 Task: Select traffic view around selected location Fayetteville, North Carolina, United States and identify the nearest hotel to the peak traffic point
Action: Mouse moved to (118, 72)
Screenshot: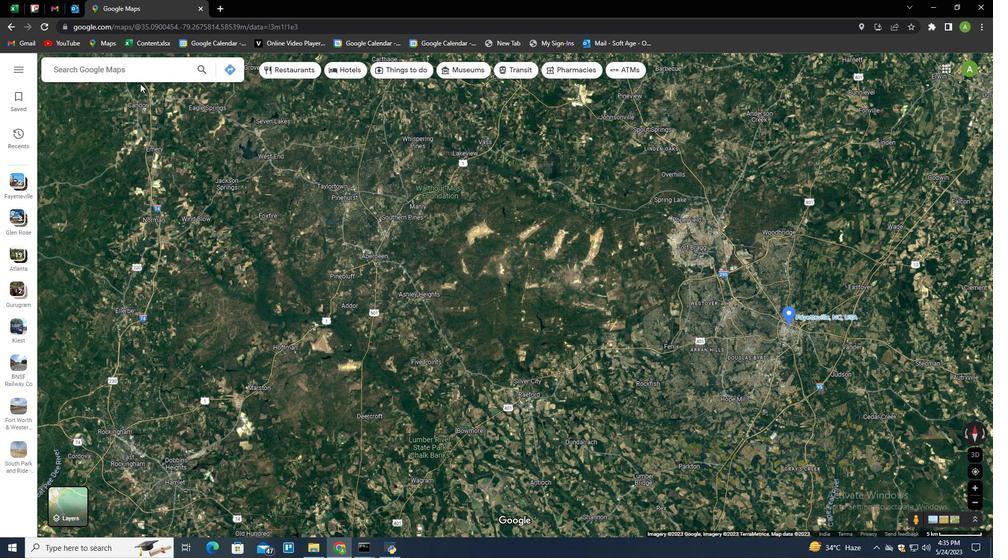 
Action: Mouse pressed left at (118, 72)
Screenshot: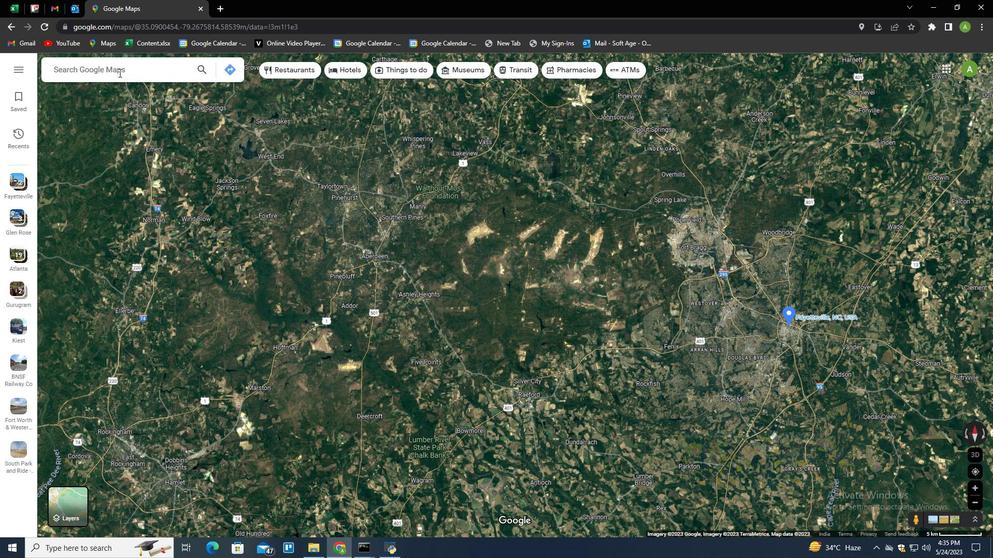
Action: Mouse moved to (118, 76)
Screenshot: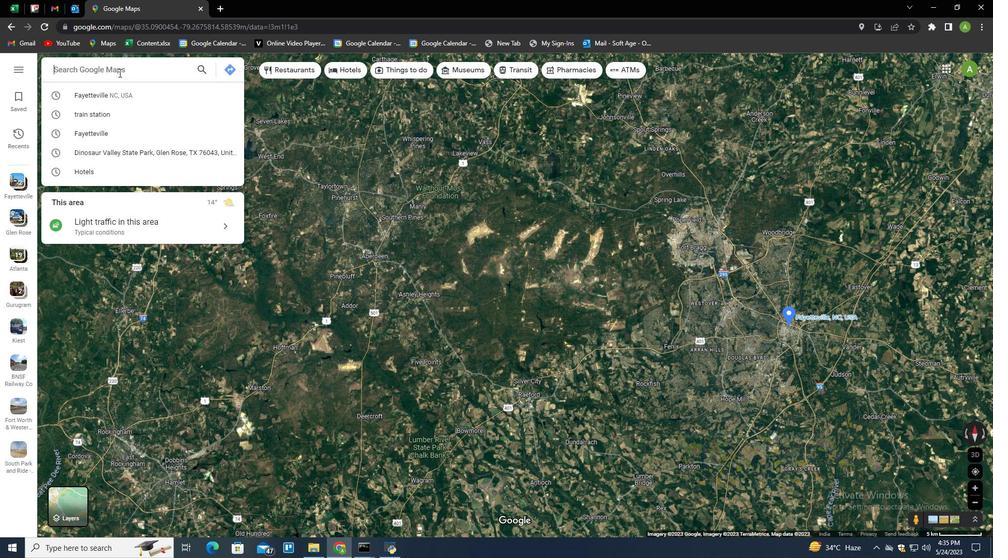 
Action: Key pressed <Key.shift>Fayetteville,<Key.space><Key.shift>Noth<Key.backspace><Key.backspace>rth<Key.space><Key.shift>Carolina,<Key.space><Key.shift>United<Key.space><Key.shift>States<Key.enter>
Screenshot: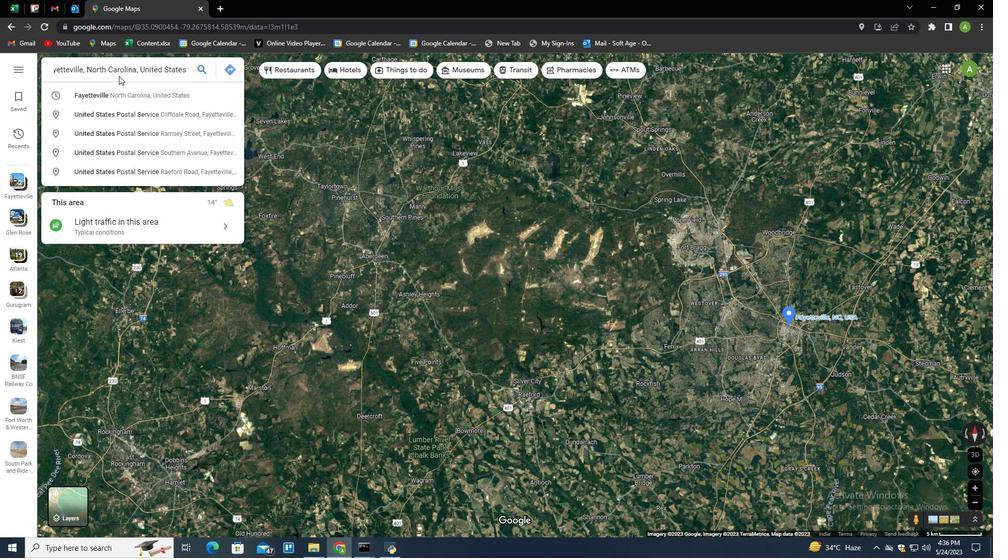 
Action: Mouse moved to (278, 505)
Screenshot: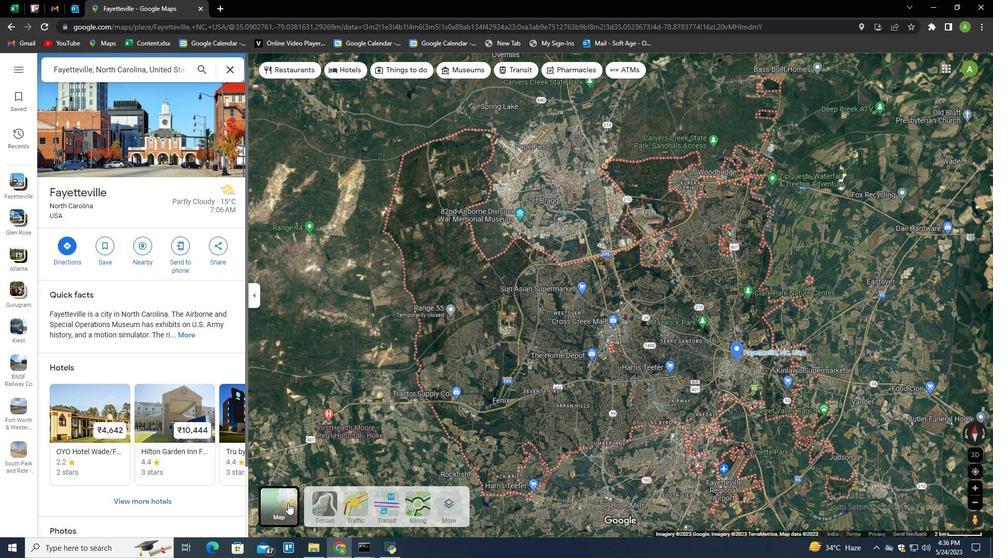 
Action: Mouse pressed left at (278, 505)
Screenshot: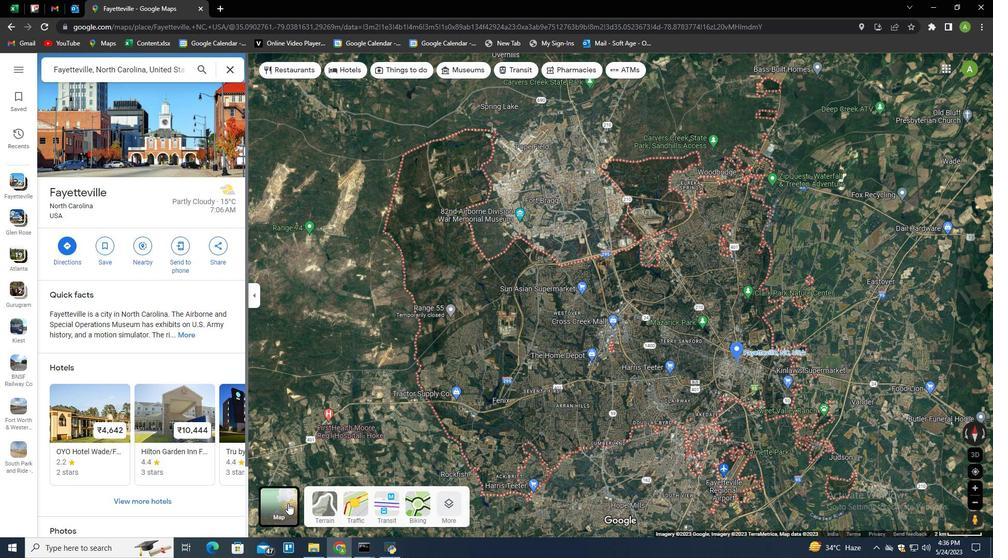 
Action: Mouse moved to (354, 506)
Screenshot: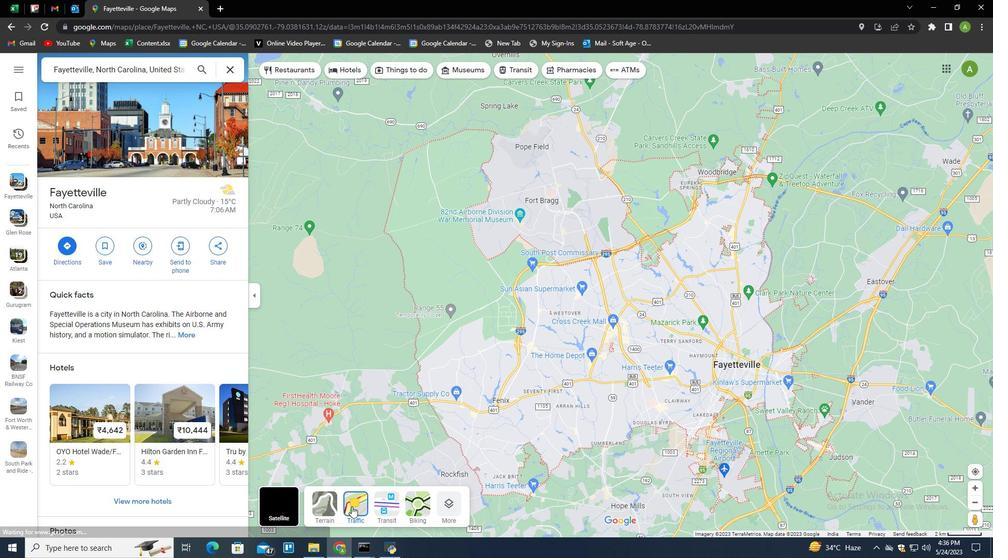 
Action: Mouse pressed left at (354, 506)
Screenshot: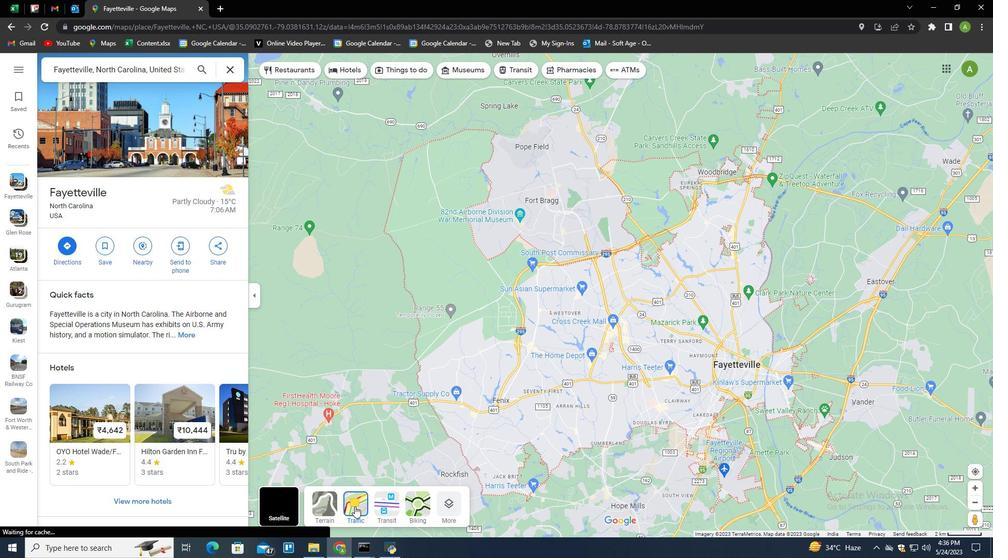 
Action: Mouse moved to (352, 67)
Screenshot: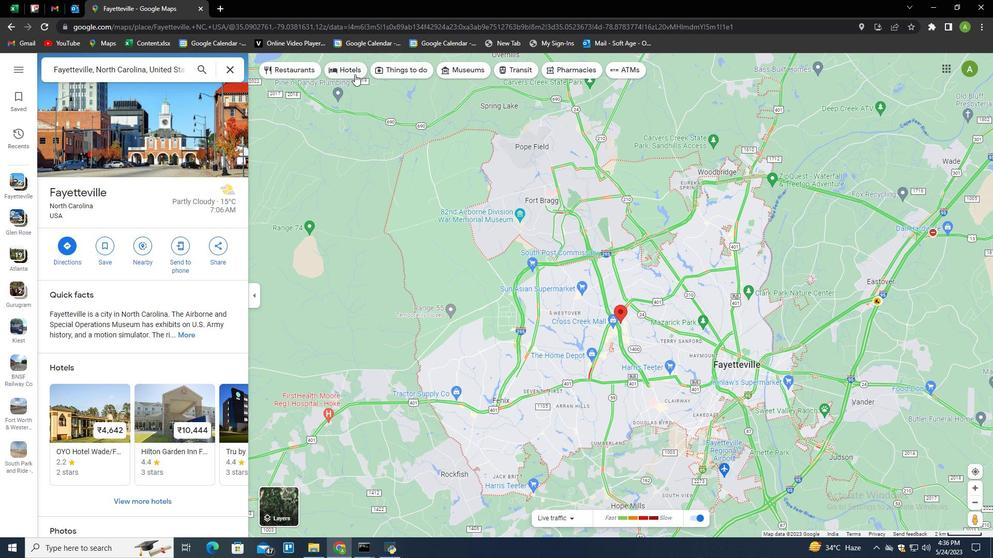 
Action: Mouse pressed left at (352, 67)
Screenshot: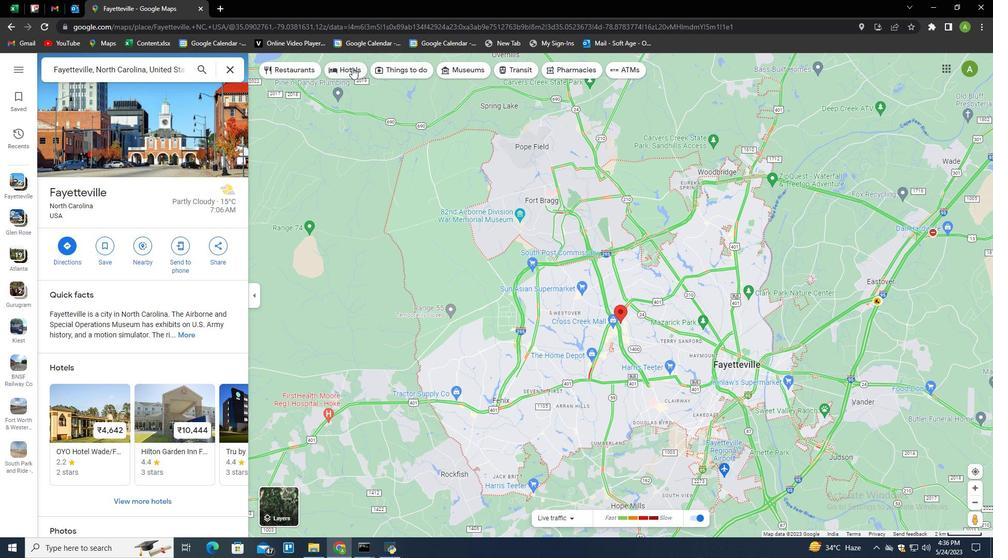 
Action: Mouse moved to (149, 292)
Screenshot: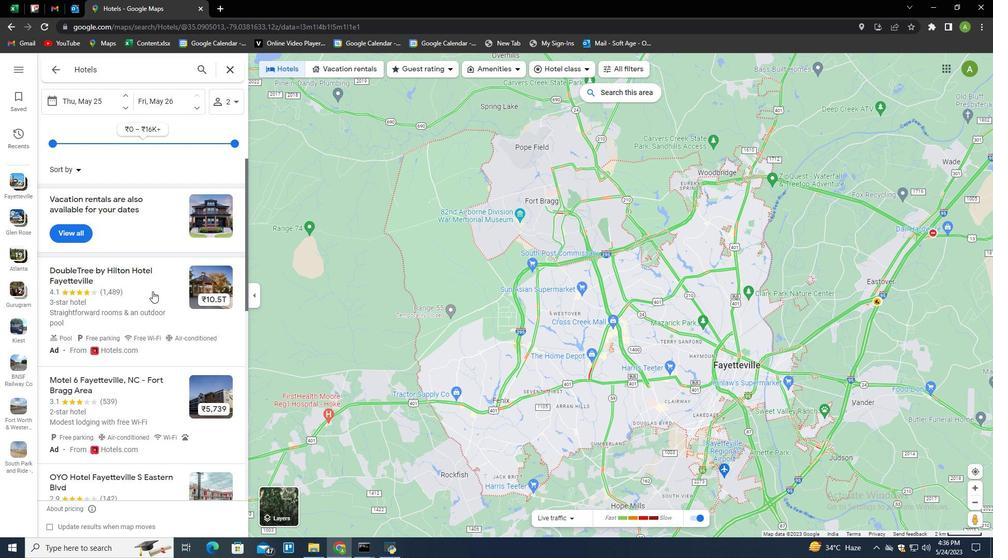 
Action: Mouse scrolled (149, 291) with delta (0, 0)
Screenshot: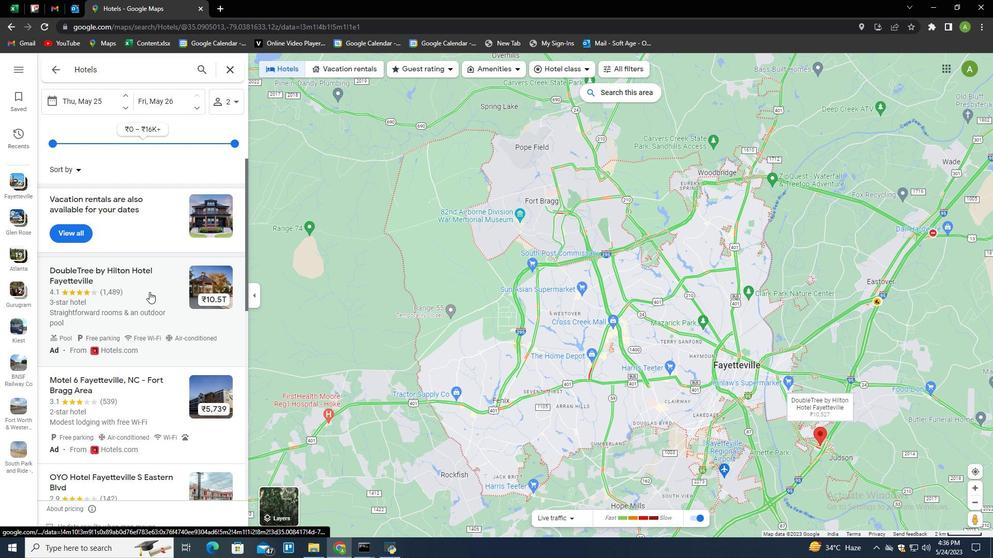 
Action: Mouse moved to (137, 256)
Screenshot: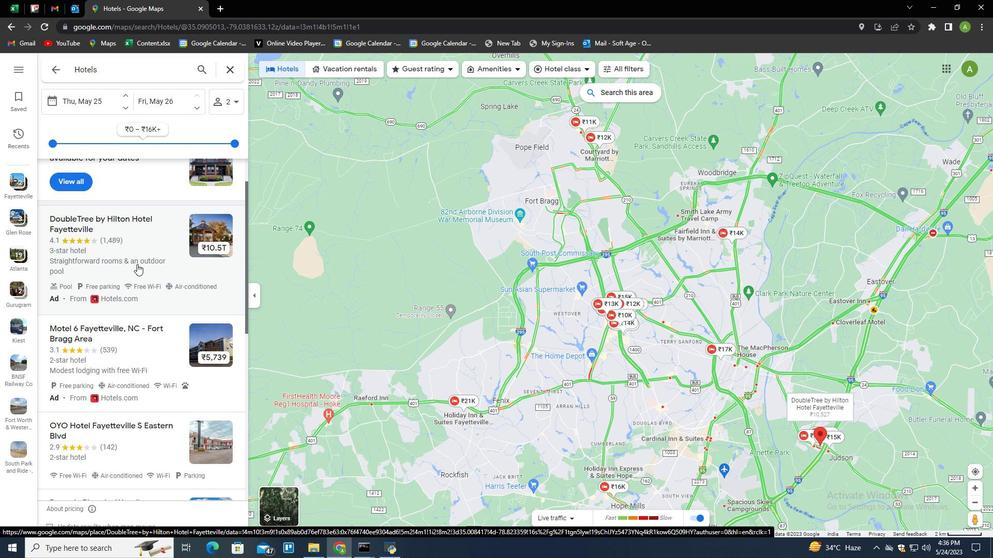 
Action: Mouse pressed left at (137, 256)
Screenshot: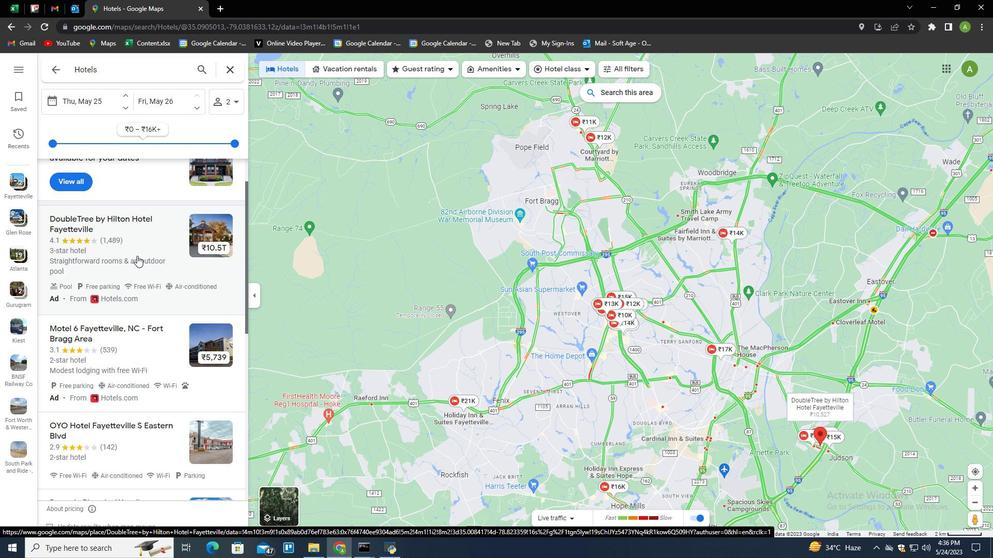 
Action: Mouse moved to (156, 368)
Screenshot: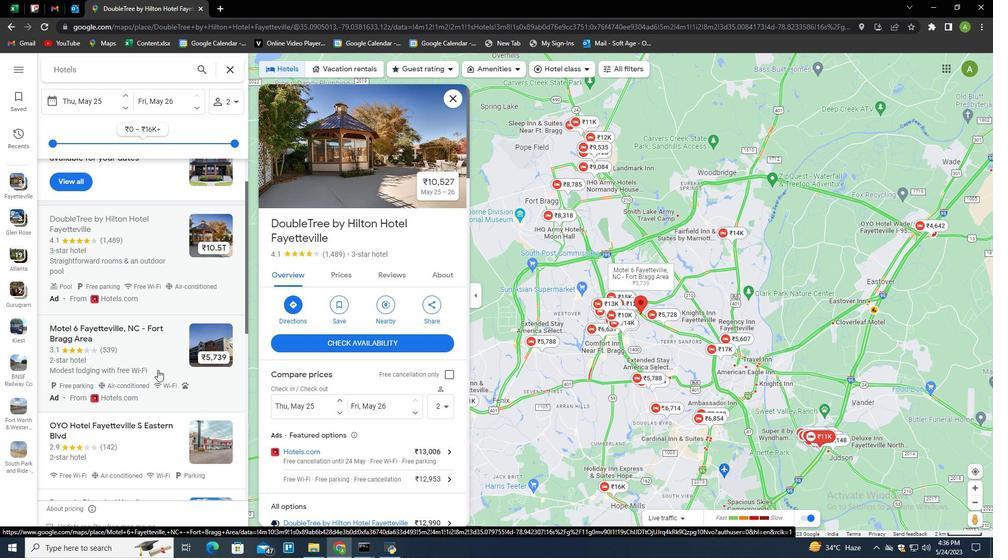 
Action: Mouse pressed left at (156, 368)
Screenshot: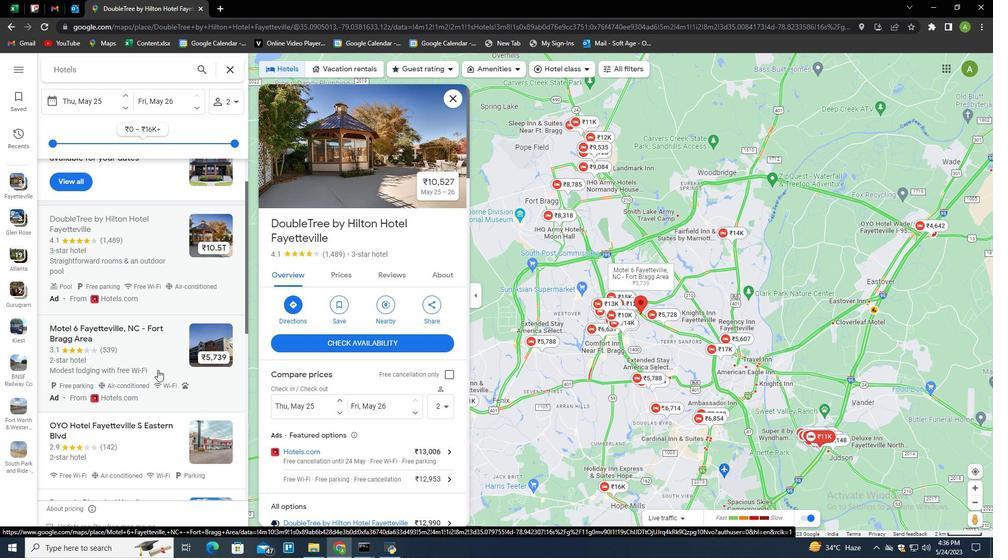 
Action: Mouse moved to (153, 368)
Screenshot: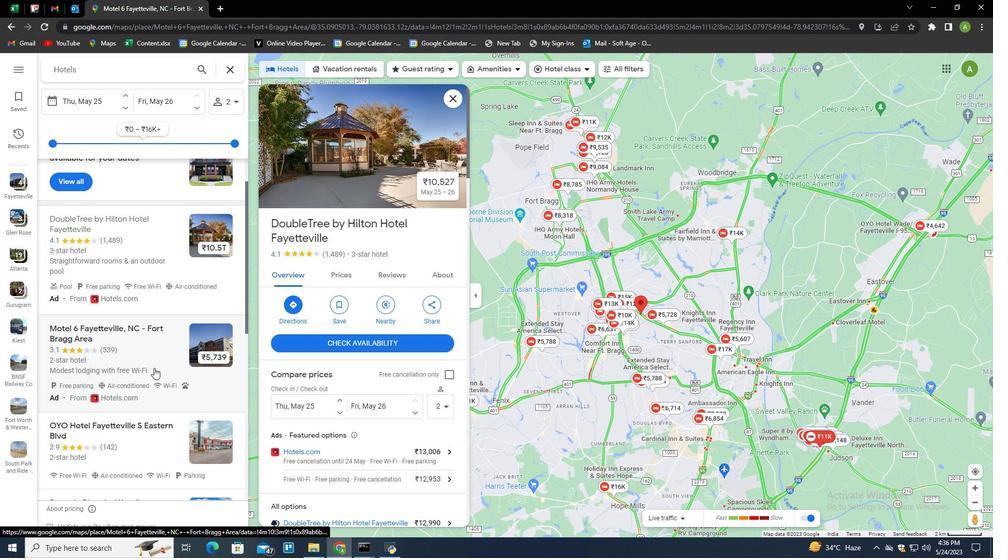 
Action: Mouse scrolled (153, 367) with delta (0, 0)
Screenshot: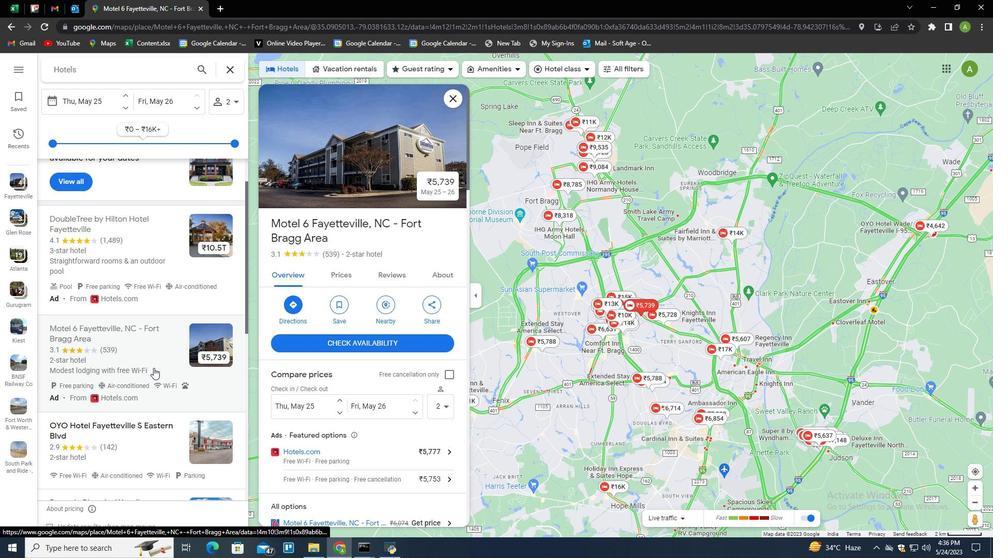 
Action: Mouse scrolled (153, 367) with delta (0, 0)
Screenshot: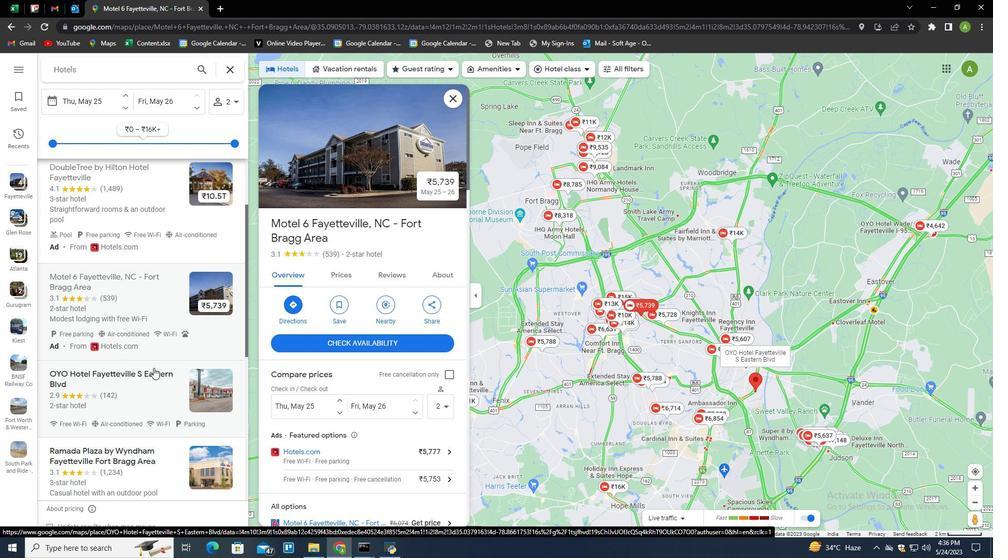
Action: Mouse moved to (124, 406)
Screenshot: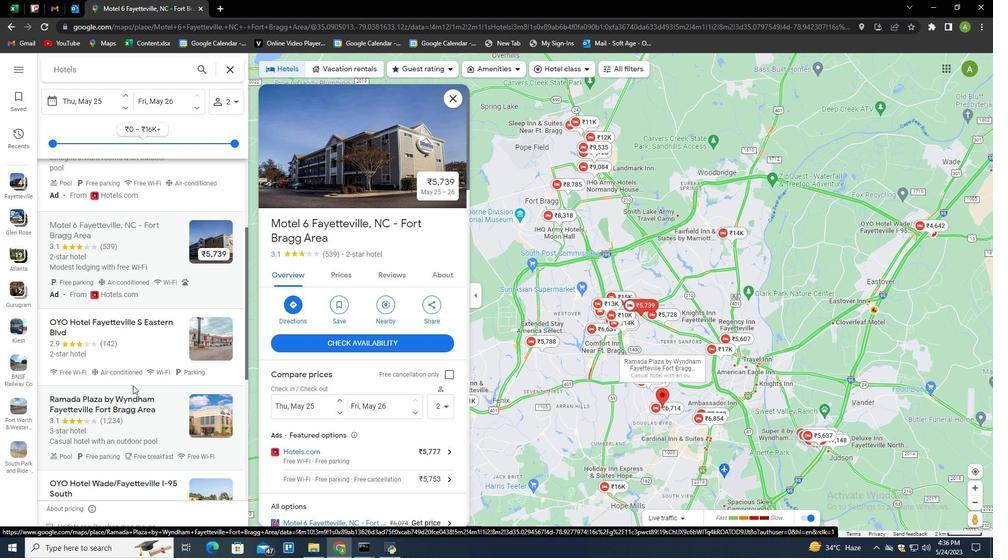 
Action: Mouse pressed left at (124, 406)
Screenshot: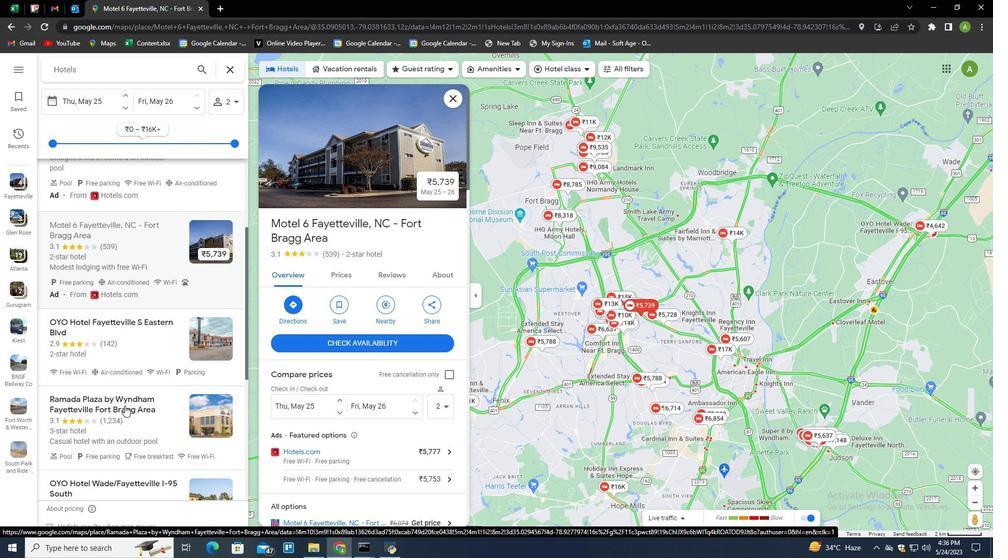 
Action: Mouse moved to (123, 406)
Screenshot: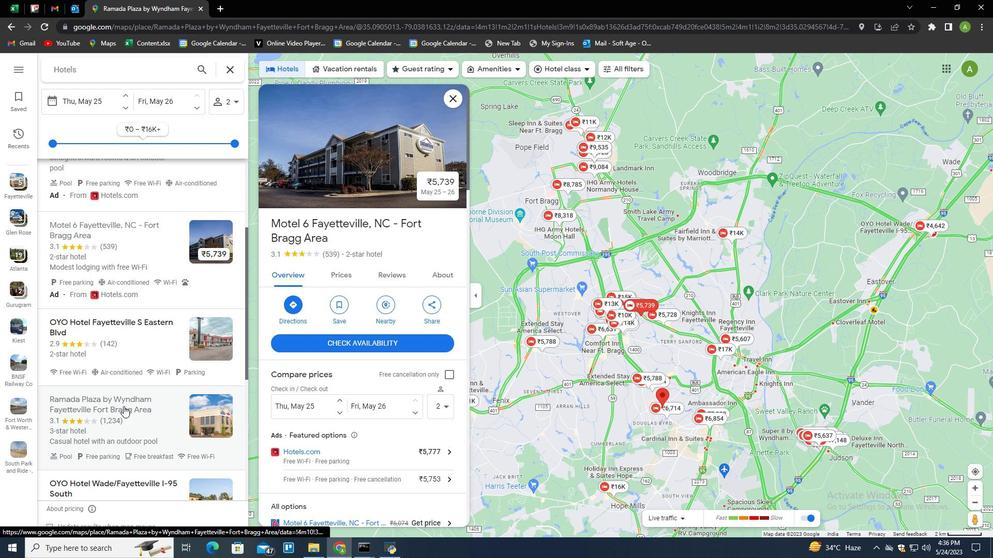 
Action: Mouse scrolled (123, 406) with delta (0, 0)
Screenshot: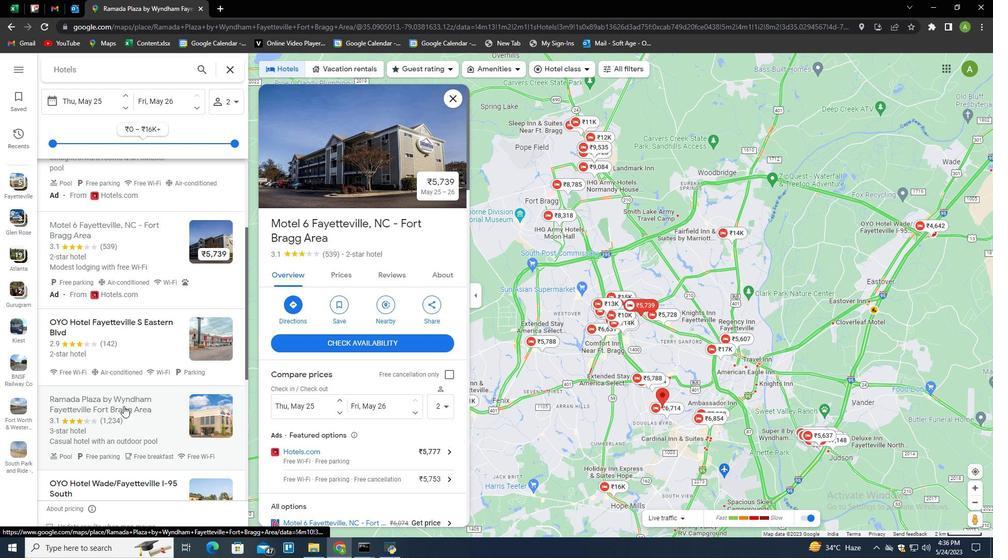 
Action: Mouse scrolled (123, 406) with delta (0, 0)
Screenshot: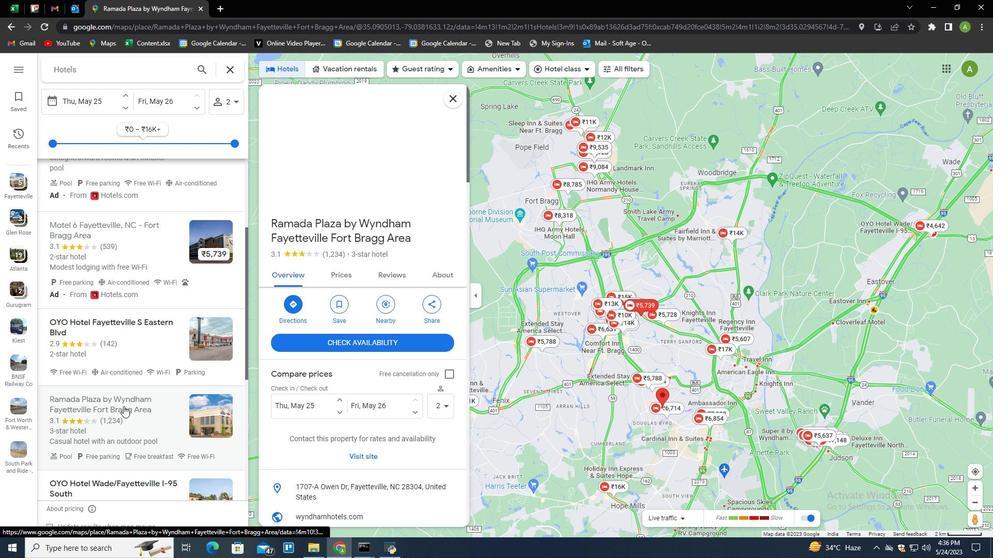 
Action: Mouse pressed left at (123, 406)
Screenshot: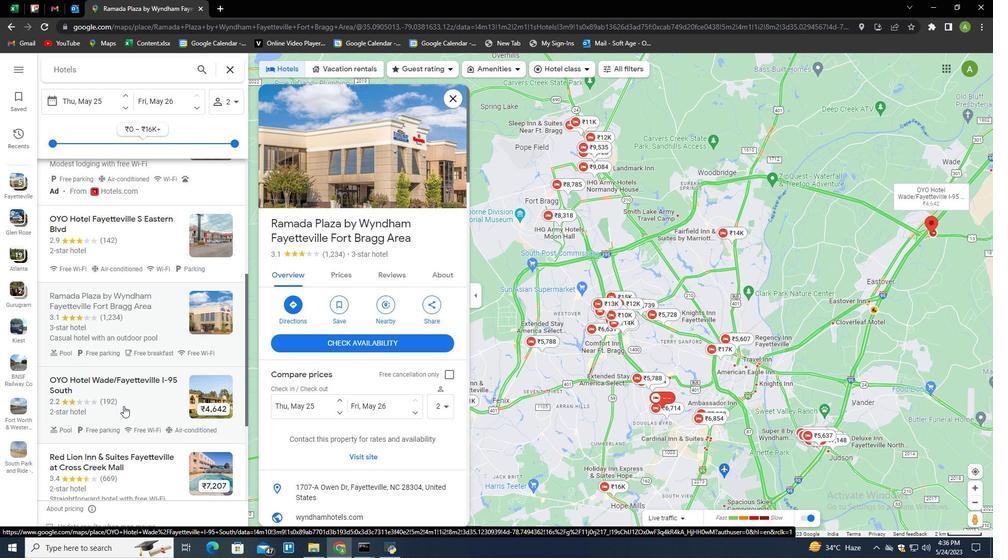 
Action: Mouse moved to (122, 408)
Screenshot: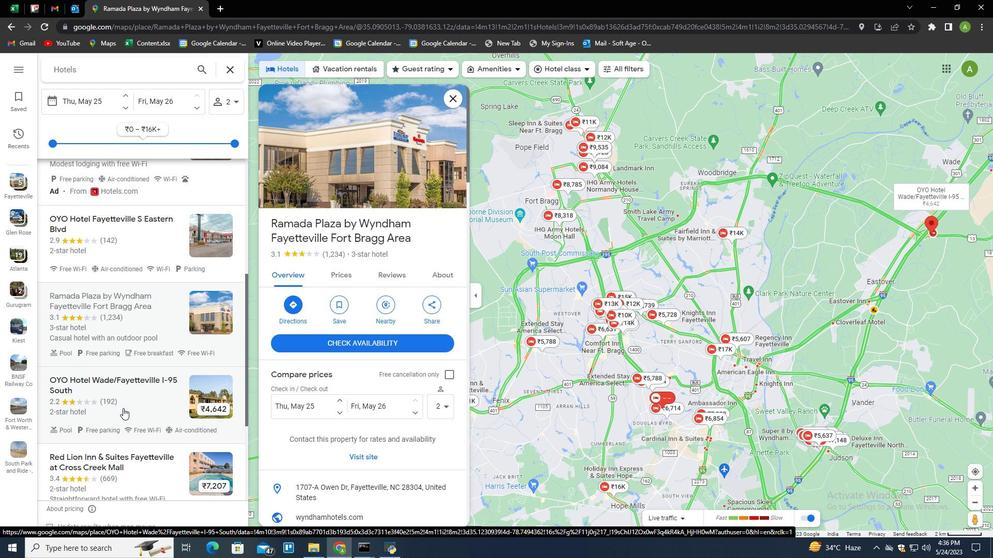 
Action: Mouse scrolled (122, 408) with delta (0, 0)
Screenshot: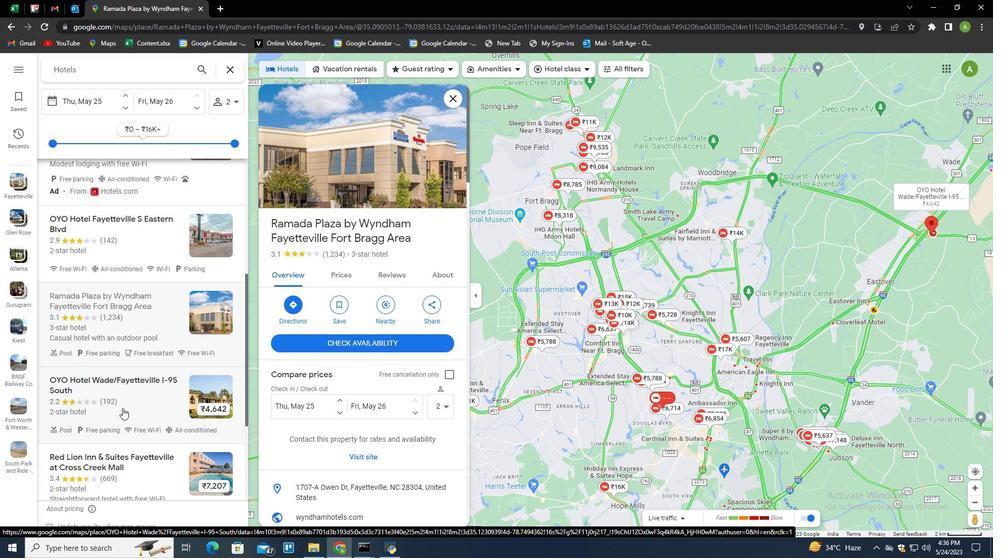 
Action: Mouse scrolled (122, 408) with delta (0, 0)
Screenshot: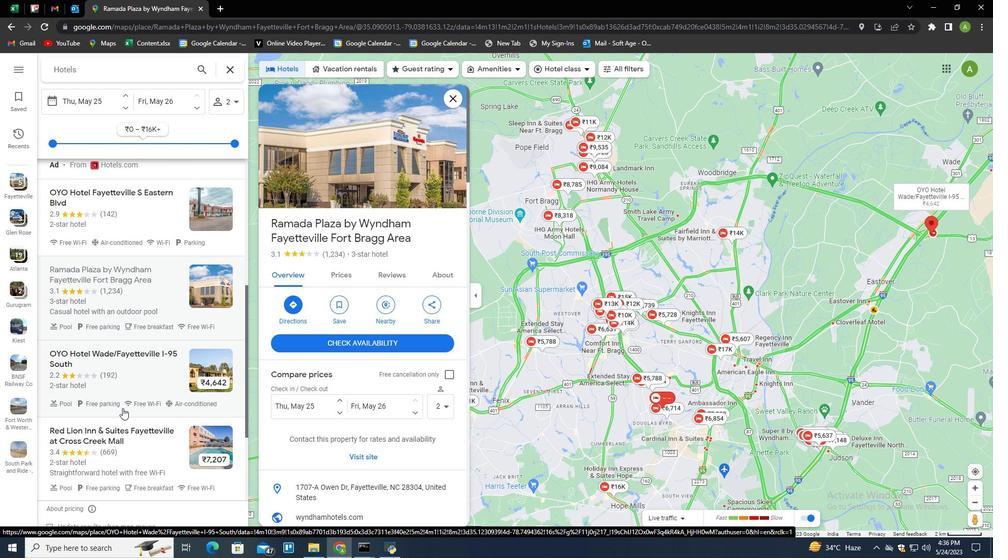 
Action: Mouse scrolled (122, 408) with delta (0, 0)
Screenshot: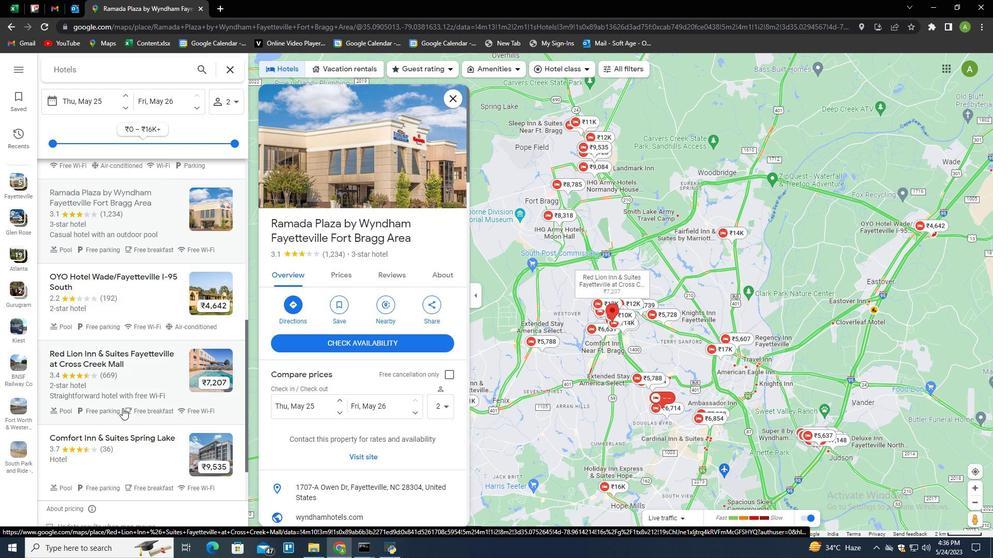 
Action: Mouse pressed left at (122, 408)
Screenshot: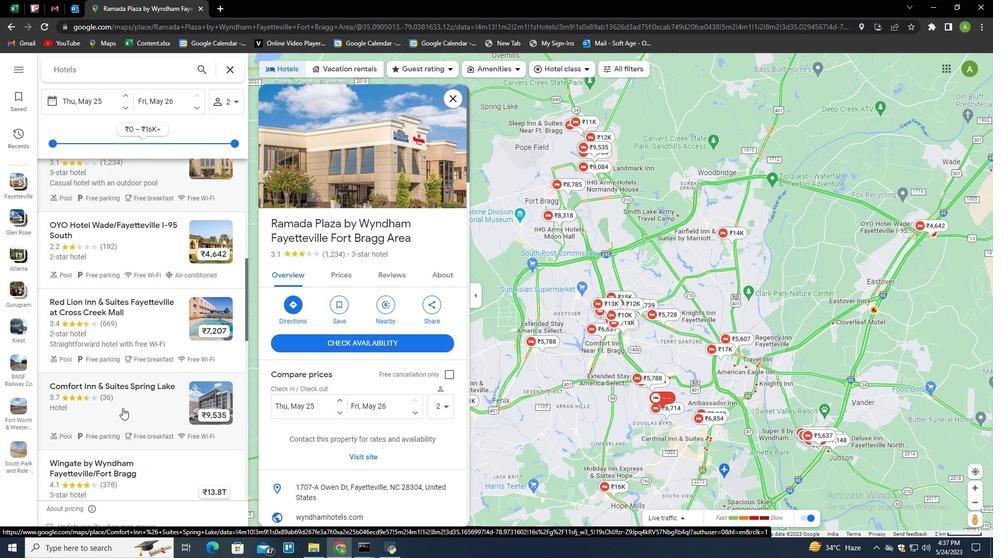 
Action: Mouse scrolled (122, 408) with delta (0, 0)
Screenshot: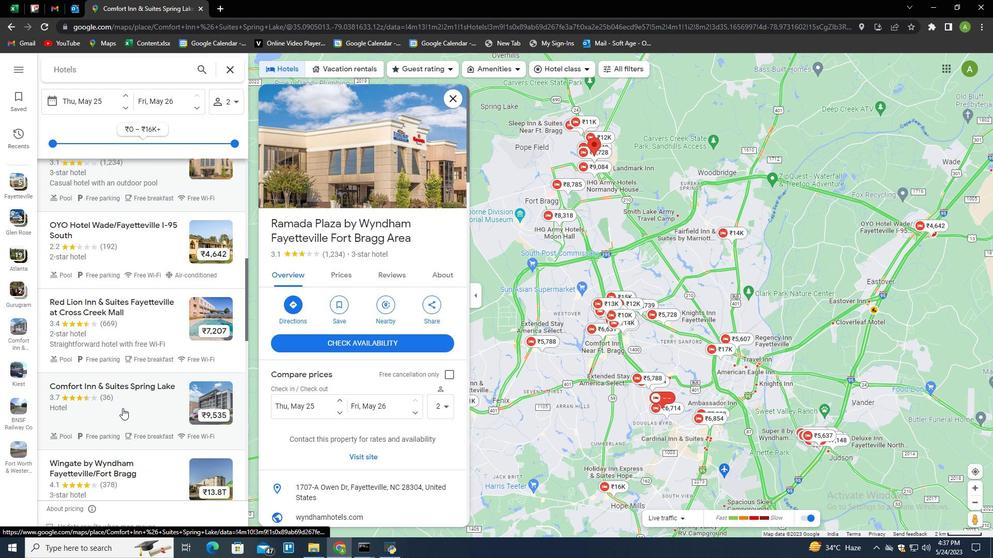 
Action: Mouse scrolled (122, 408) with delta (0, 0)
Screenshot: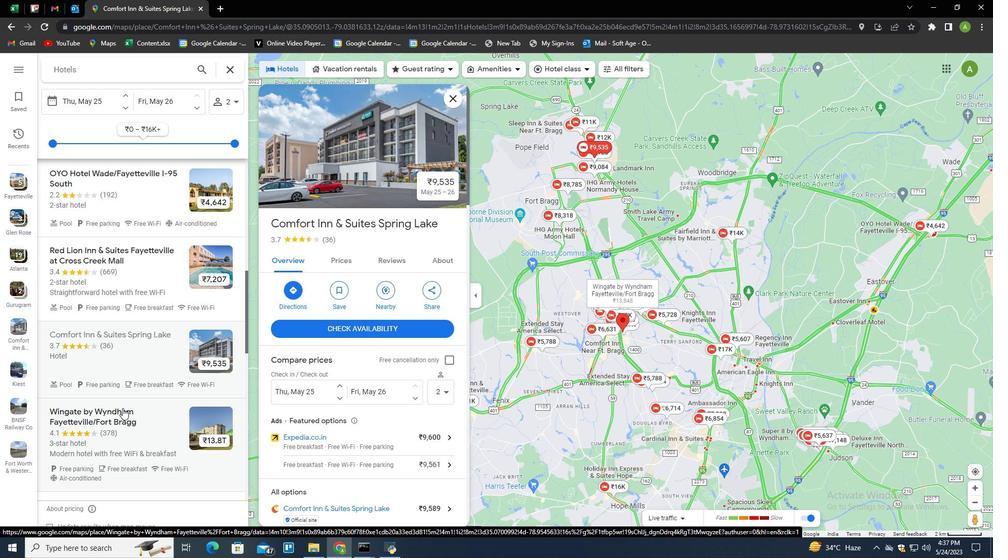 
Action: Mouse scrolled (122, 408) with delta (0, 0)
Screenshot: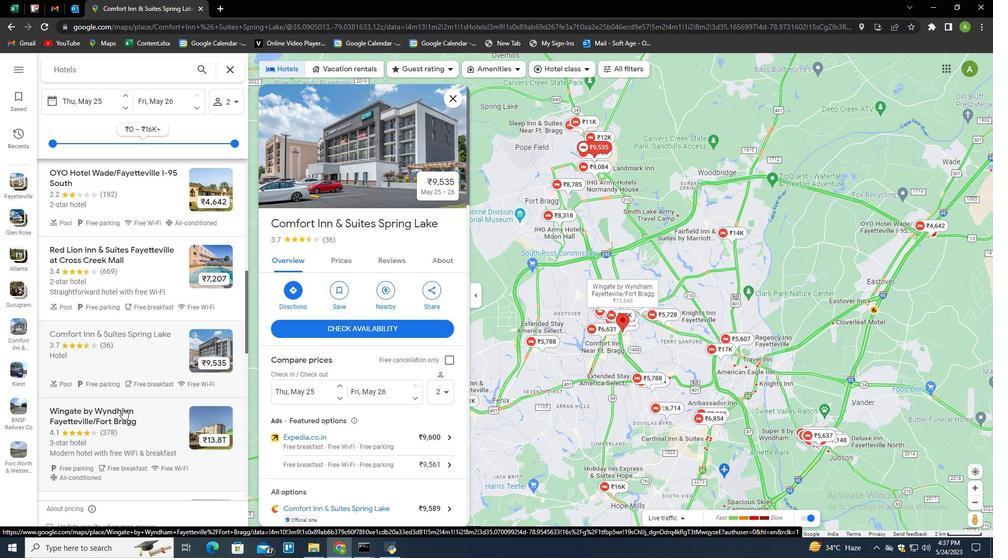 
Action: Mouse moved to (126, 413)
Screenshot: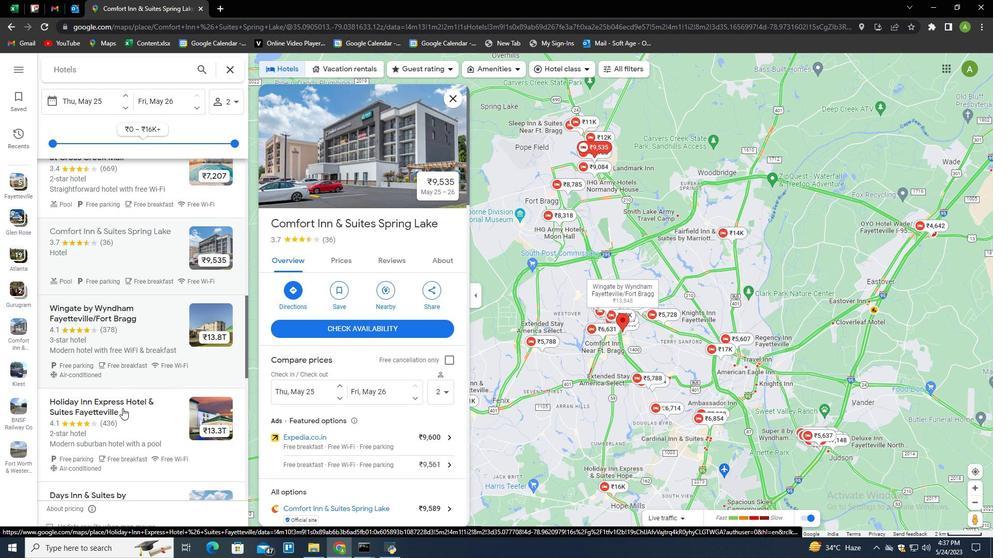 
Action: Mouse pressed left at (126, 413)
Screenshot: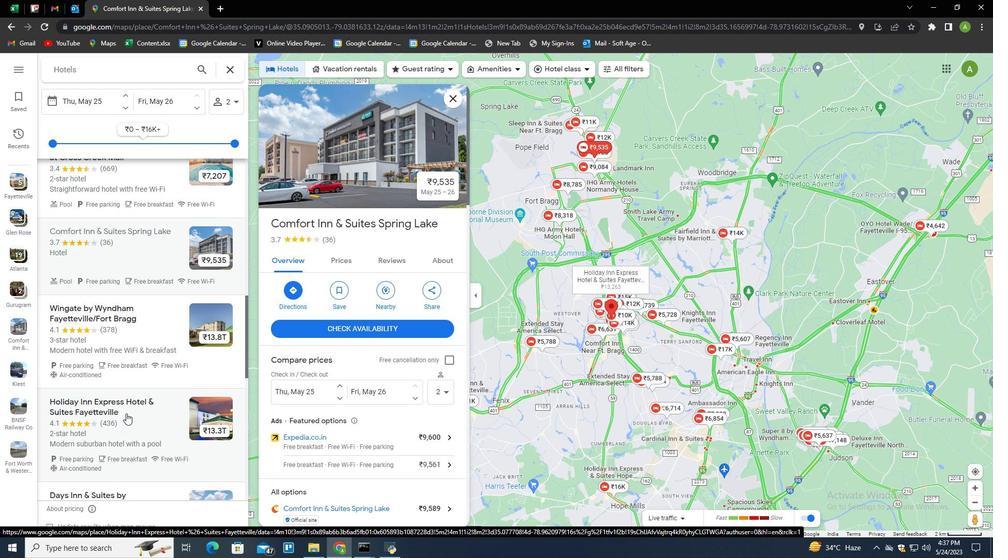 
Action: Mouse moved to (126, 412)
Screenshot: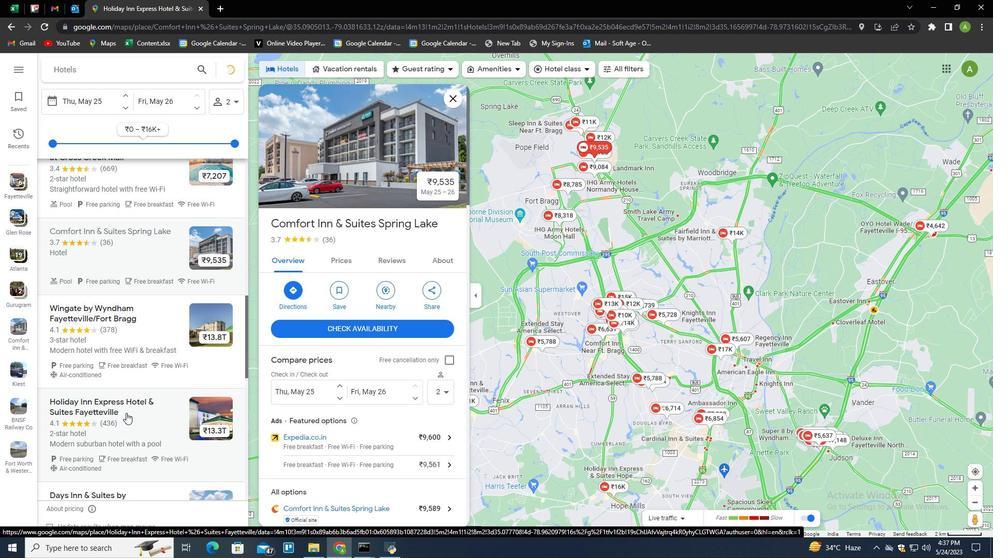 
Action: Mouse scrolled (126, 412) with delta (0, 0)
Screenshot: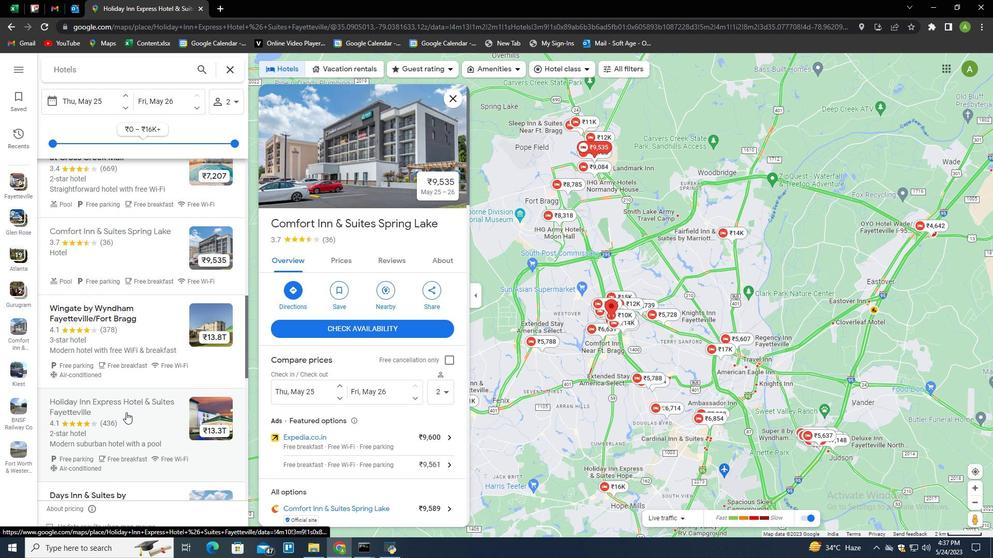 
Action: Mouse scrolled (126, 412) with delta (0, 0)
Screenshot: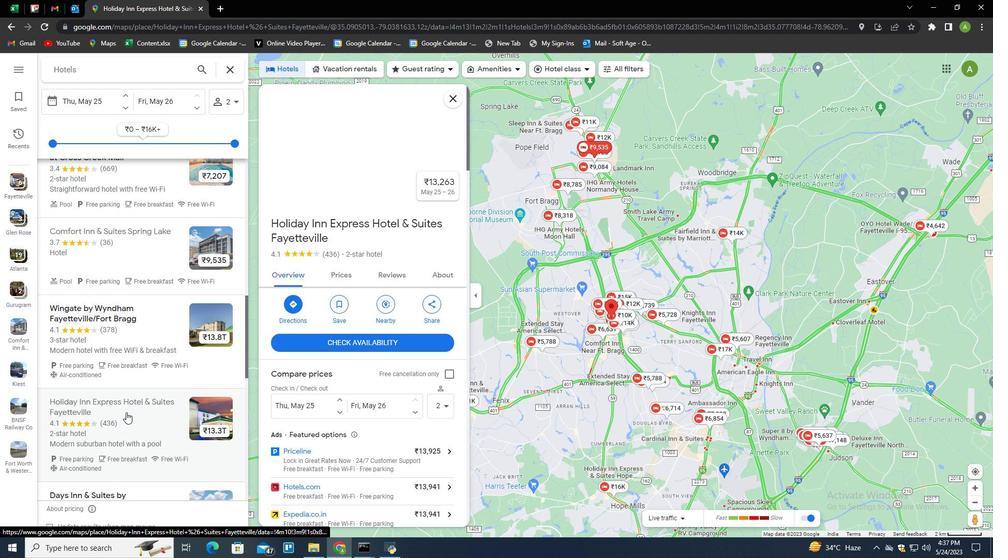 
Action: Mouse moved to (128, 417)
Screenshot: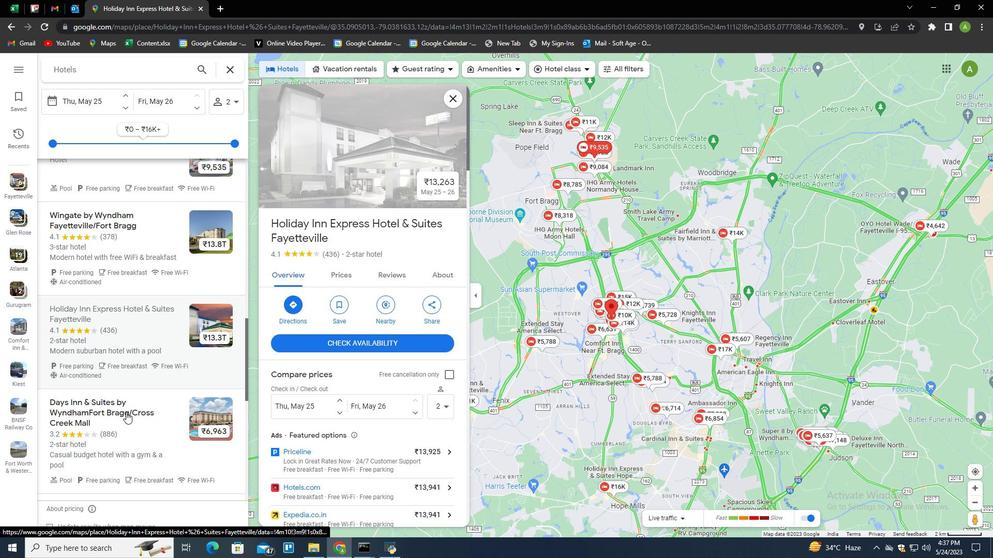 
Action: Mouse pressed left at (128, 417)
Screenshot: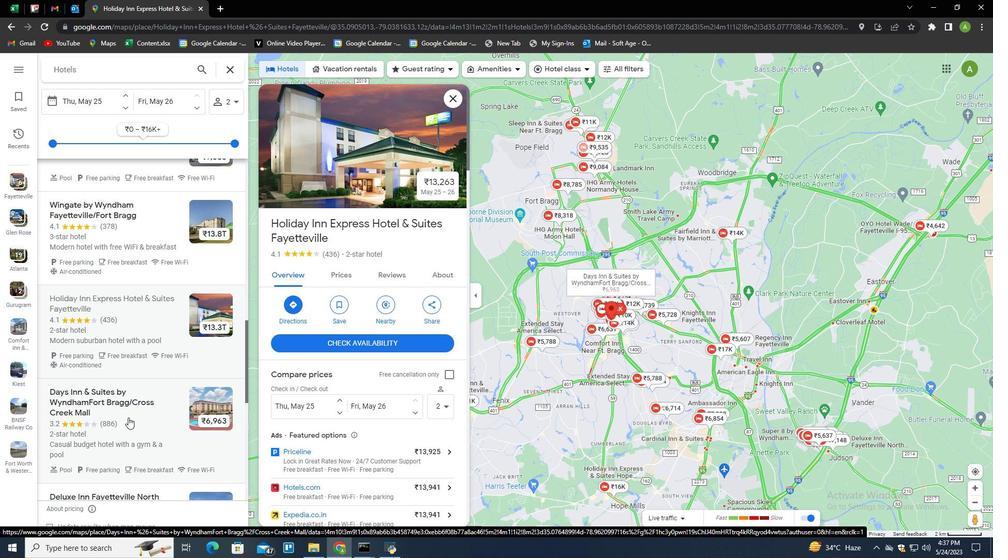 
Action: Mouse scrolled (128, 417) with delta (0, 0)
Screenshot: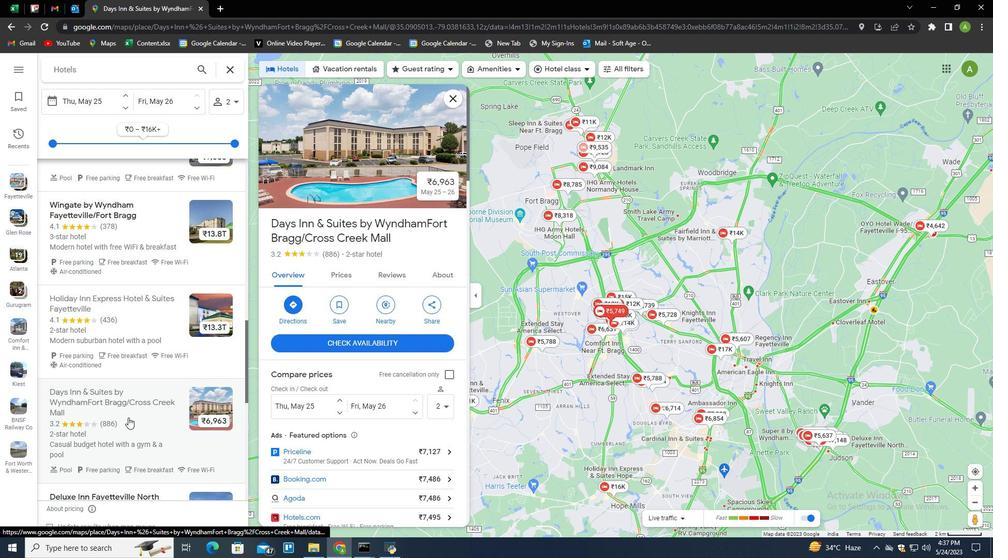 
Action: Mouse scrolled (128, 417) with delta (0, 0)
Screenshot: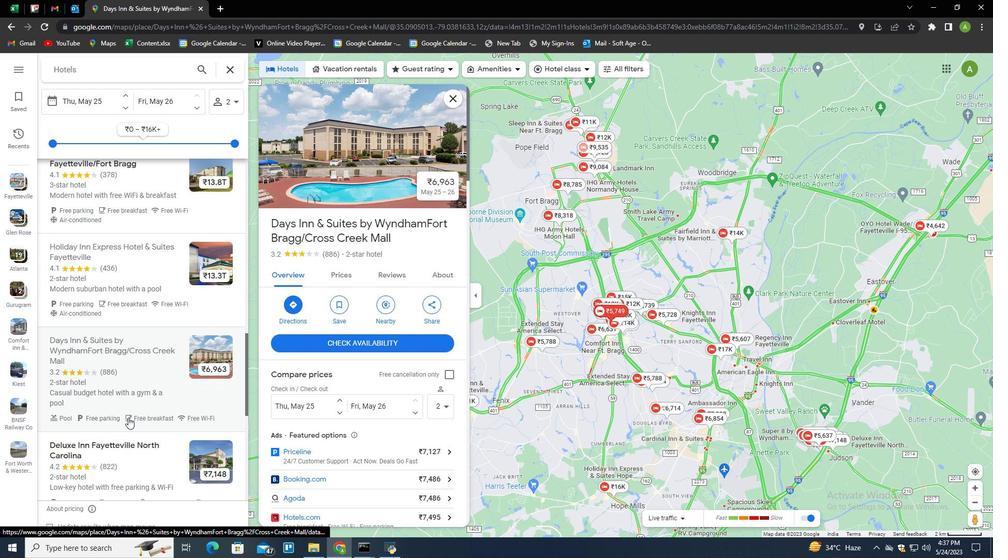 
Action: Mouse pressed left at (128, 417)
Screenshot: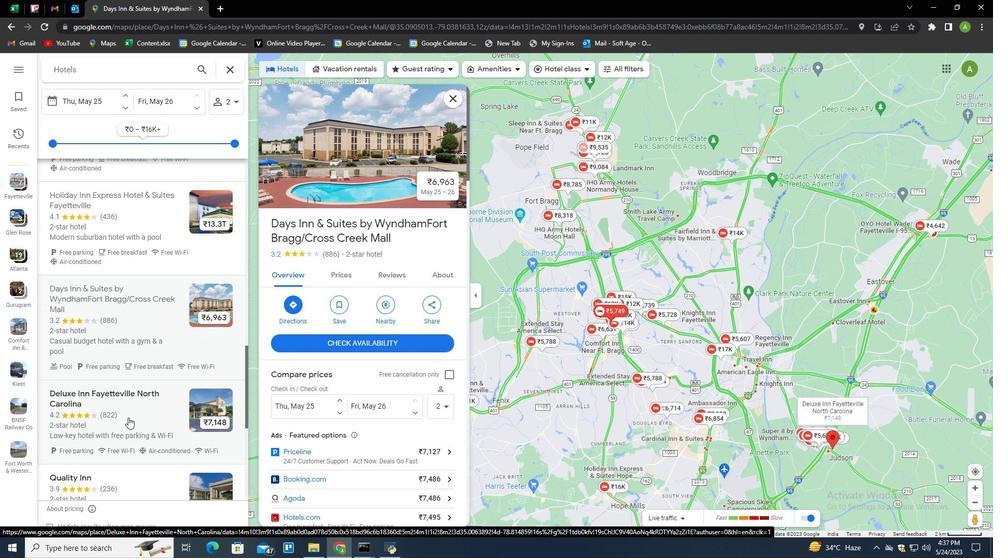 
Action: Mouse scrolled (128, 417) with delta (0, 0)
Screenshot: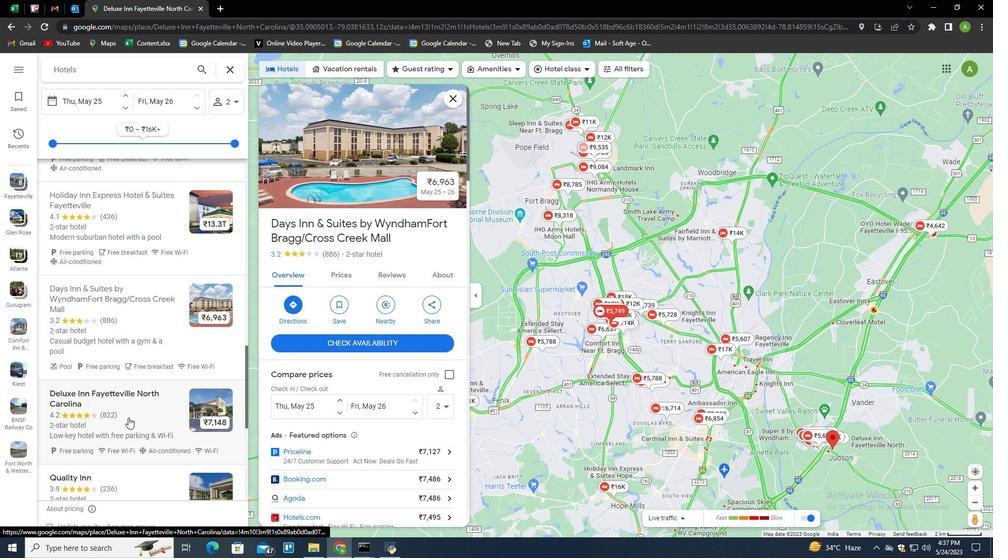 
Action: Mouse scrolled (128, 417) with delta (0, 0)
Screenshot: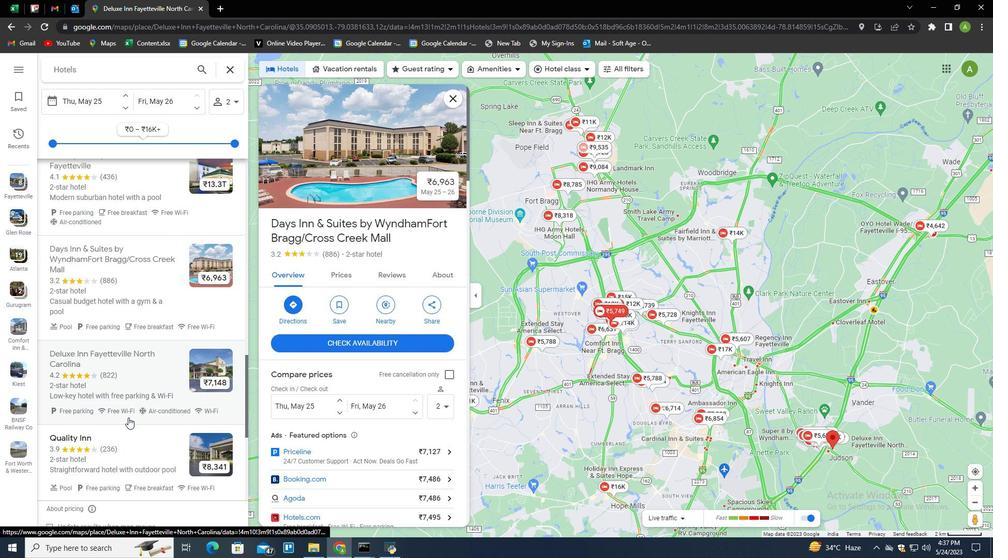 
Action: Mouse moved to (130, 400)
Screenshot: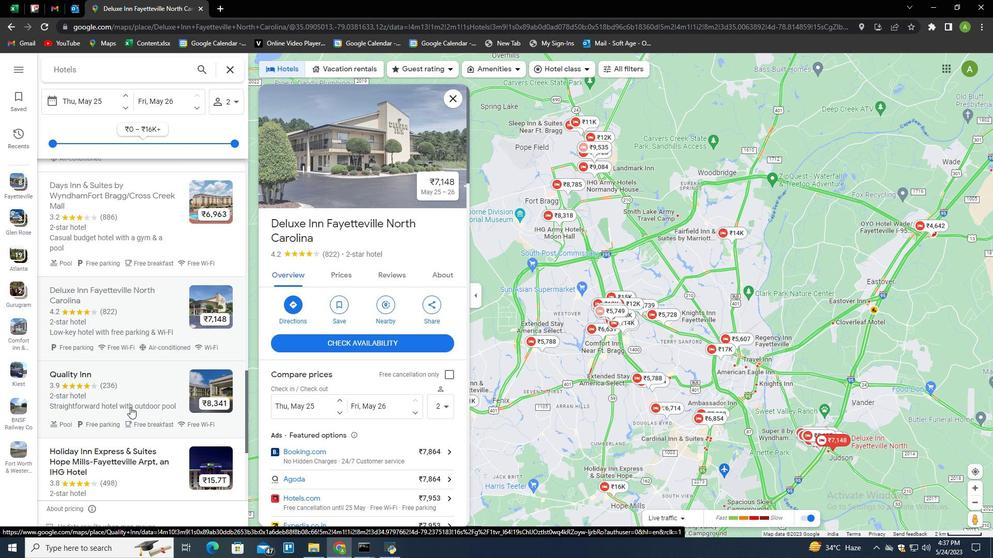 
Action: Mouse pressed left at (130, 400)
Screenshot: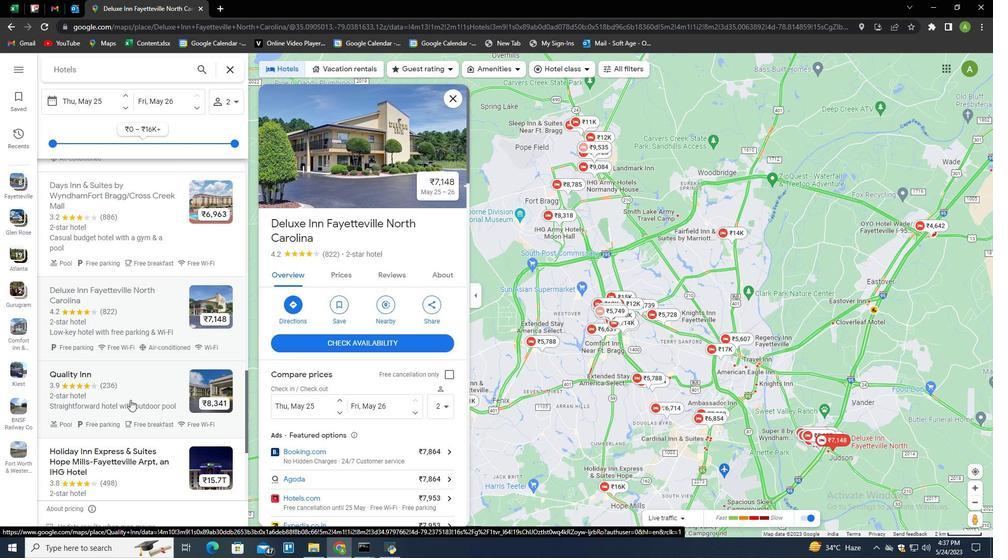 
Action: Mouse scrolled (130, 399) with delta (0, 0)
Screenshot: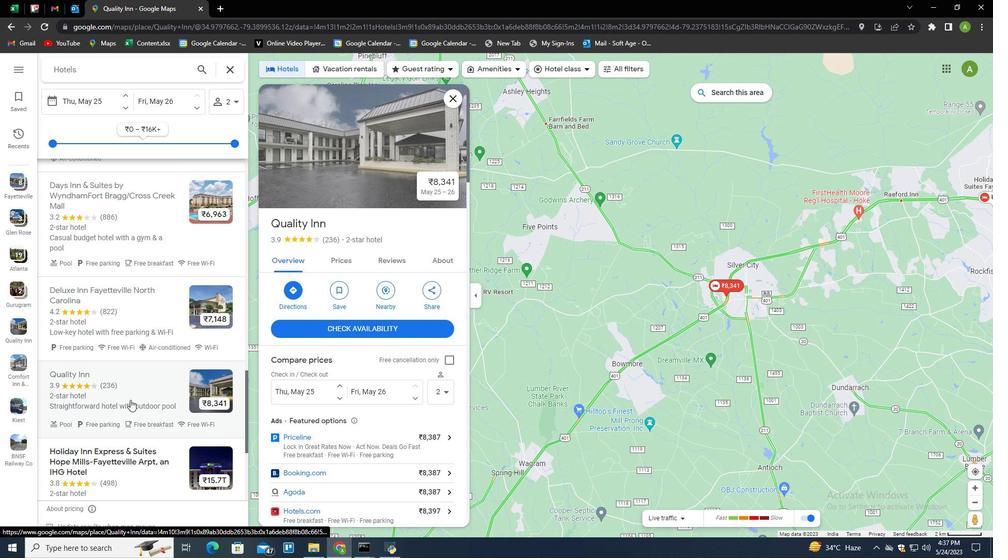 
Action: Mouse moved to (129, 416)
Screenshot: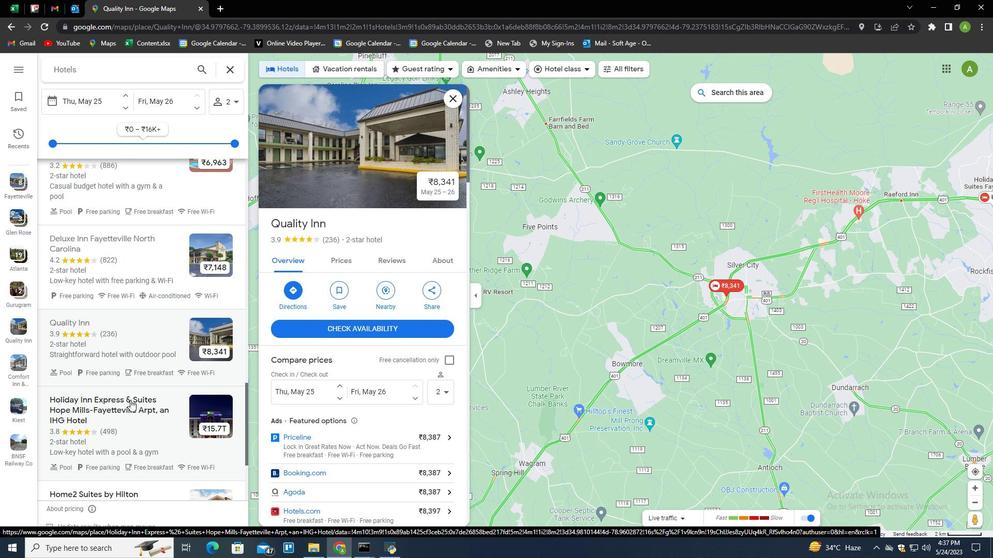 
Action: Mouse pressed left at (129, 416)
Screenshot: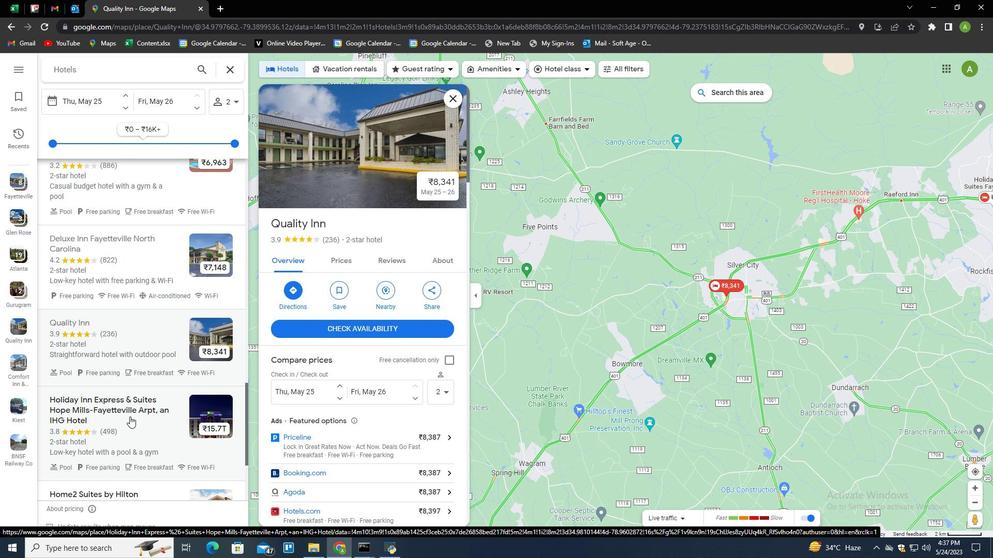 
Action: Mouse scrolled (129, 416) with delta (0, 0)
Screenshot: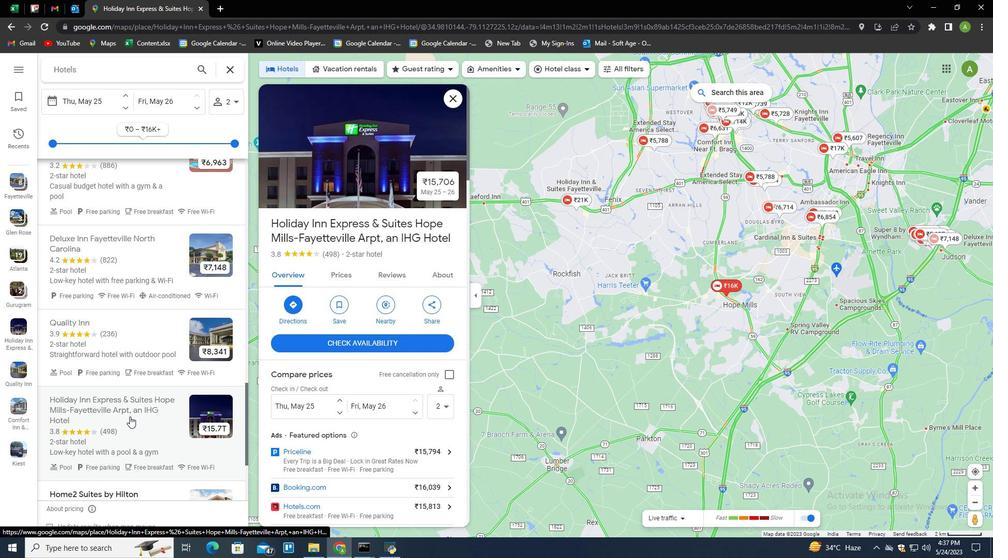 
Action: Mouse scrolled (129, 416) with delta (0, 0)
Screenshot: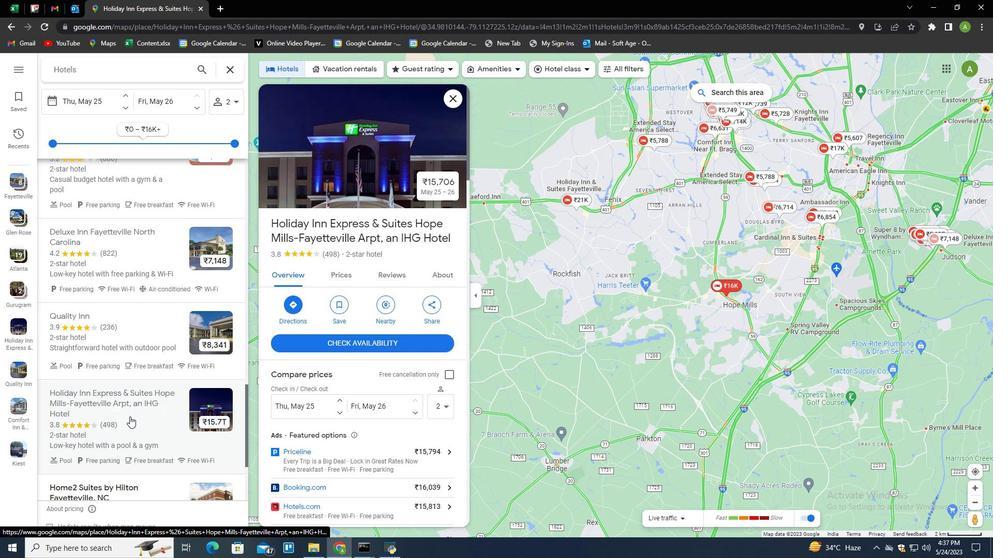 
Action: Mouse pressed left at (129, 416)
Screenshot: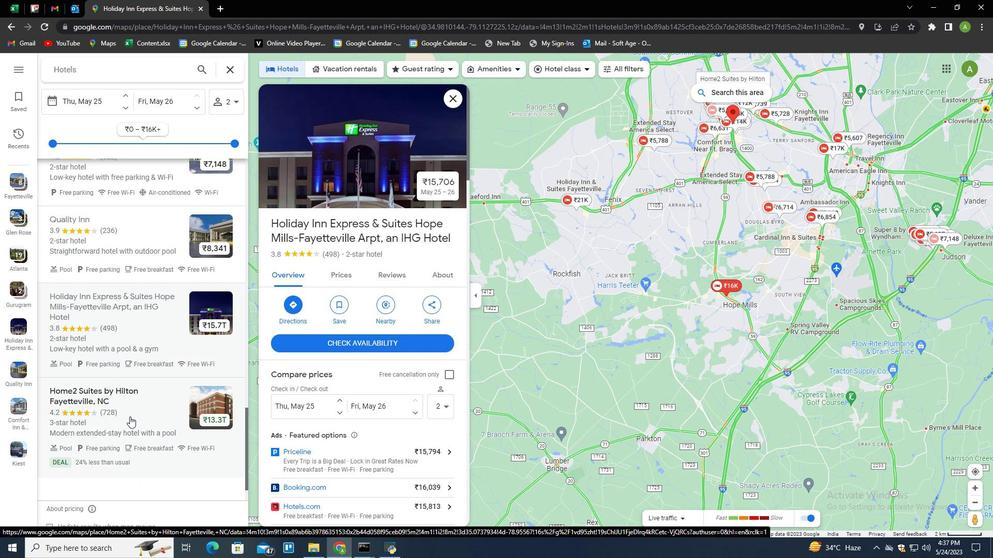 
Action: Mouse scrolled (129, 416) with delta (0, 0)
Screenshot: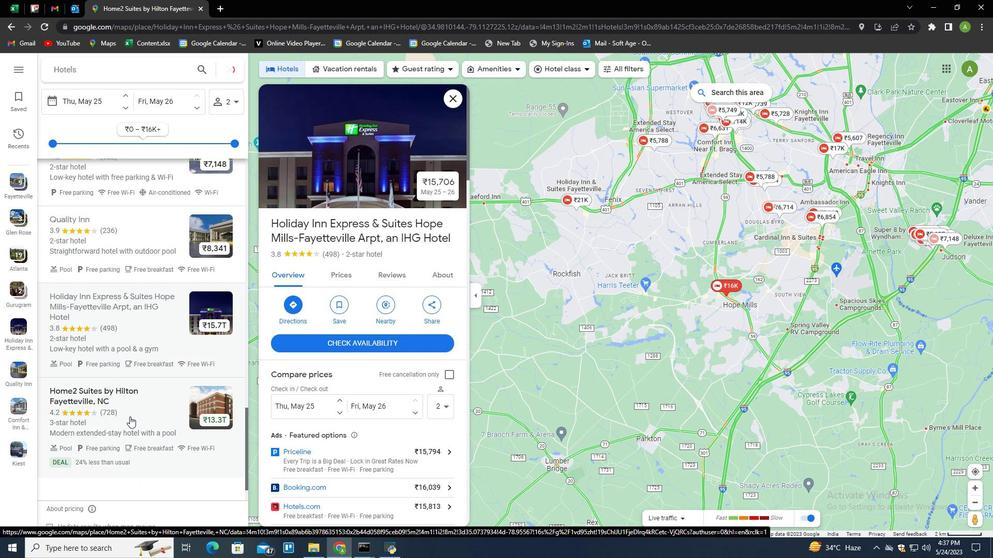 
Action: Mouse scrolled (129, 416) with delta (0, 0)
Screenshot: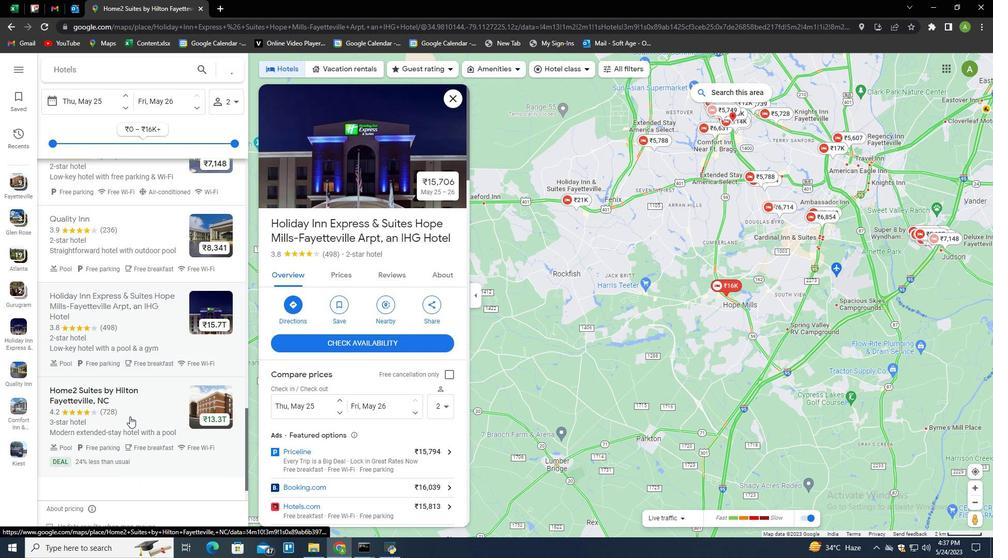 
Action: Mouse scrolled (129, 416) with delta (0, 0)
Screenshot: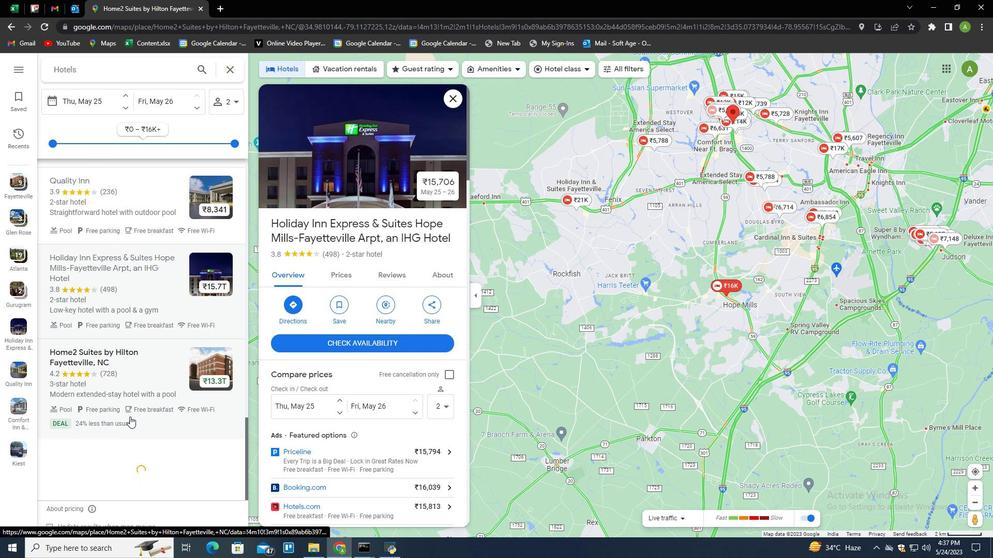 
Action: Mouse moved to (301, 191)
Screenshot: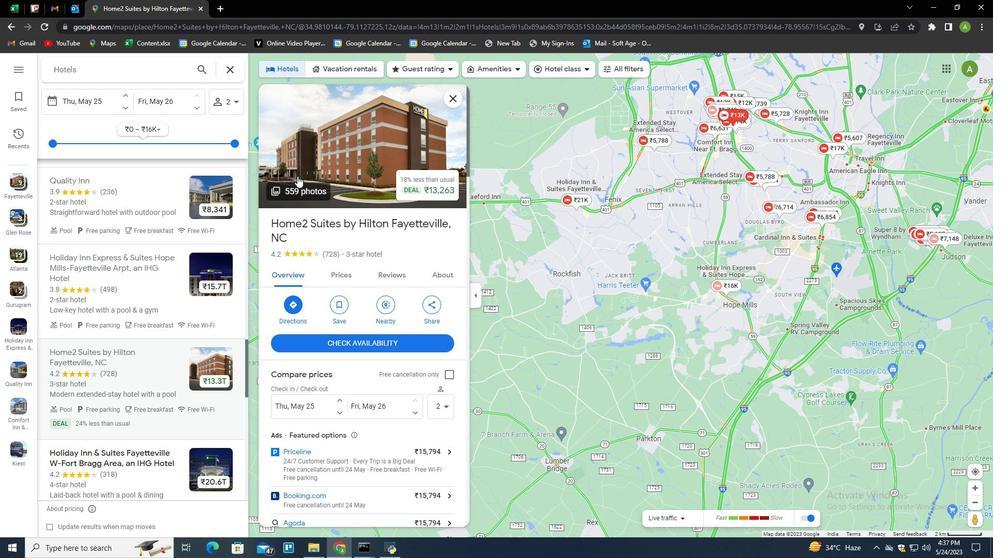 
Action: Mouse pressed left at (301, 191)
Screenshot: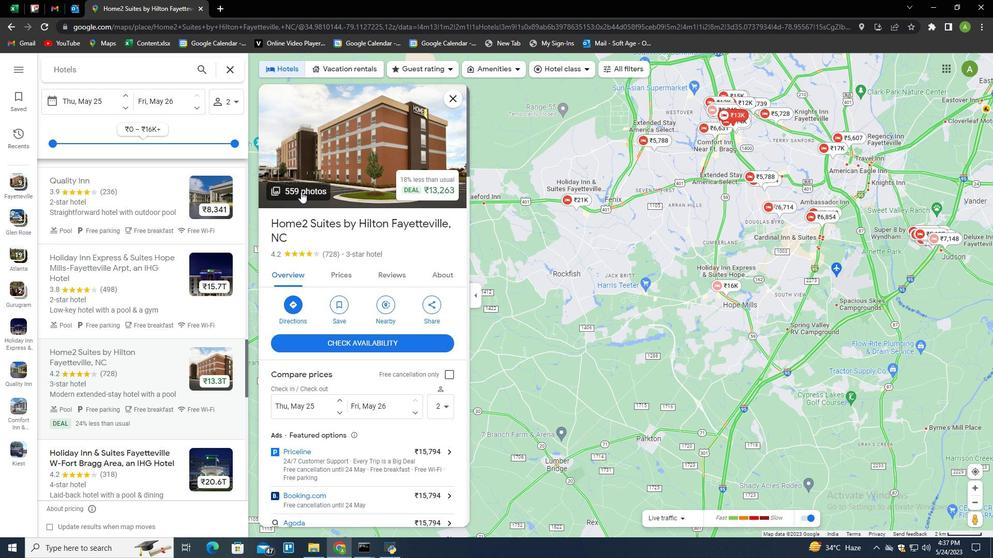 
Action: Mouse moved to (639, 458)
Screenshot: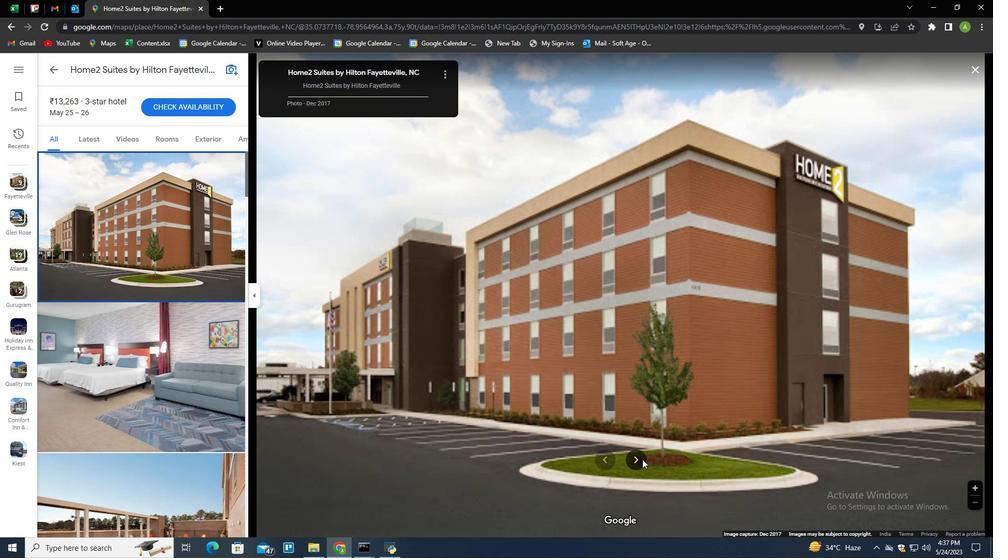 
Action: Mouse pressed left at (639, 458)
Screenshot: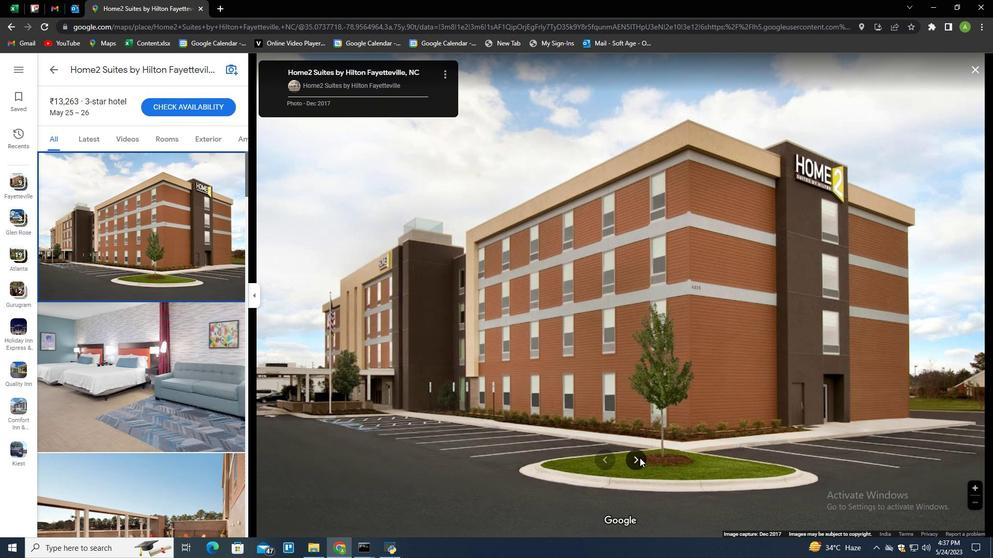 
Action: Mouse moved to (639, 458)
Screenshot: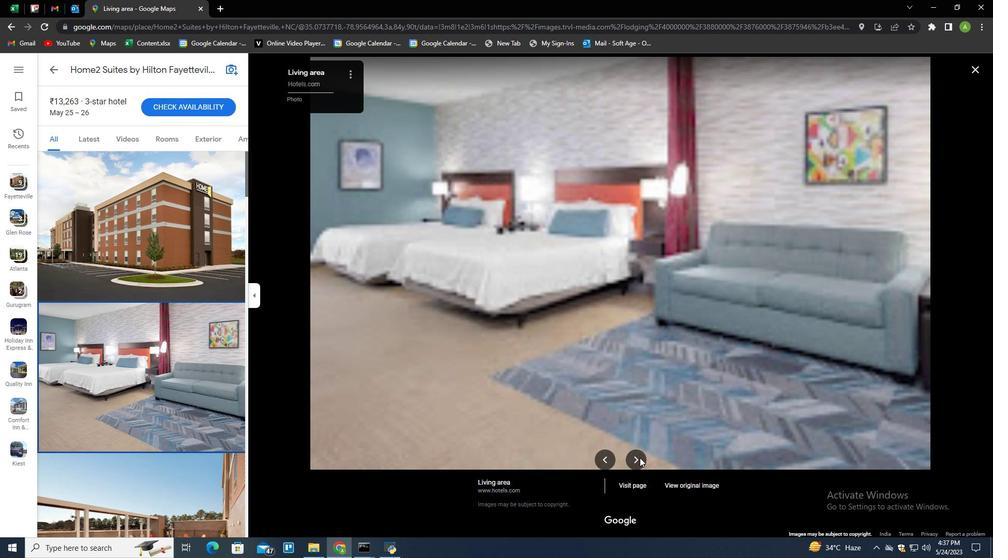 
Action: Mouse pressed left at (639, 458)
Screenshot: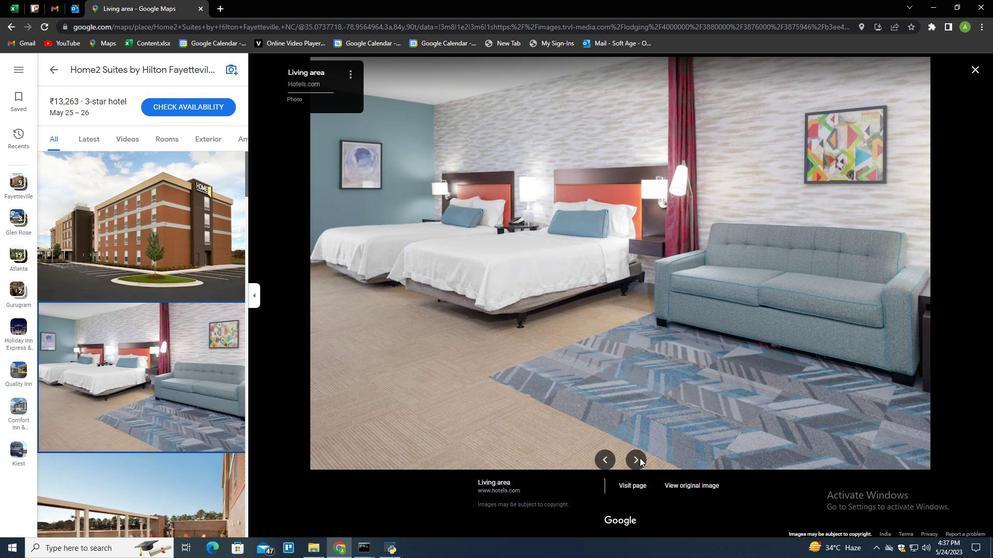 
Action: Mouse pressed left at (639, 458)
Screenshot: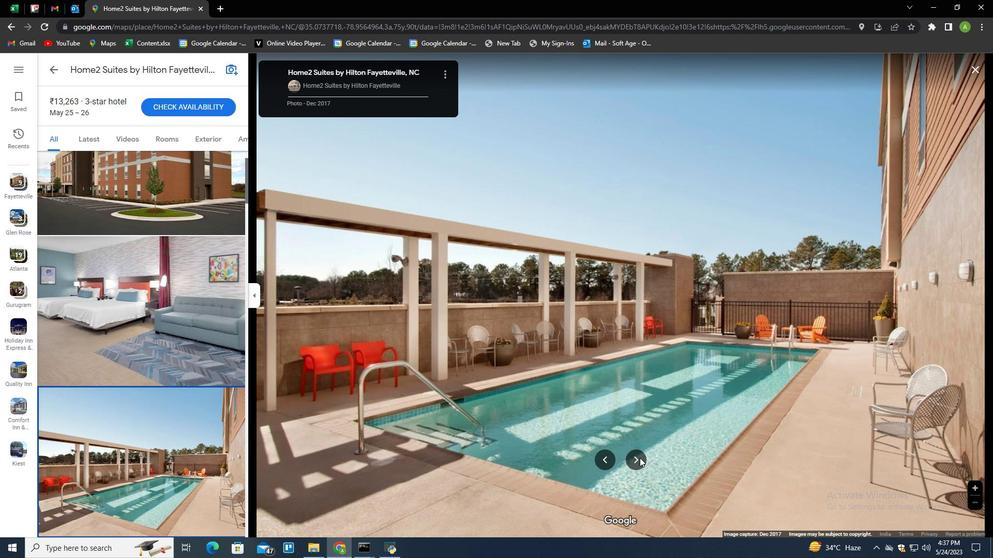 
Action: Mouse pressed left at (639, 458)
Screenshot: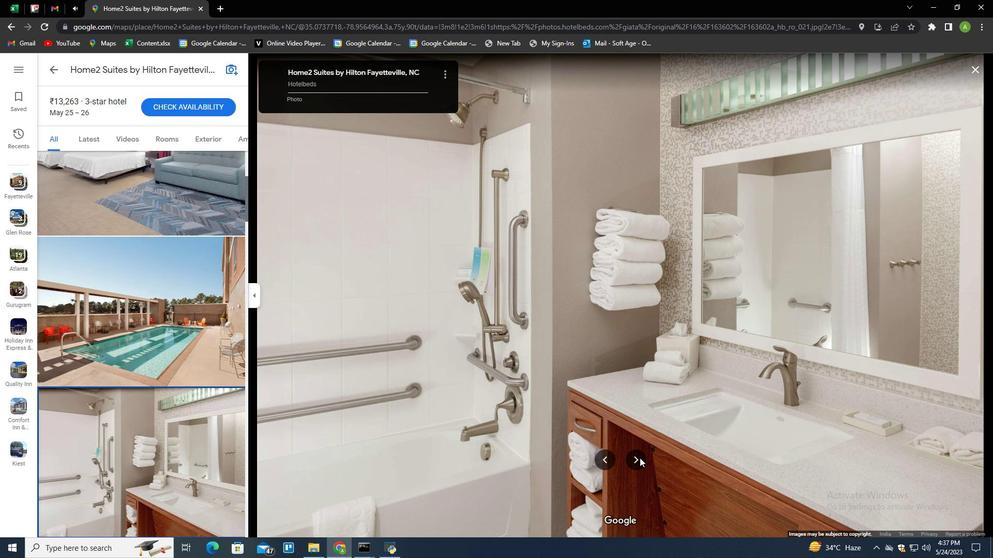 
Action: Mouse pressed left at (639, 458)
Screenshot: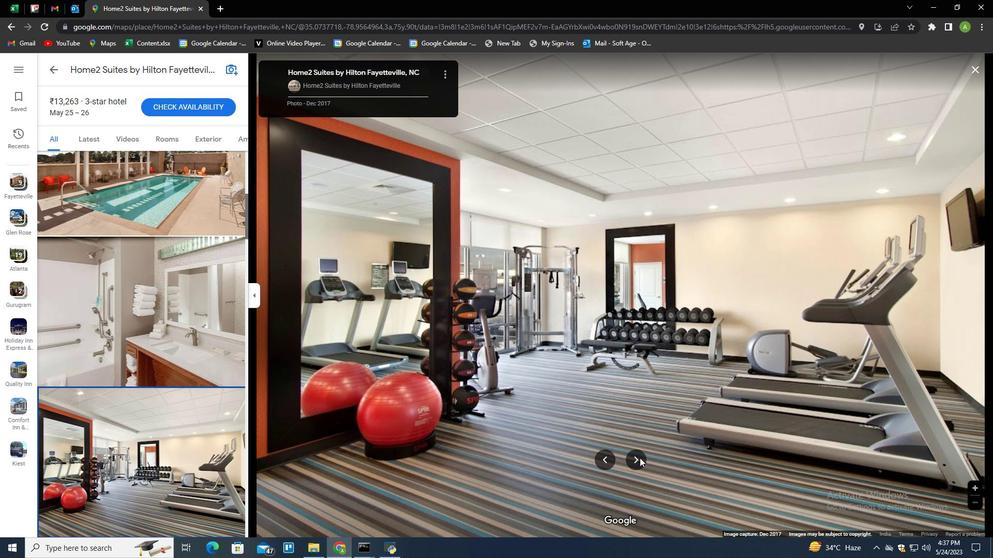 
Action: Mouse pressed left at (639, 458)
Screenshot: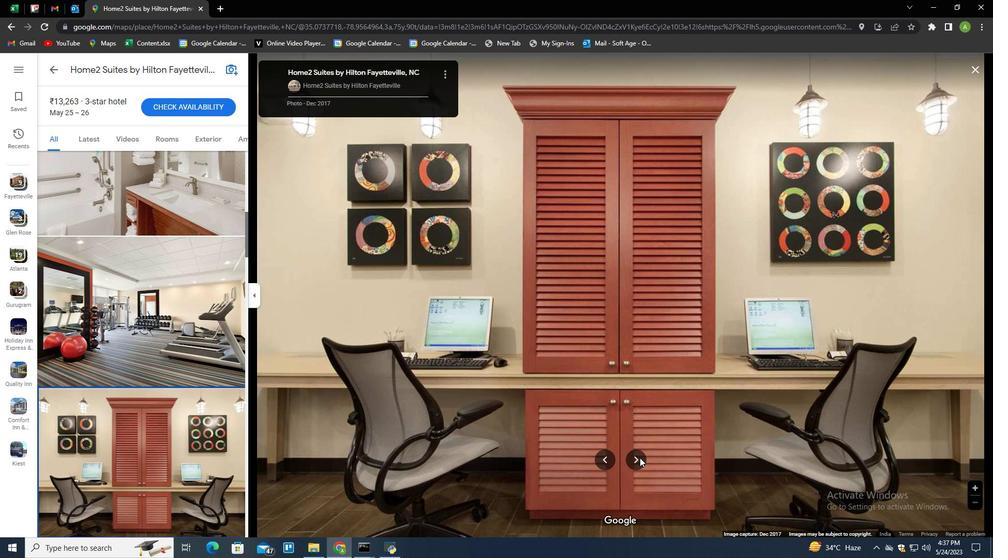 
Action: Mouse pressed left at (639, 458)
Screenshot: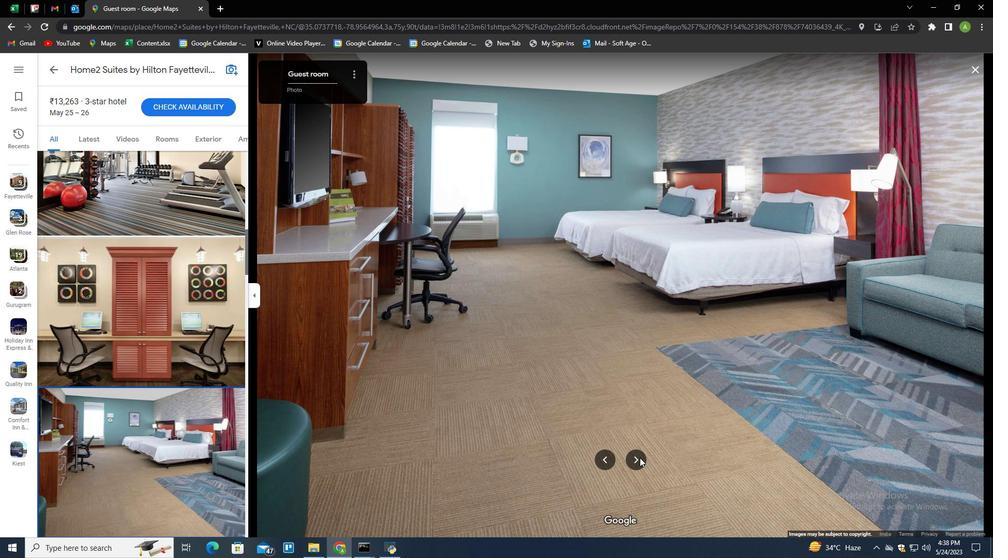 
Action: Mouse moved to (639, 456)
Screenshot: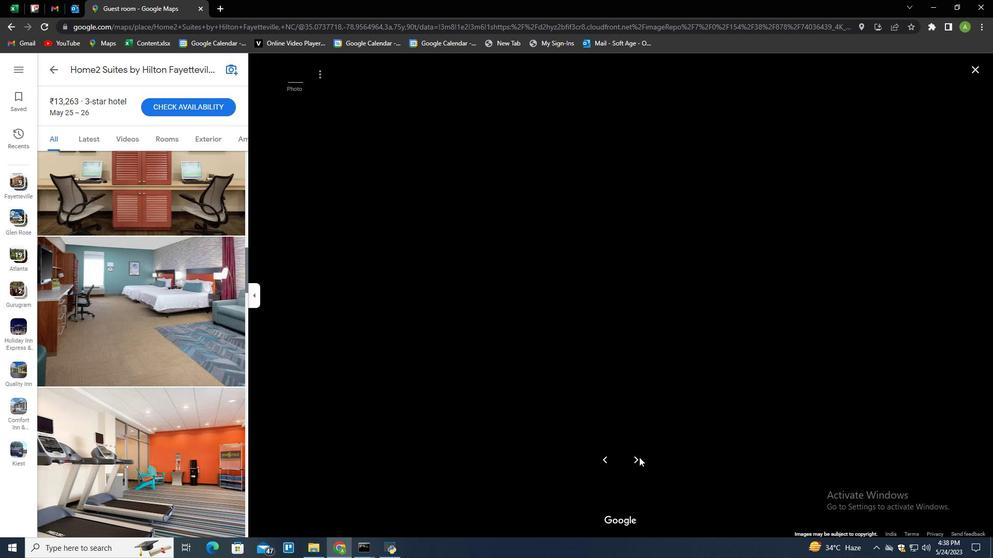 
Action: Mouse pressed right at (639, 456)
Screenshot: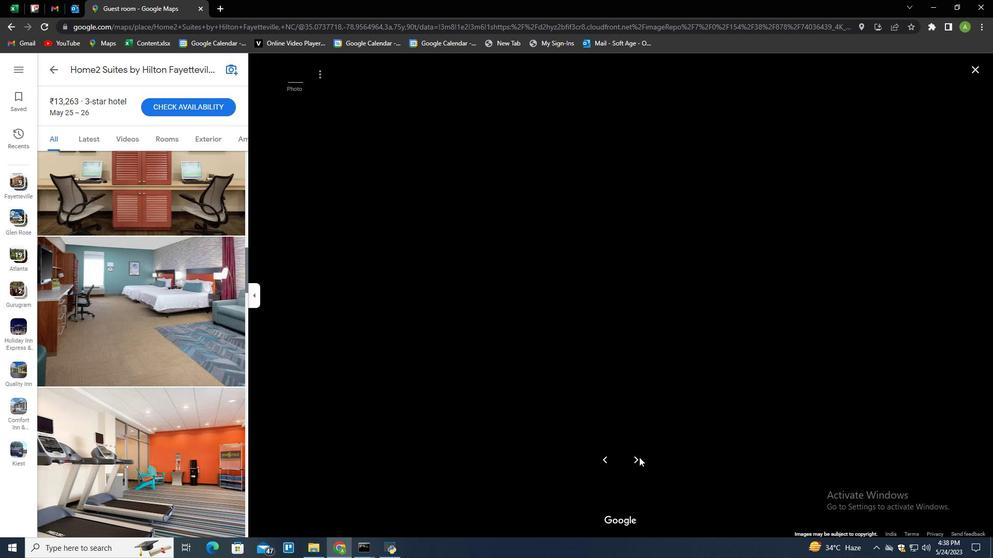 
Action: Mouse pressed right at (639, 456)
Screenshot: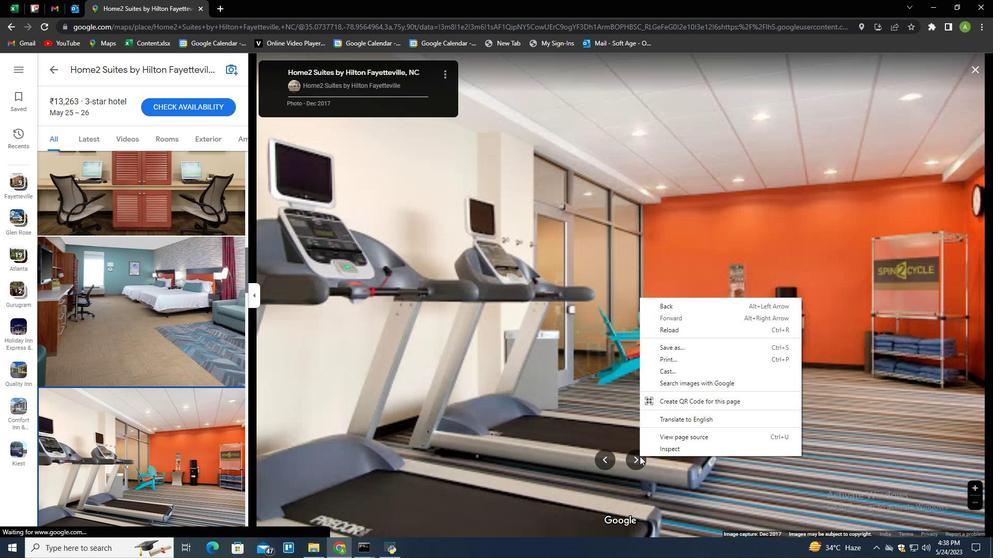 
Action: Mouse moved to (635, 458)
Screenshot: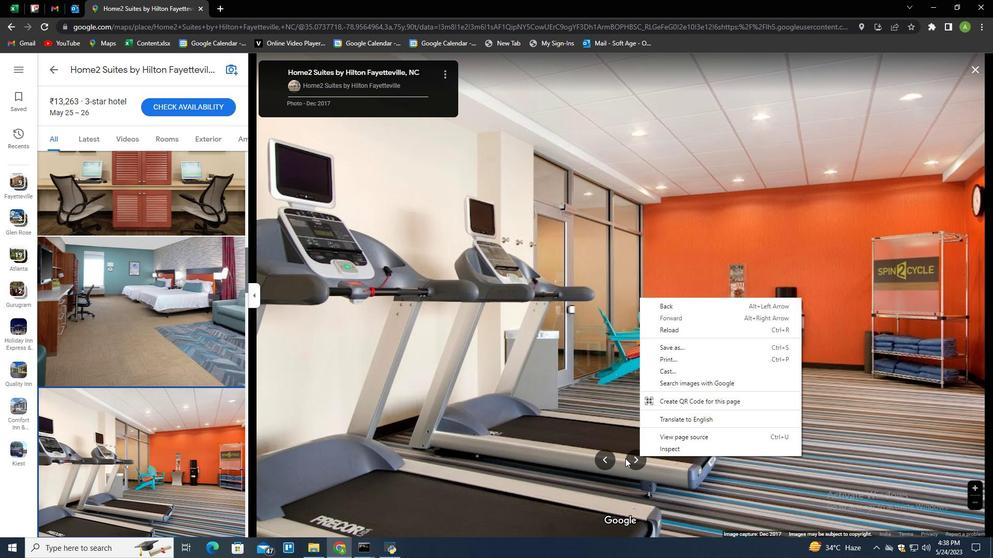 
Action: Mouse pressed left at (635, 458)
Screenshot: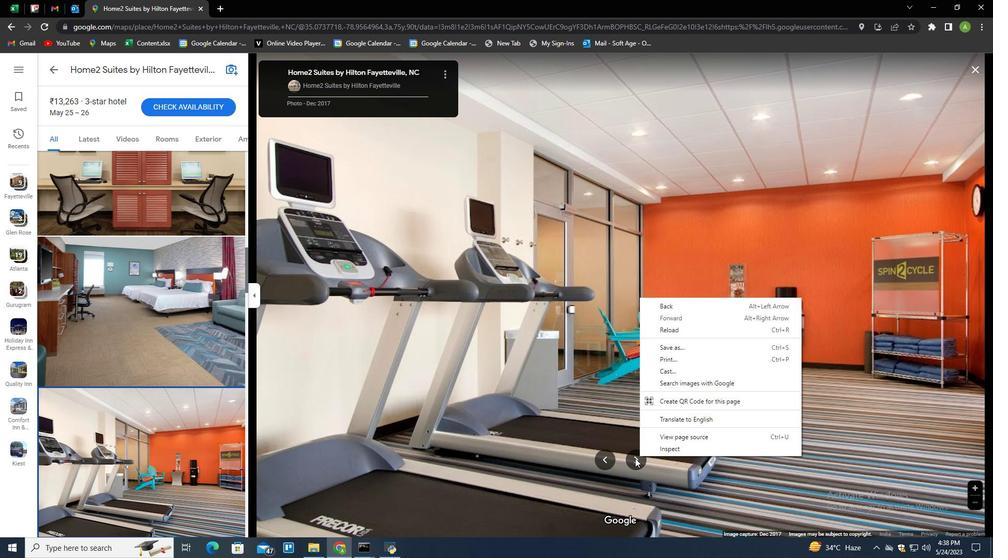 
Action: Mouse moved to (634, 458)
Screenshot: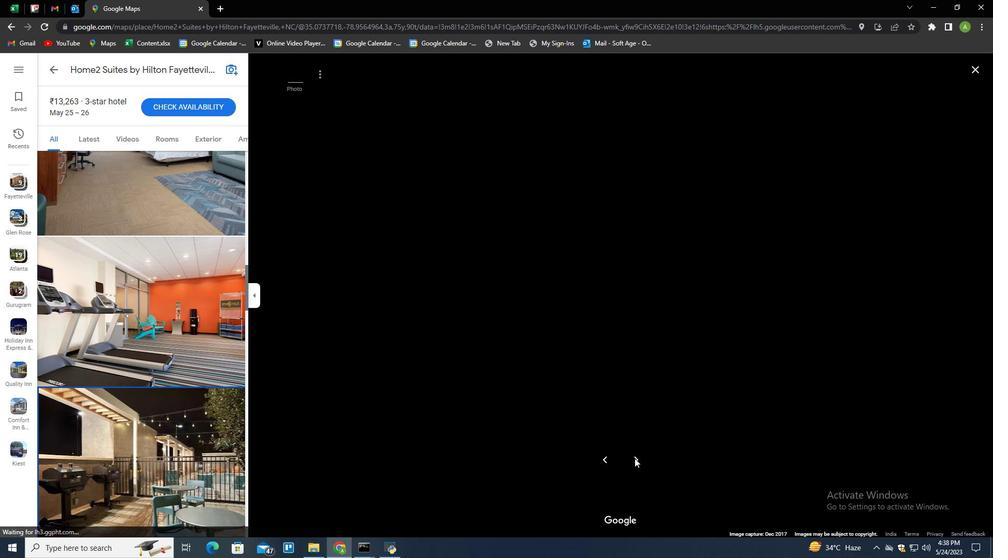 
Action: Mouse pressed left at (634, 458)
Screenshot: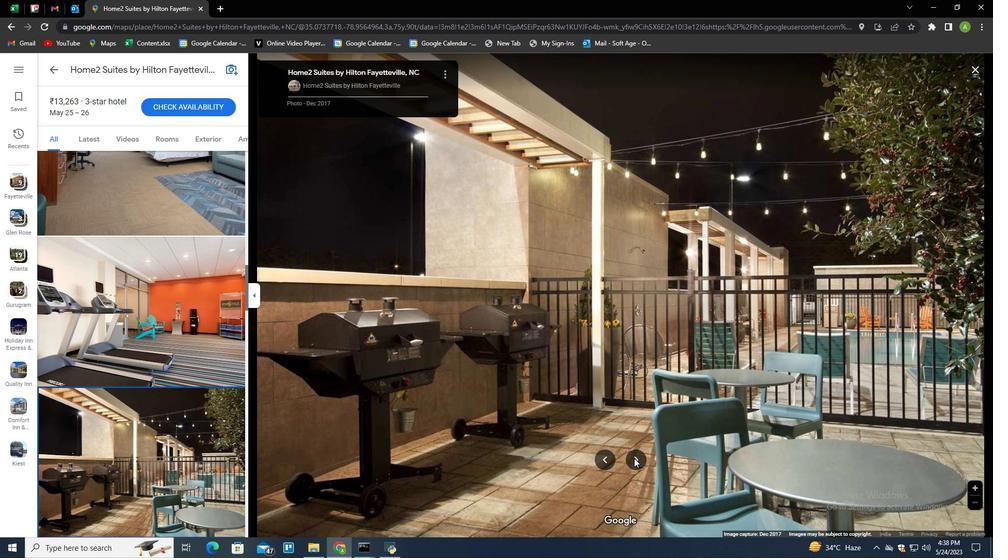 
Action: Mouse moved to (633, 458)
Screenshot: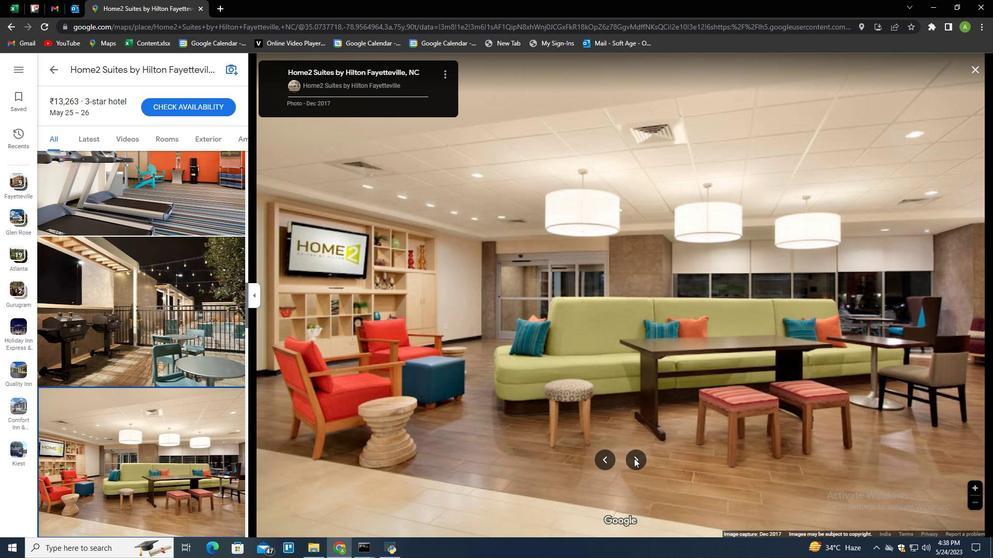 
Action: Mouse pressed left at (633, 458)
Screenshot: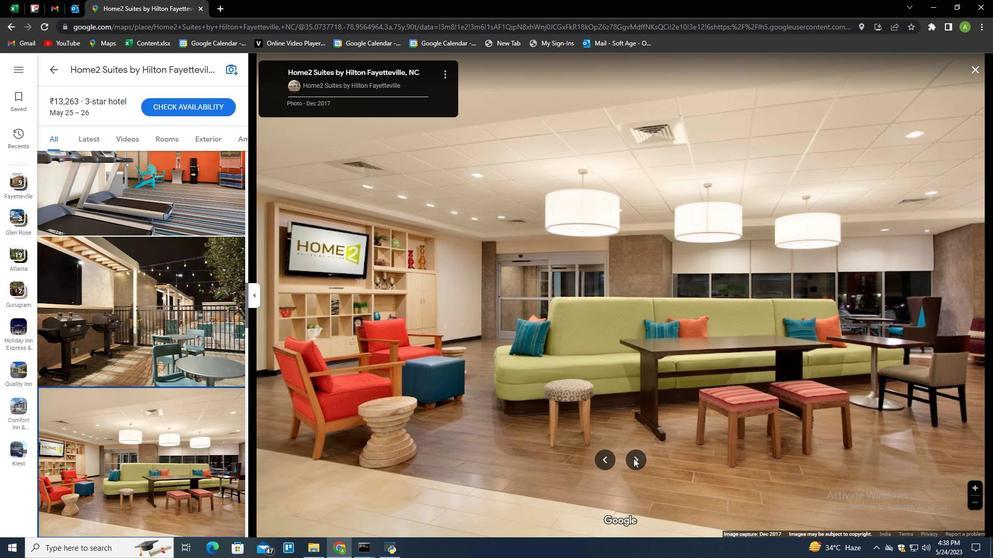 
Action: Mouse moved to (971, 68)
Screenshot: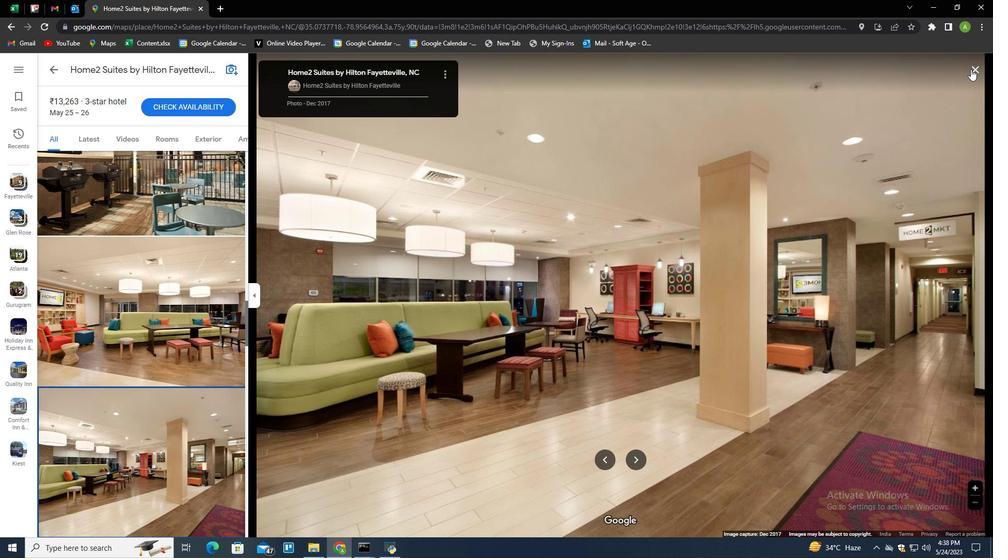 
Action: Mouse pressed left at (971, 68)
Screenshot: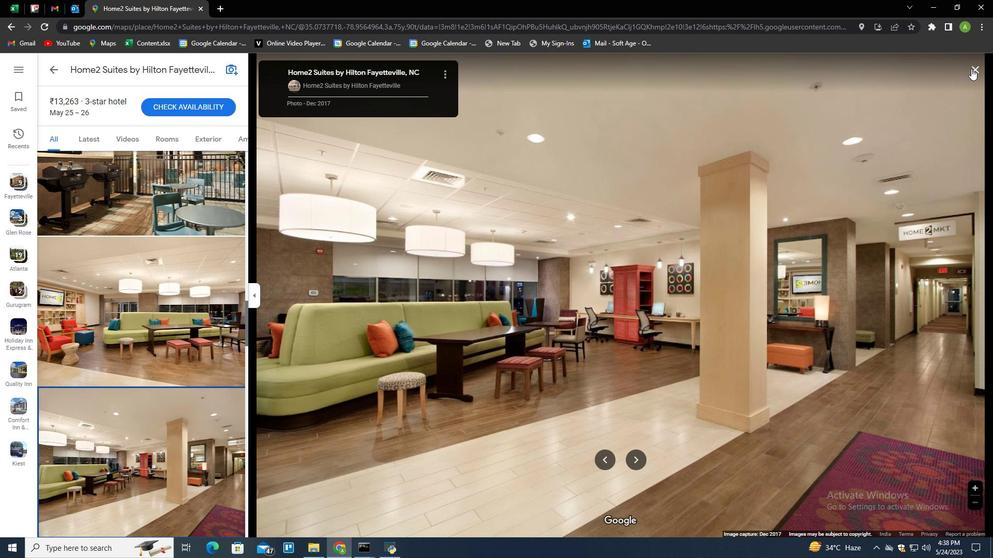 
Action: Mouse moved to (151, 386)
Screenshot: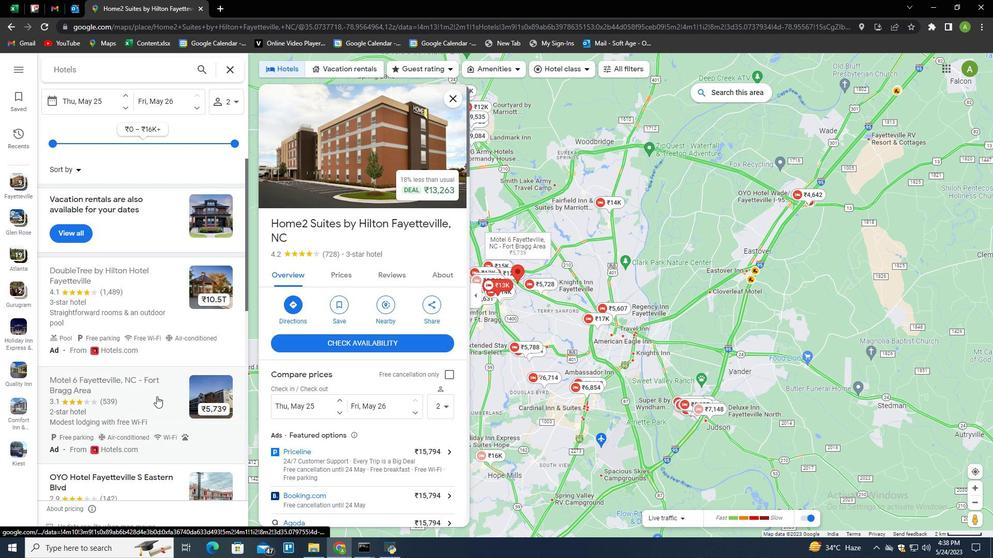 
Action: Mouse scrolled (151, 385) with delta (0, 0)
Screenshot: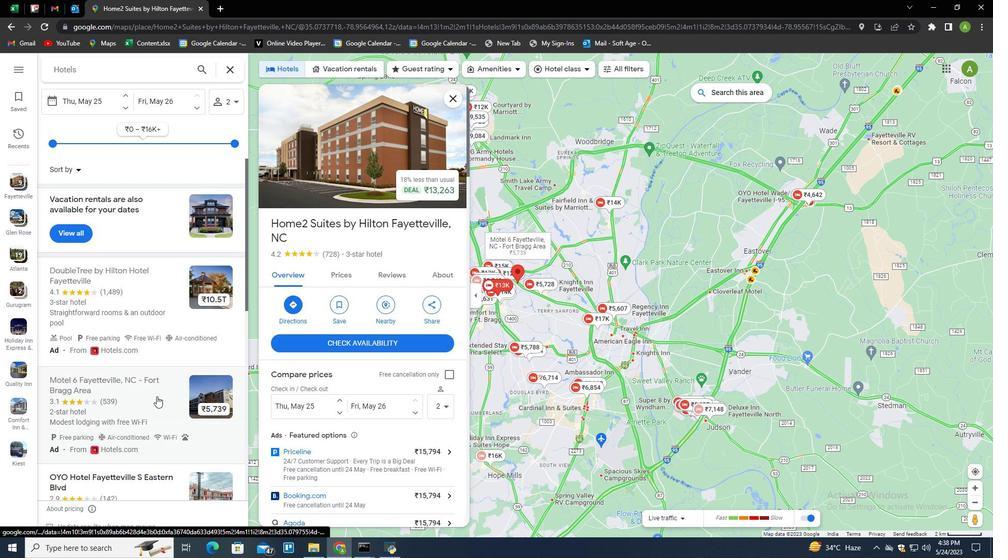 
Action: Mouse scrolled (151, 385) with delta (0, 0)
Screenshot: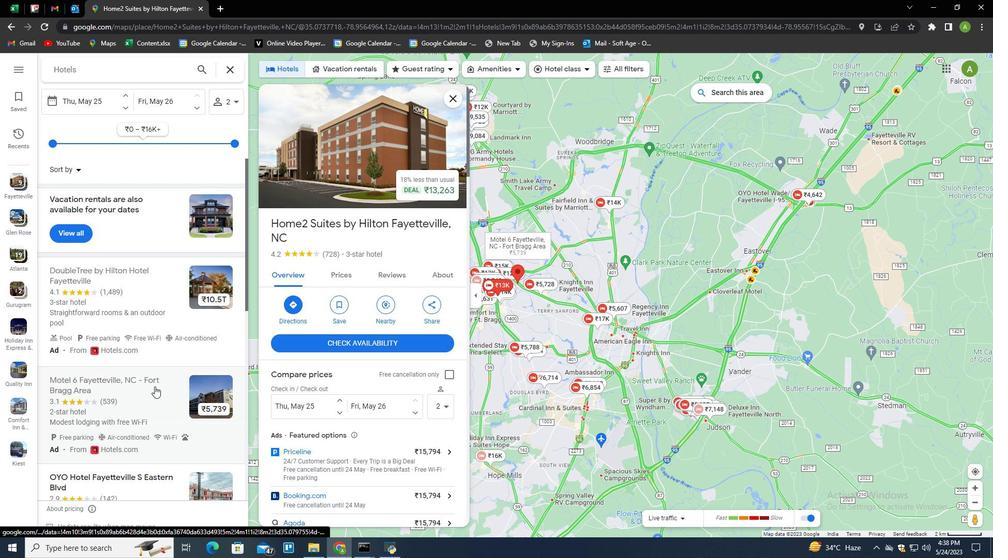 
Action: Mouse scrolled (151, 385) with delta (0, 0)
Screenshot: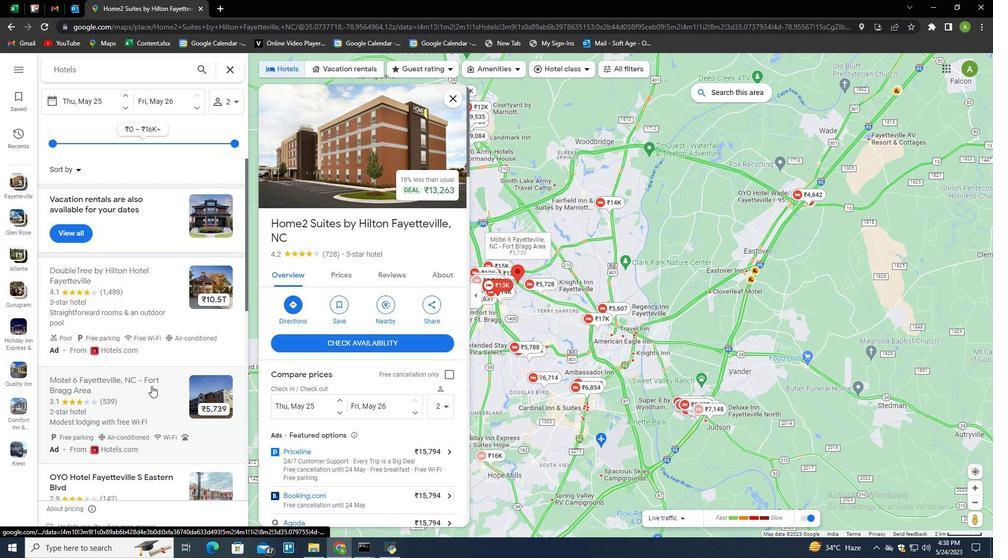 
Action: Mouse scrolled (151, 385) with delta (0, 0)
Screenshot: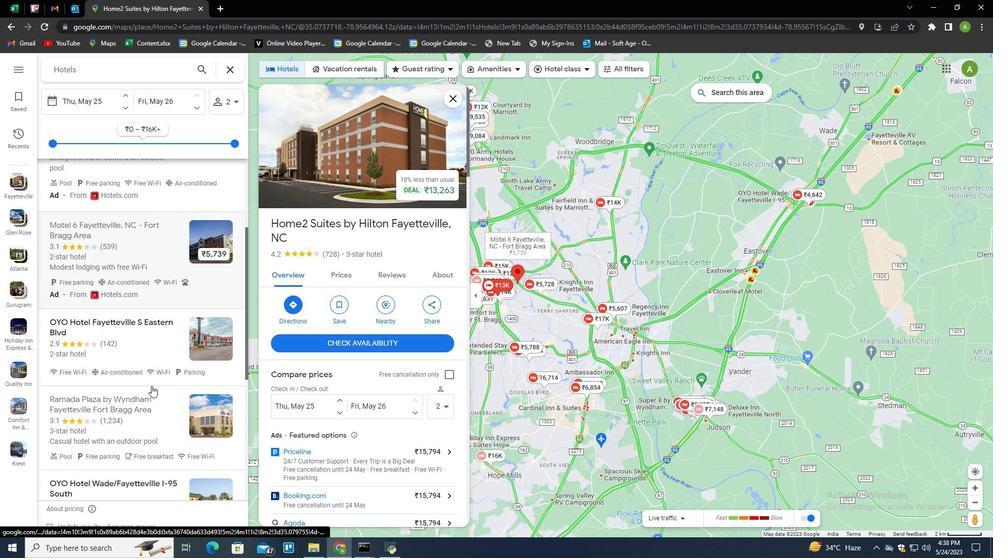 
Action: Mouse scrolled (151, 385) with delta (0, 0)
Screenshot: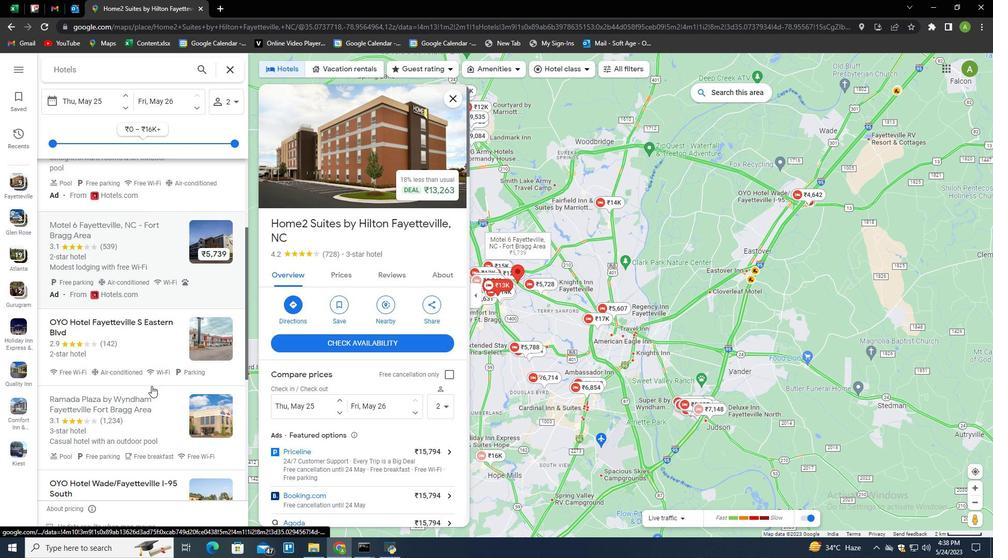 
Action: Mouse scrolled (151, 385) with delta (0, 0)
Screenshot: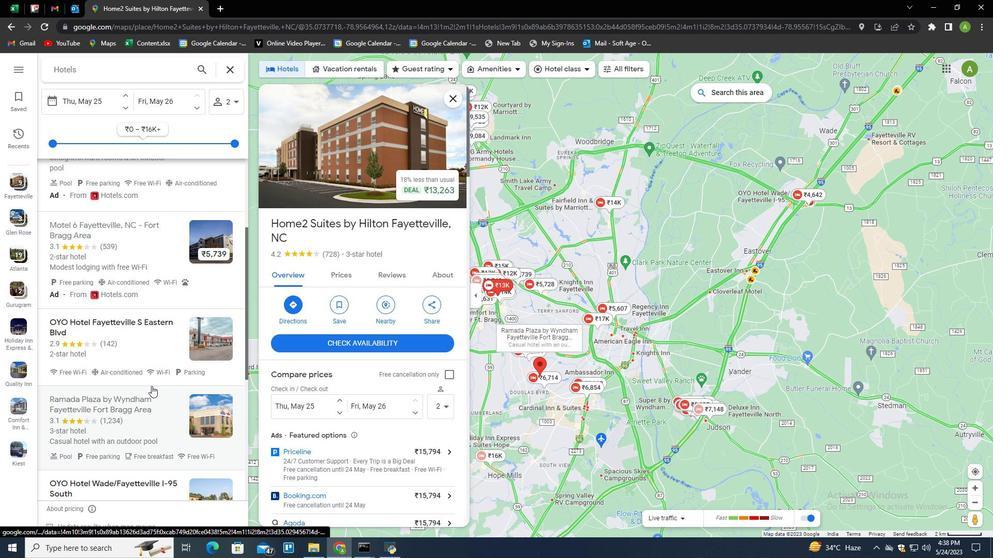 
Action: Mouse scrolled (151, 385) with delta (0, 0)
Screenshot: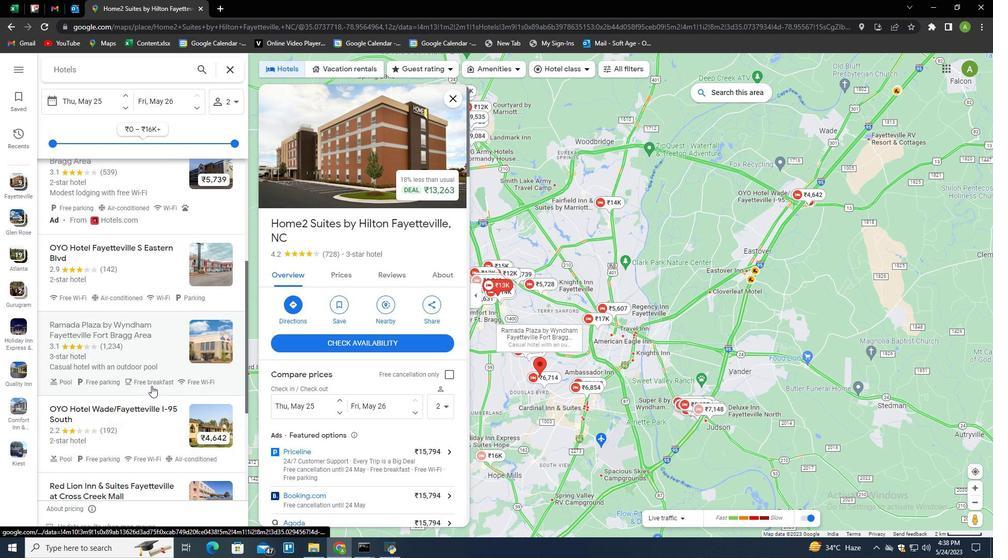 
Action: Mouse pressed left at (151, 386)
Screenshot: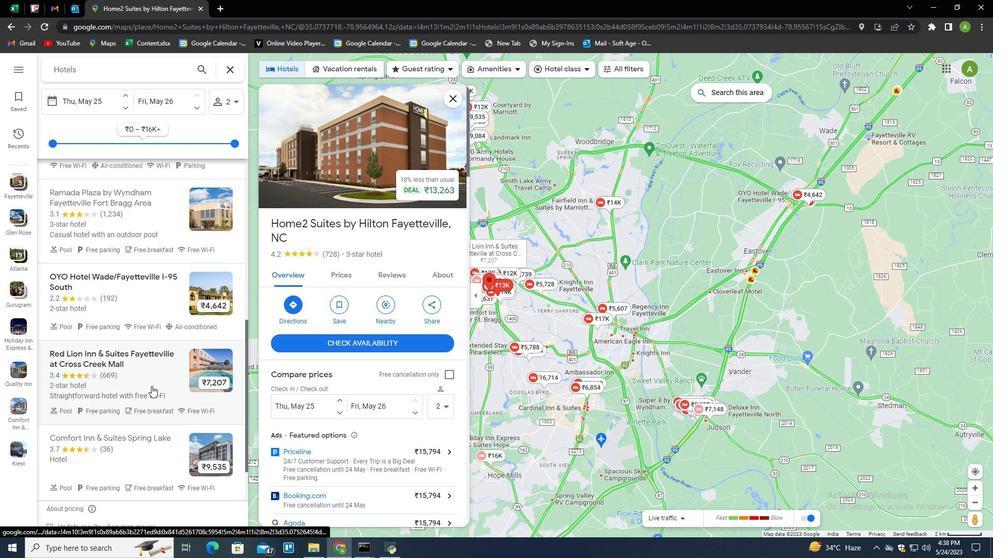 
Action: Mouse moved to (363, 338)
Screenshot: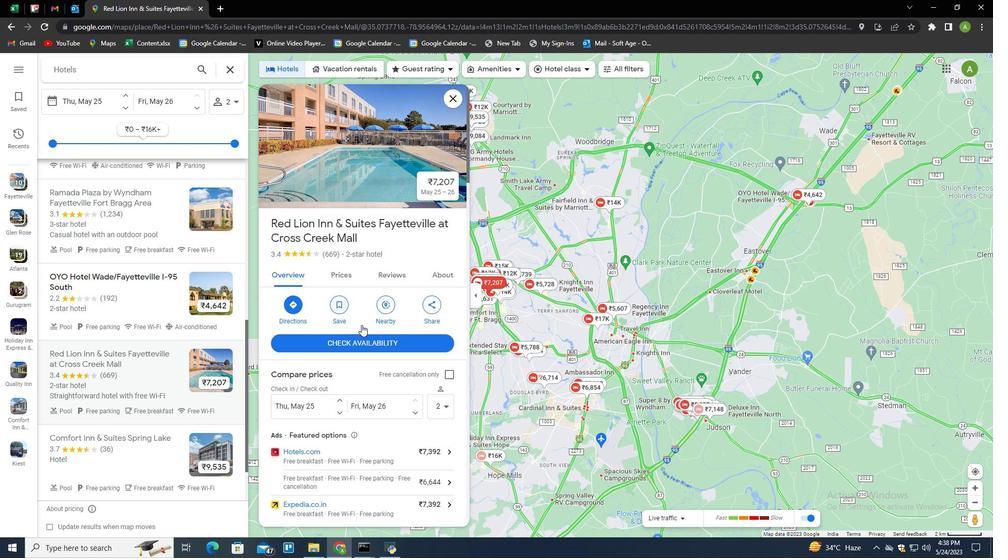 
Action: Mouse pressed left at (363, 338)
Screenshot: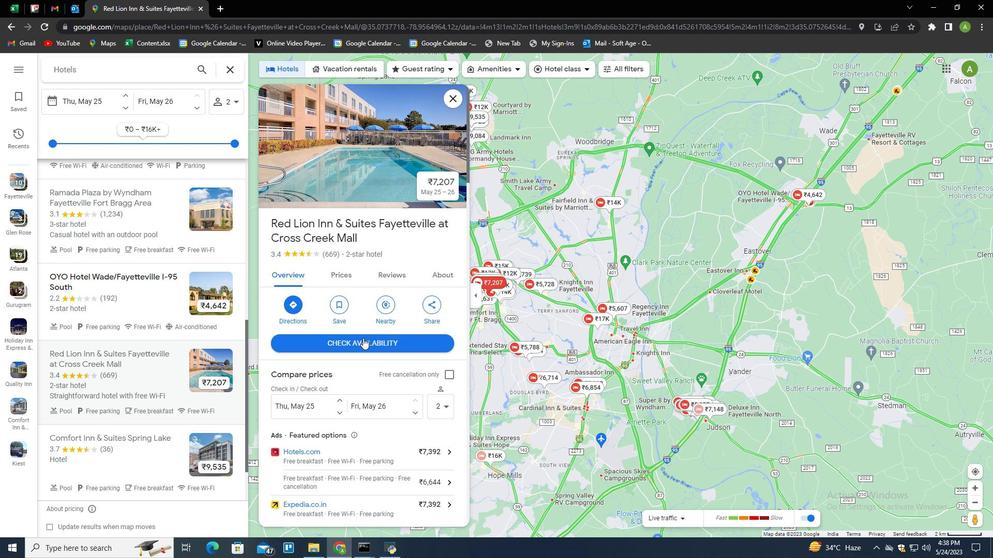 
Action: Mouse moved to (401, 367)
Screenshot: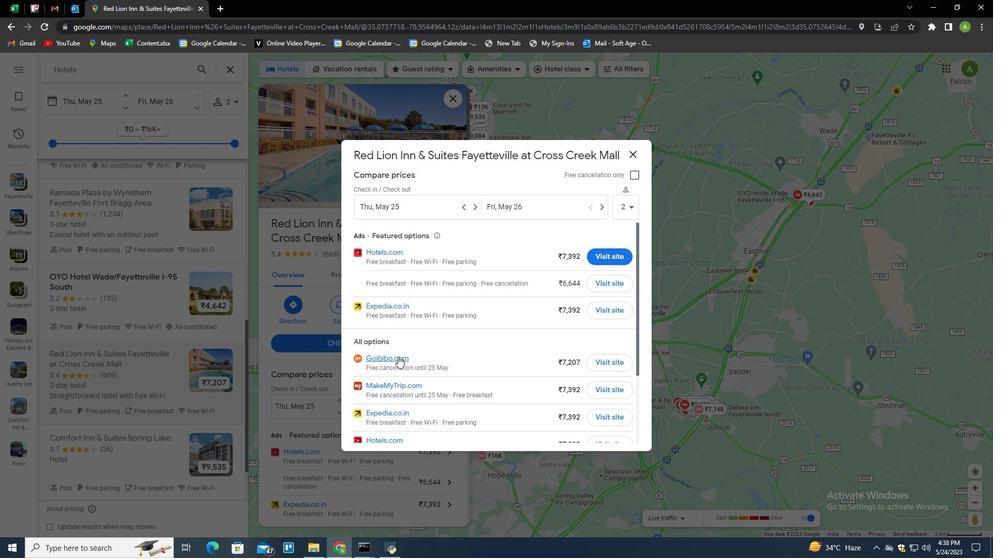 
Action: Mouse scrolled (401, 366) with delta (0, 0)
Screenshot: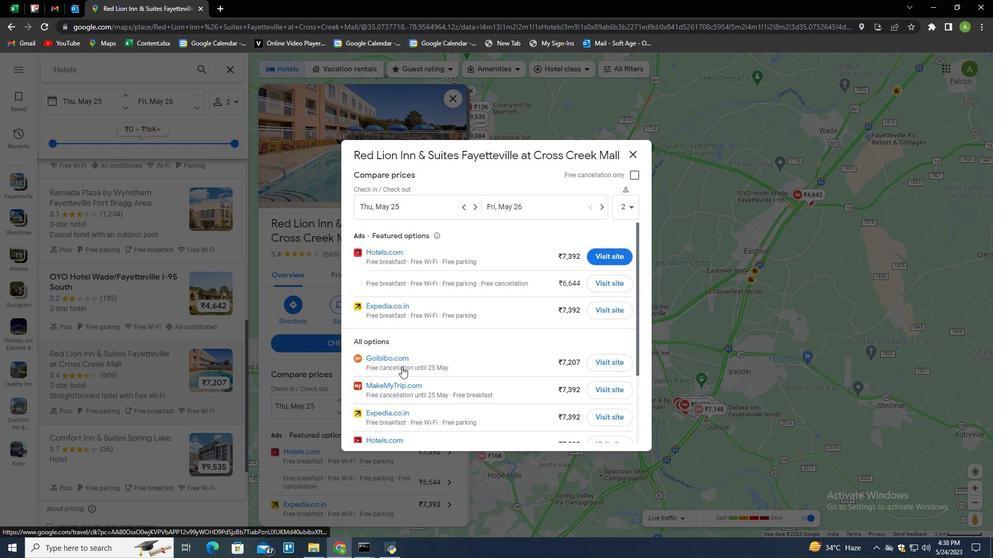 
Action: Mouse scrolled (401, 366) with delta (0, 0)
Screenshot: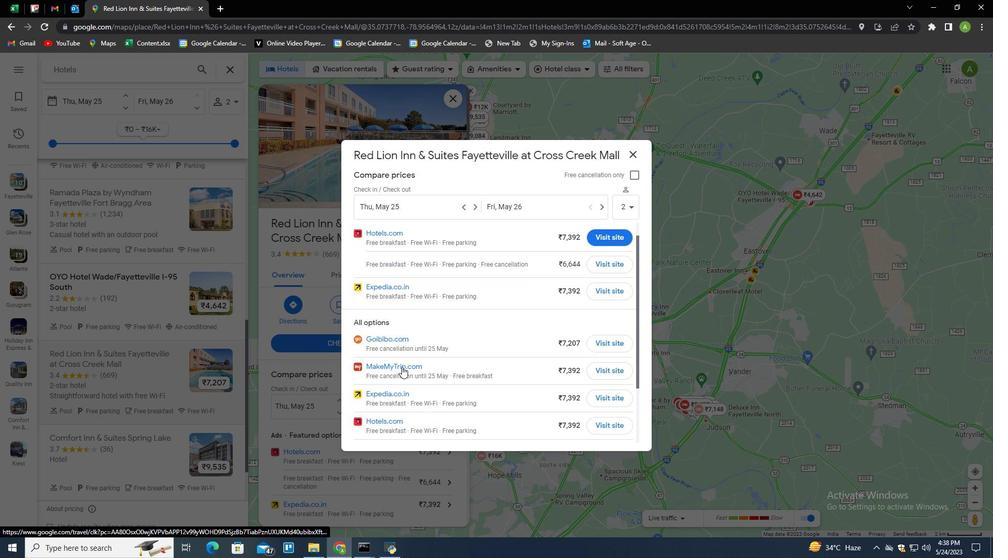 
Action: Mouse scrolled (401, 366) with delta (0, 0)
Screenshot: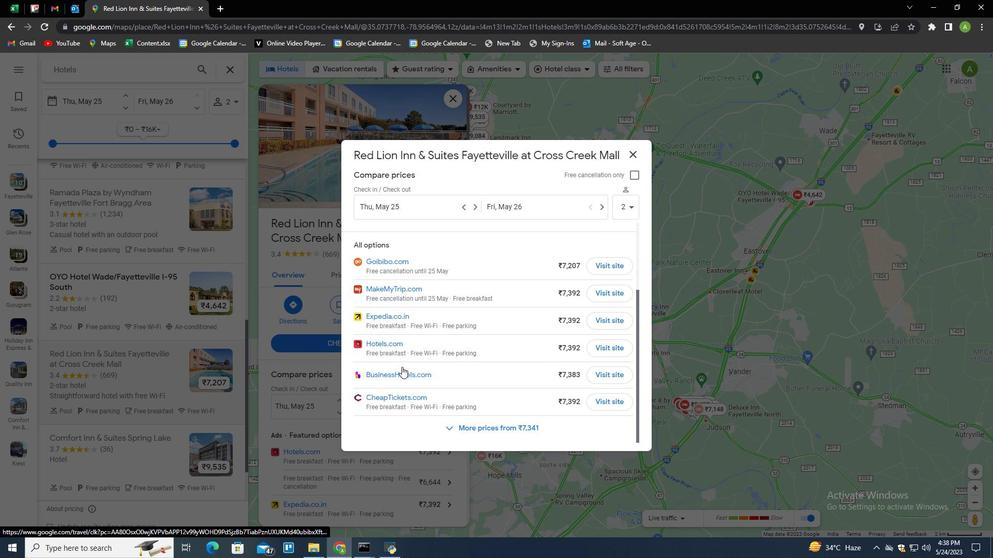 
Action: Mouse pressed middle at (401, 367)
Screenshot: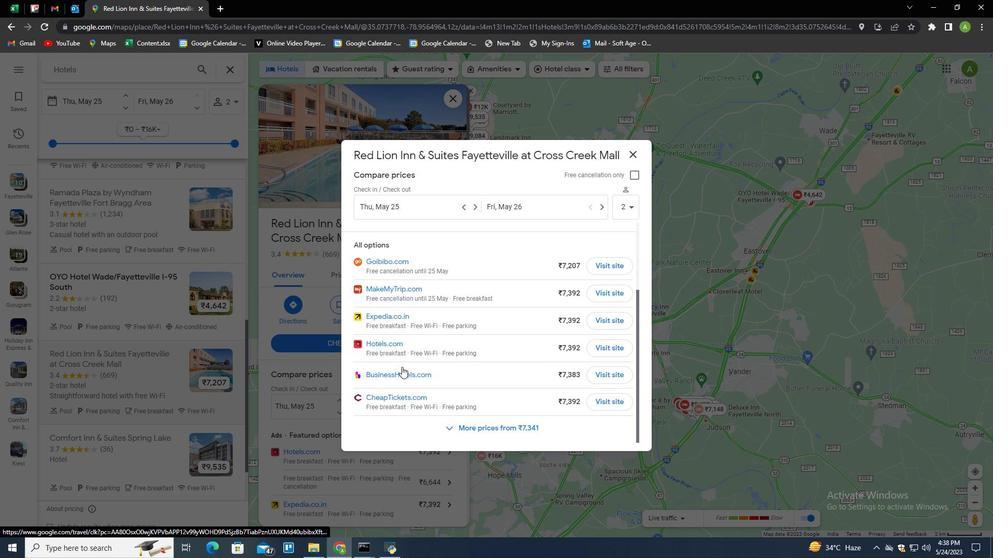 
Action: Mouse scrolled (401, 366) with delta (0, 0)
Screenshot: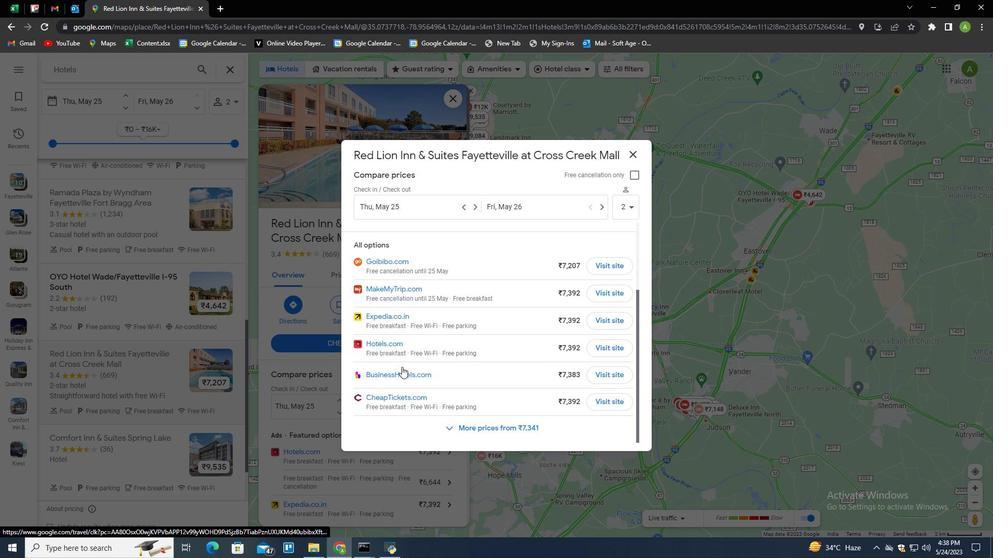 
Action: Mouse moved to (324, 7)
Screenshot: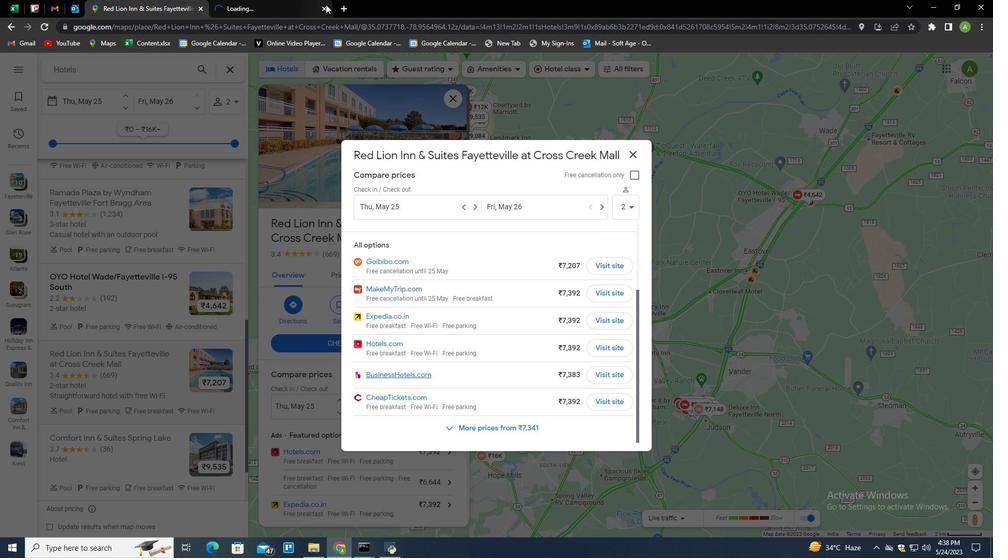
Action: Mouse pressed left at (324, 7)
Screenshot: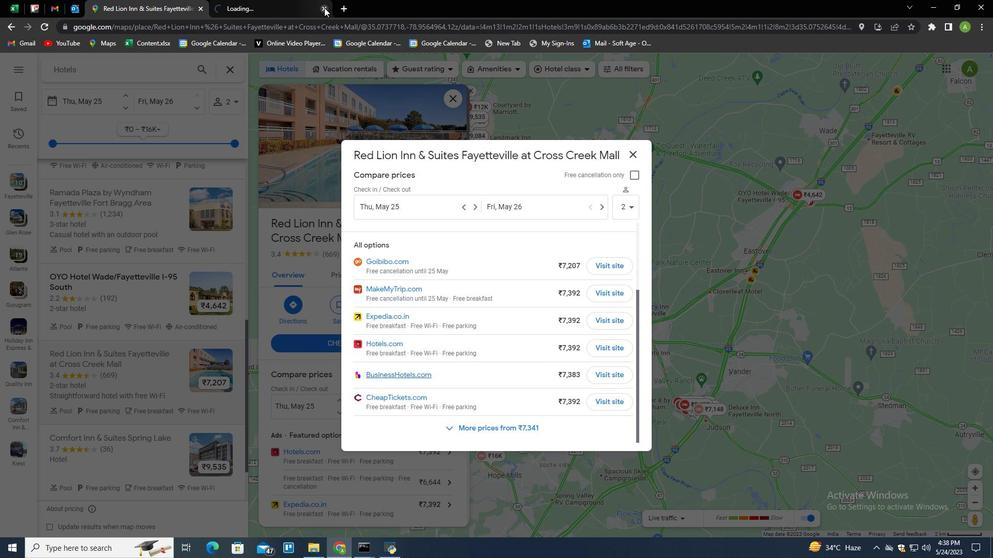 
Action: Mouse moved to (591, 281)
Screenshot: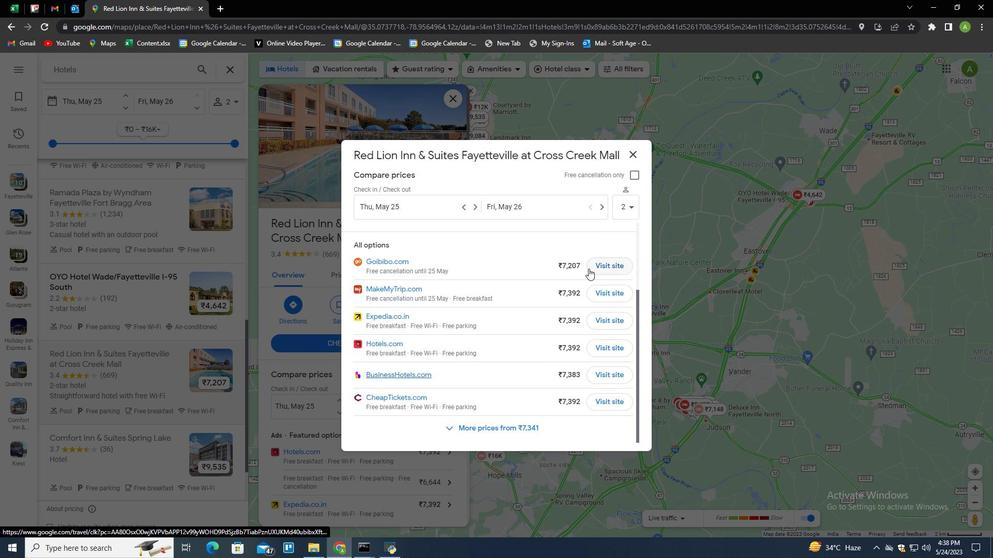 
Action: Mouse scrolled (591, 281) with delta (0, 0)
Screenshot: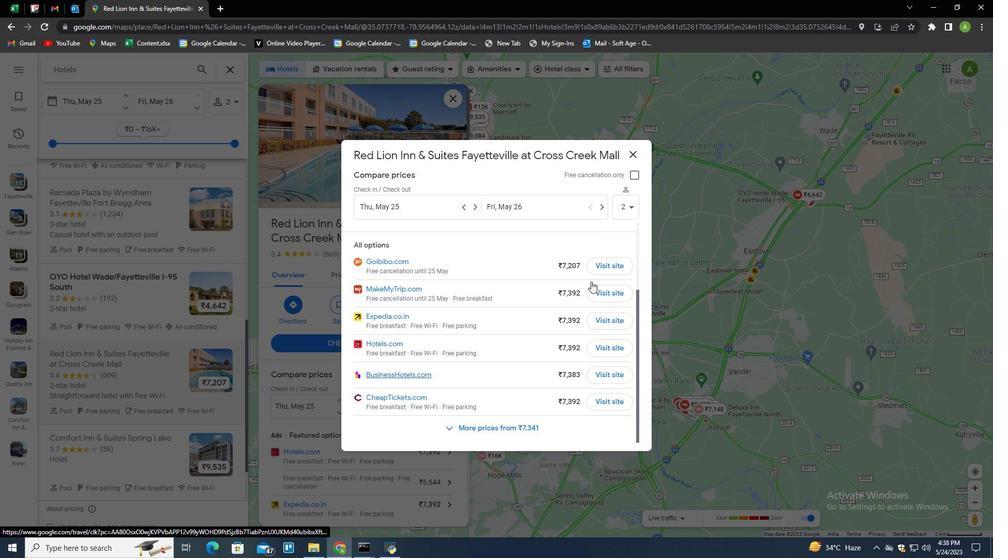 
Action: Mouse scrolled (591, 281) with delta (0, 0)
Screenshot: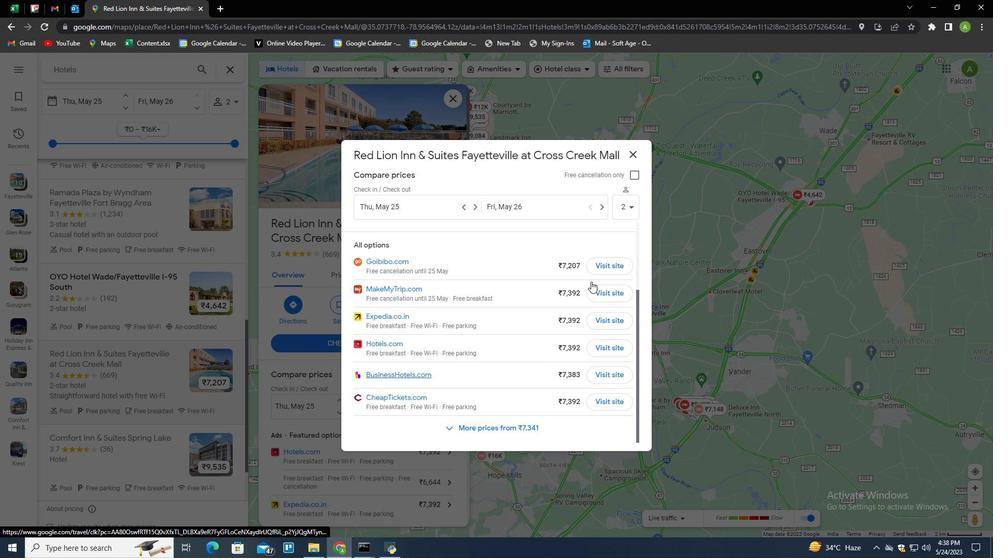 
Action: Mouse scrolled (591, 281) with delta (0, 0)
Screenshot: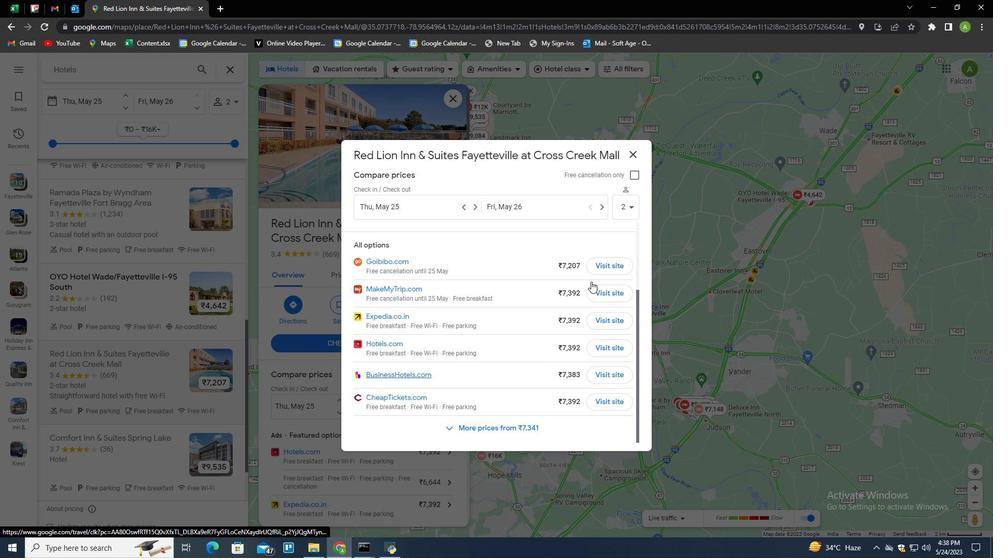 
Action: Mouse moved to (593, 279)
Screenshot: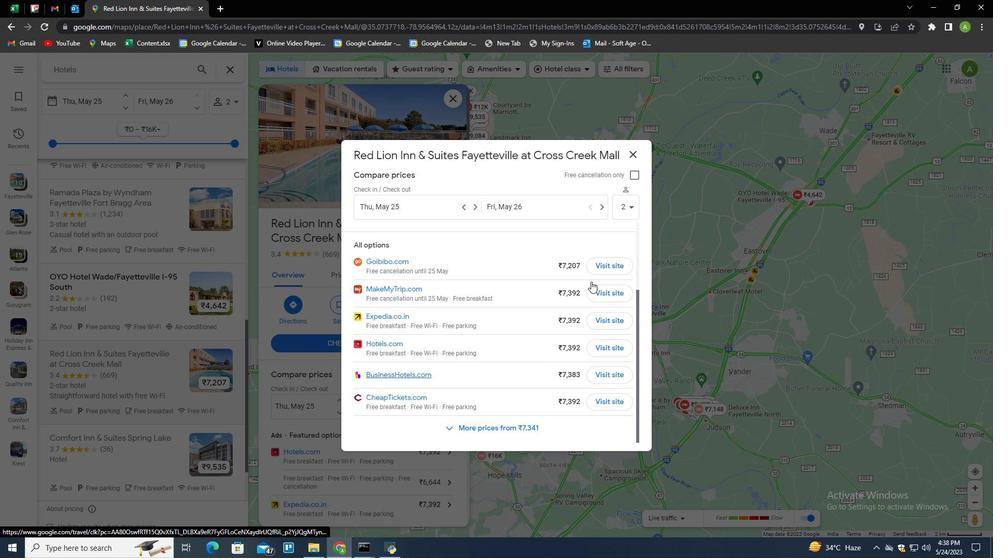 
Action: Mouse scrolled (593, 279) with delta (0, 0)
Screenshot: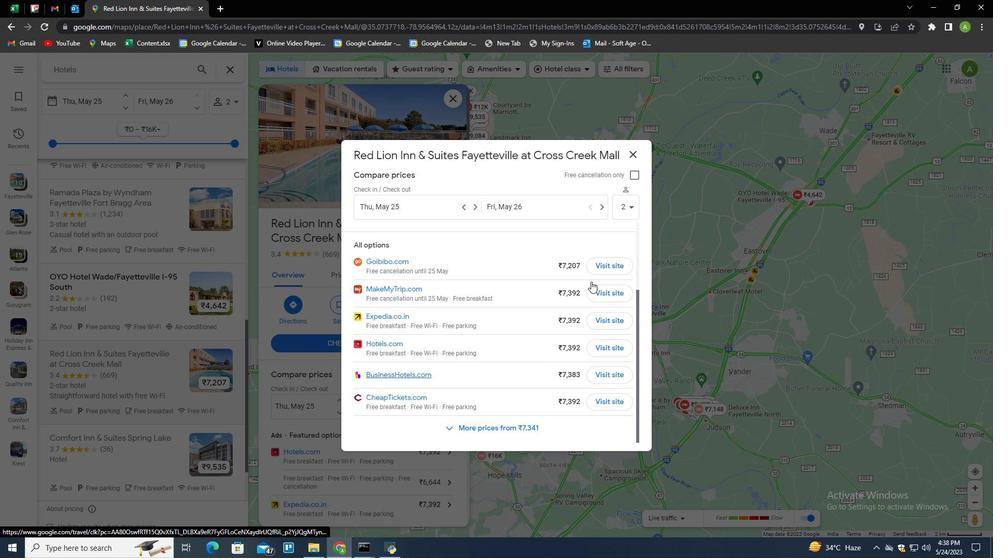 
Action: Mouse moved to (633, 151)
Screenshot: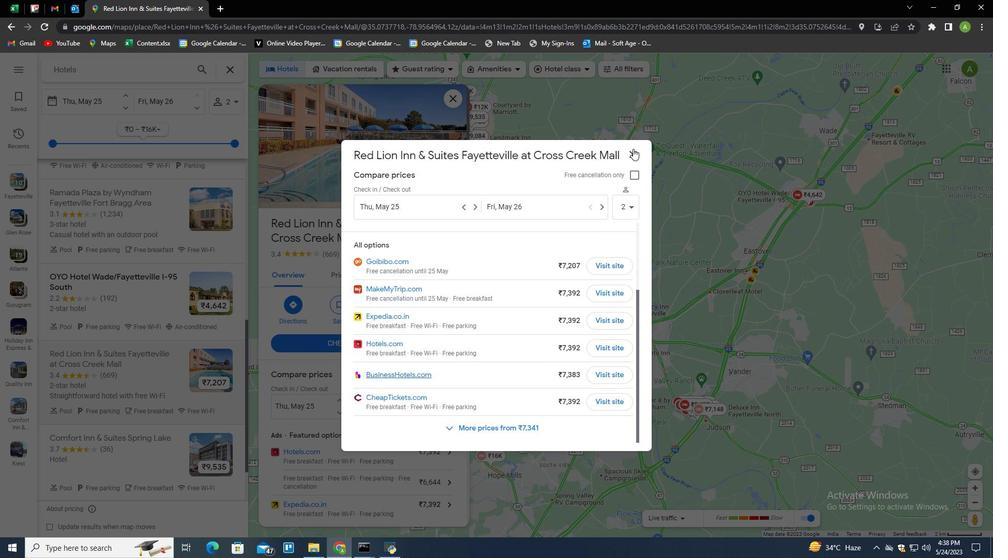 
Action: Mouse pressed left at (633, 151)
Screenshot: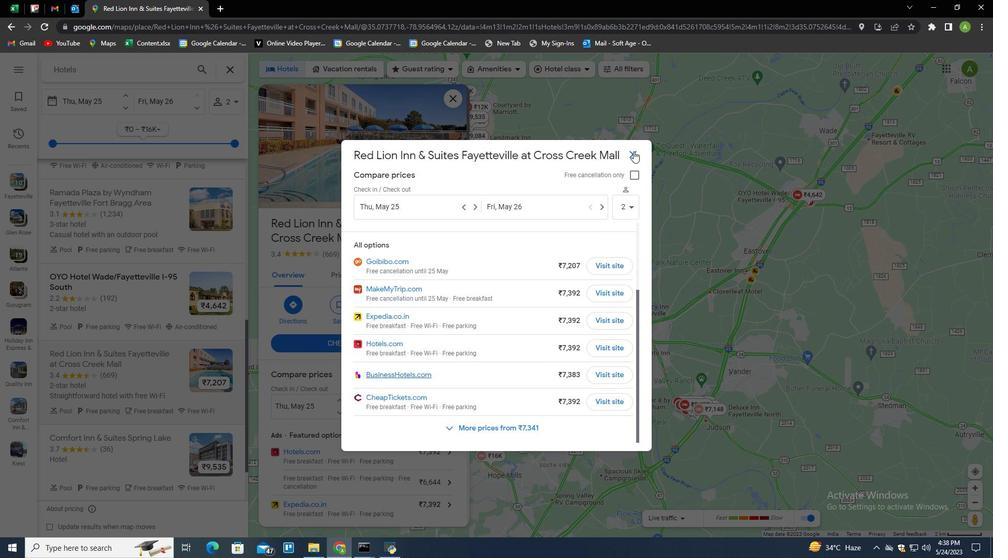 
Action: Mouse moved to (185, 383)
Screenshot: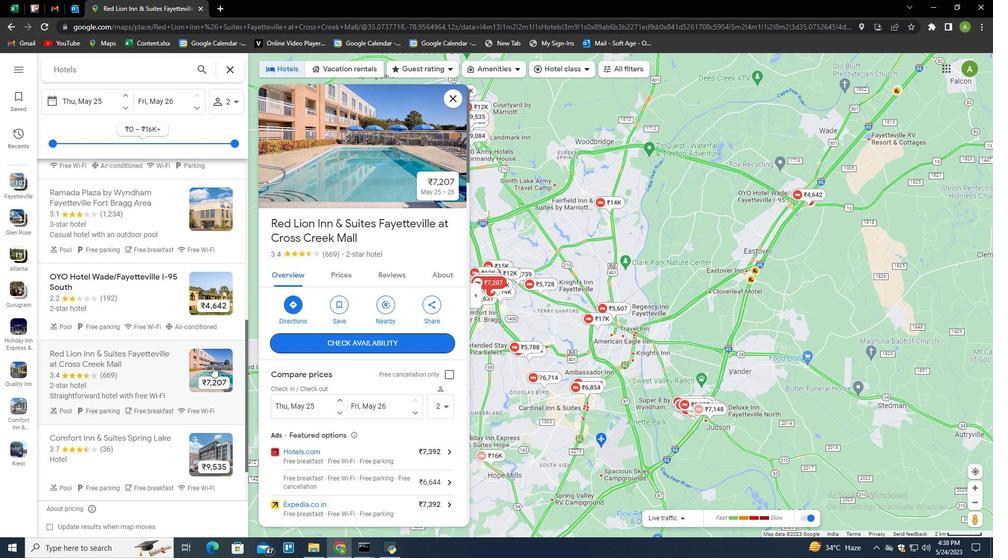 
Action: Mouse scrolled (185, 383) with delta (0, 0)
Screenshot: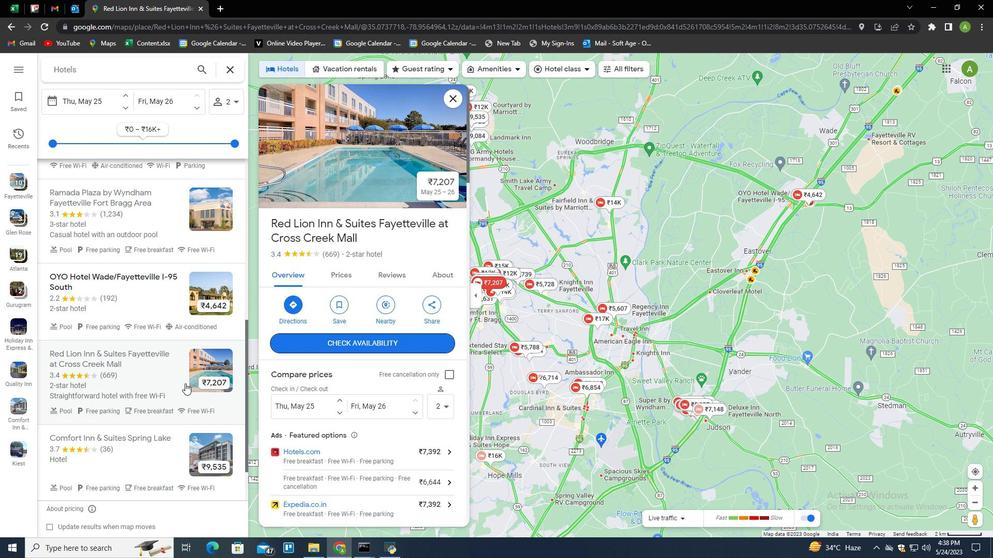 
Action: Mouse scrolled (185, 383) with delta (0, 0)
Screenshot: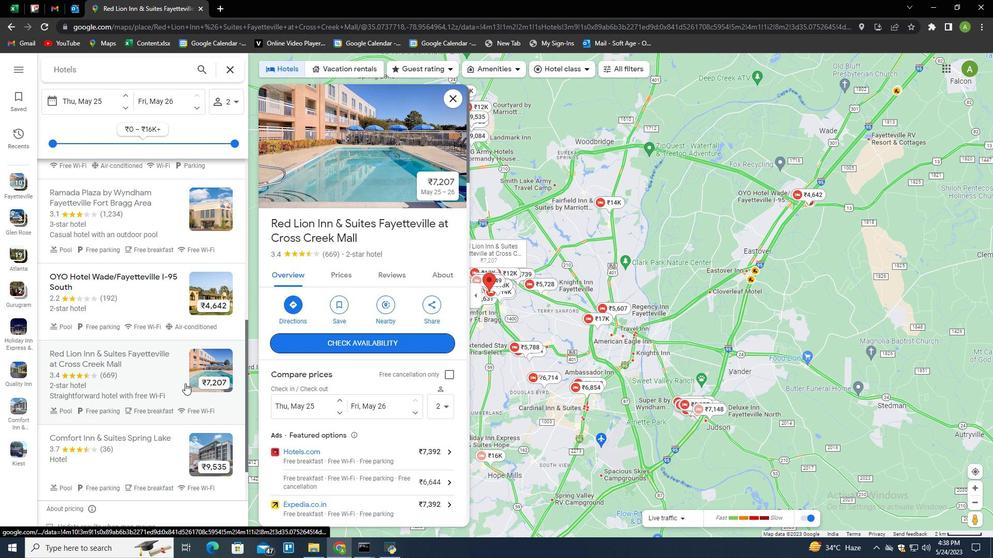
Action: Mouse scrolled (185, 383) with delta (0, 0)
Screenshot: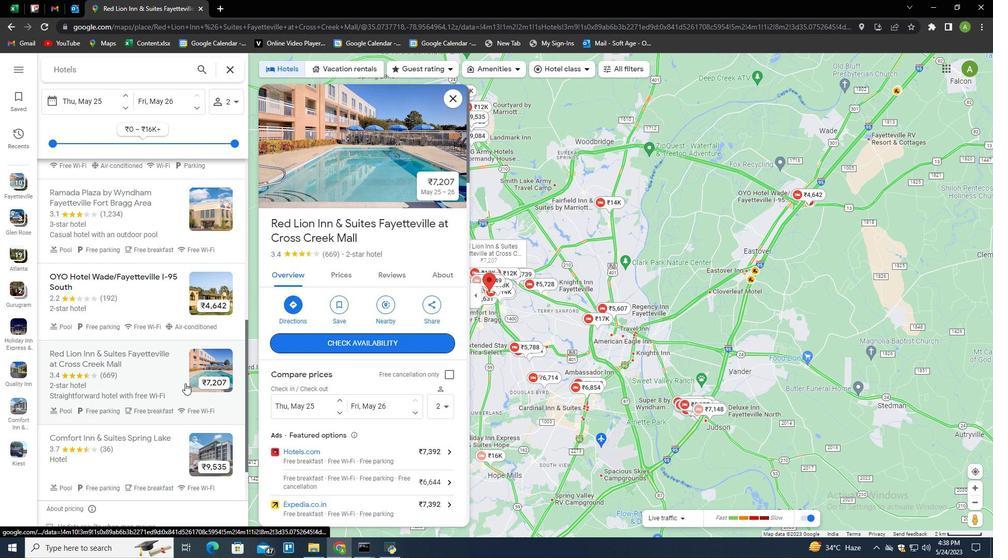 
Action: Mouse moved to (168, 404)
Screenshot: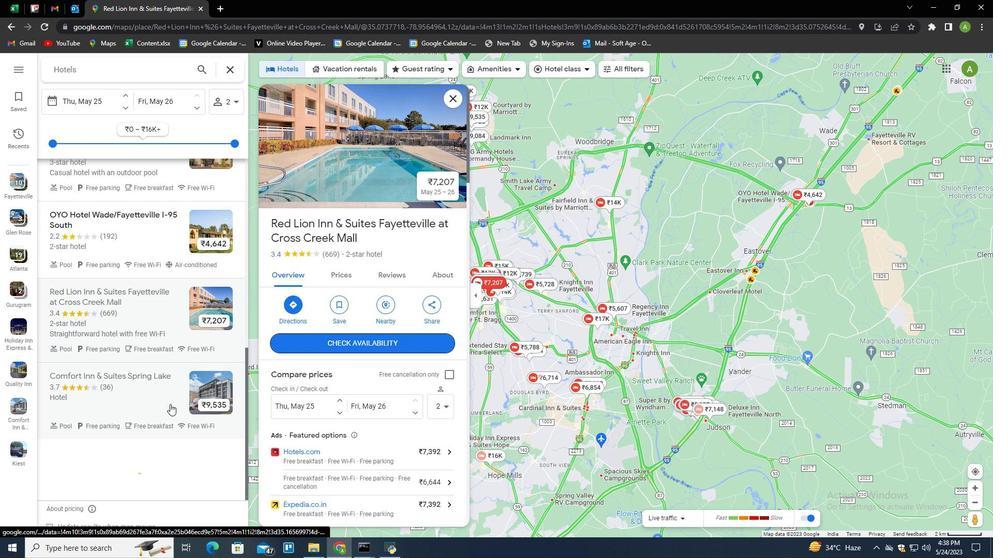 
Action: Mouse pressed left at (168, 404)
Screenshot: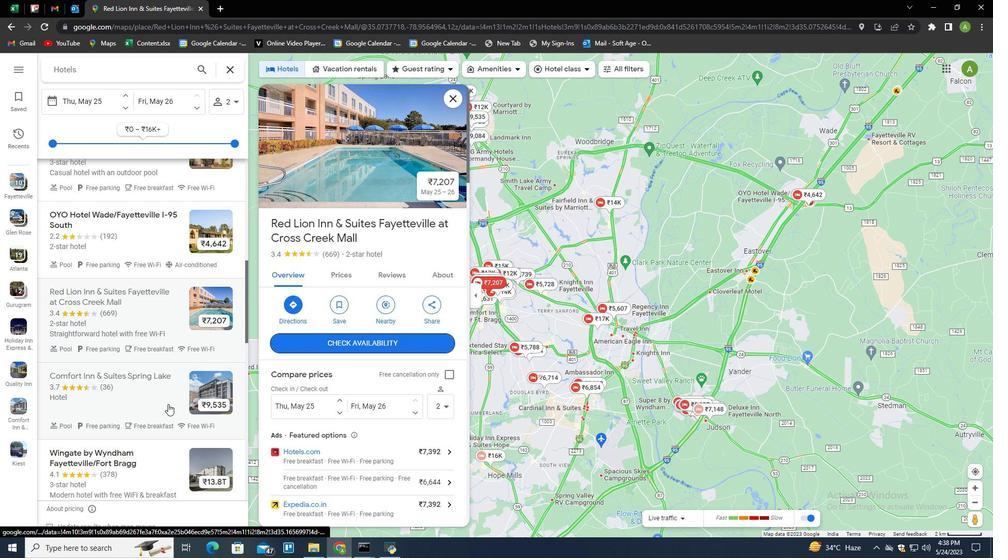 
Action: Mouse scrolled (168, 403) with delta (0, 0)
Screenshot: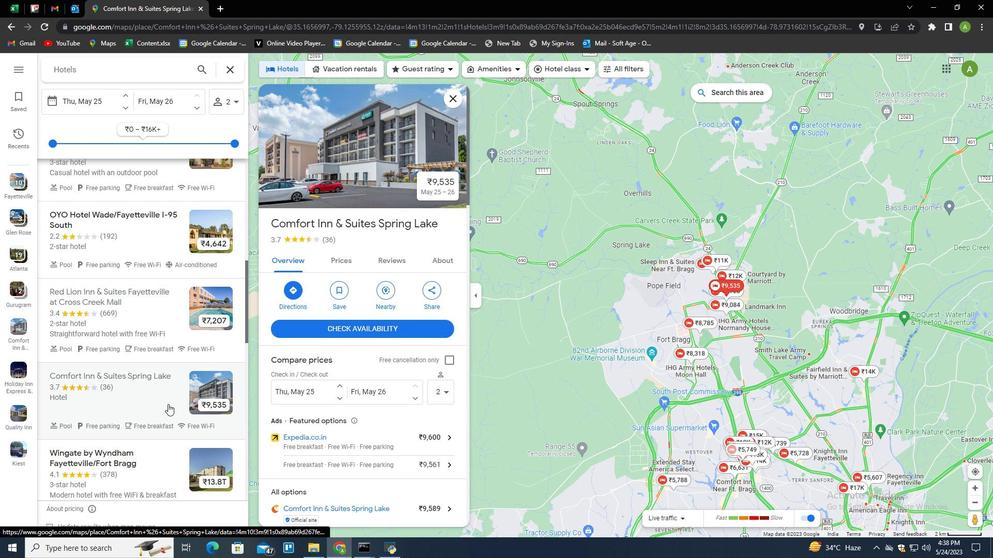 
Action: Mouse scrolled (168, 403) with delta (0, 0)
Screenshot: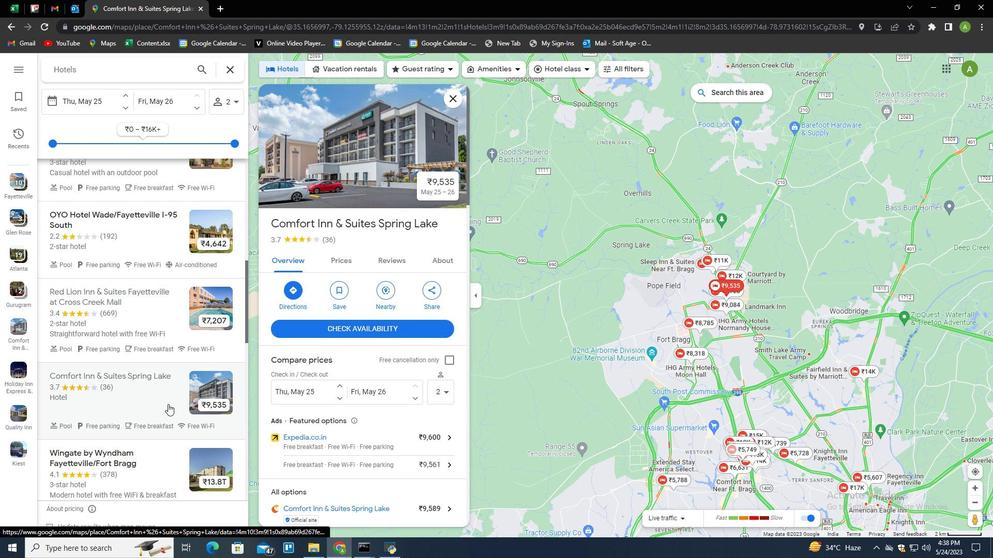 
Action: Mouse moved to (162, 409)
Screenshot: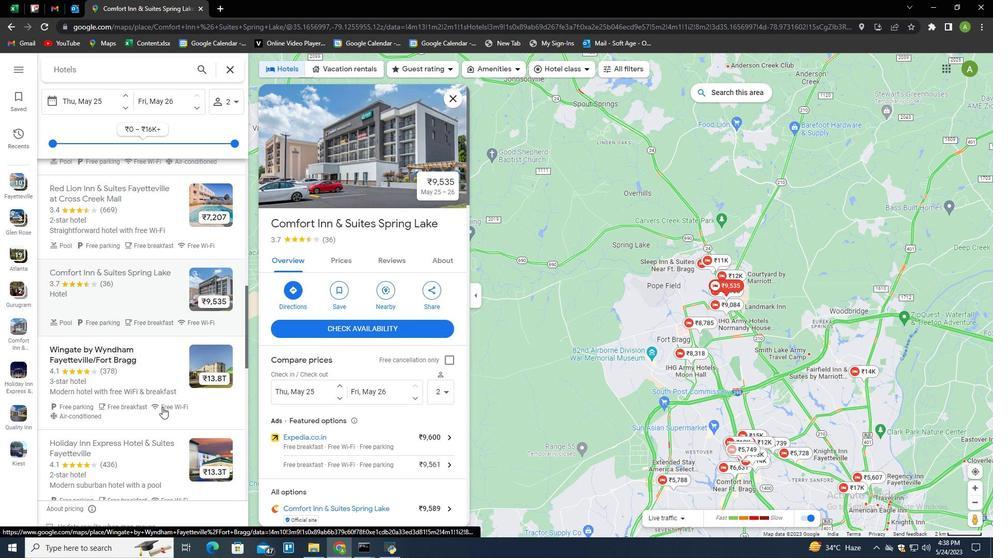 
Action: Mouse pressed left at (162, 409)
Screenshot: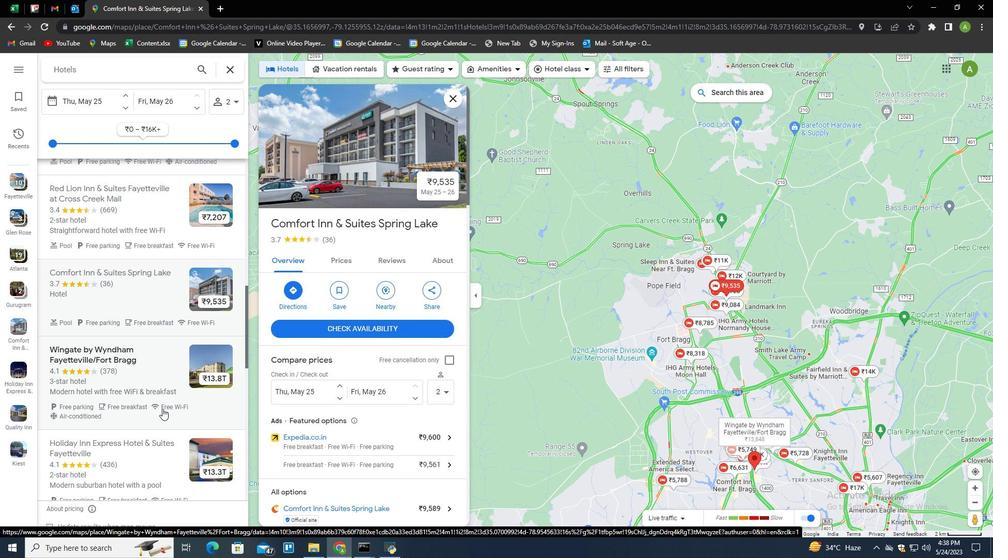 
Action: Mouse scrolled (162, 408) with delta (0, 0)
Screenshot: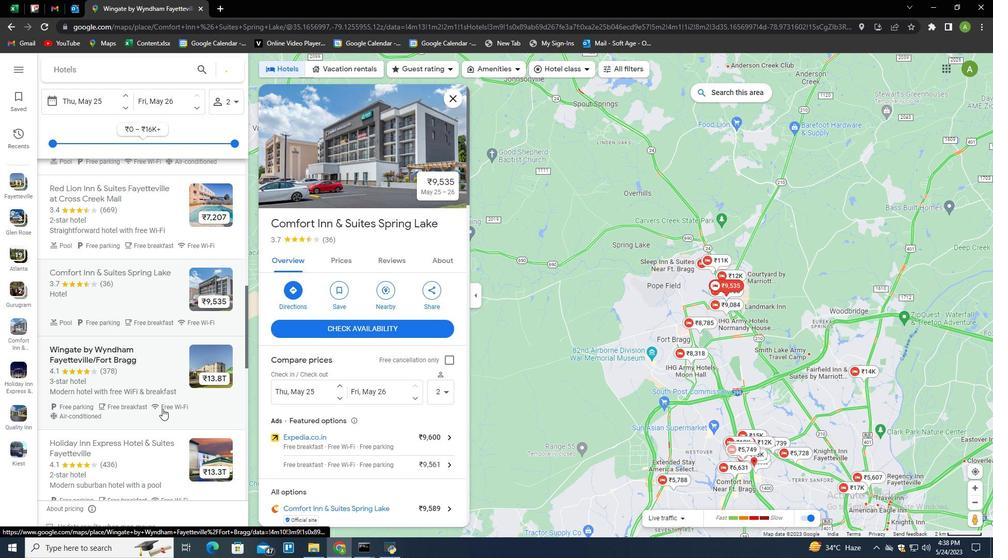 
Action: Mouse pressed left at (162, 409)
Screenshot: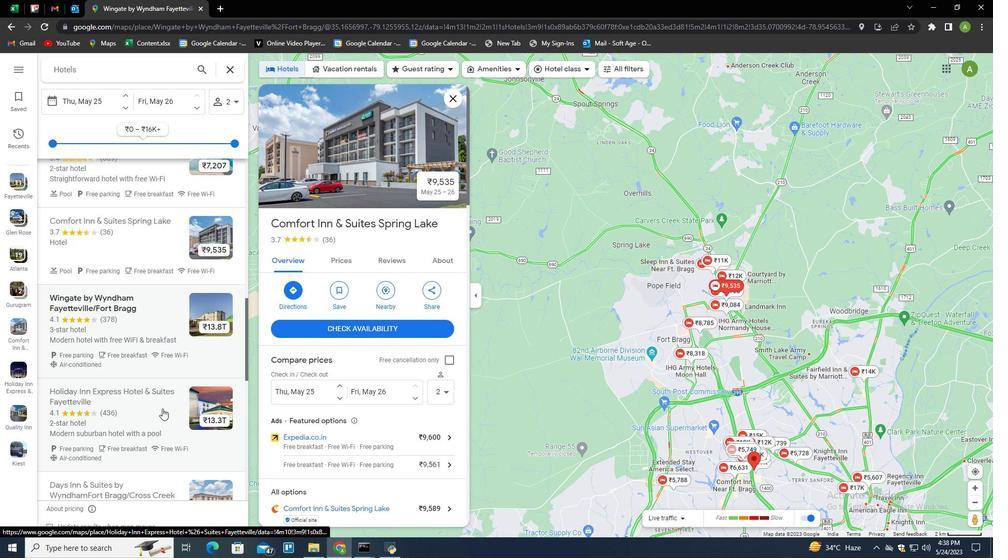 
Action: Mouse scrolled (162, 408) with delta (0, 0)
Screenshot: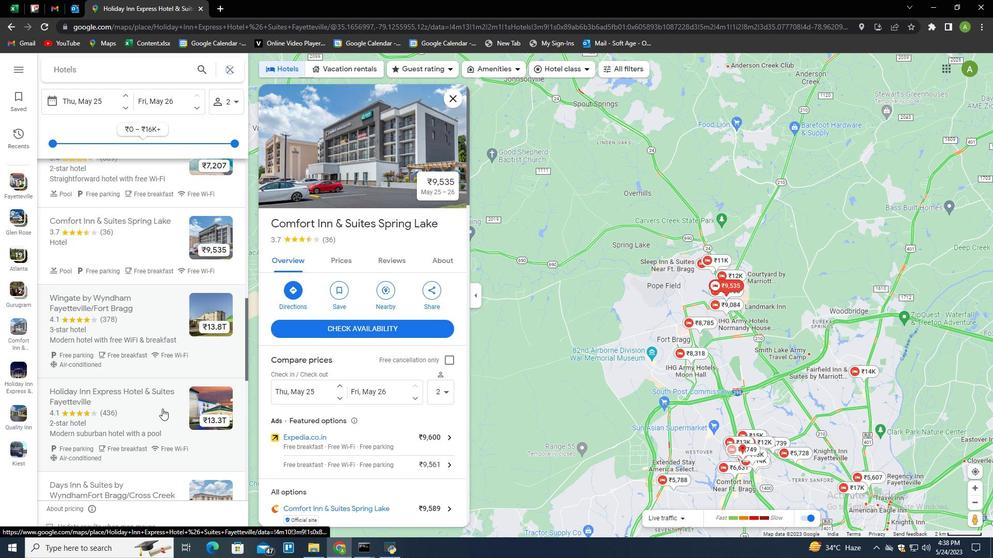 
Action: Mouse scrolled (162, 408) with delta (0, 0)
Screenshot: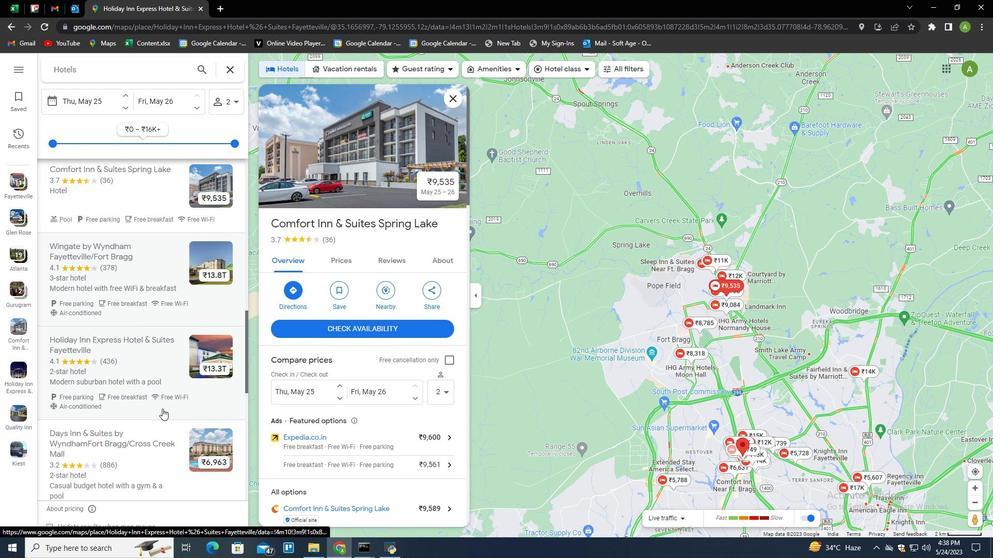 
Action: Mouse scrolled (162, 408) with delta (0, 0)
Screenshot: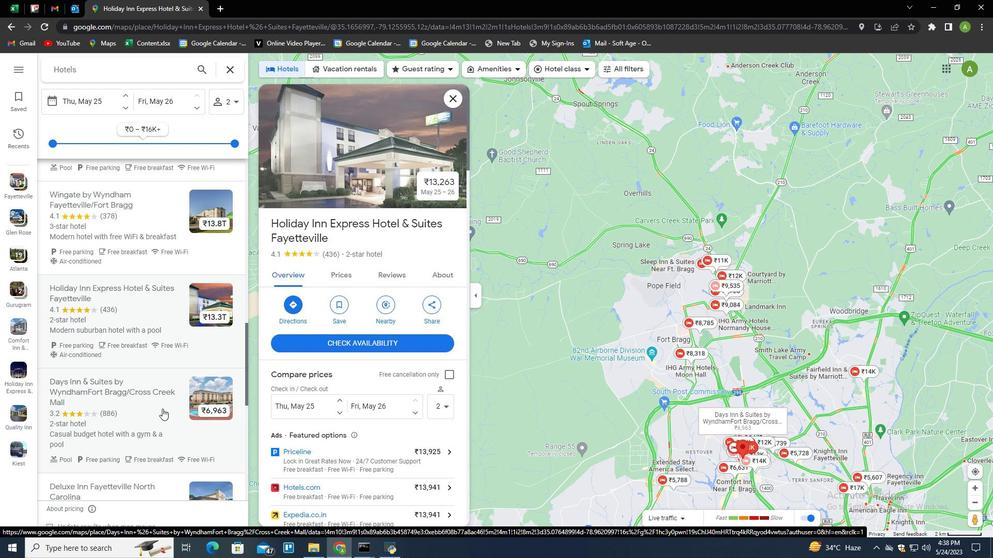 
Action: Mouse scrolled (162, 408) with delta (0, 0)
Screenshot: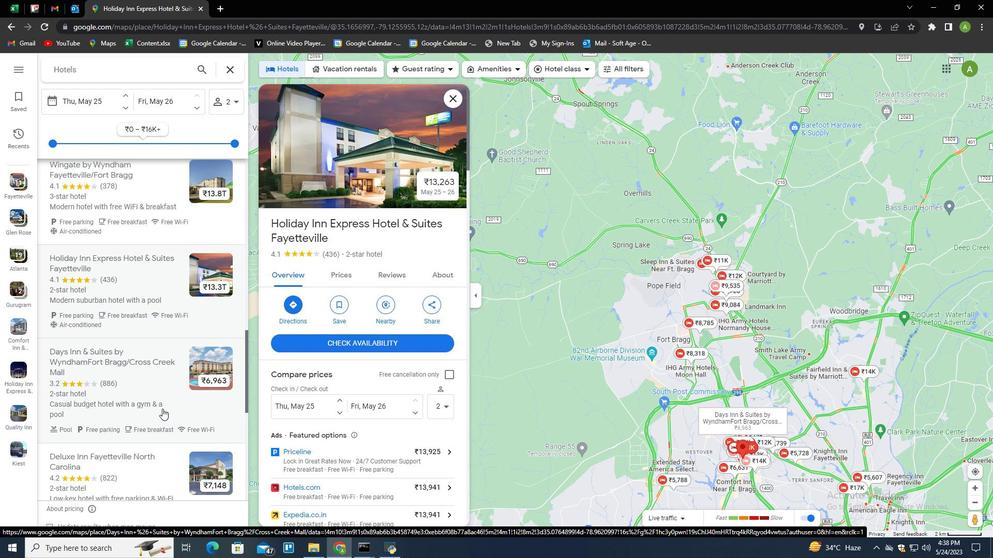 
Action: Mouse moved to (156, 413)
Screenshot: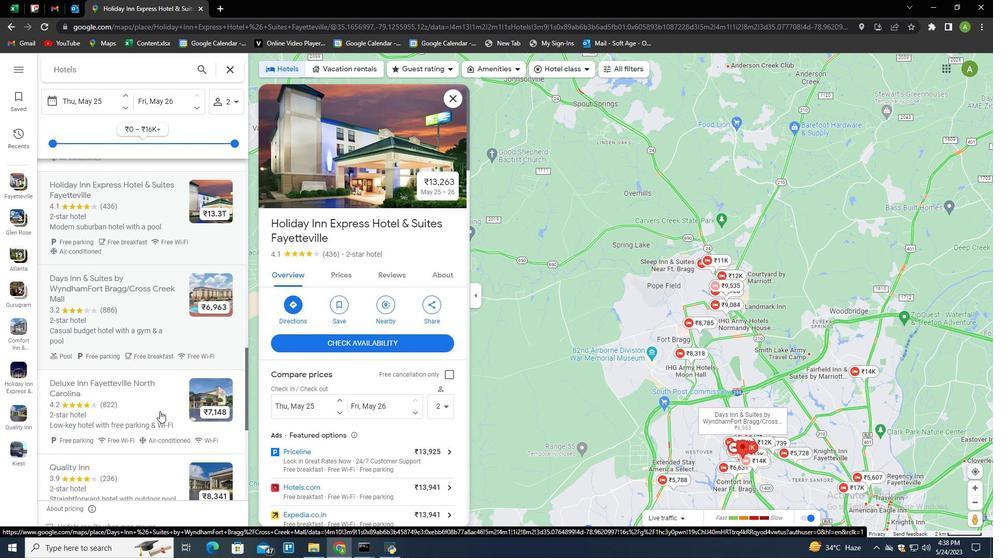 
Action: Mouse pressed left at (156, 413)
Screenshot: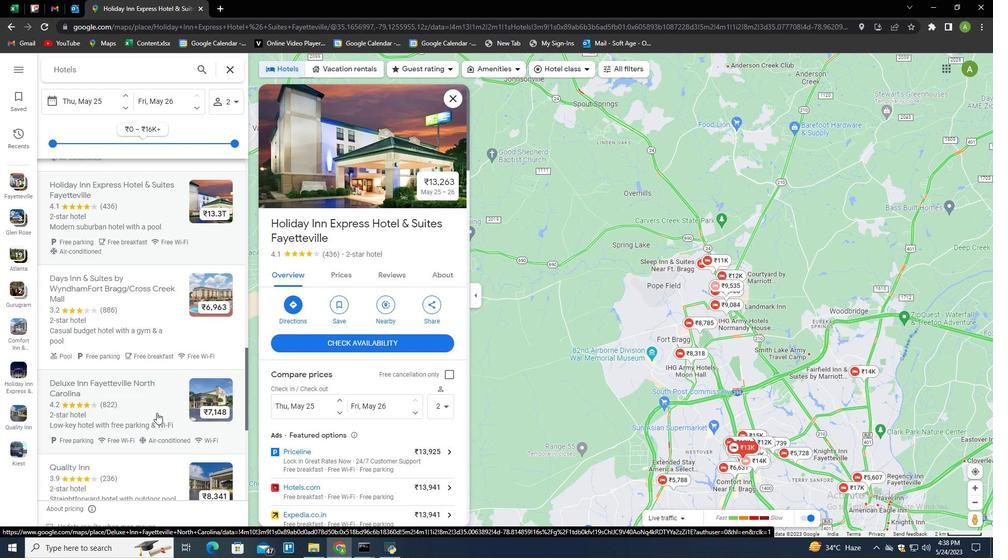
Action: Mouse scrolled (156, 412) with delta (0, 0)
Screenshot: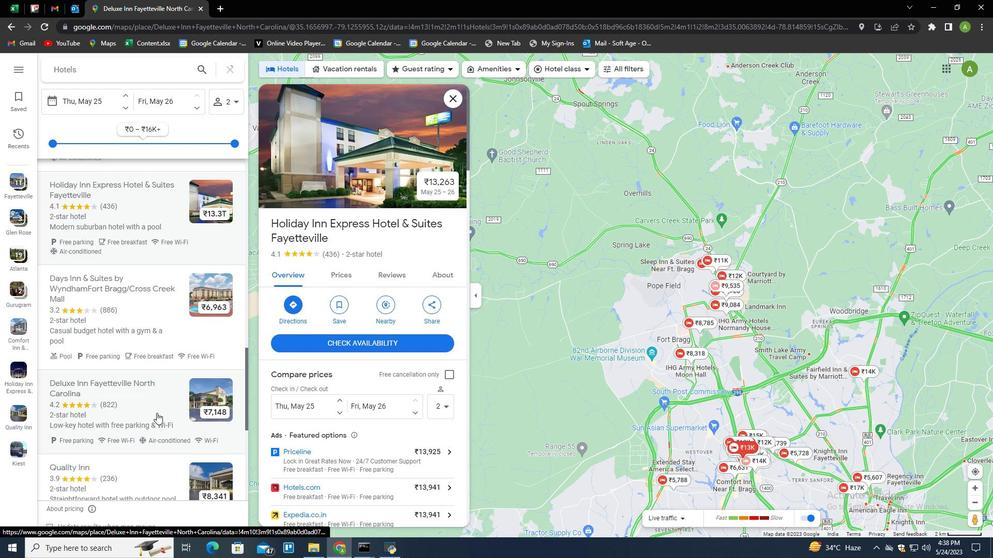 
Action: Mouse scrolled (156, 412) with delta (0, 0)
Screenshot: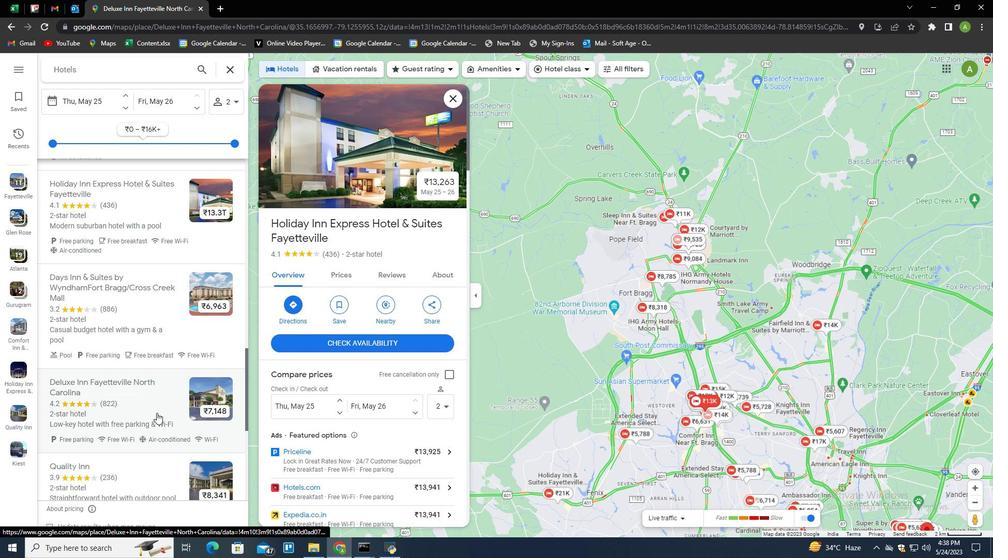 
Action: Mouse moved to (152, 321)
Screenshot: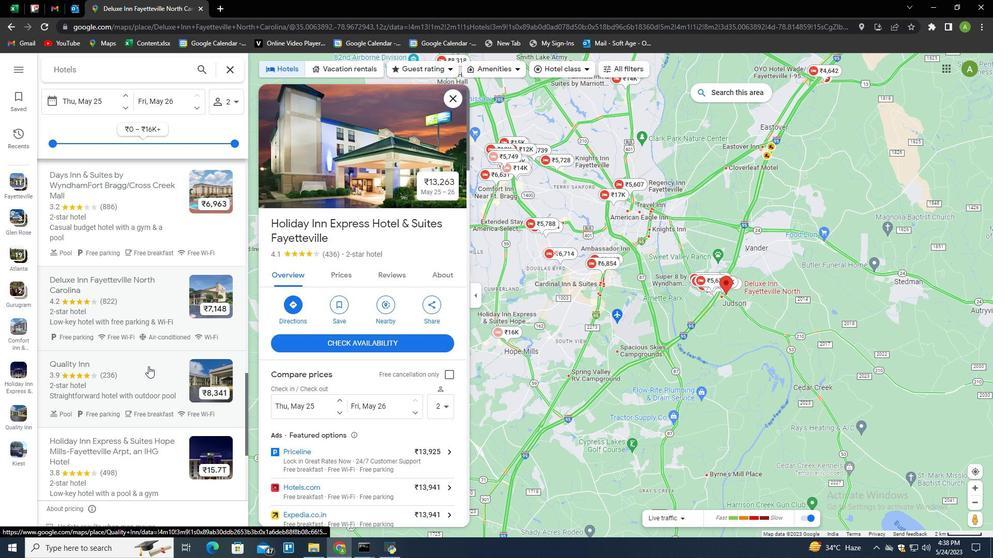 
Action: Mouse pressed left at (152, 321)
Screenshot: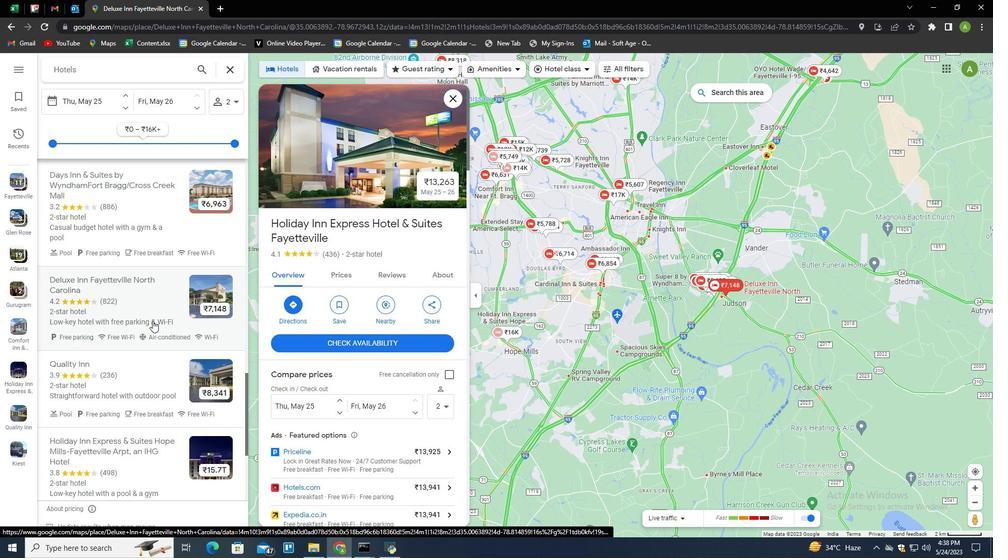 
Action: Mouse moved to (153, 321)
Screenshot: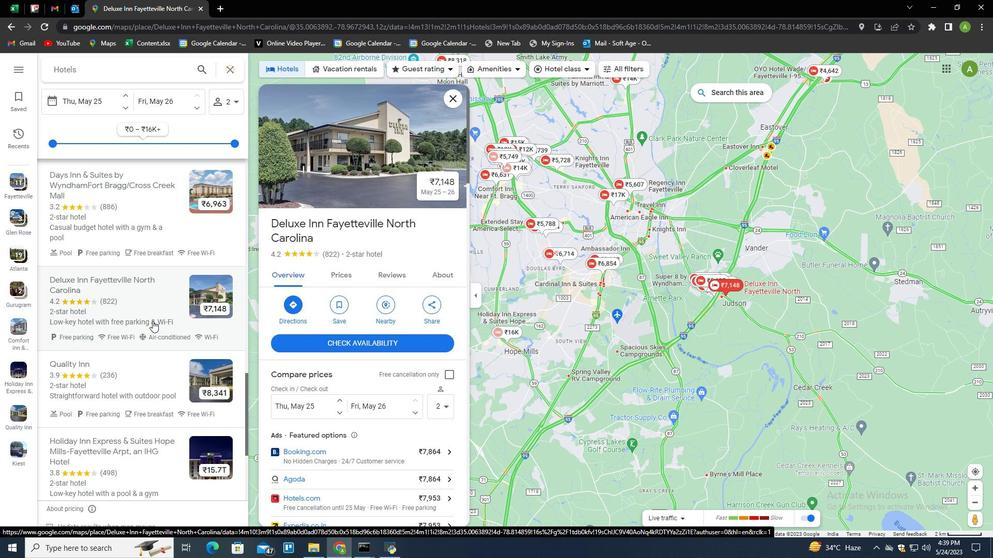 
Action: Mouse scrolled (153, 321) with delta (0, 0)
Screenshot: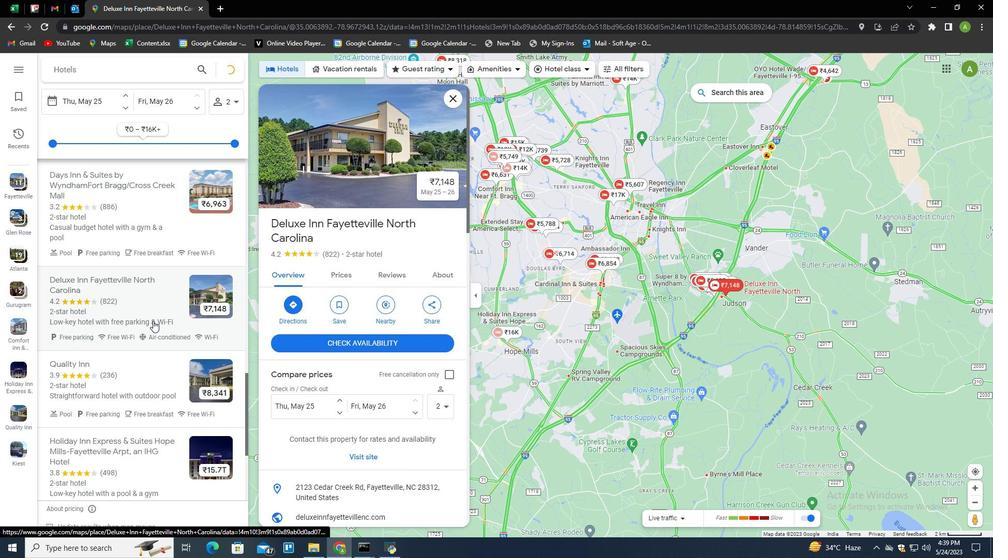 
Action: Mouse scrolled (153, 321) with delta (0, 0)
Screenshot: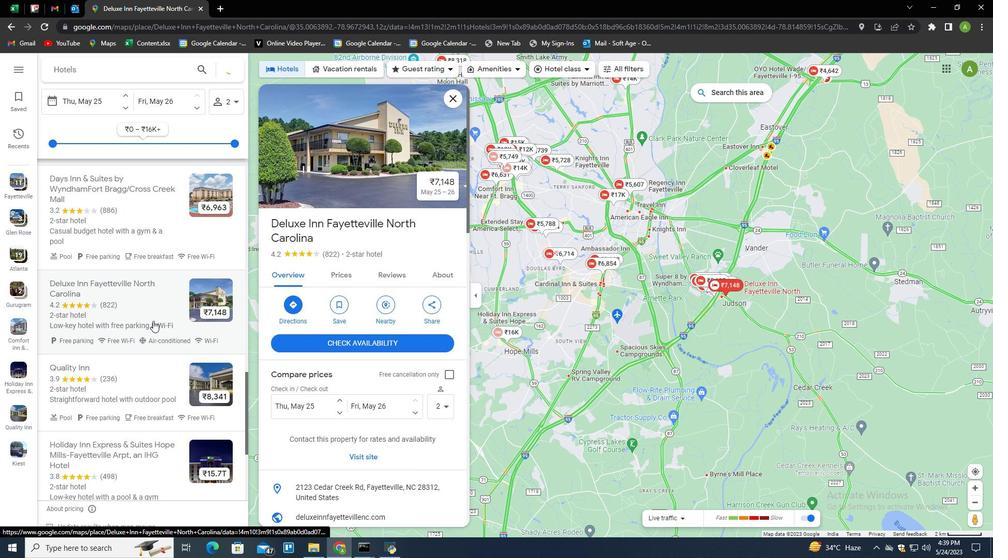 
Action: Mouse moved to (151, 238)
Screenshot: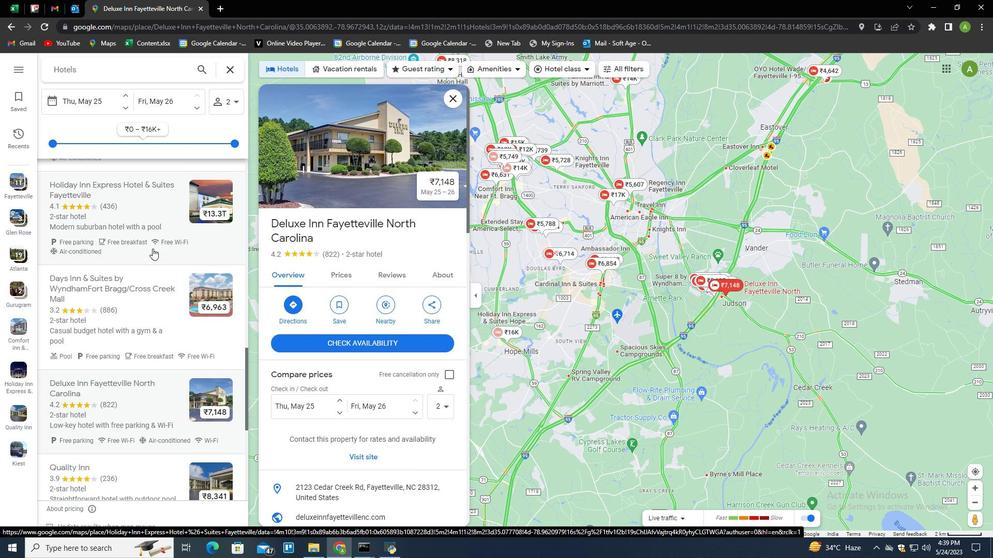 
Action: Mouse pressed left at (151, 238)
Screenshot: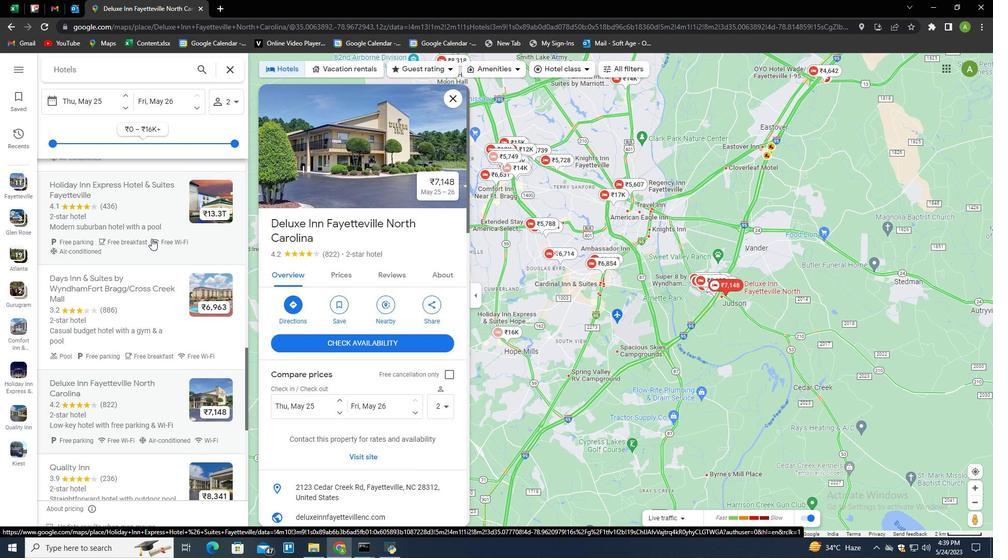 
Action: Mouse moved to (151, 238)
Screenshot: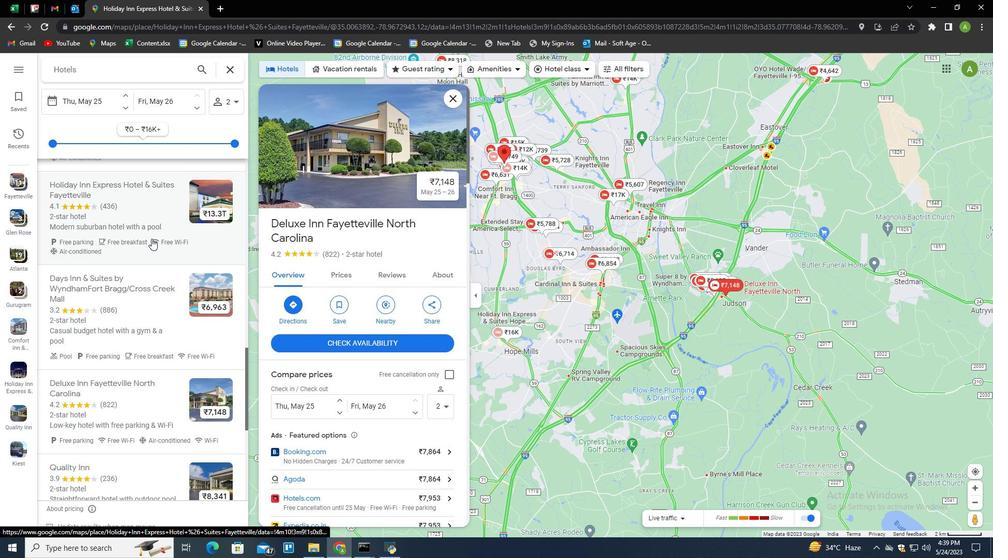 
Action: Mouse scrolled (151, 239) with delta (0, 0)
Screenshot: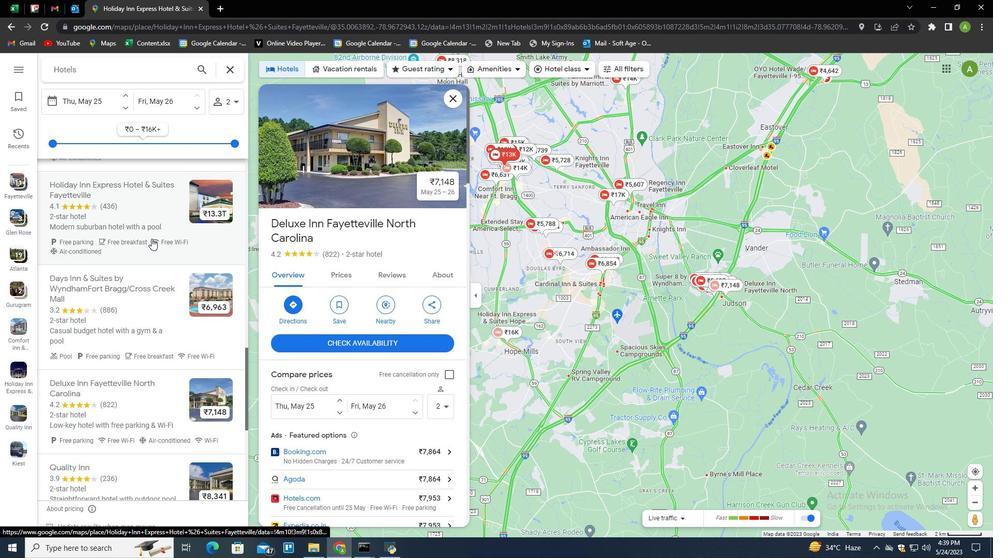 
Action: Mouse scrolled (151, 239) with delta (0, 0)
Screenshot: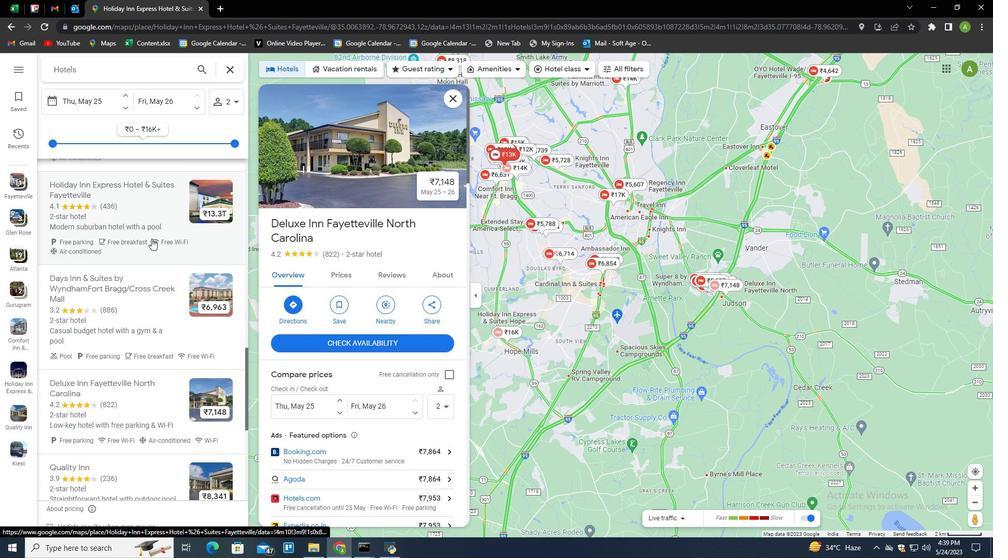 
Action: Mouse scrolled (151, 239) with delta (0, 0)
Screenshot: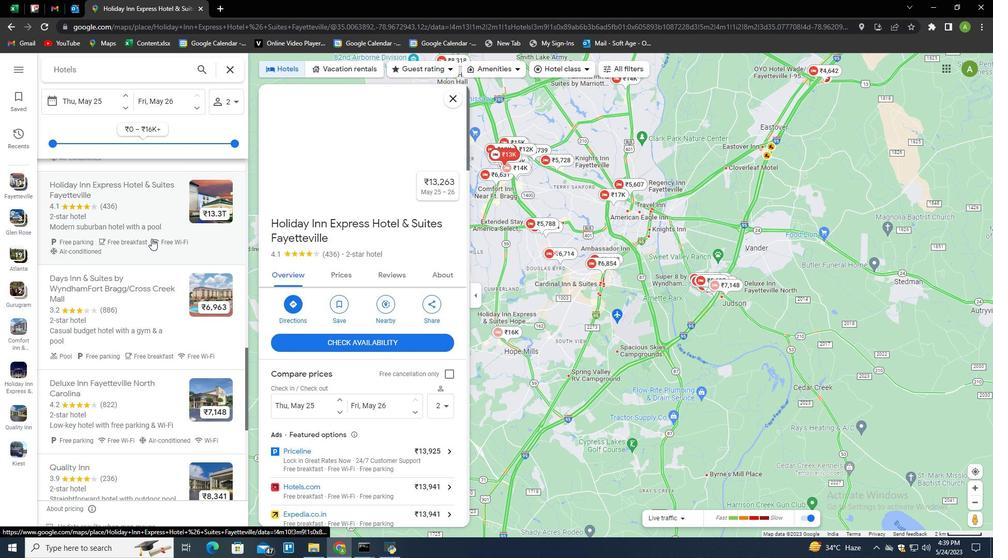 
Action: Mouse moved to (158, 257)
Screenshot: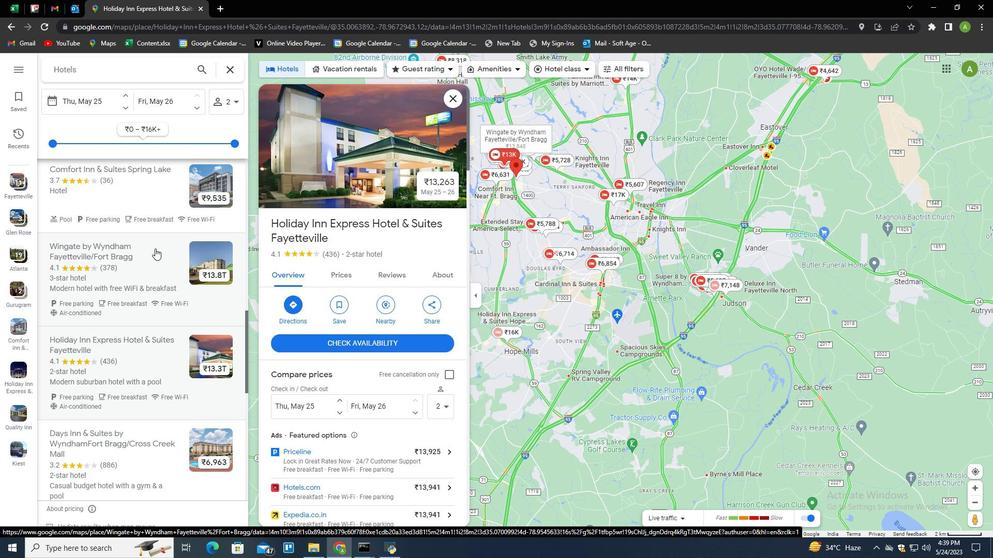 
Action: Mouse pressed left at (158, 257)
Screenshot: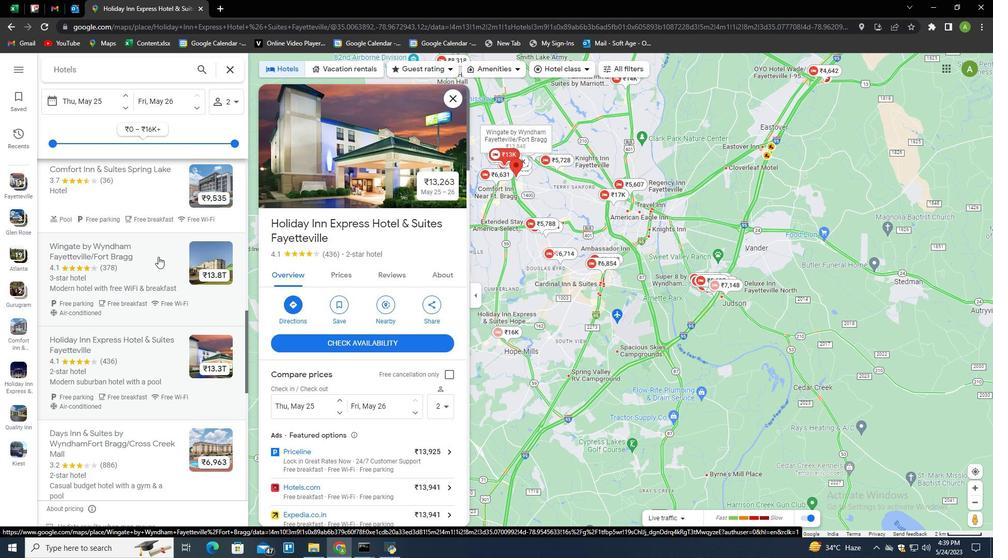 
Action: Mouse scrolled (158, 257) with delta (0, 0)
Screenshot: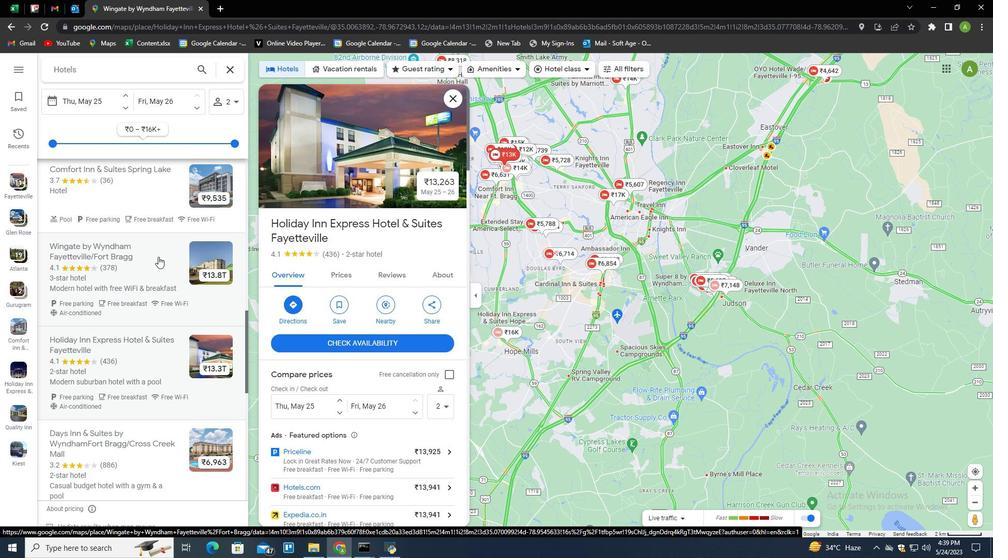 
Action: Mouse scrolled (158, 257) with delta (0, 0)
Screenshot: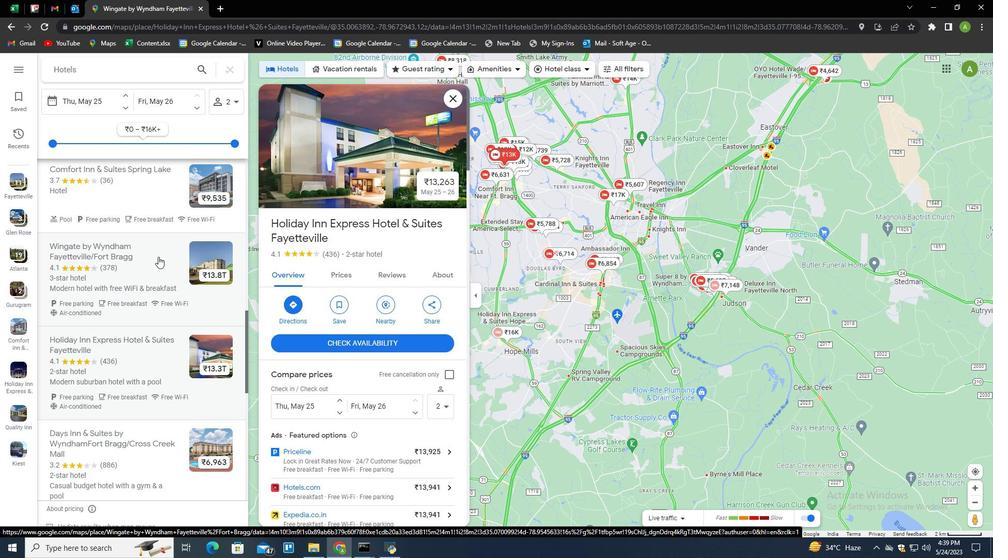 
Action: Mouse scrolled (158, 257) with delta (0, 0)
Screenshot: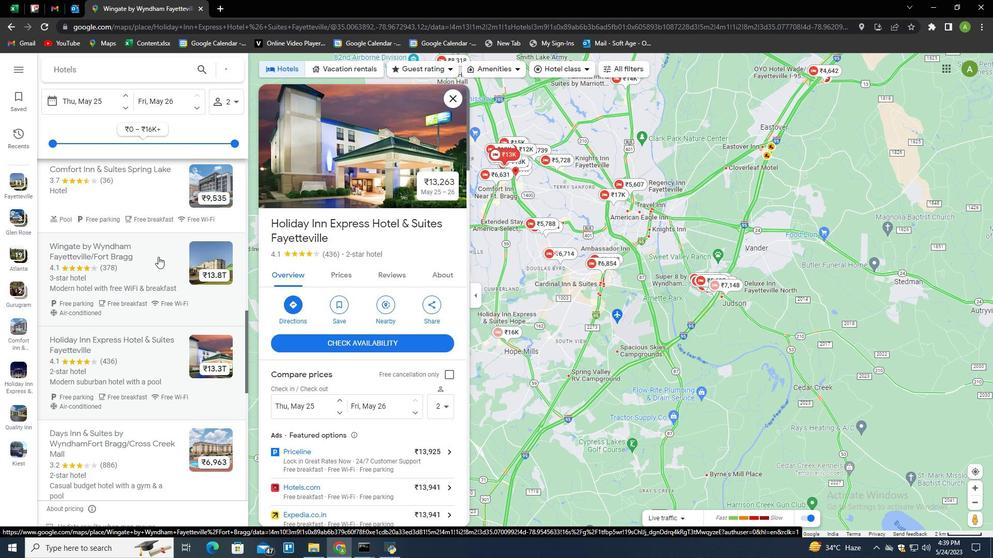 
Action: Mouse moved to (160, 257)
Screenshot: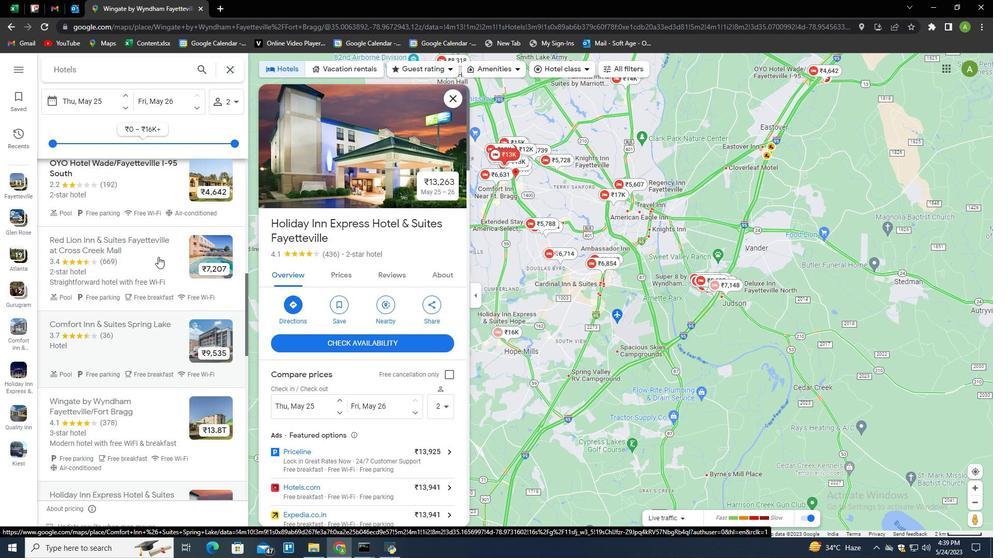
Action: Mouse pressed left at (160, 257)
Screenshot: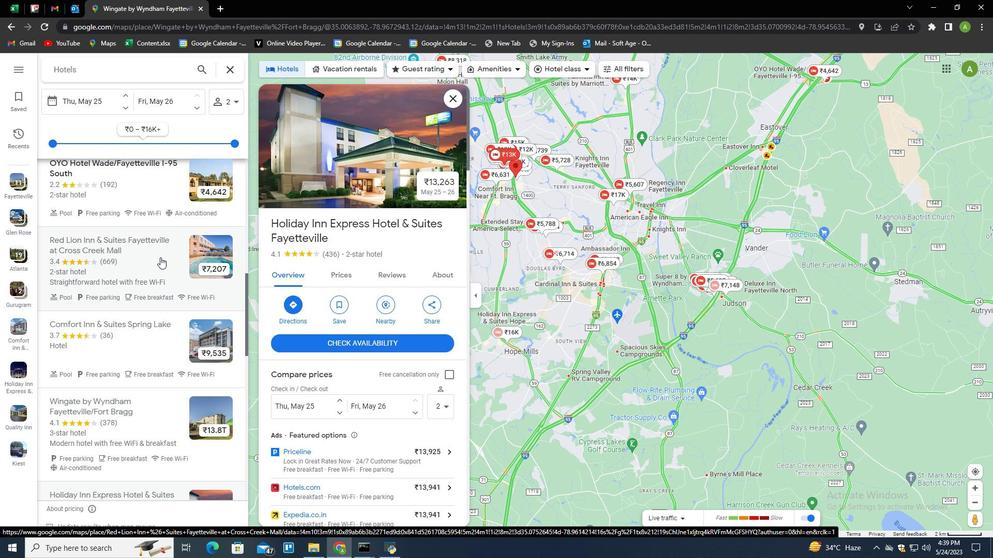 
Action: Mouse scrolled (160, 258) with delta (0, 0)
Screenshot: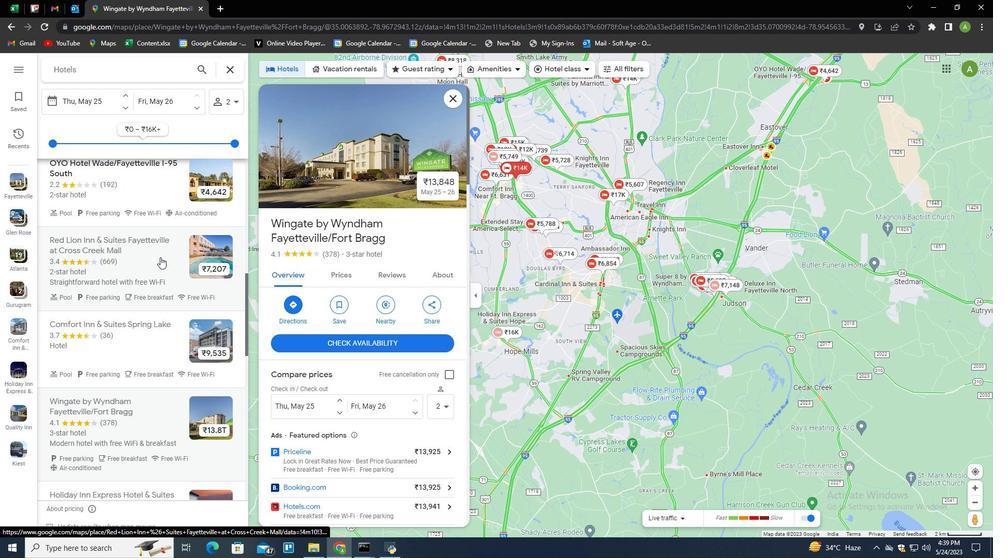 
Action: Mouse scrolled (160, 258) with delta (0, 0)
Screenshot: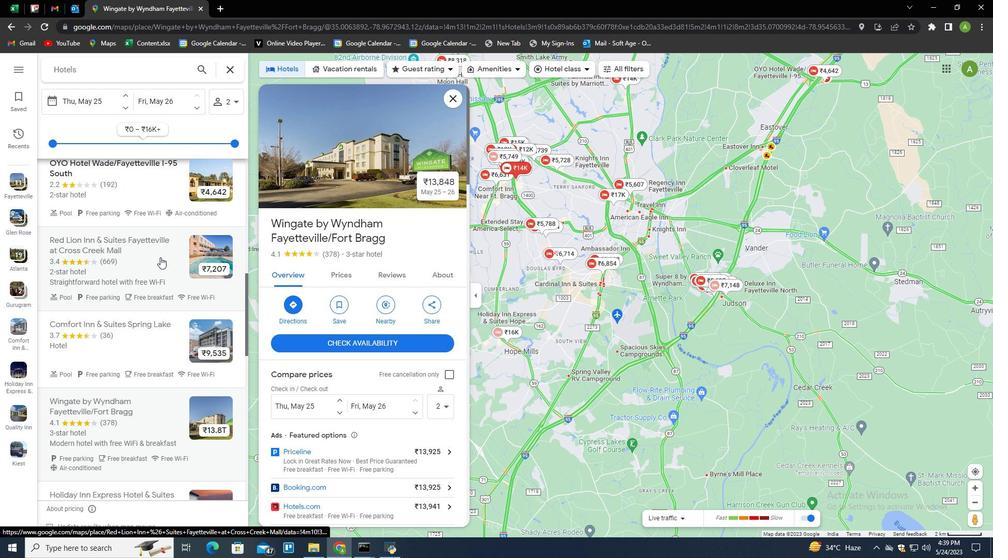 
Action: Mouse moved to (168, 221)
Screenshot: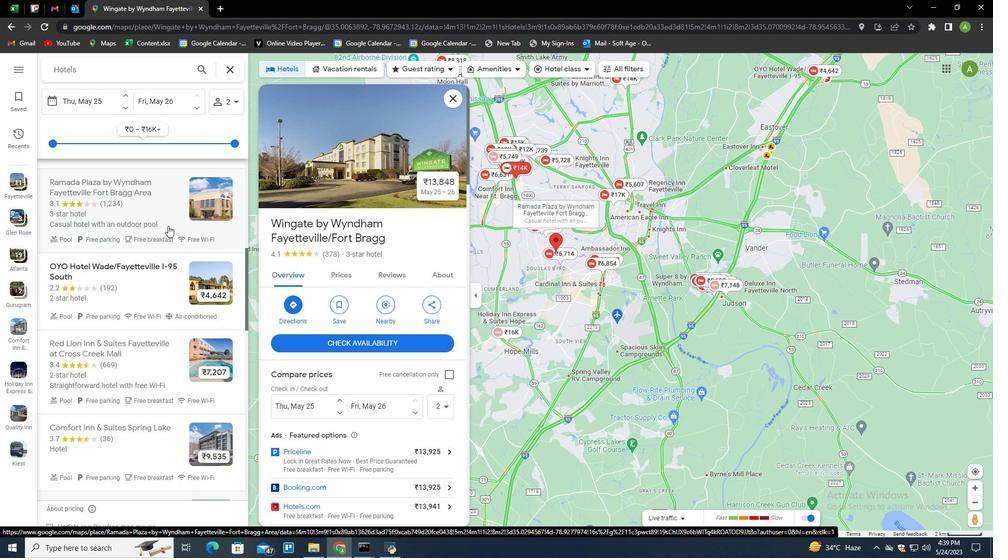 
Action: Mouse pressed left at (168, 221)
Screenshot: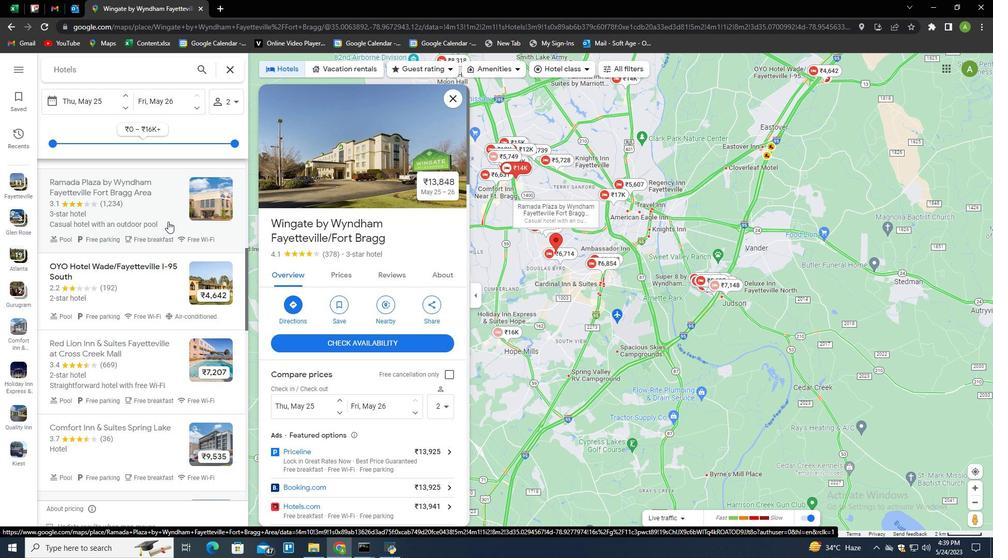 
Action: Mouse scrolled (168, 222) with delta (0, 0)
Screenshot: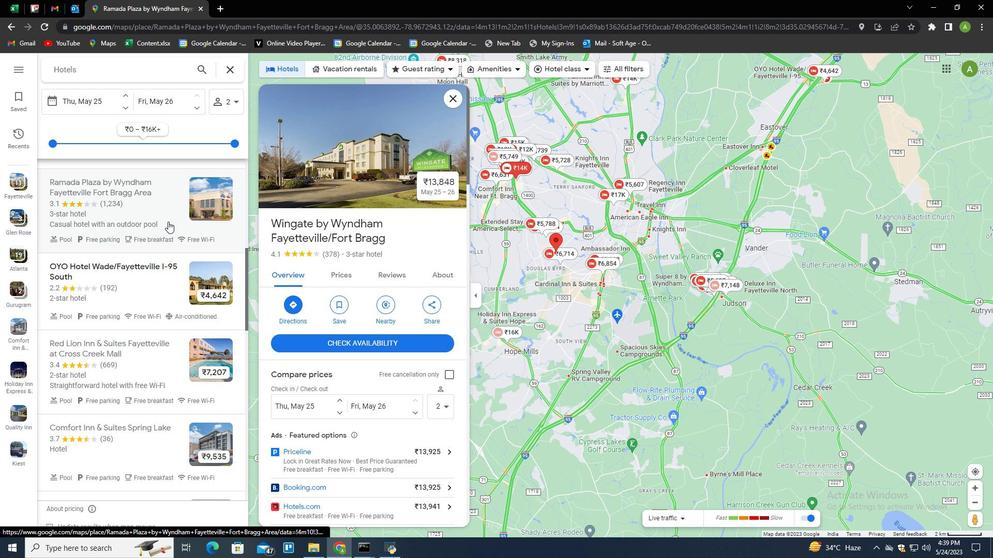 
Action: Mouse scrolled (168, 222) with delta (0, 0)
Screenshot: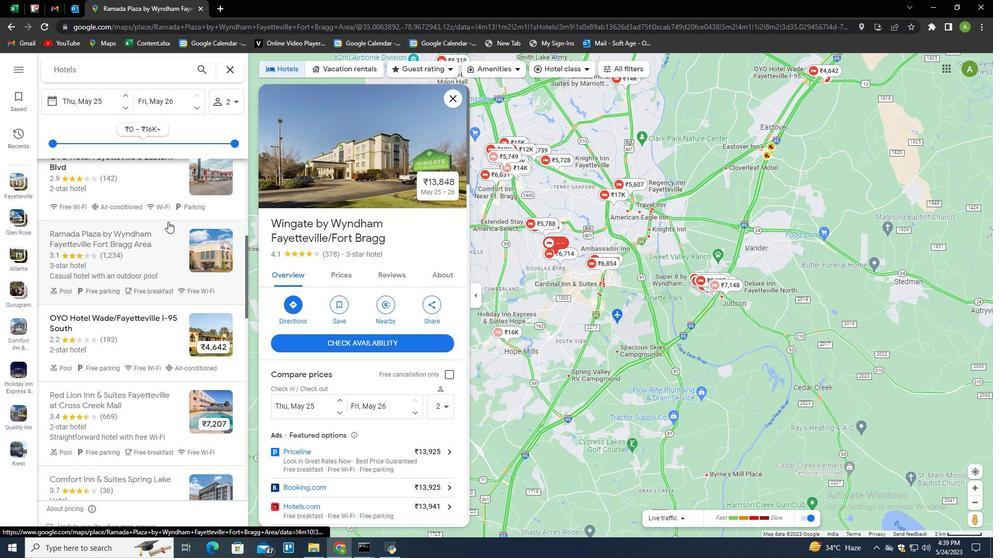 
Action: Mouse scrolled (168, 222) with delta (0, 0)
Screenshot: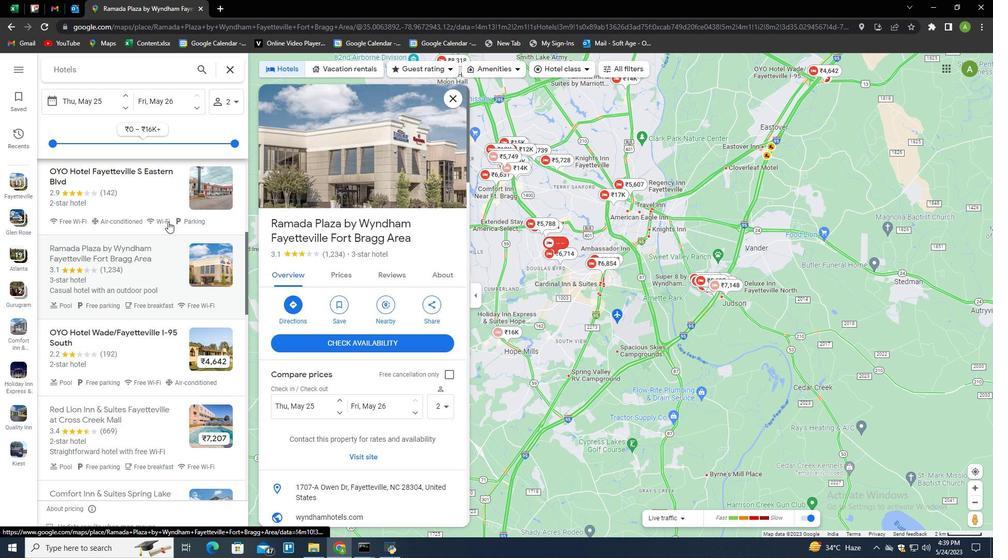 
Action: Mouse moved to (168, 228)
Screenshot: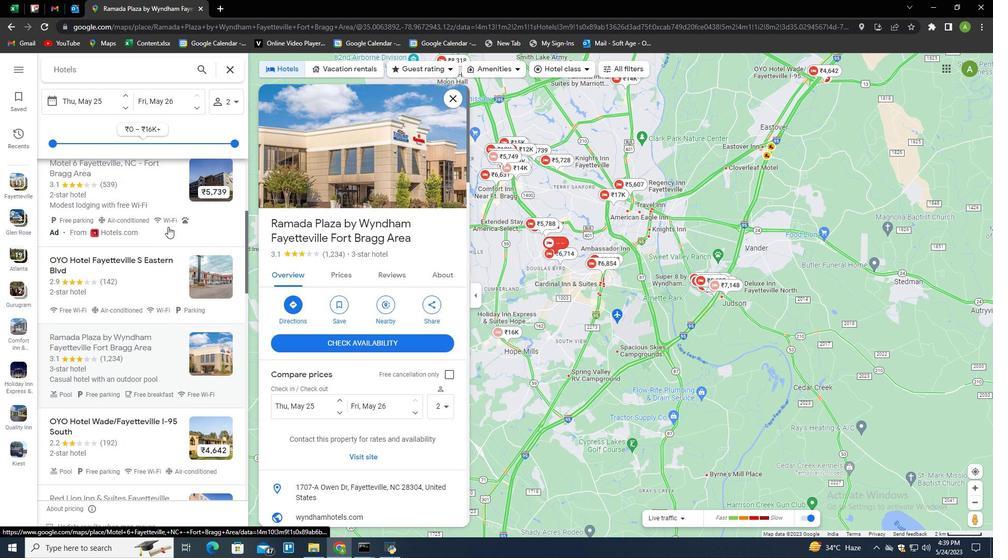 
Action: Mouse pressed left at (168, 228)
Screenshot: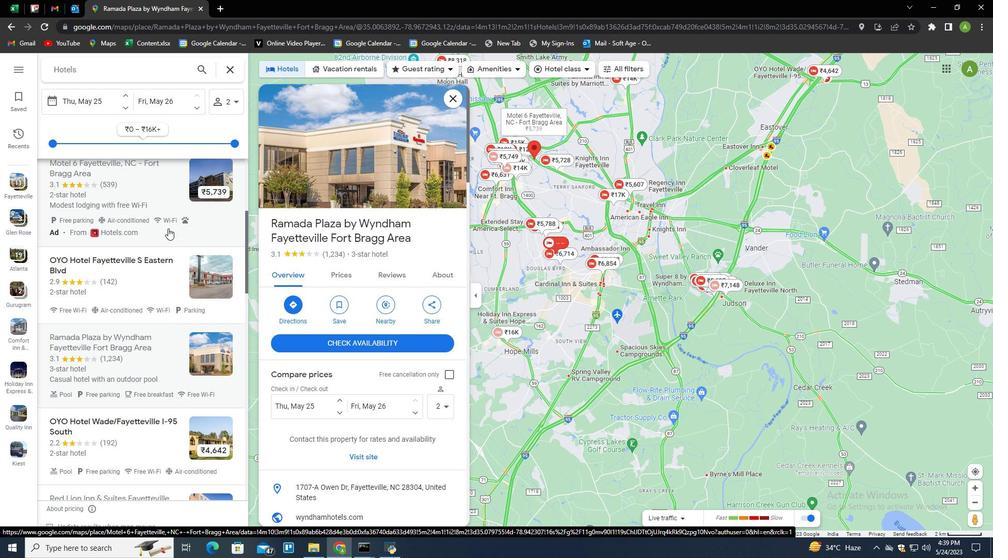 
Action: Mouse scrolled (168, 229) with delta (0, 0)
Screenshot: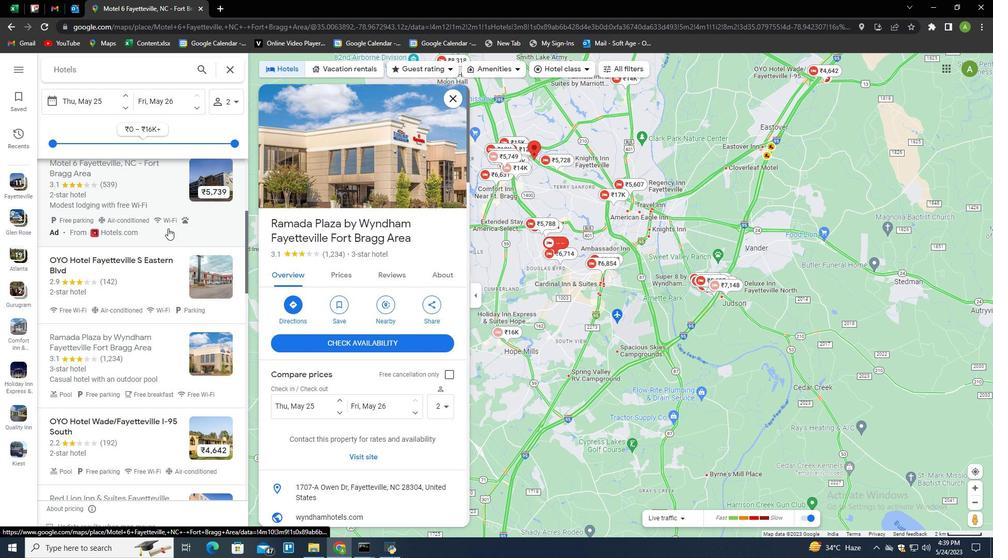 
Action: Mouse scrolled (168, 229) with delta (0, 0)
Screenshot: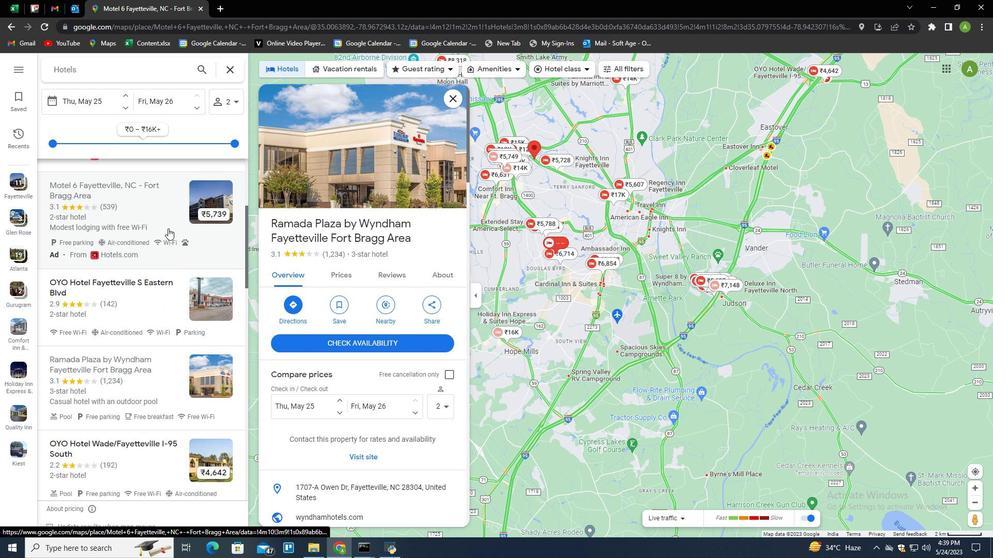 
Action: Mouse scrolled (168, 229) with delta (0, 0)
Screenshot: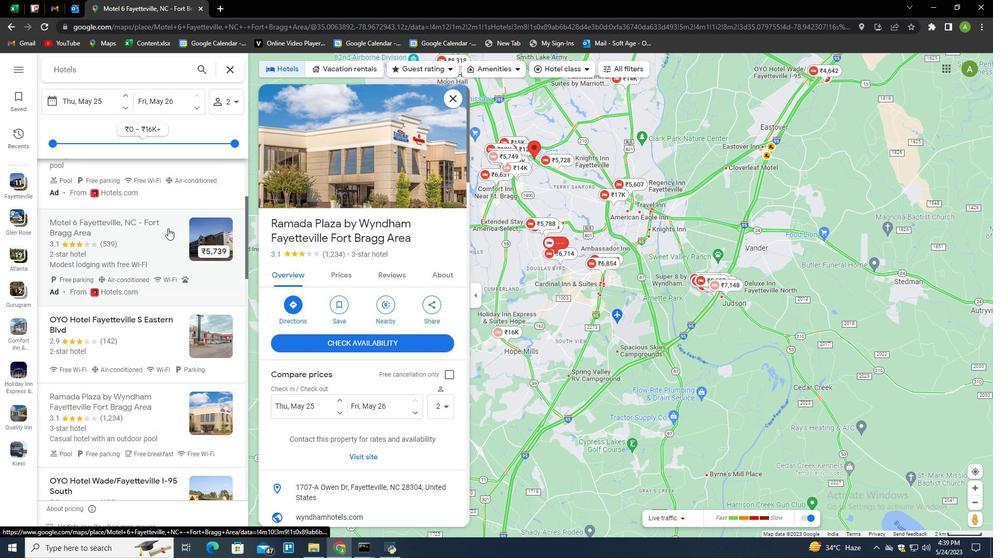 
Action: Mouse pressed left at (168, 228)
Screenshot: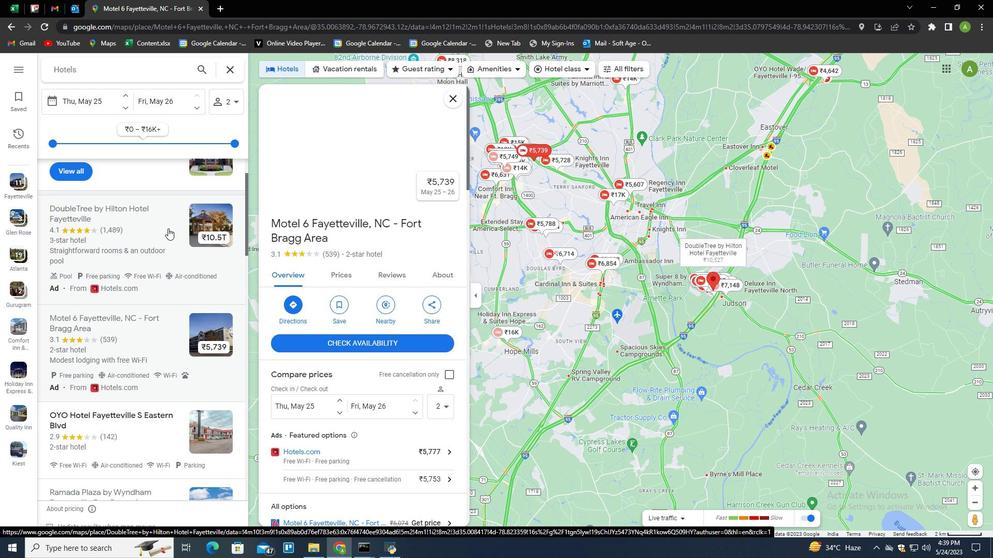 
Action: Mouse scrolled (168, 229) with delta (0, 0)
Screenshot: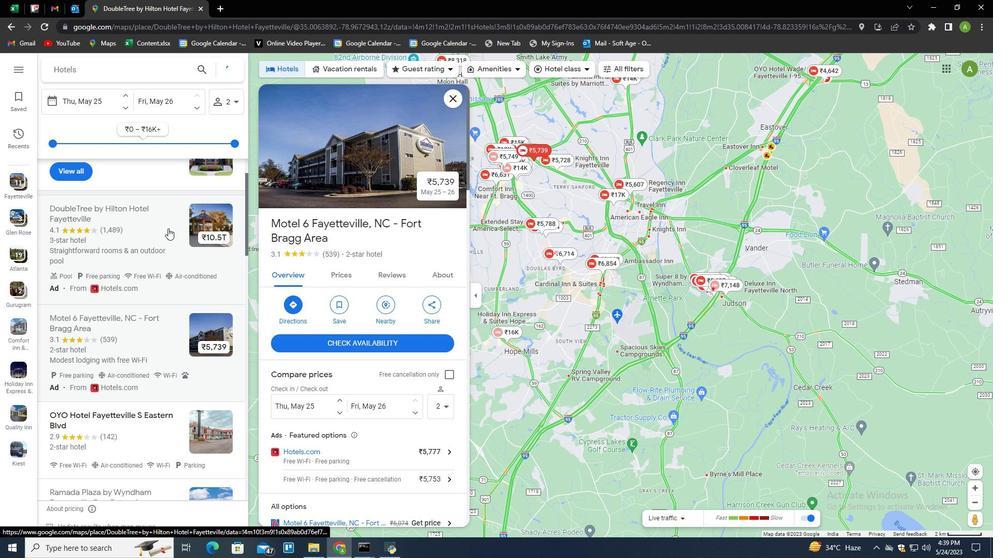 
Action: Mouse scrolled (168, 229) with delta (0, 0)
Screenshot: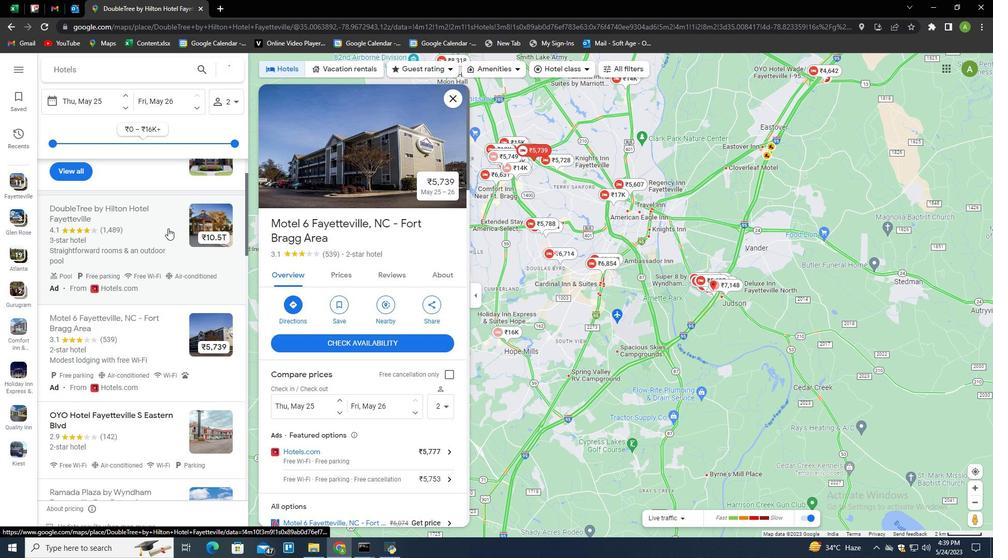 
Action: Mouse moved to (164, 349)
Screenshot: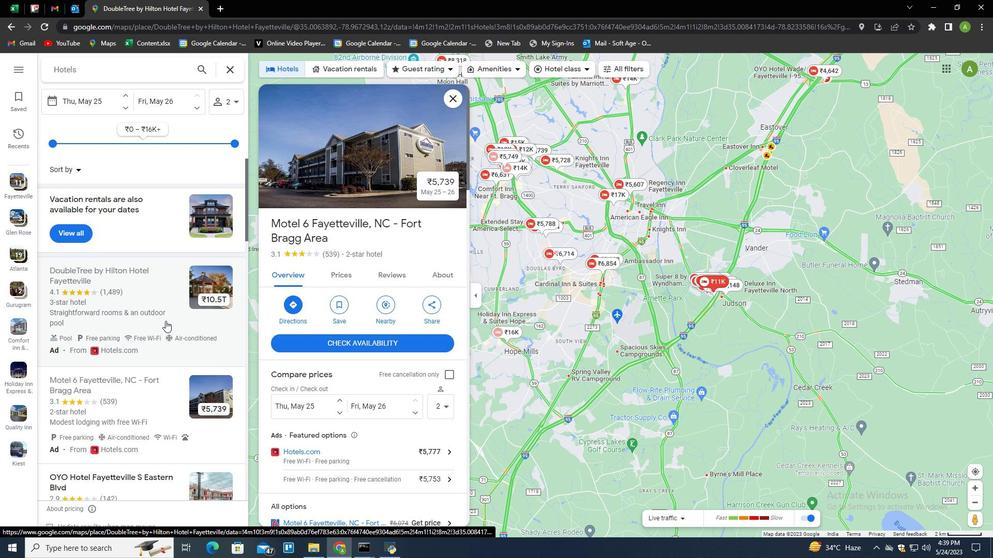 
Action: Mouse scrolled (164, 349) with delta (0, 0)
Screenshot: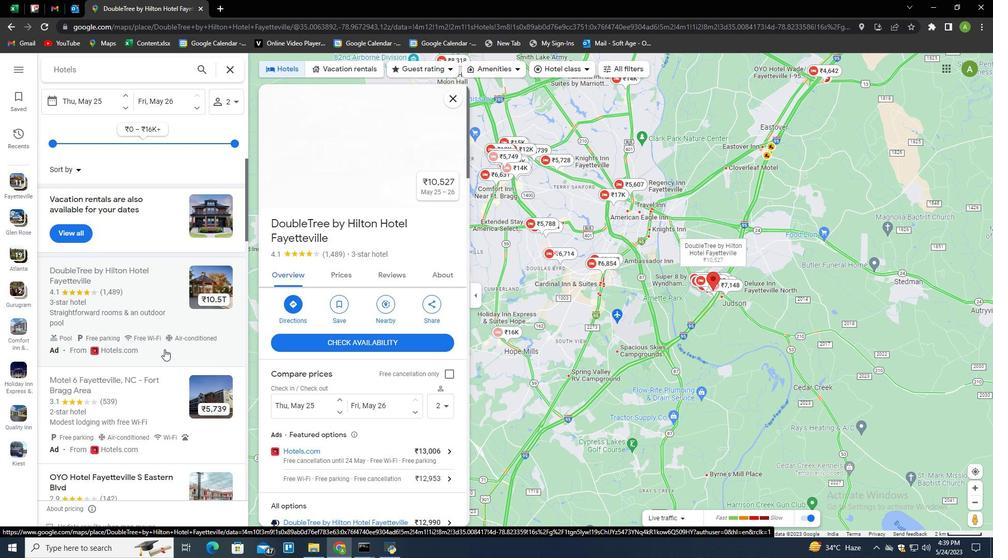 
Action: Mouse pressed left at (164, 349)
Screenshot: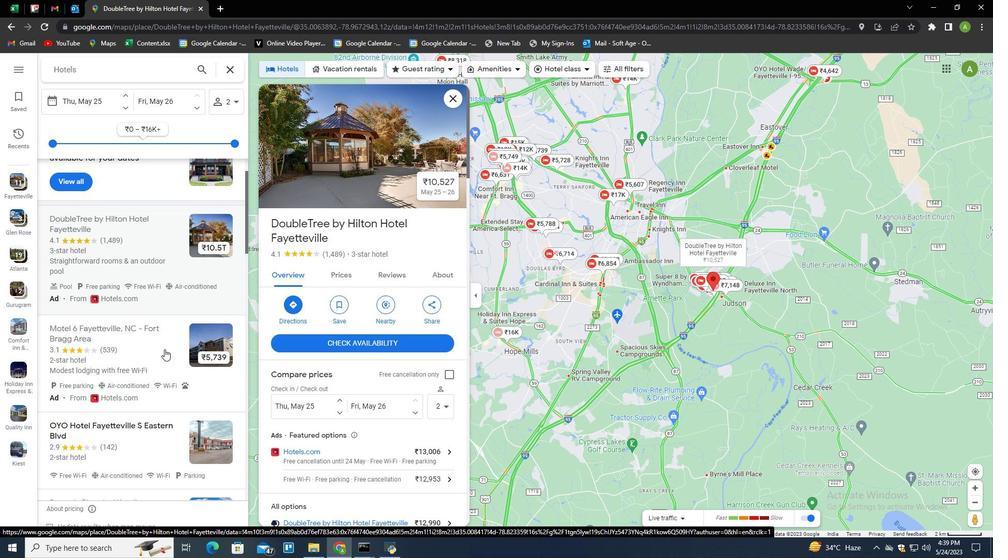
Action: Mouse scrolled (164, 349) with delta (0, 0)
Screenshot: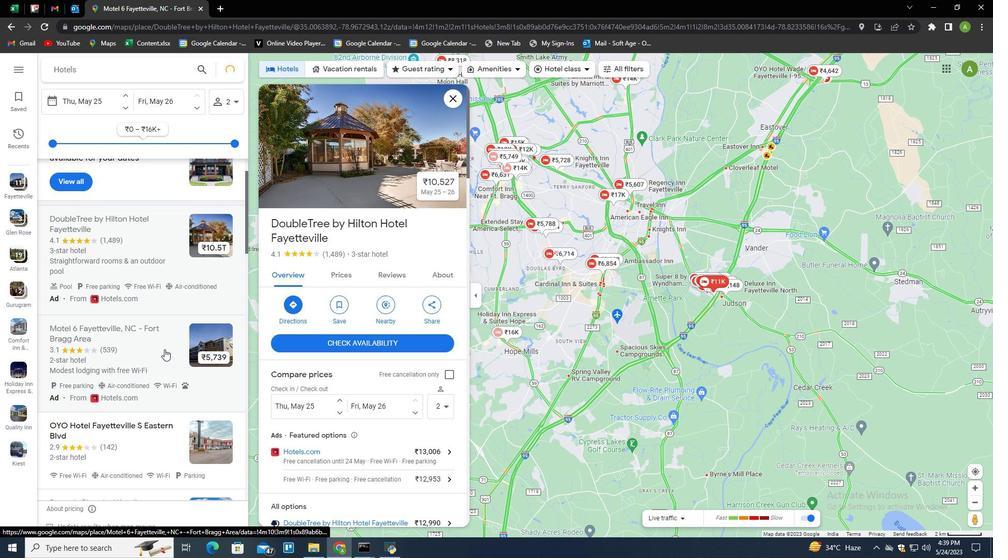 
Action: Mouse moved to (159, 382)
Screenshot: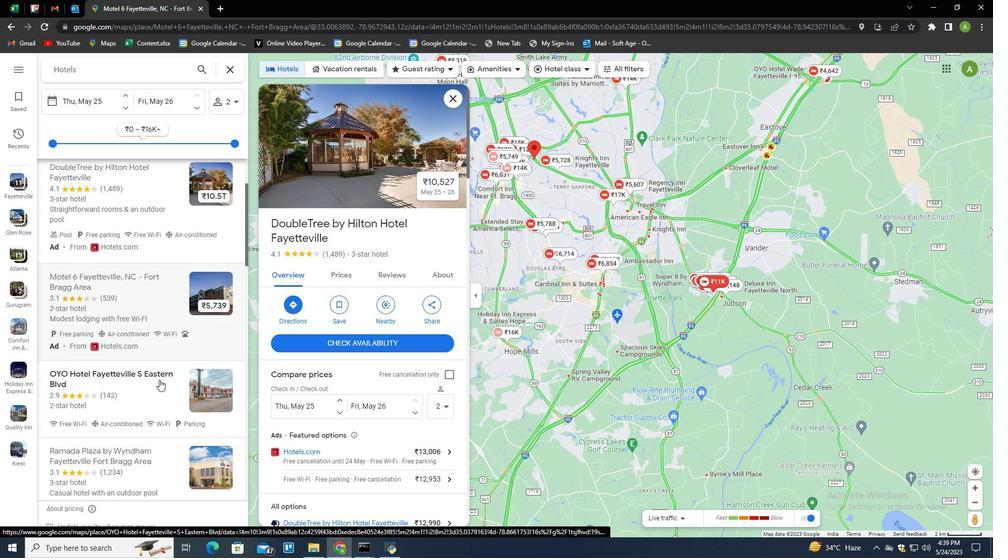 
Action: Mouse pressed left at (159, 382)
Screenshot: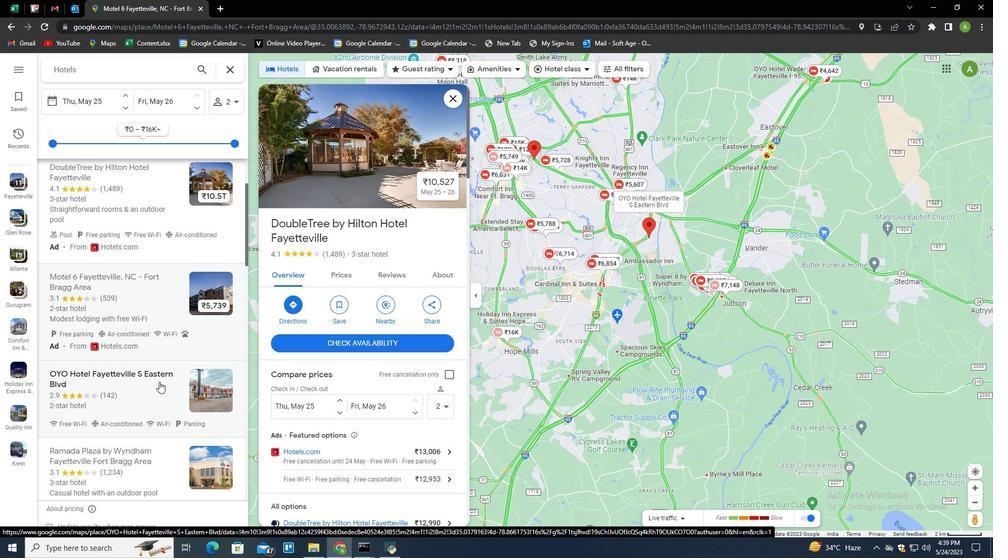 
Action: Mouse scrolled (159, 381) with delta (0, 0)
Screenshot: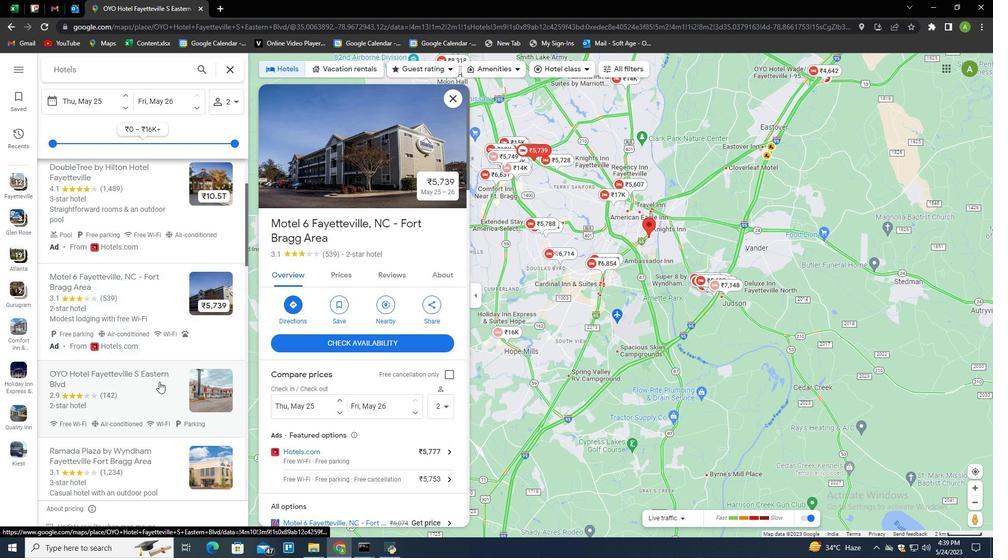 
Action: Mouse scrolled (159, 381) with delta (0, 0)
Screenshot: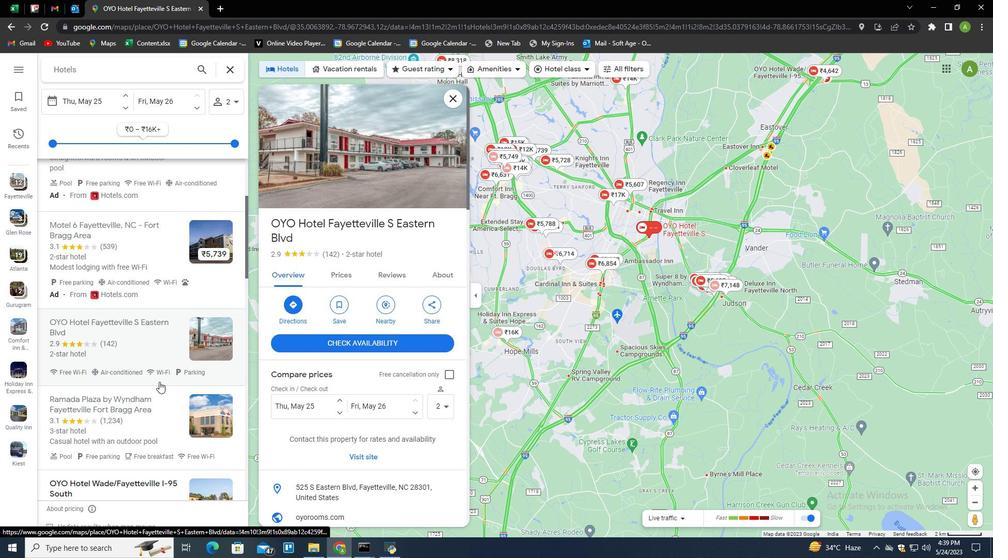 
Action: Mouse moved to (203, 279)
Screenshot: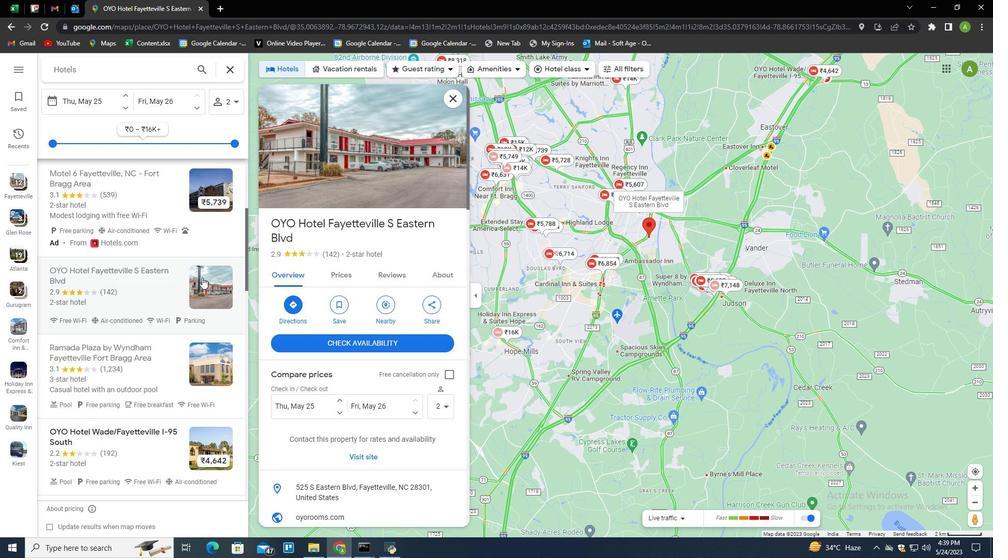 
Action: Mouse pressed left at (203, 279)
Screenshot: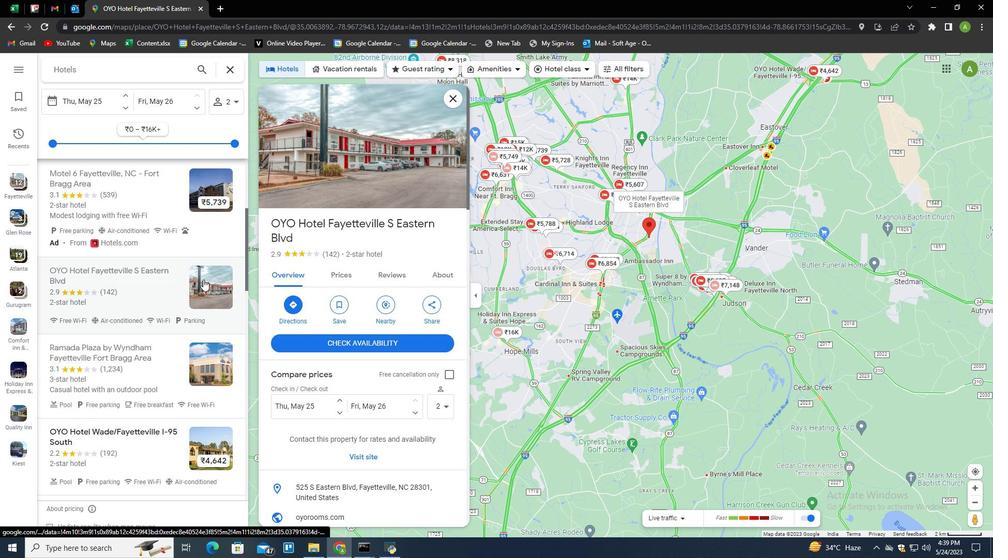 
Action: Mouse moved to (211, 439)
Screenshot: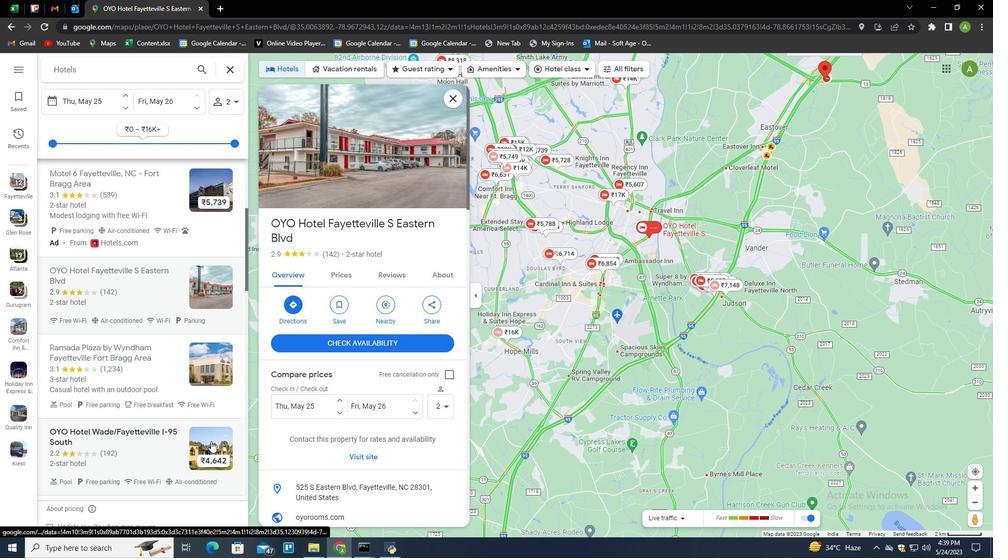 
Action: Mouse pressed left at (211, 439)
Screenshot: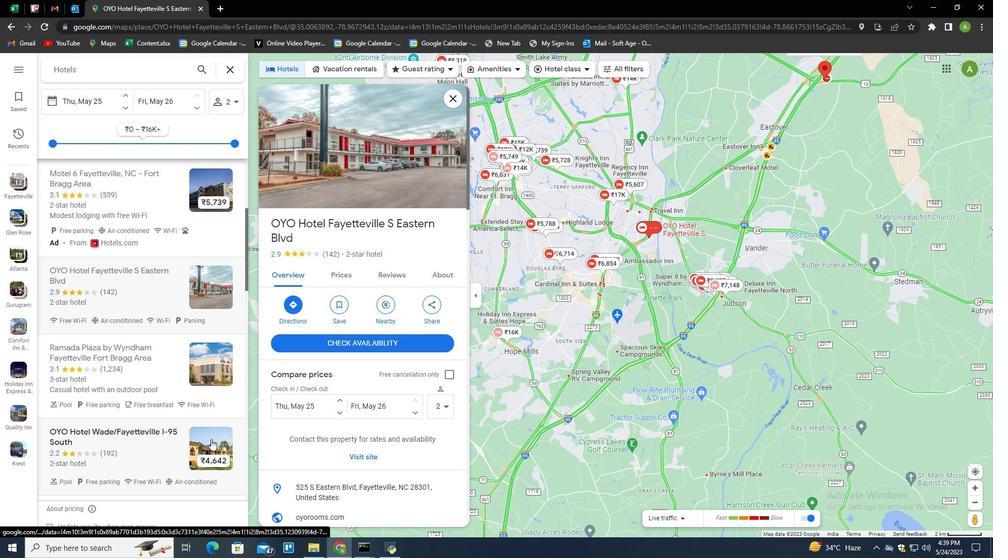 
Action: Mouse moved to (211, 408)
Screenshot: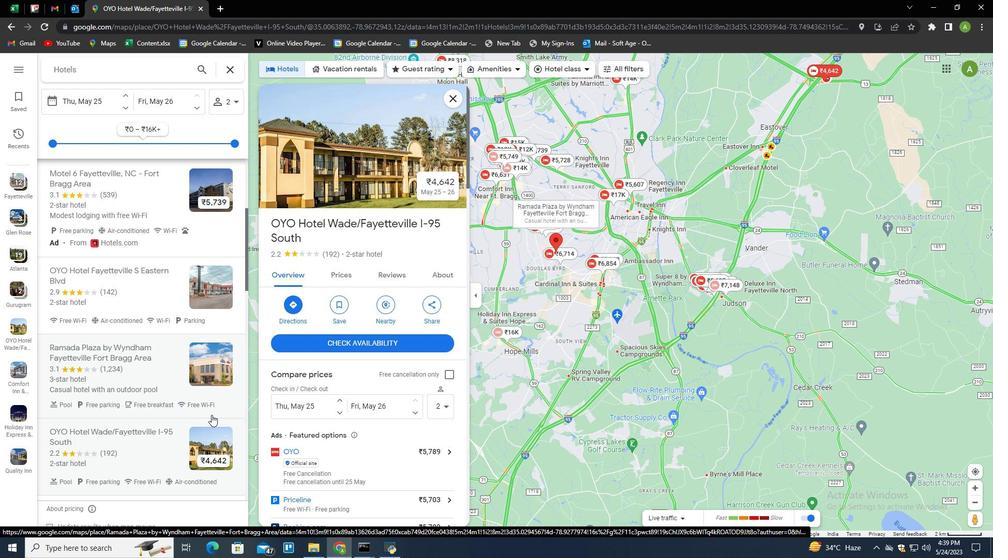 
Action: Mouse scrolled (211, 407) with delta (0, 0)
Screenshot: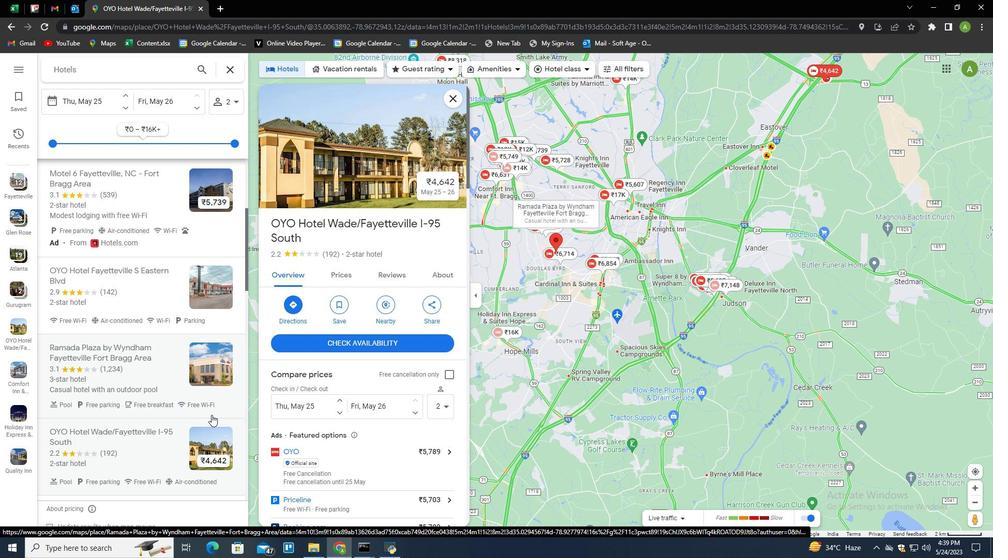 
Action: Mouse scrolled (211, 407) with delta (0, 0)
Screenshot: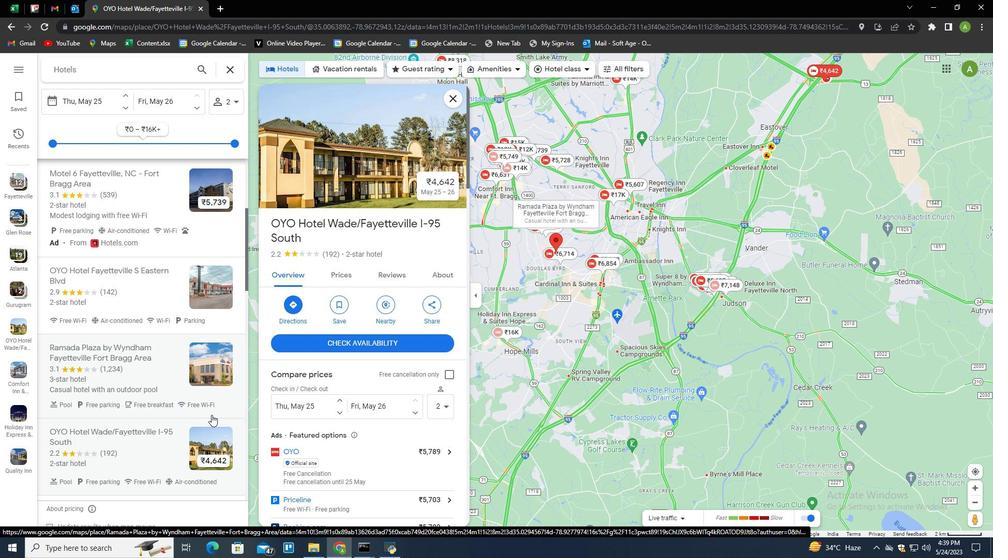 
Action: Mouse scrolled (211, 407) with delta (0, 0)
Screenshot: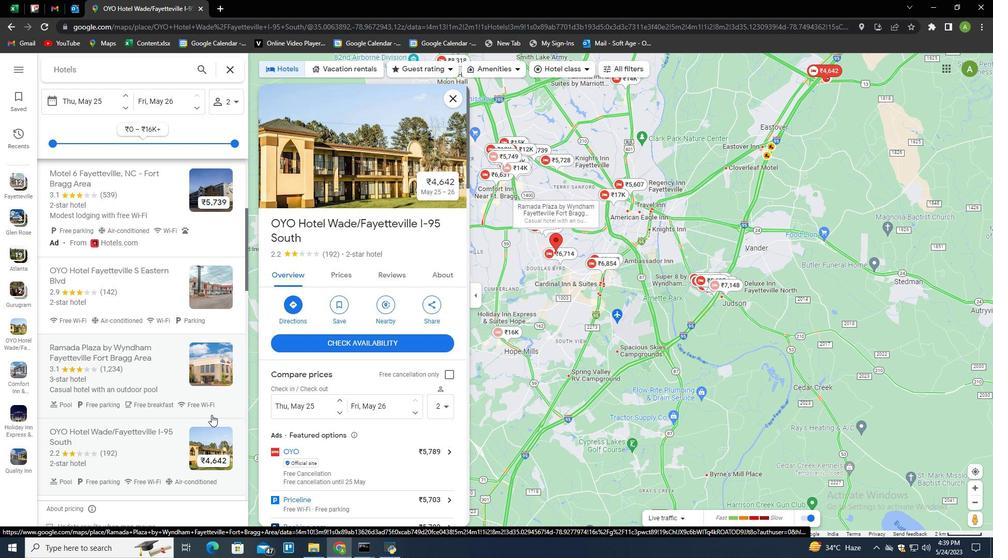 
Action: Mouse moved to (207, 362)
Screenshot: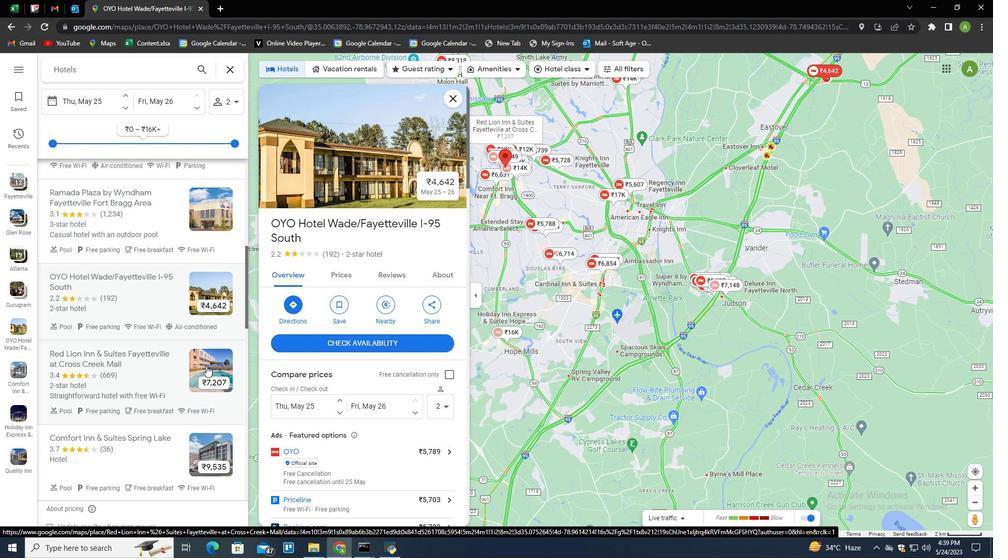 
Action: Mouse pressed left at (207, 362)
Screenshot: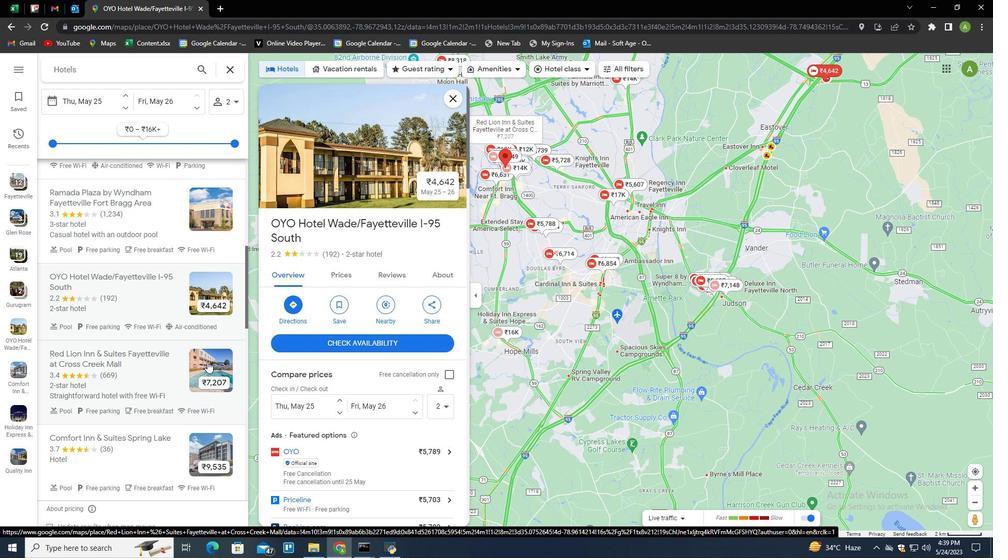 
Action: Mouse moved to (298, 195)
Screenshot: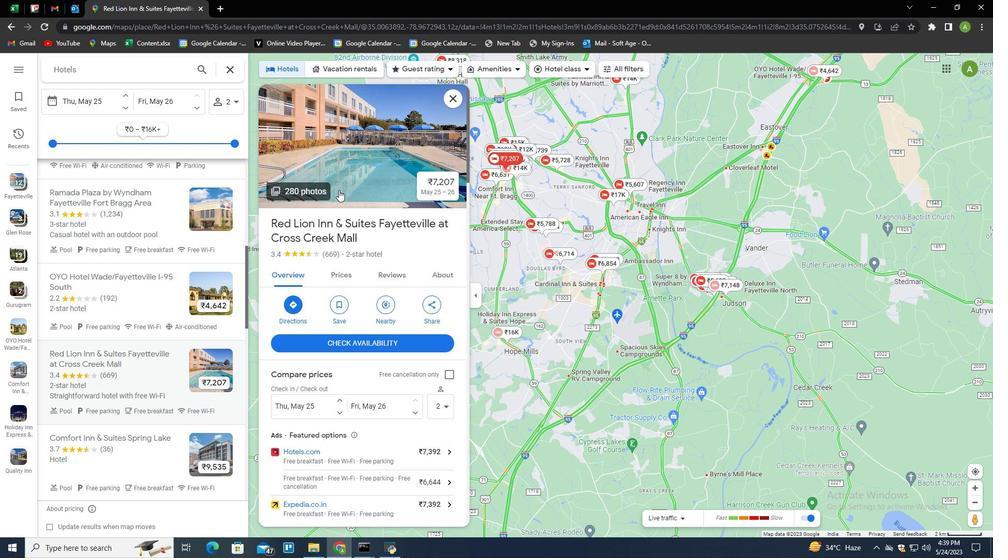 
Action: Mouse pressed left at (298, 195)
Screenshot: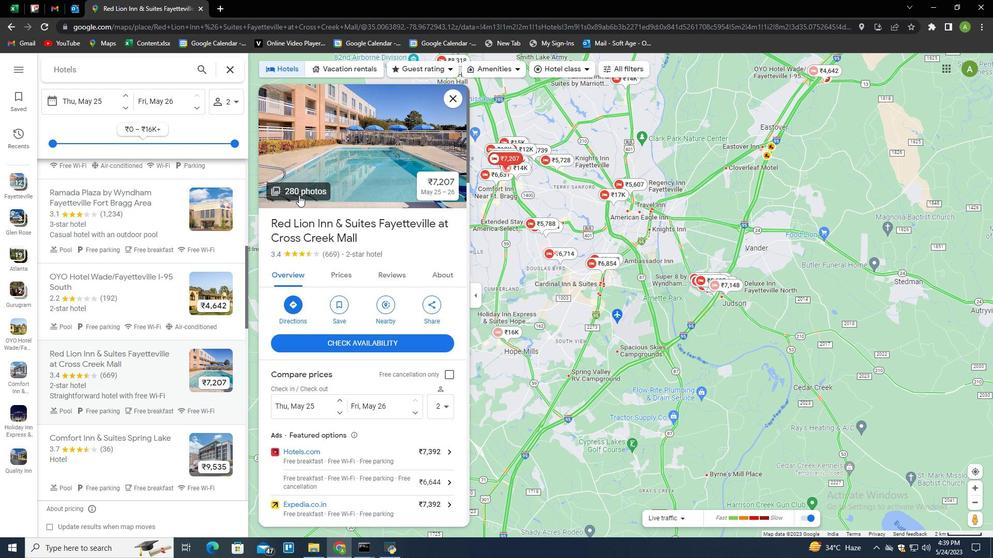 
Action: Mouse moved to (638, 455)
Screenshot: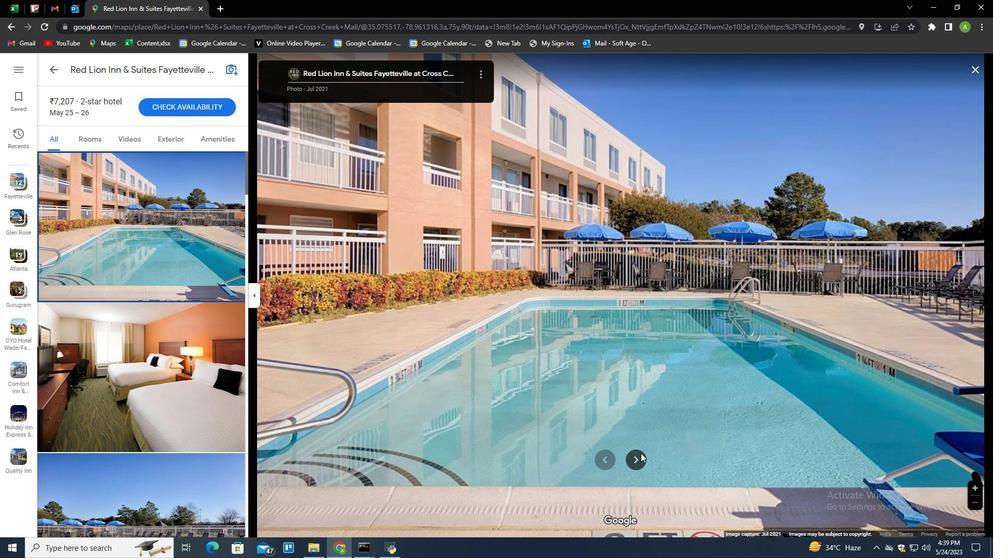 
Action: Mouse pressed left at (638, 455)
Screenshot: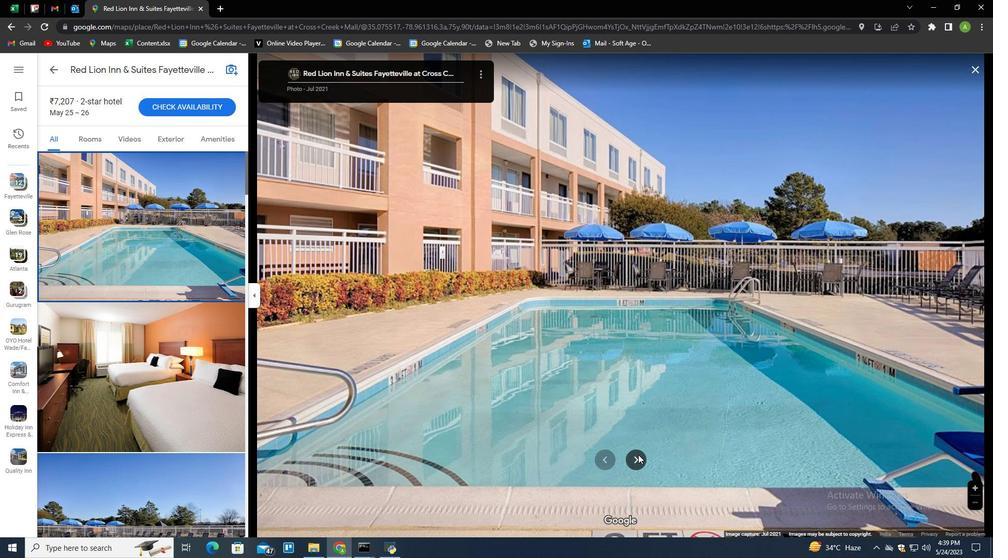 
Action: Mouse moved to (638, 455)
Screenshot: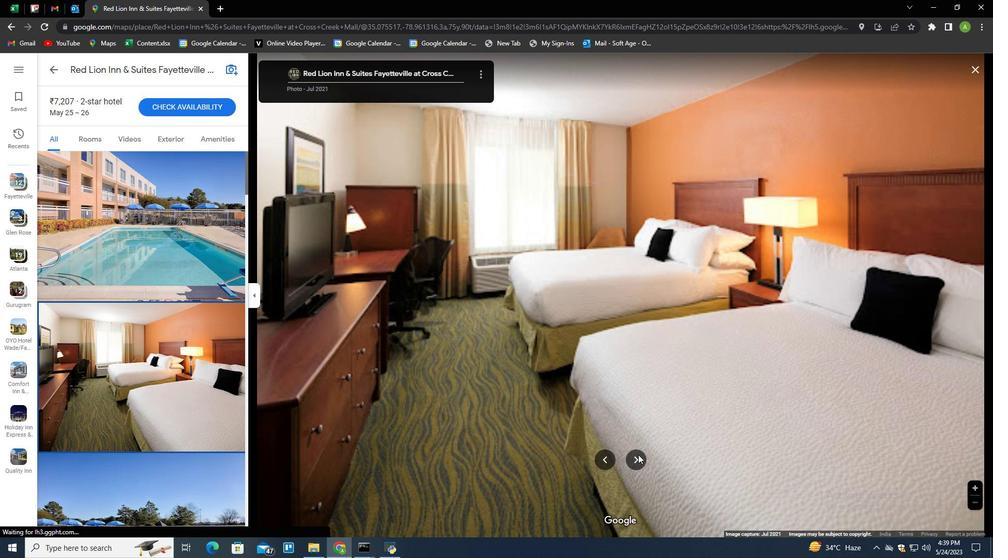
Action: Mouse pressed left at (638, 455)
Screenshot: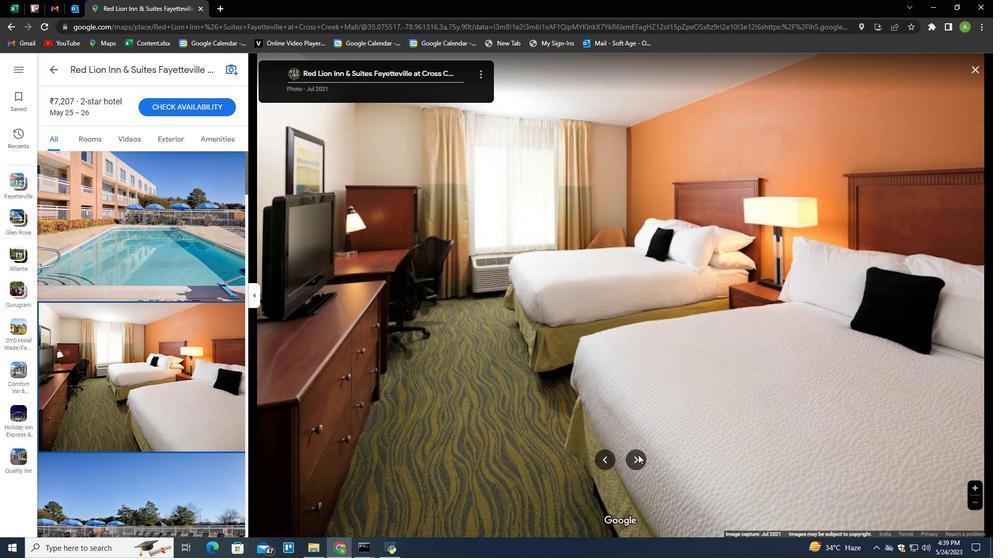 
Action: Mouse pressed left at (638, 455)
Screenshot: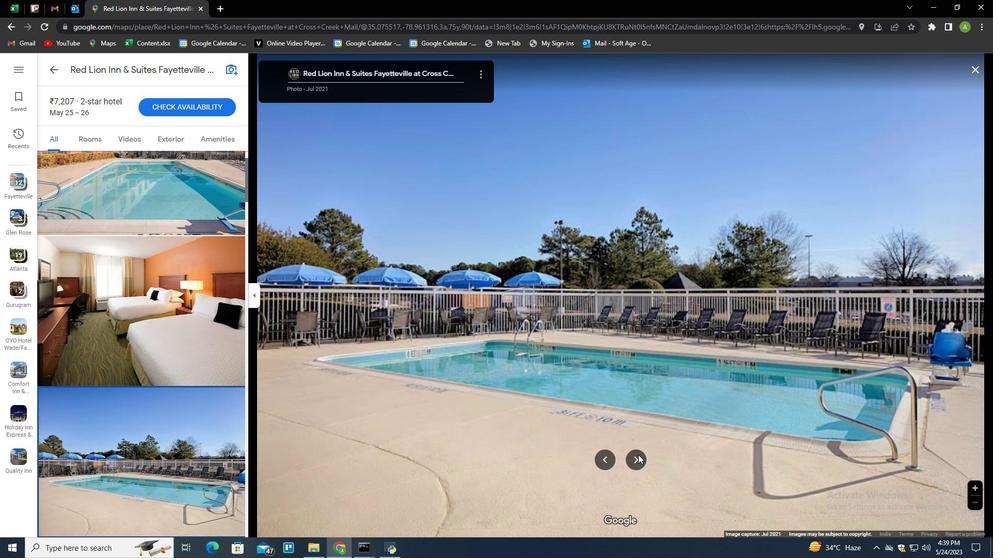 
Action: Mouse pressed left at (638, 455)
Screenshot: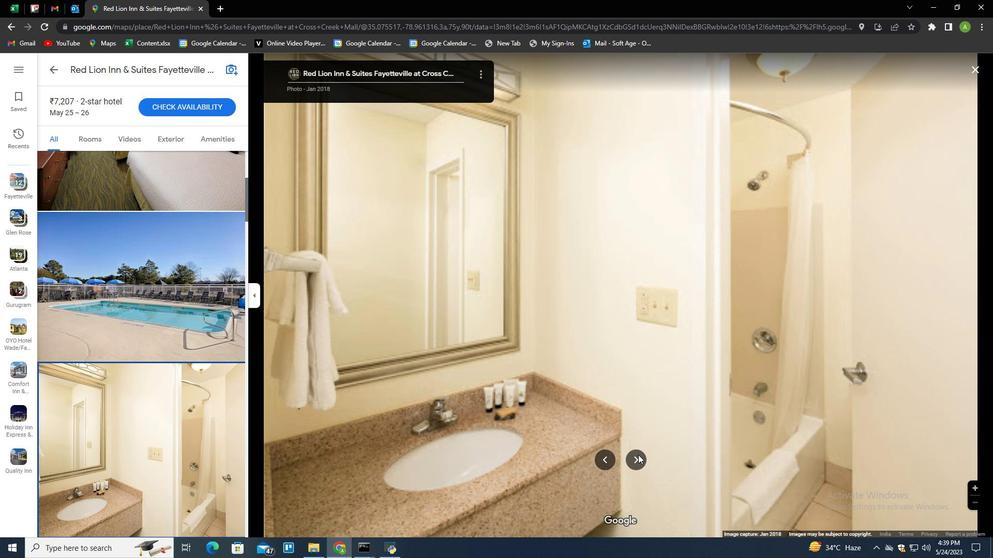 
Action: Mouse pressed left at (638, 455)
Screenshot: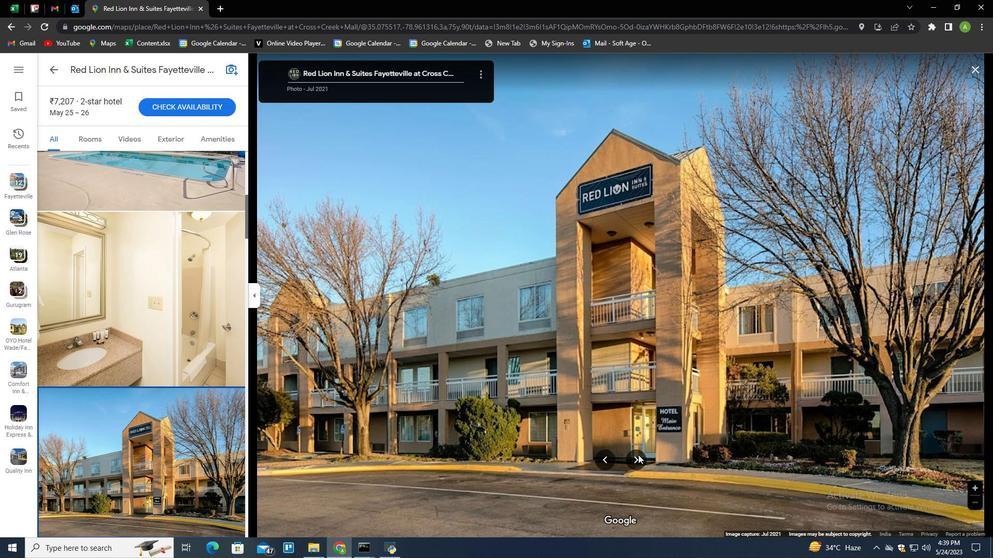 
Action: Mouse pressed left at (638, 455)
Screenshot: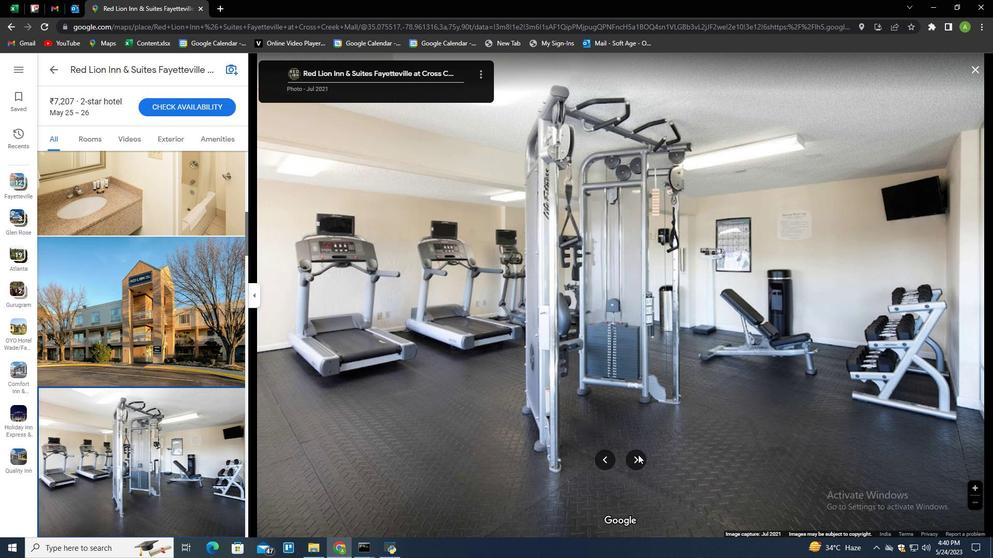 
Action: Mouse moved to (639, 461)
Screenshot: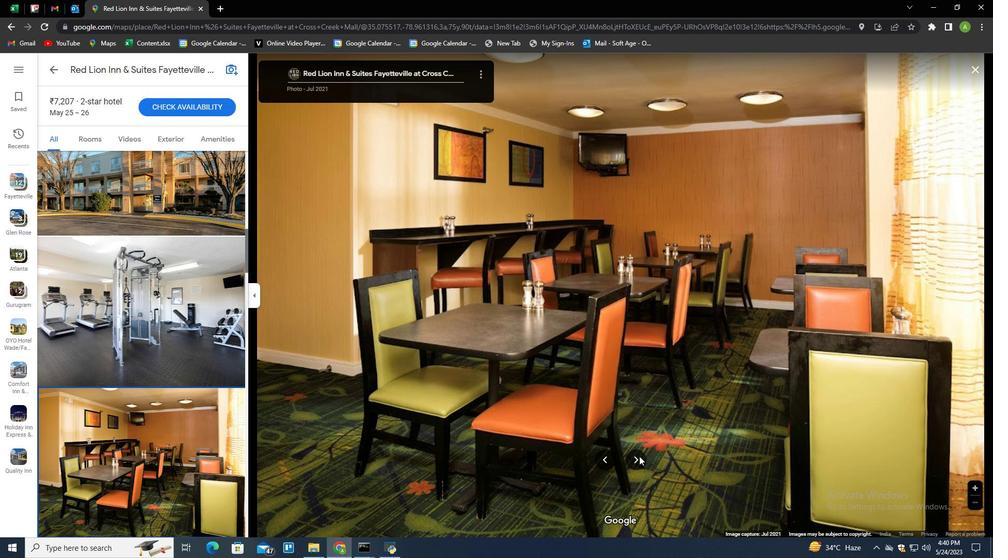 
Action: Mouse pressed left at (639, 461)
Screenshot: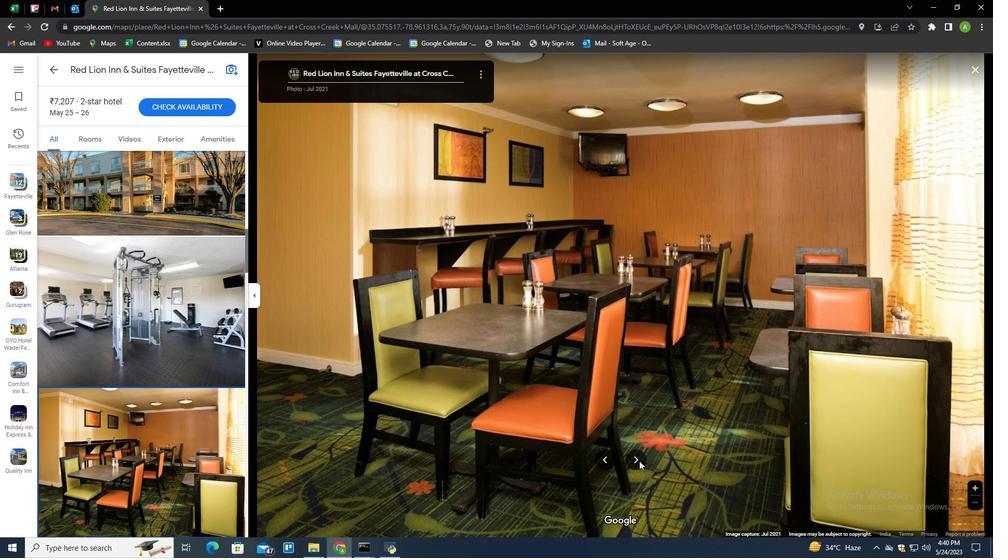 
Action: Mouse pressed left at (639, 461)
Screenshot: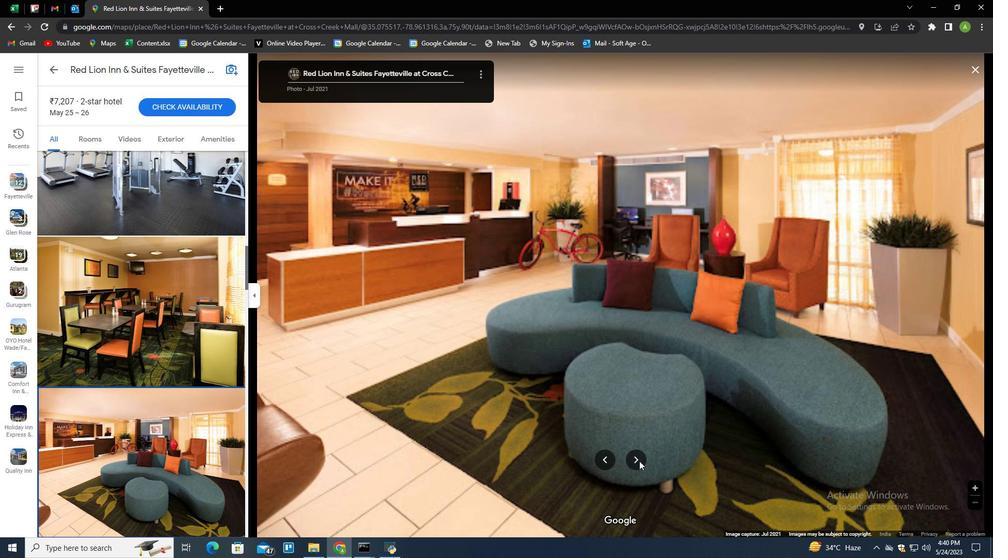 
Action: Mouse moved to (636, 459)
Screenshot: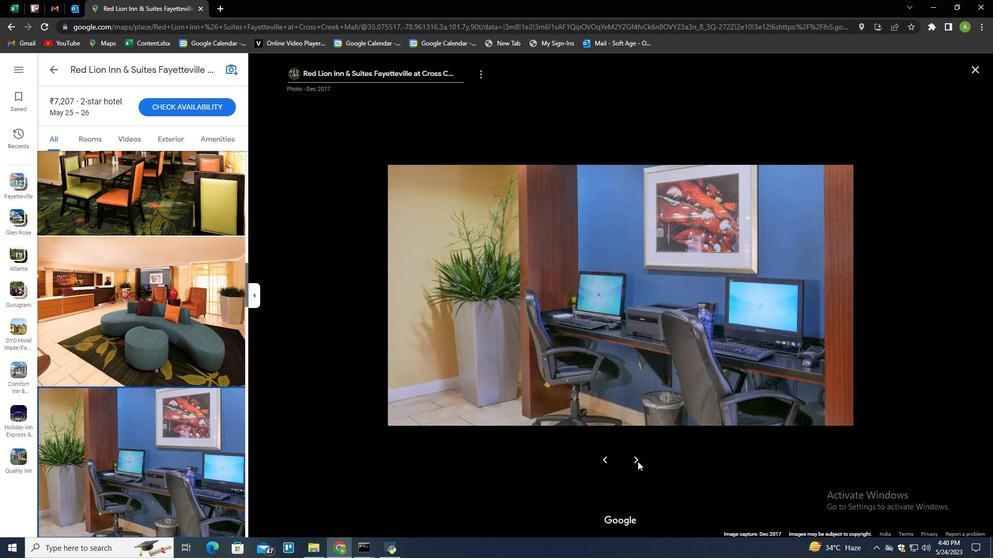 
Action: Mouse pressed left at (636, 459)
Screenshot: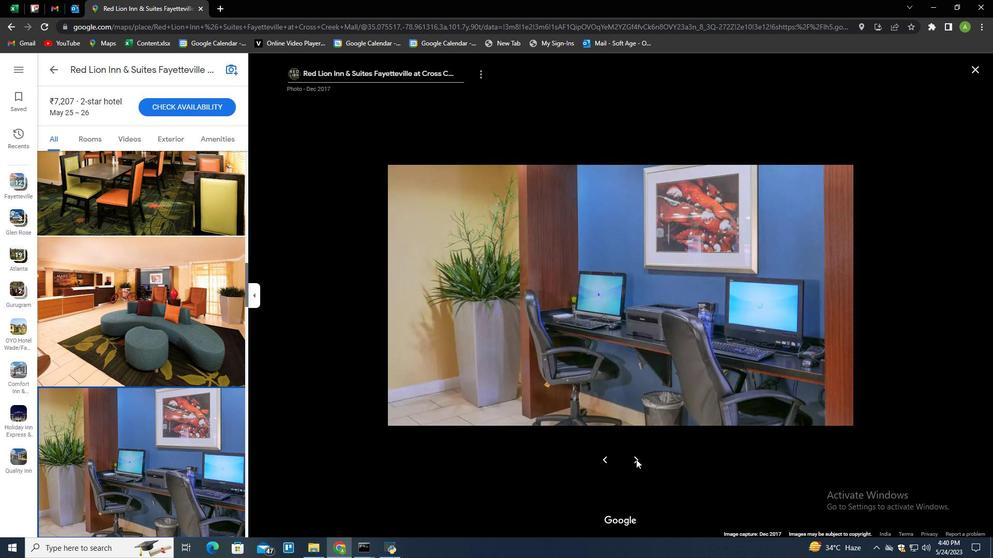
Action: Mouse pressed left at (636, 459)
Screenshot: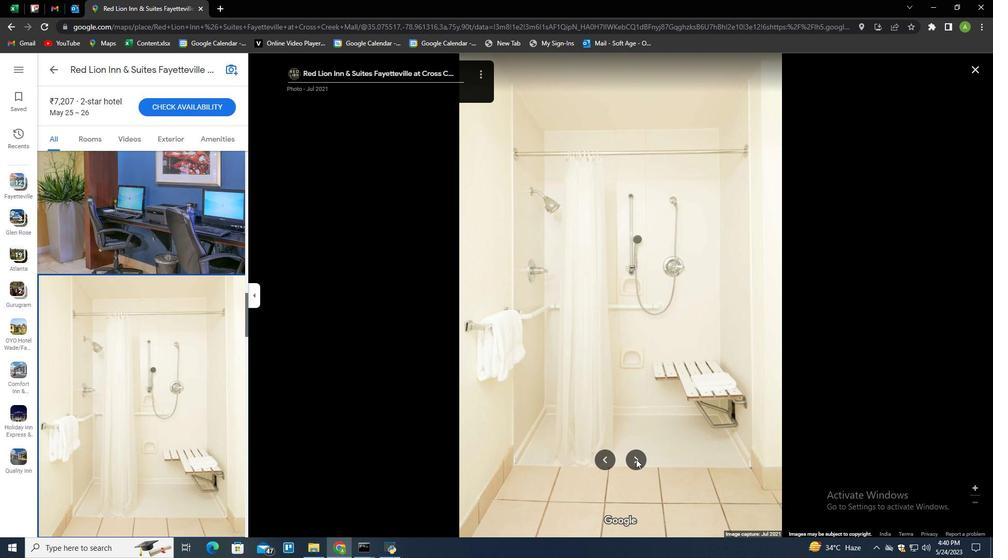 
Action: Mouse moved to (205, 383)
Screenshot: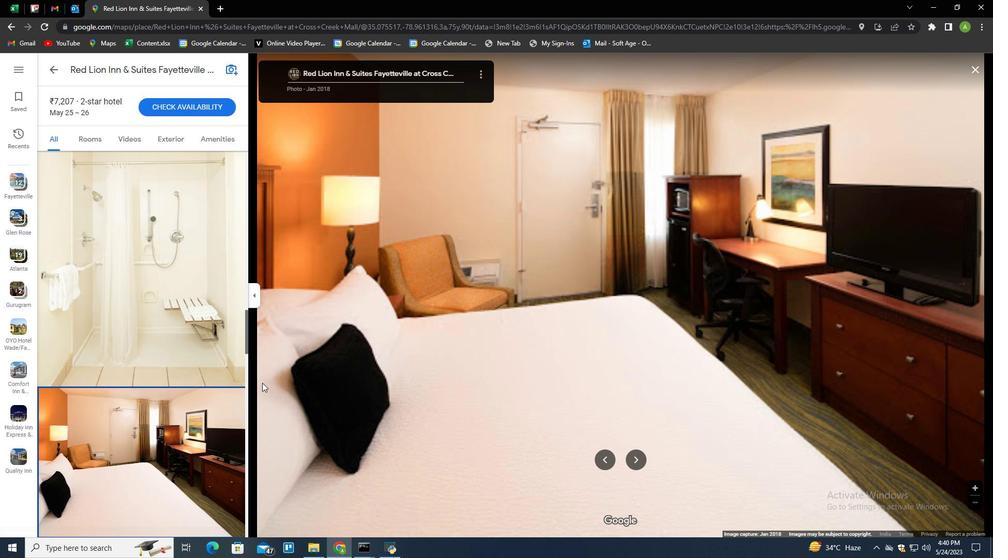 
Action: Mouse scrolled (205, 382) with delta (0, 0)
Screenshot: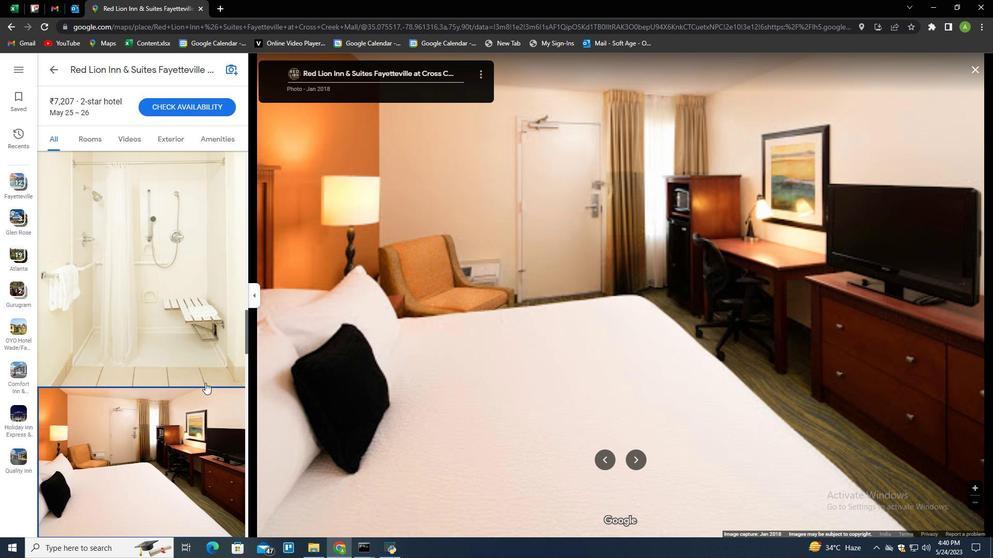 
Action: Mouse scrolled (205, 382) with delta (0, 0)
Screenshot: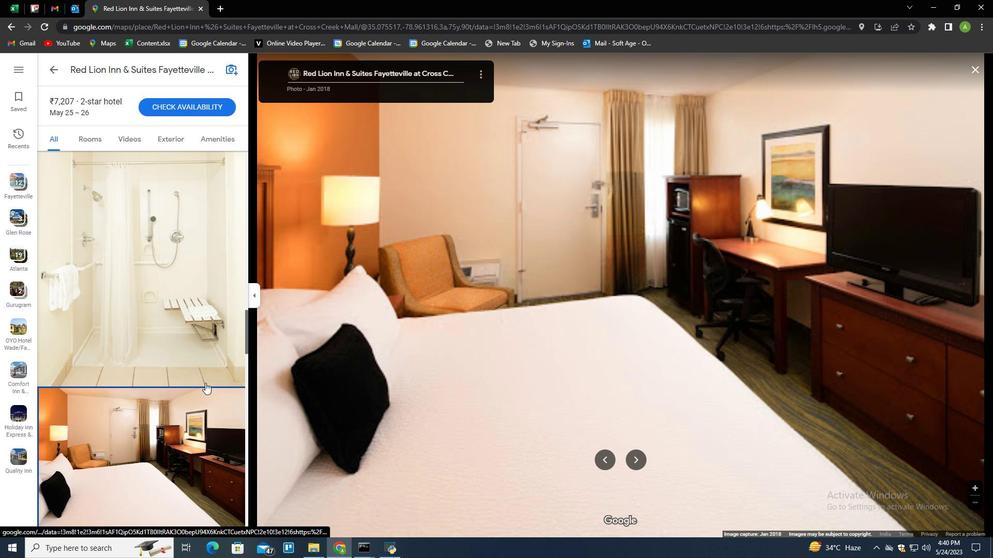 
Action: Mouse scrolled (205, 382) with delta (0, 0)
Screenshot: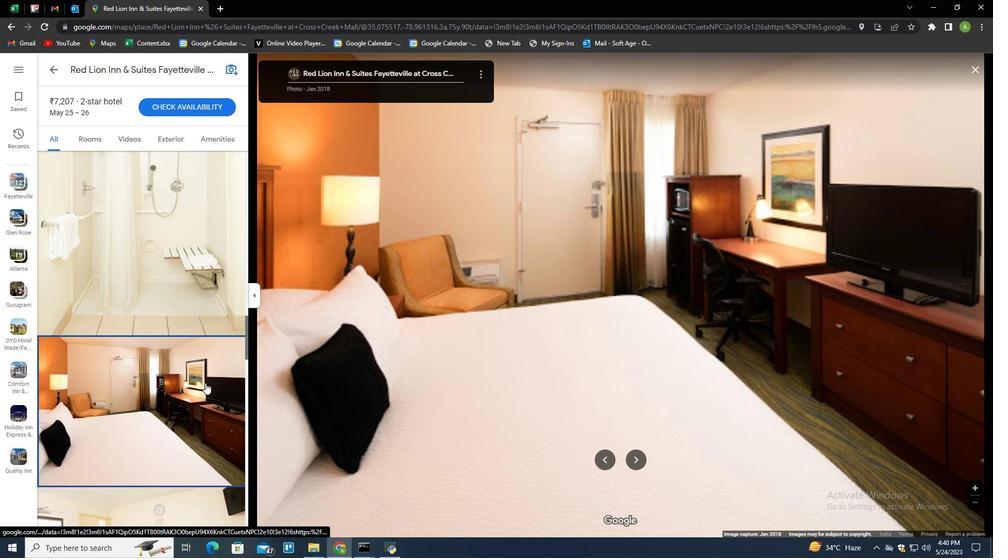 
Action: Mouse scrolled (205, 382) with delta (0, 0)
Screenshot: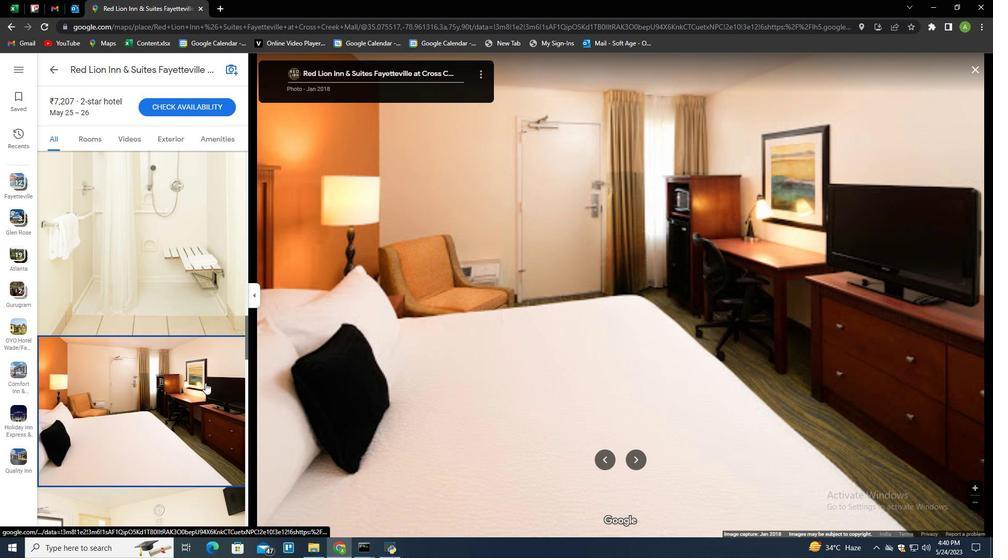 
Action: Mouse scrolled (205, 382) with delta (0, 0)
Screenshot: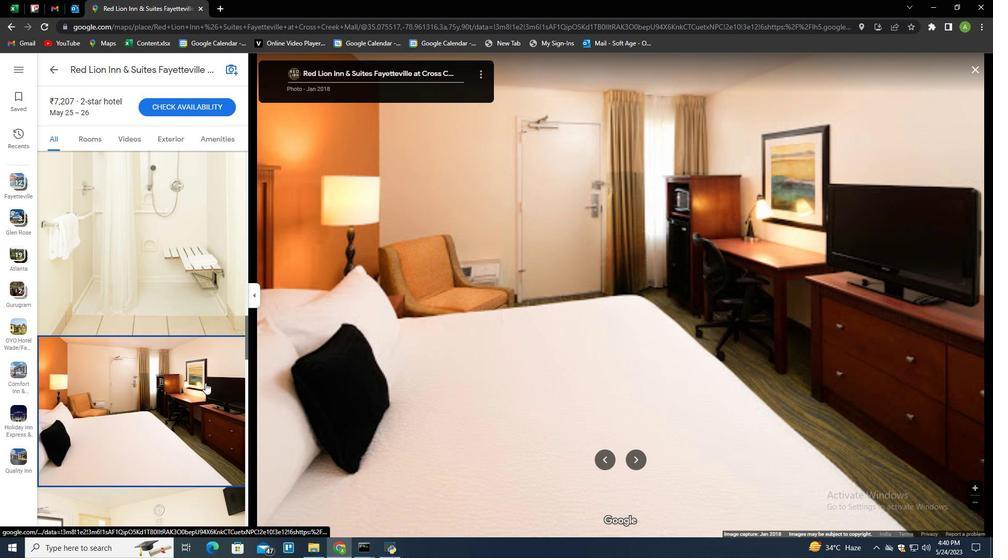 
Action: Mouse moved to (186, 422)
Screenshot: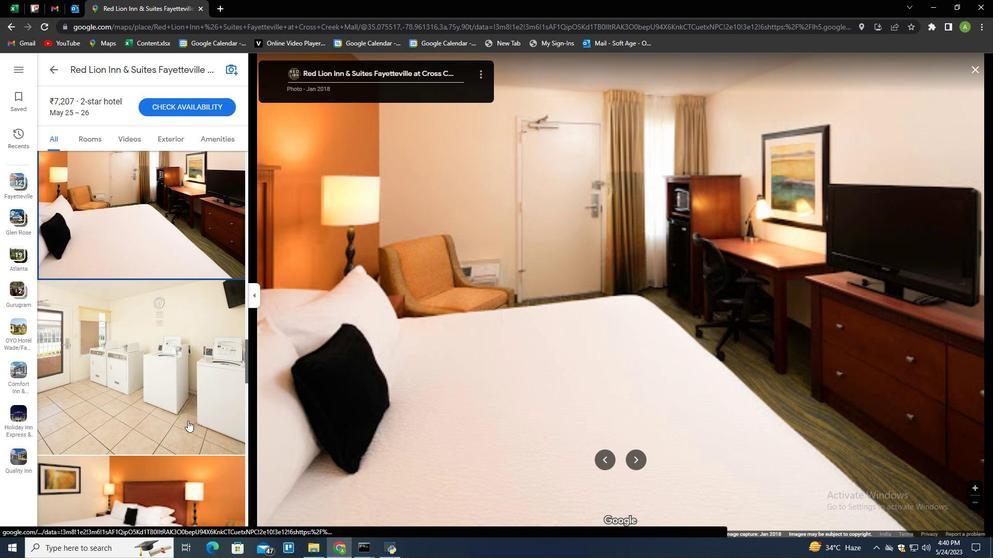 
Action: Mouse pressed left at (186, 422)
Screenshot: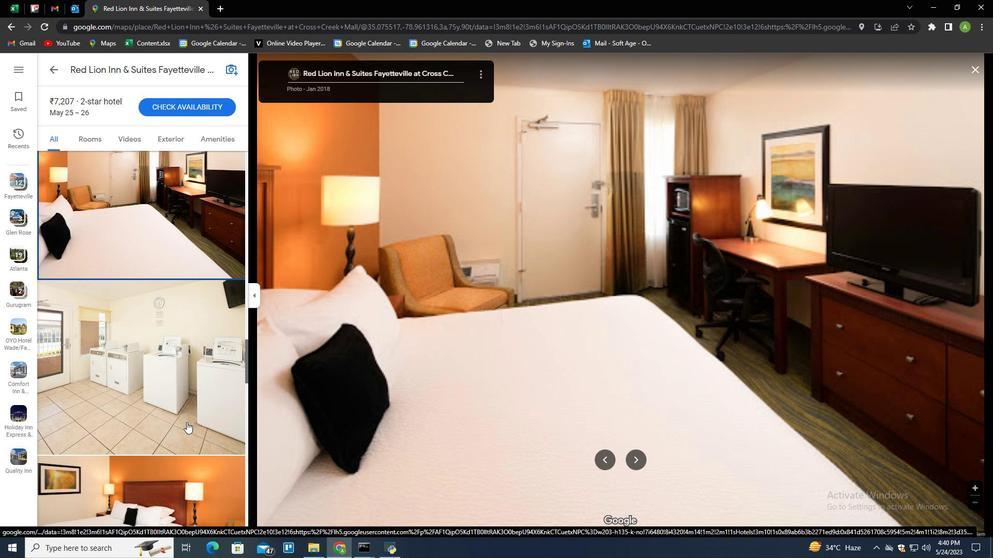 
Action: Mouse moved to (637, 457)
Screenshot: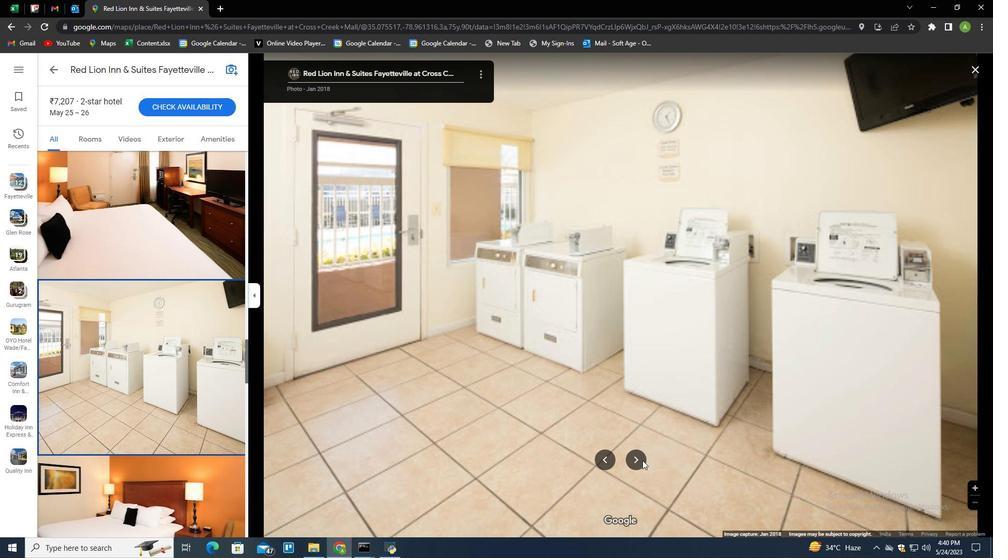 
Action: Mouse pressed left at (637, 457)
Screenshot: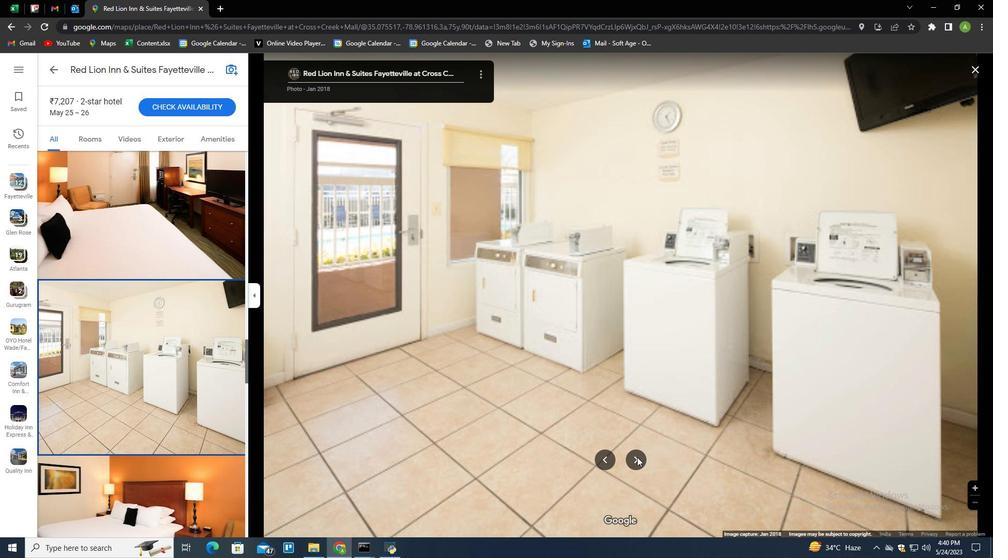 
Action: Mouse moved to (638, 456)
Screenshot: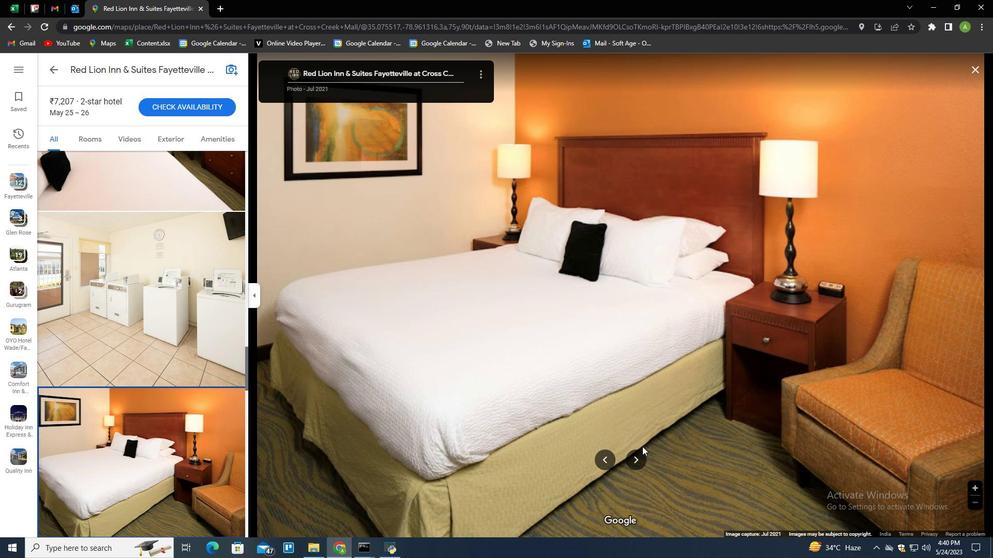 
Action: Mouse pressed left at (638, 456)
Screenshot: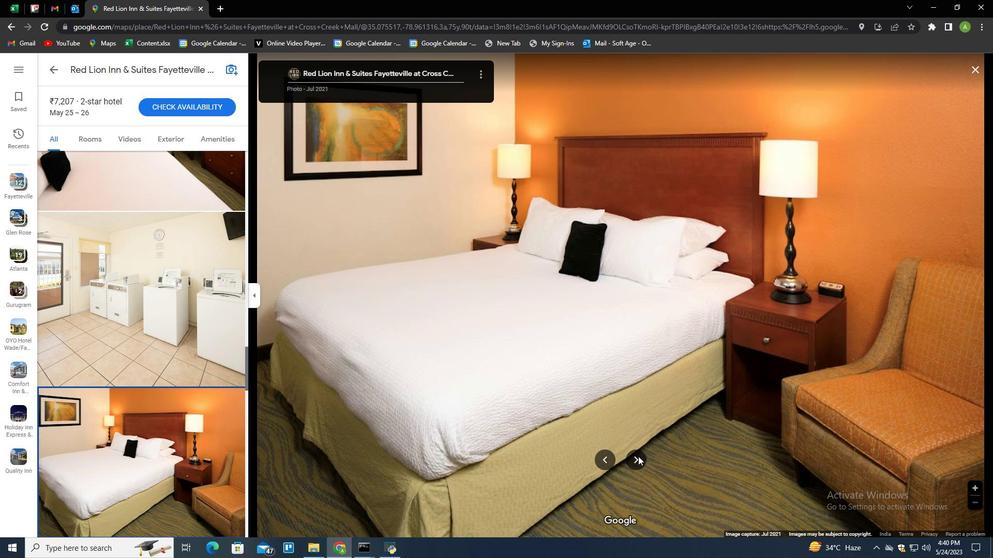 
Action: Mouse pressed left at (638, 456)
Screenshot: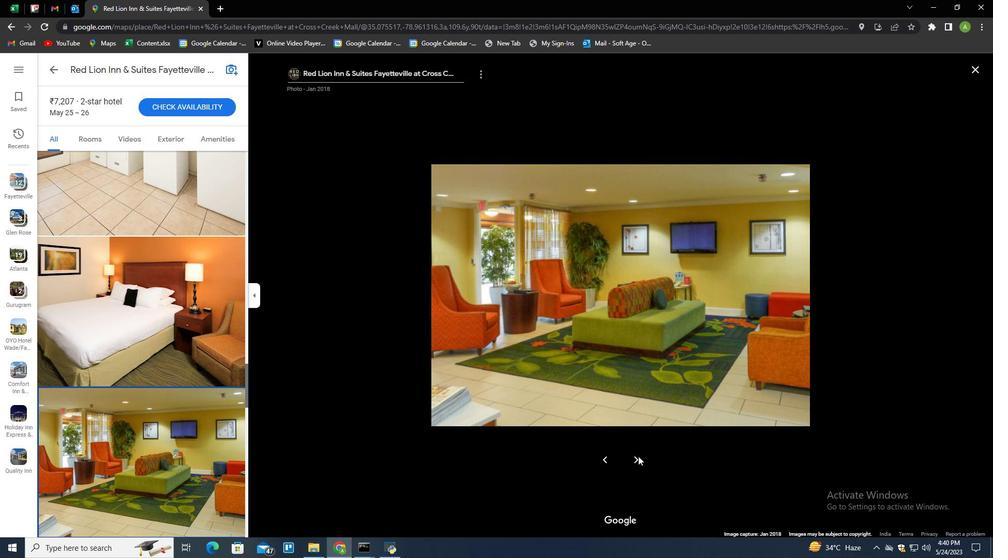 
Action: Mouse moved to (637, 455)
Screenshot: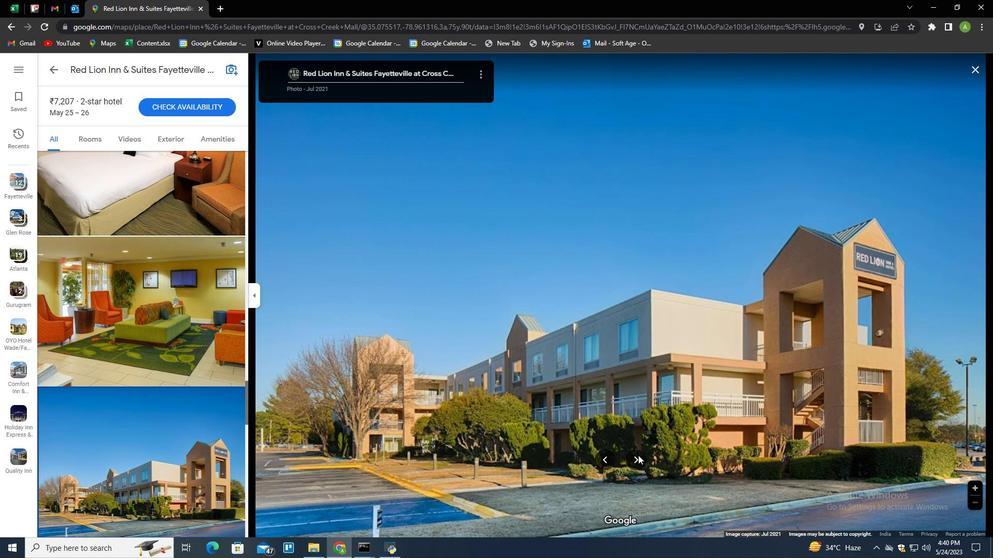 
Action: Mouse pressed left at (637, 455)
Screenshot: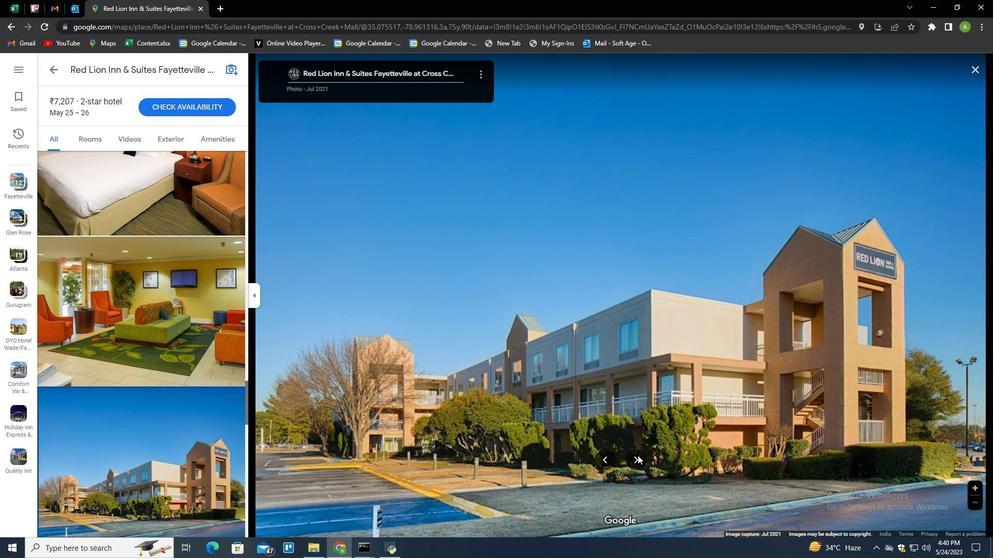 
Action: Mouse moved to (635, 457)
Screenshot: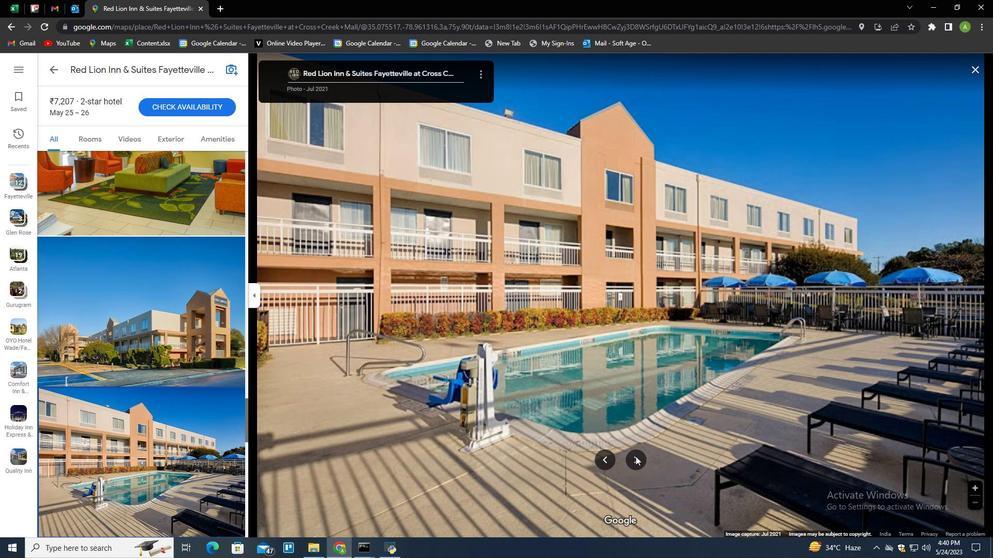 
Action: Mouse pressed left at (635, 457)
Screenshot: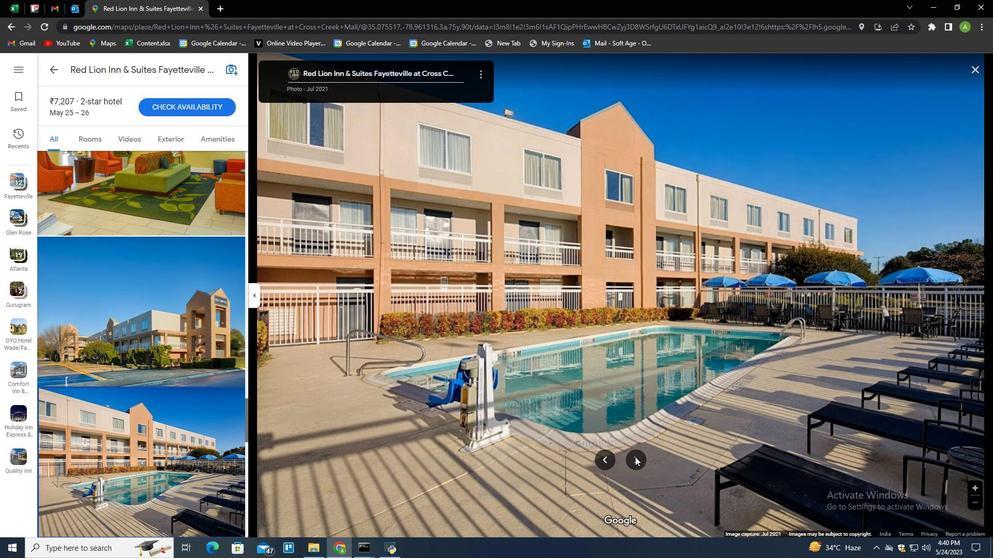 
Action: Mouse scrolled (635, 456) with delta (0, 0)
Screenshot: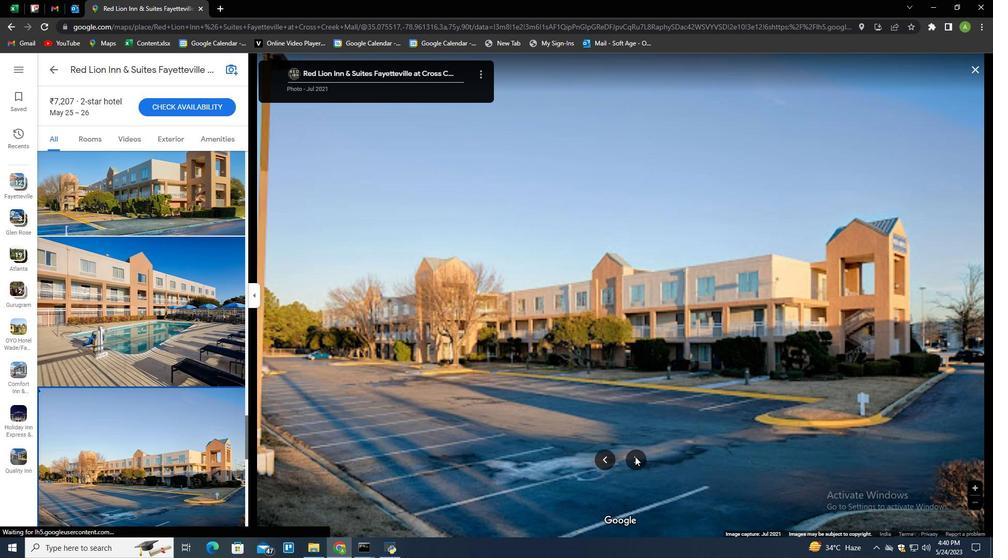 
Action: Mouse moved to (638, 454)
Screenshot: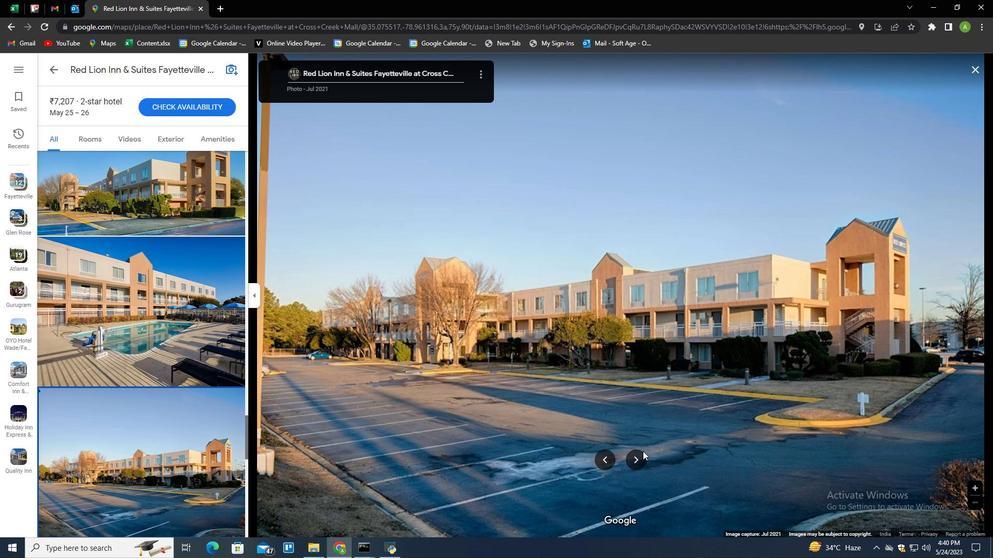 
Action: Mouse pressed left at (638, 454)
Screenshot: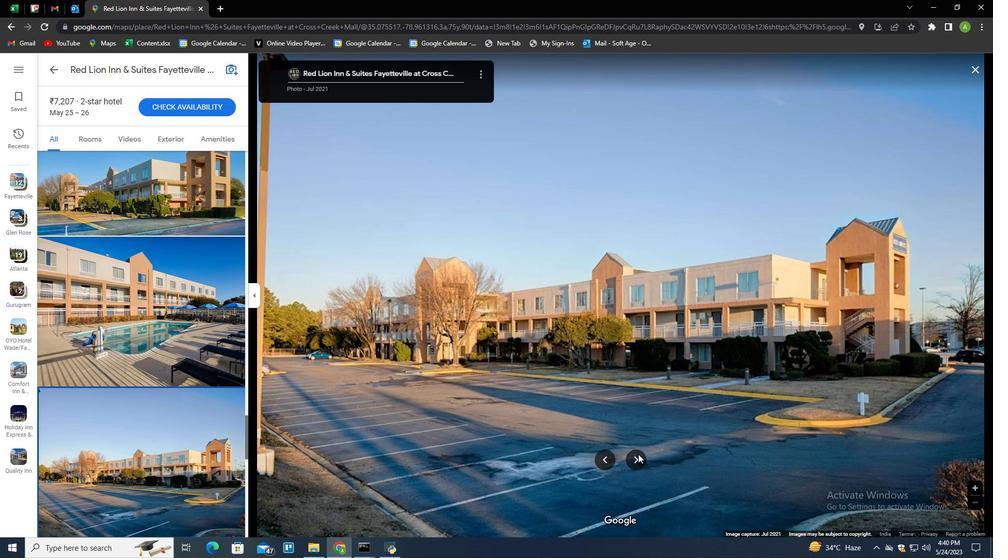 
Action: Mouse moved to (638, 428)
Screenshot: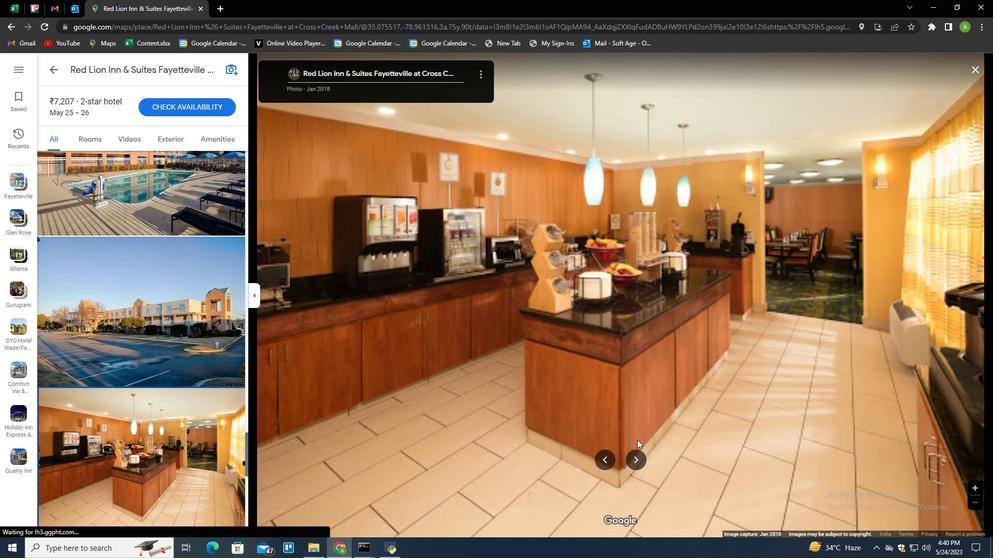 
Action: Mouse scrolled (638, 428) with delta (0, 0)
Screenshot: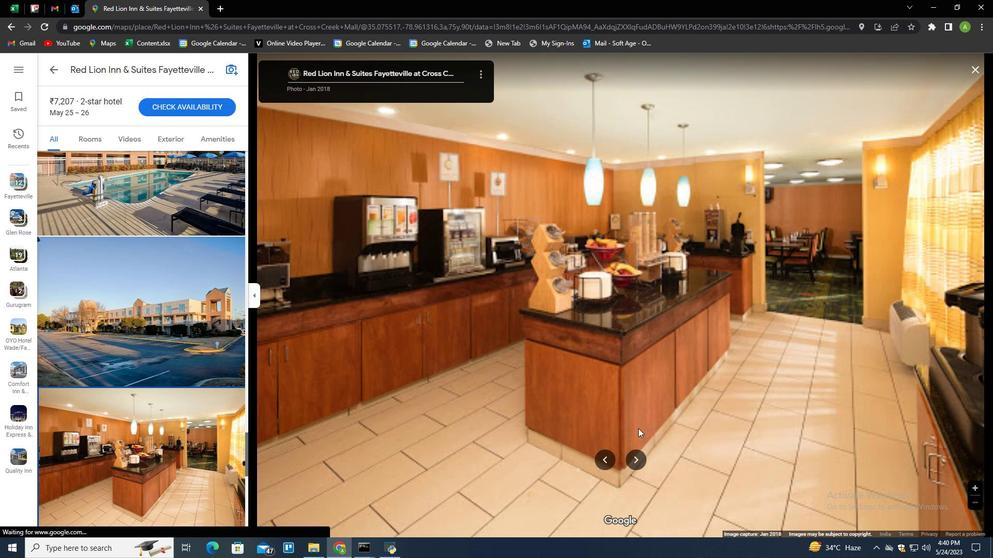 
Action: Mouse scrolled (638, 428) with delta (0, 0)
Screenshot: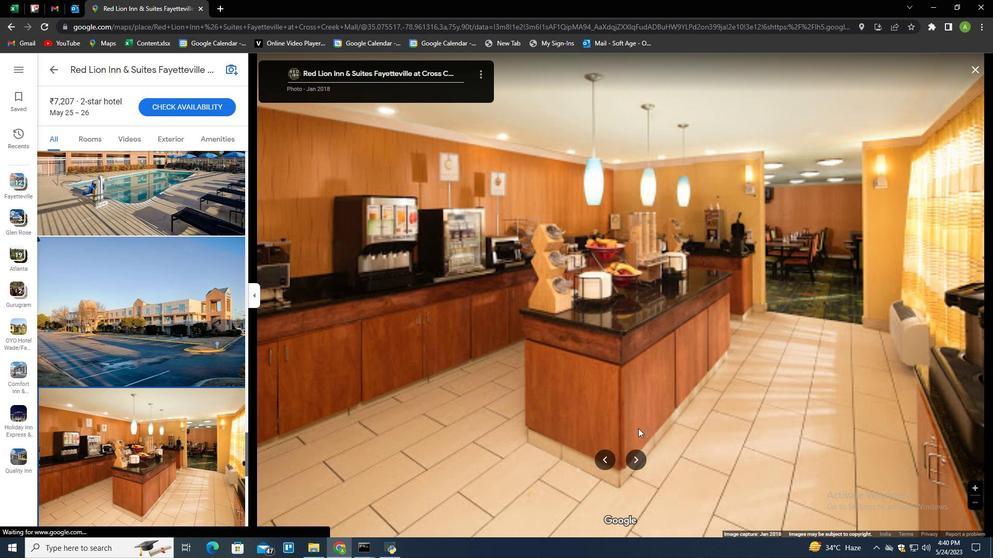 
Action: Mouse moved to (636, 462)
Screenshot: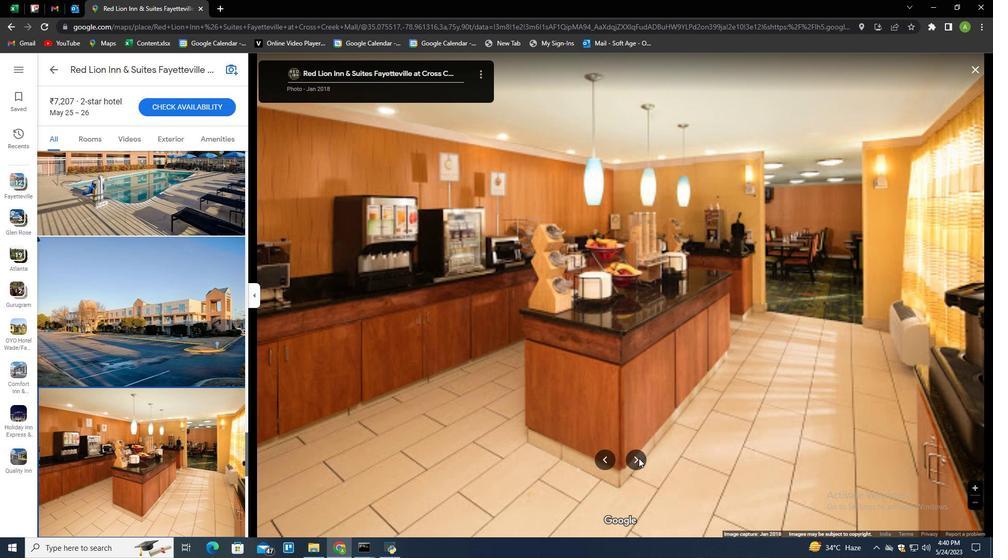 
Action: Mouse pressed left at (636, 462)
Screenshot: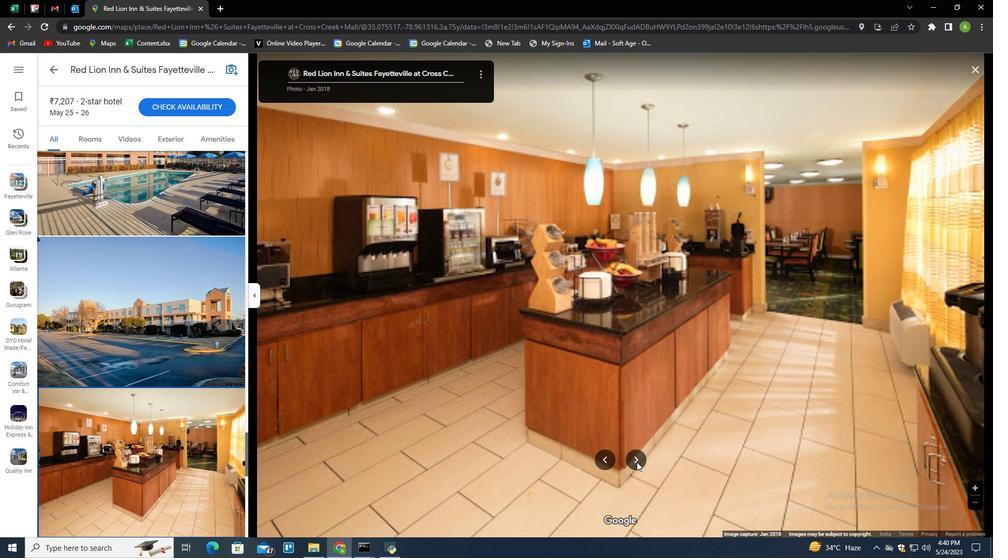 
Action: Mouse pressed left at (636, 462)
Screenshot: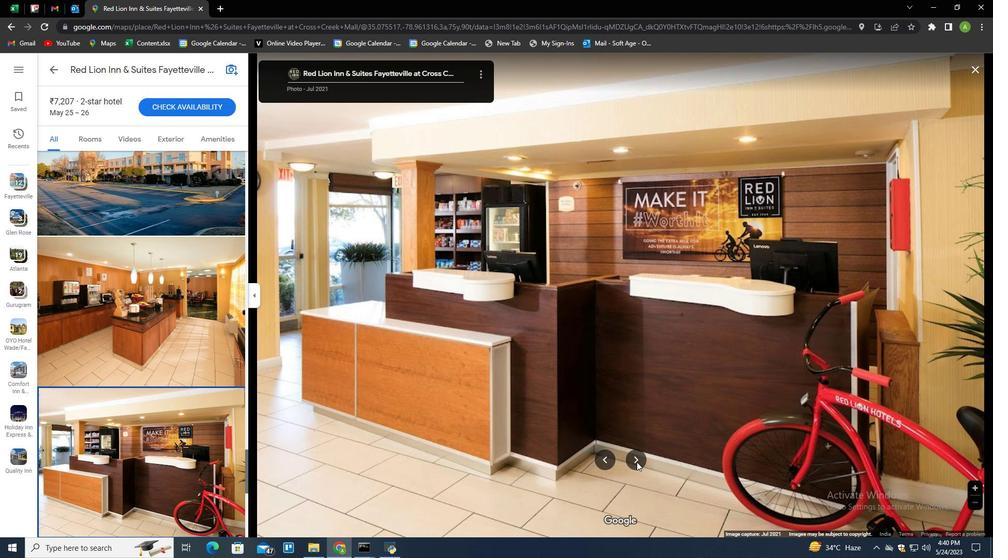
Action: Mouse moved to (634, 458)
Screenshot: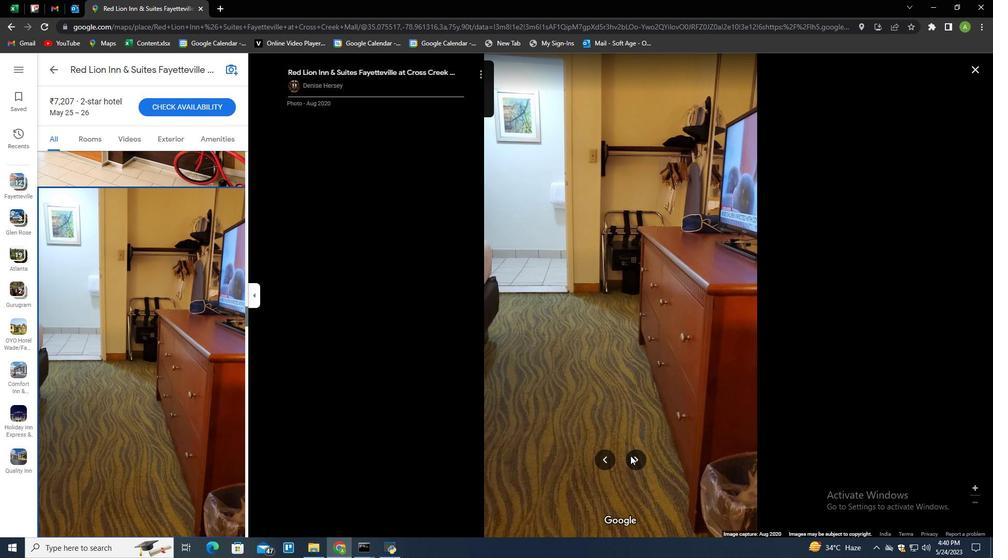 
Action: Mouse pressed left at (634, 458)
Screenshot: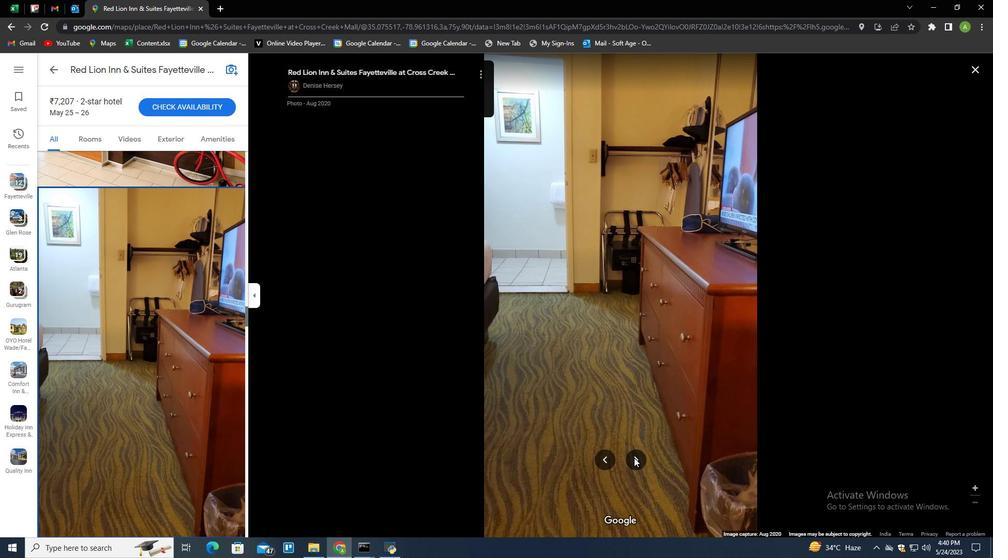 
Action: Mouse moved to (53, 68)
Screenshot: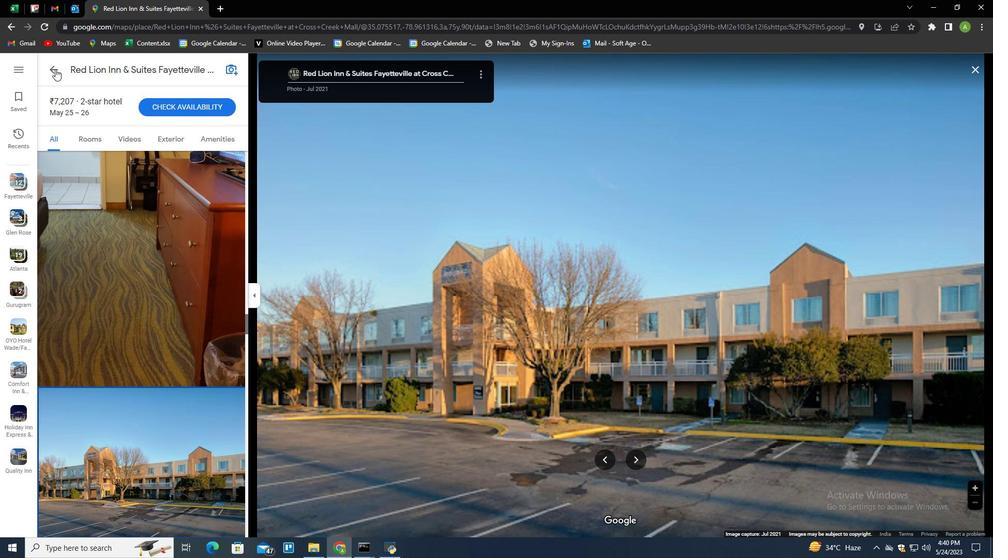 
Action: Mouse pressed left at (53, 68)
Screenshot: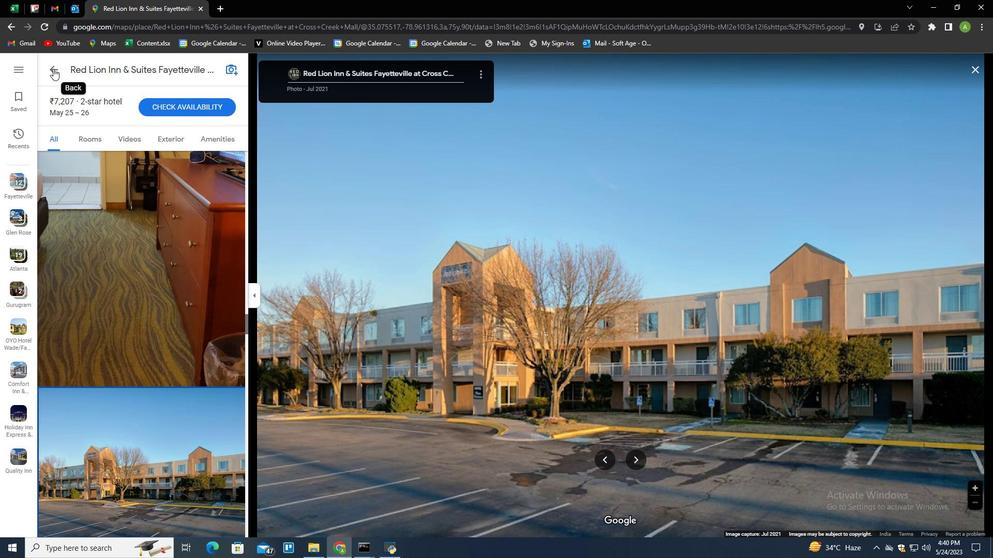 
Action: Mouse moved to (109, 400)
Screenshot: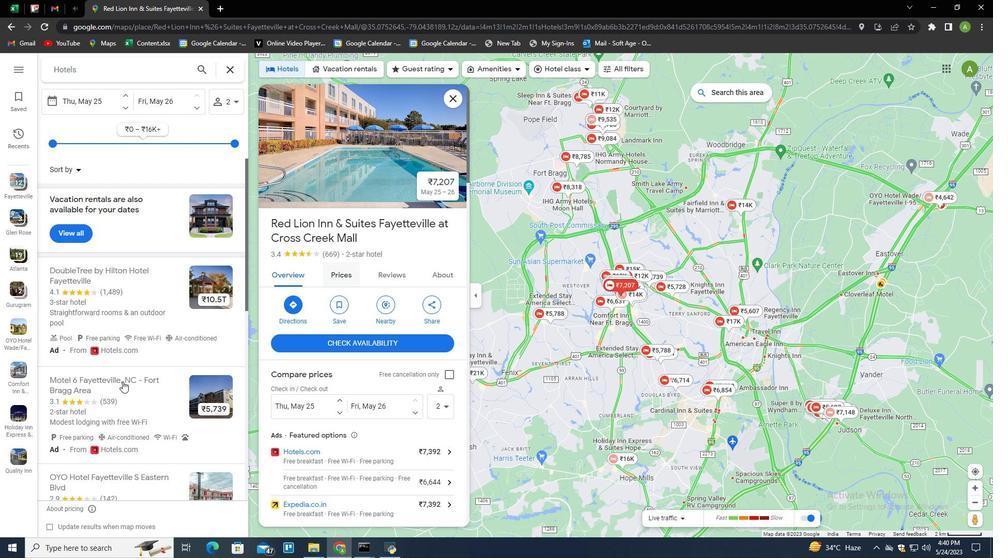 
Action: Mouse scrolled (109, 400) with delta (0, 0)
Screenshot: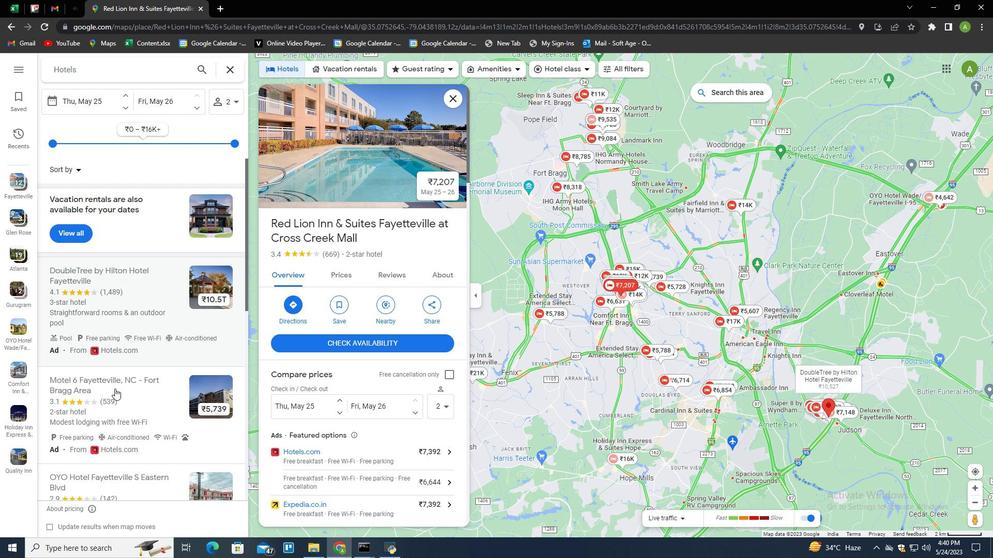 
Action: Mouse scrolled (109, 400) with delta (0, 0)
Screenshot: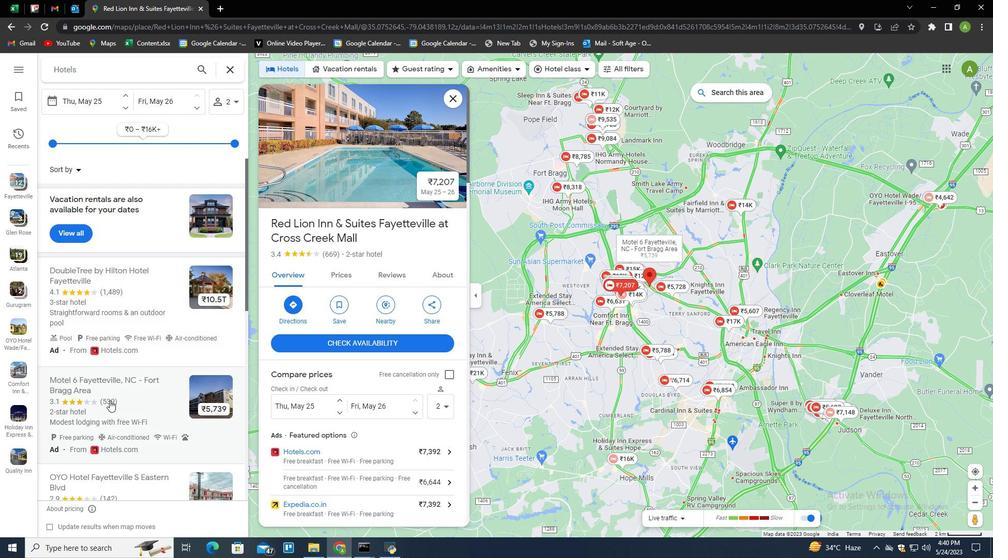 
Action: Mouse moved to (123, 457)
Screenshot: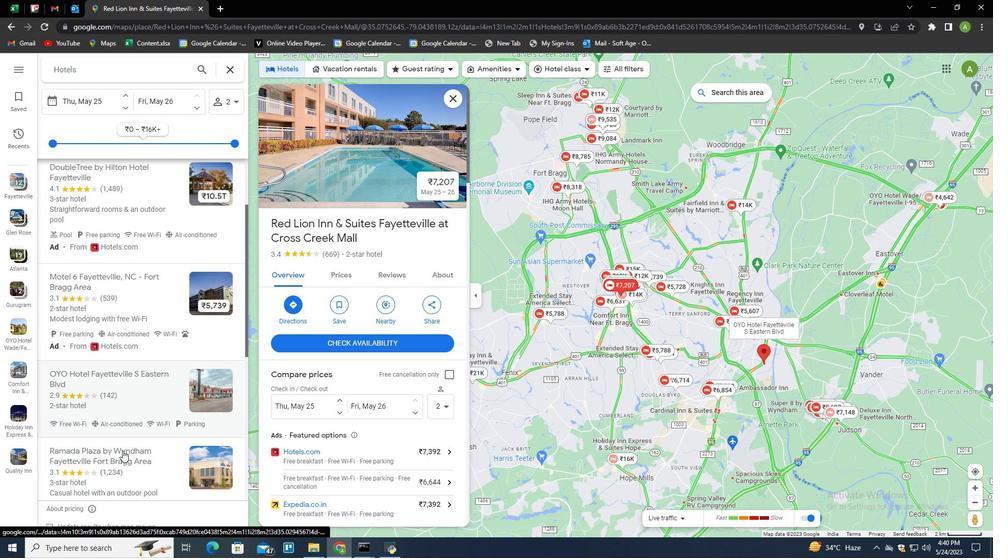
Action: Mouse pressed left at (123, 457)
Screenshot: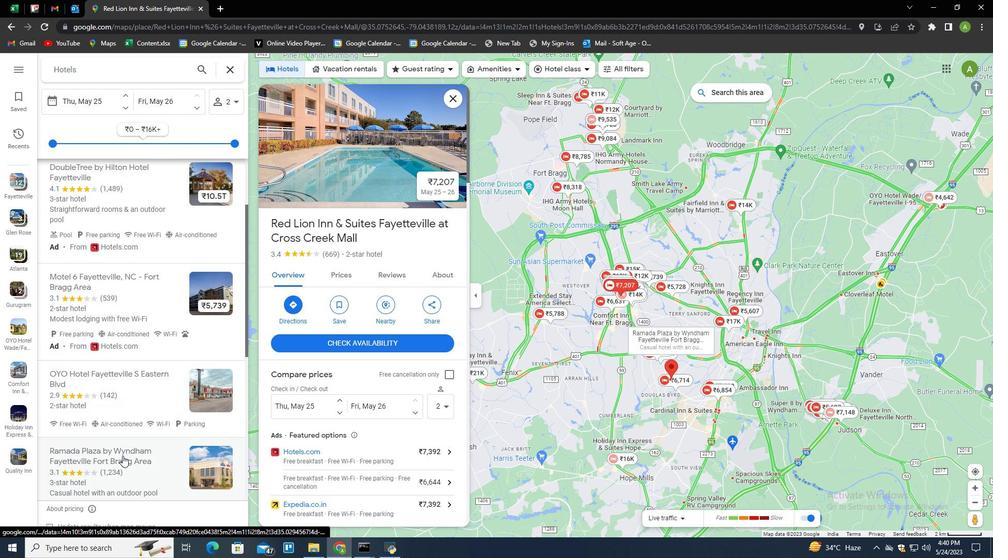 
Action: Mouse moved to (300, 191)
Screenshot: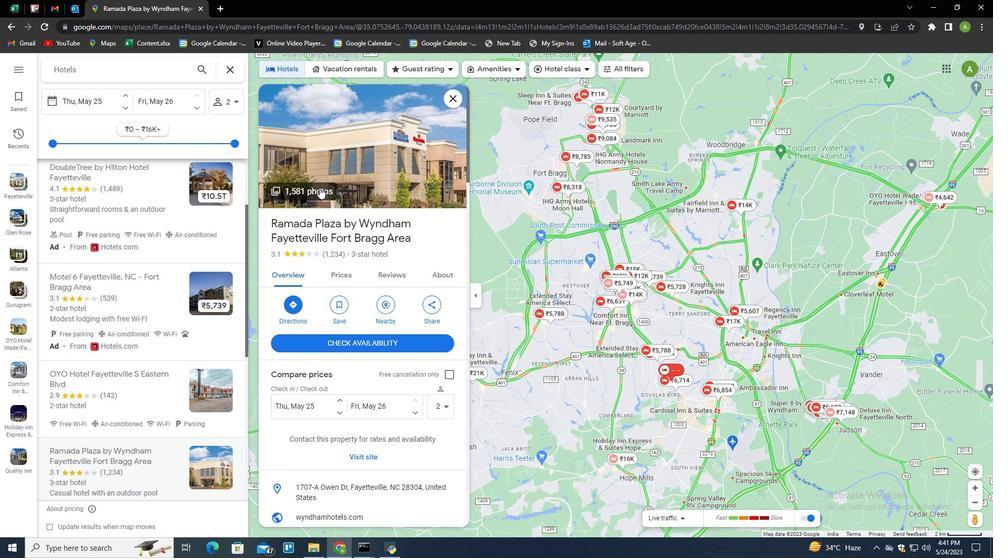 
Action: Mouse pressed left at (300, 191)
Screenshot: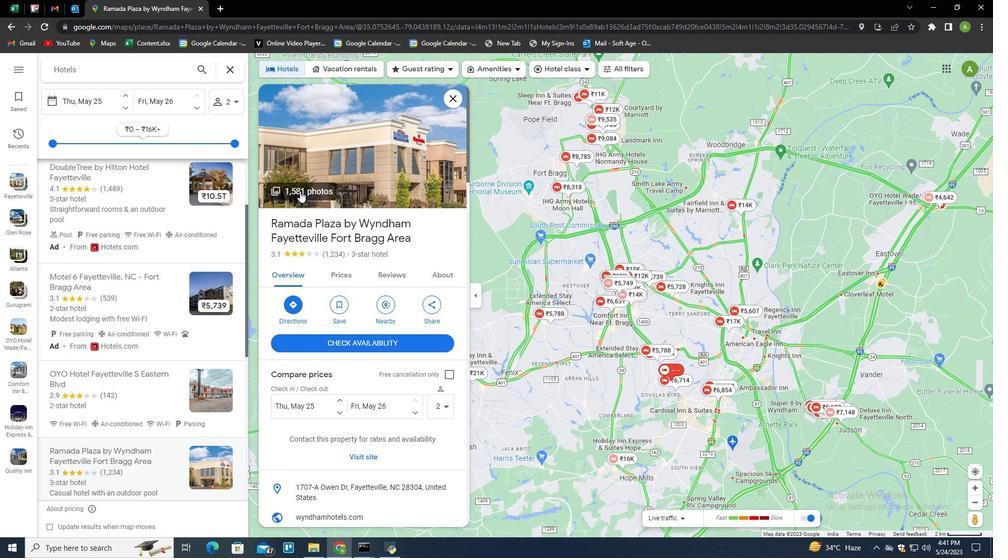 
Action: Mouse moved to (634, 463)
Screenshot: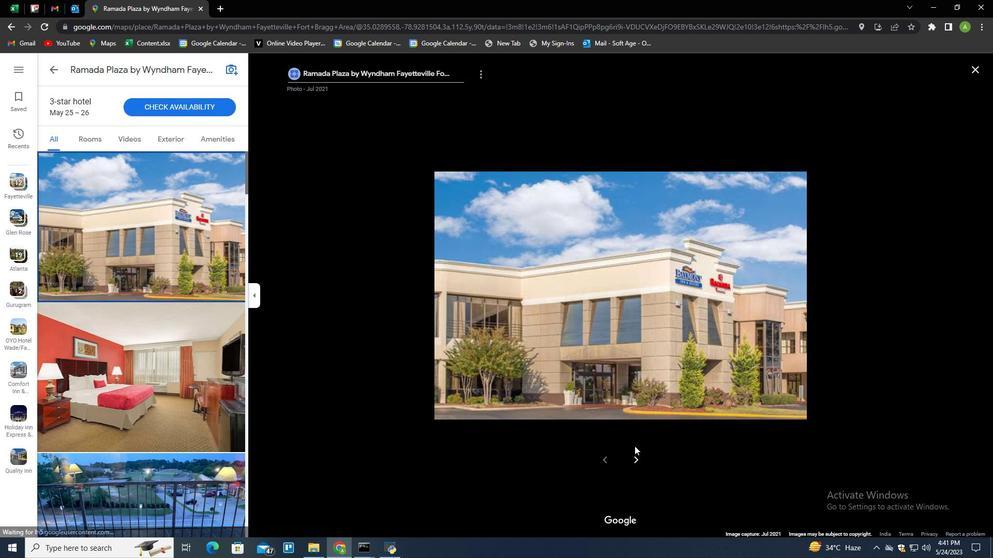 
Action: Mouse pressed left at (634, 463)
Screenshot: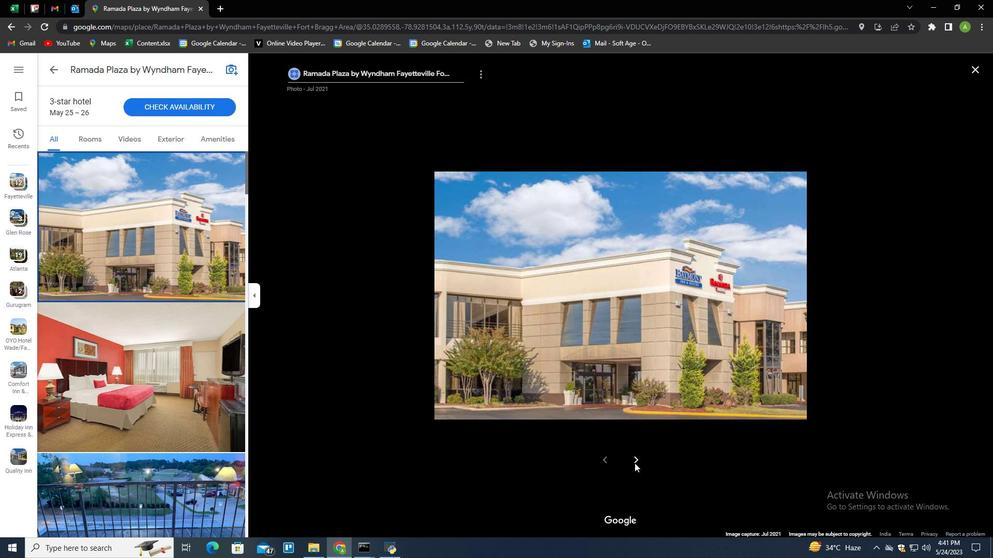 
Action: Mouse pressed left at (634, 463)
Screenshot: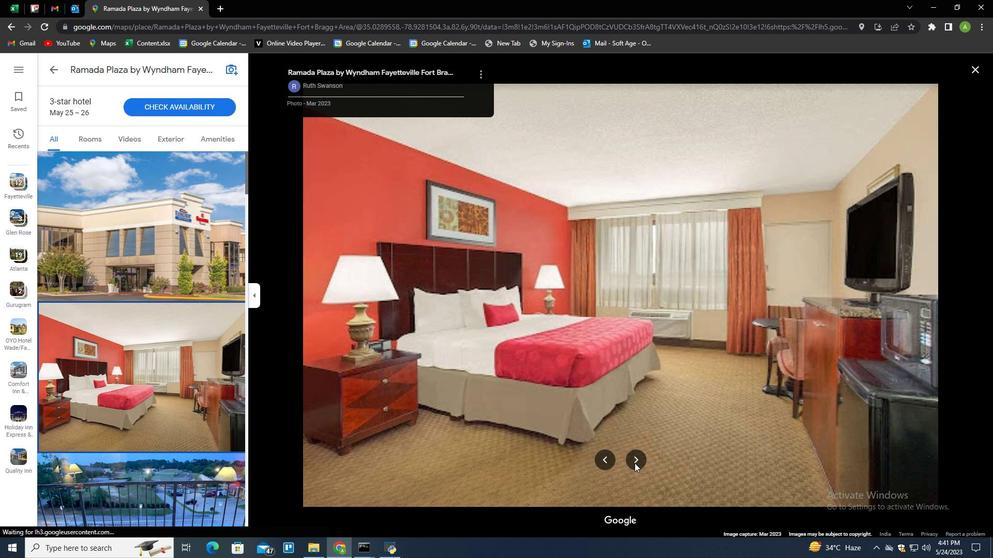 
Action: Mouse pressed left at (634, 463)
Screenshot: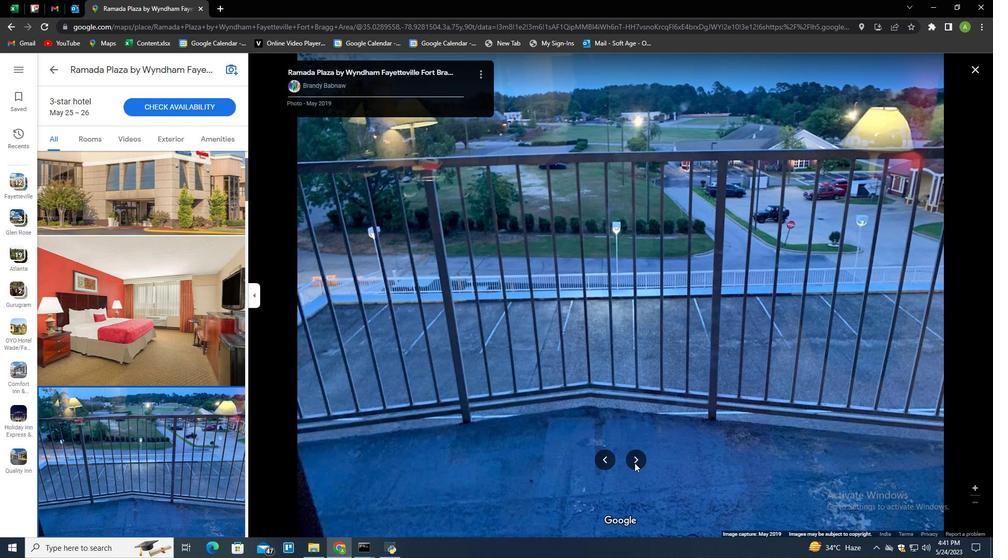 
Action: Mouse pressed left at (634, 463)
Screenshot: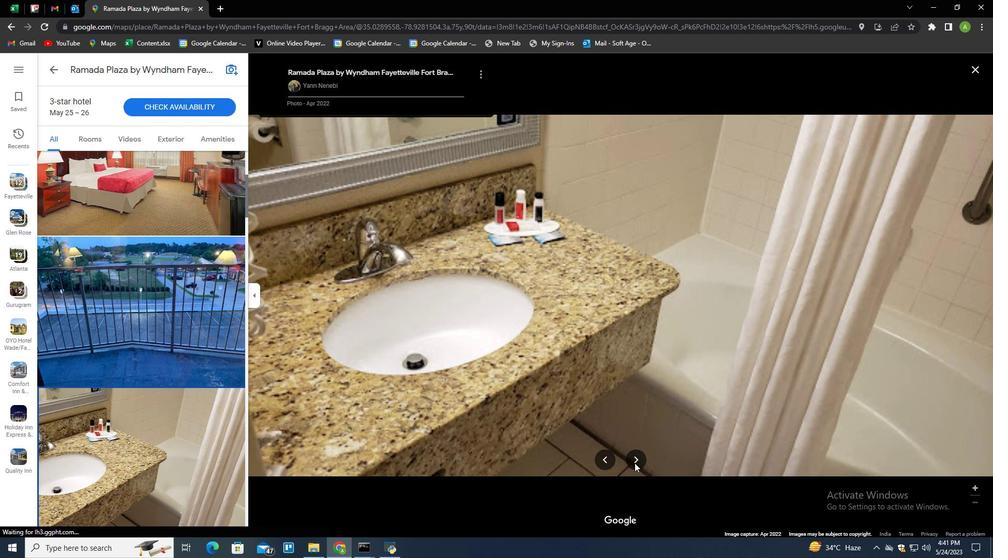 
Action: Mouse pressed left at (634, 463)
Screenshot: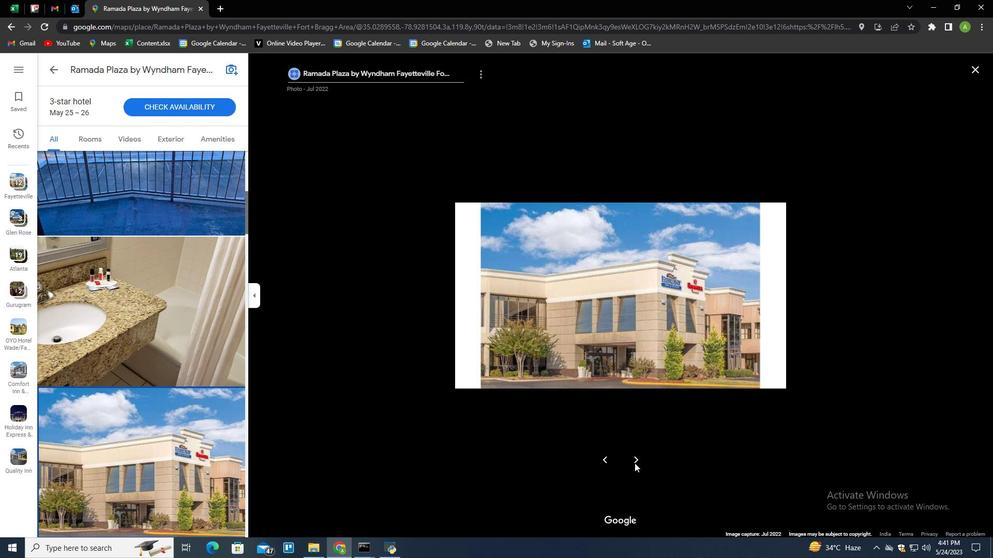 
Action: Mouse pressed left at (634, 463)
Screenshot: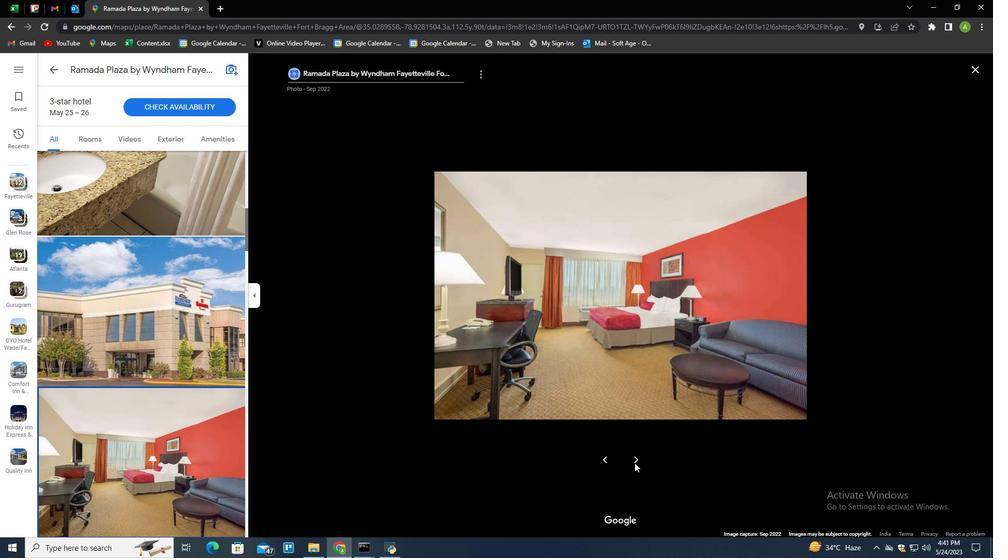 
Action: Mouse pressed left at (634, 463)
Screenshot: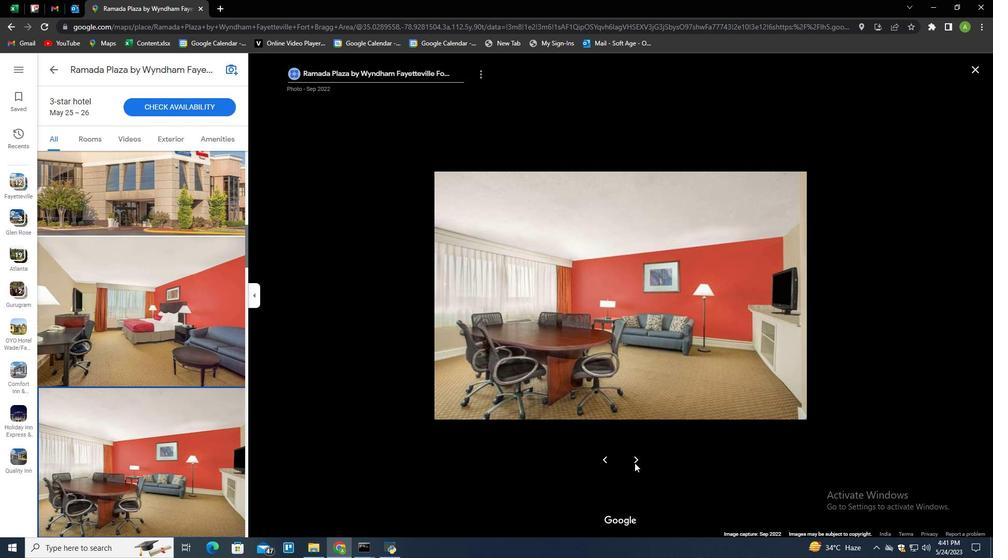 
Action: Mouse pressed left at (634, 463)
Screenshot: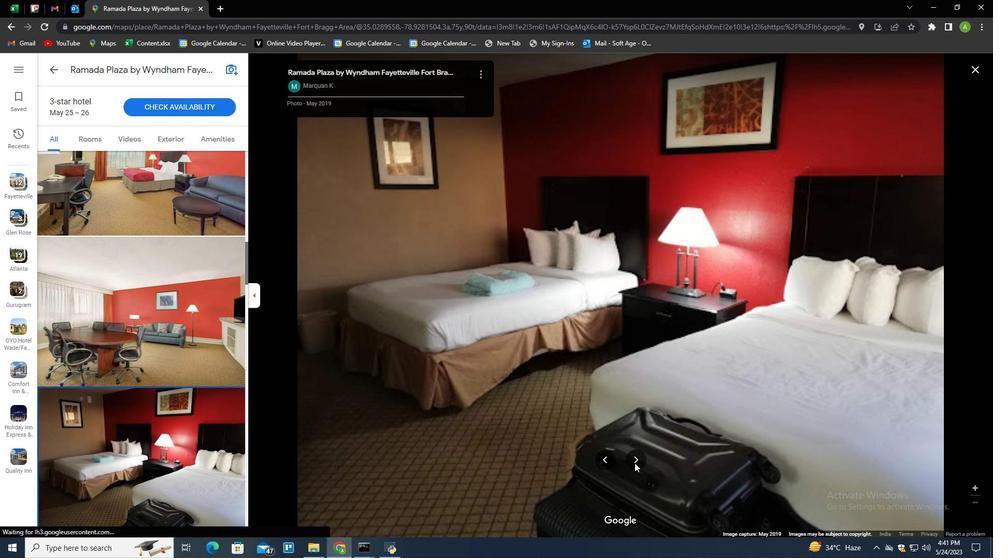 
Action: Mouse pressed left at (634, 463)
Screenshot: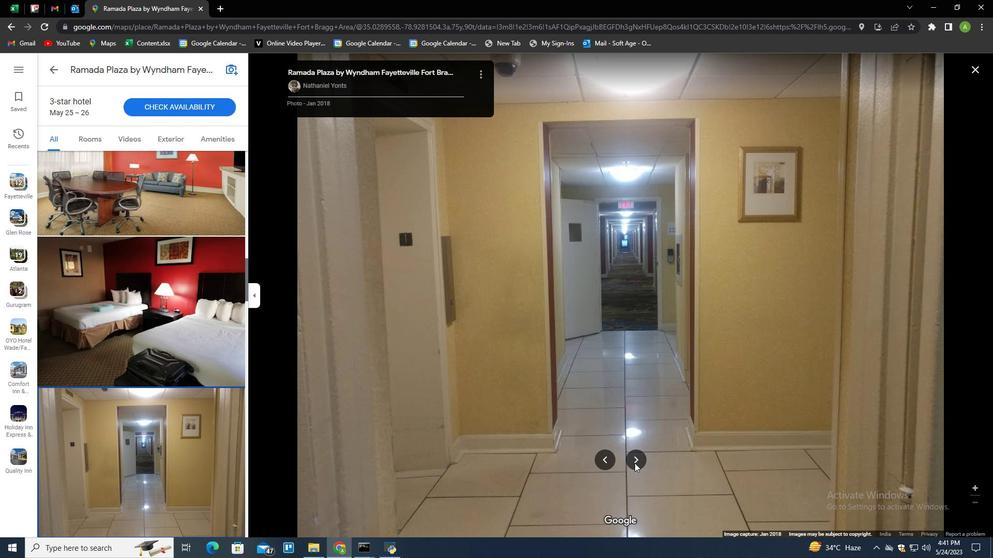 
Action: Mouse moved to (638, 456)
Screenshot: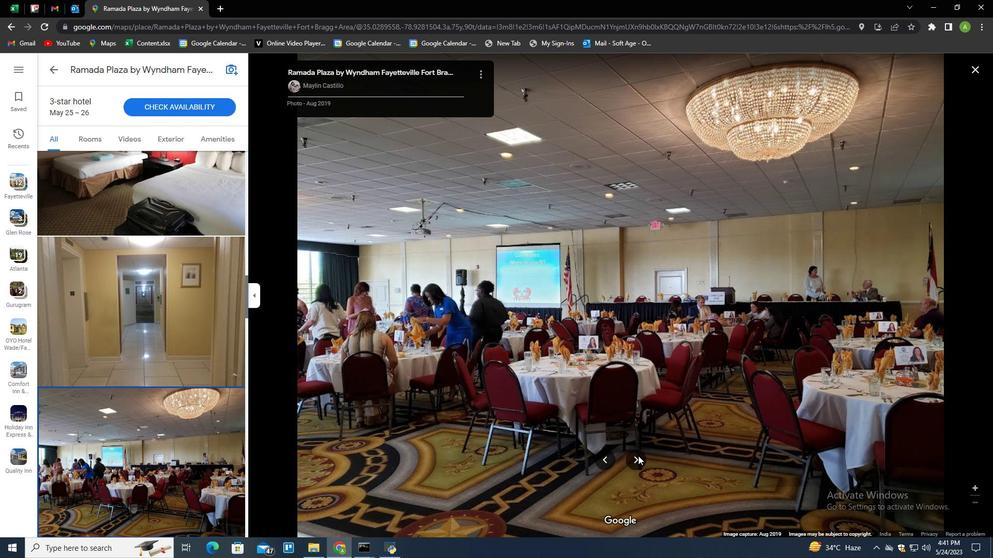 
Action: Mouse pressed left at (638, 456)
Screenshot: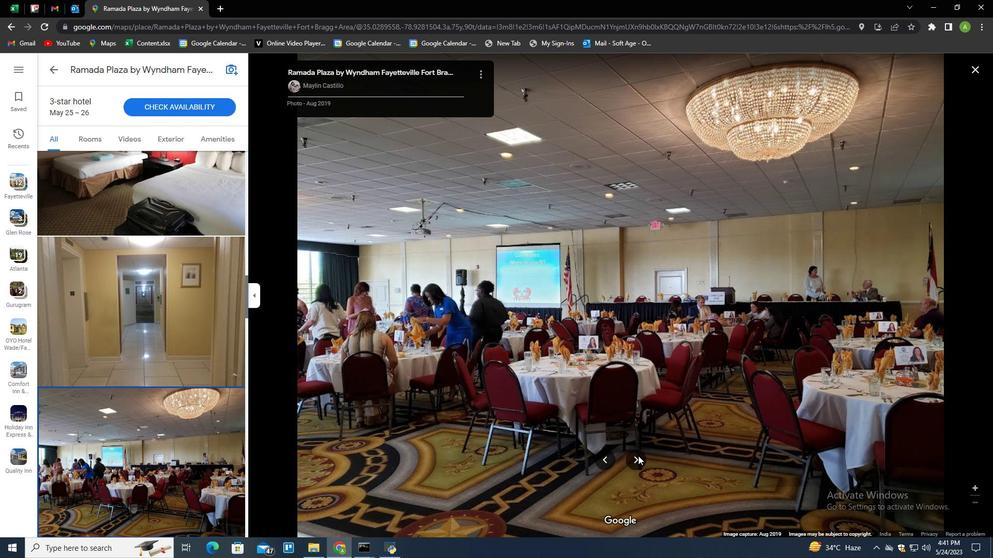 
Action: Mouse moved to (593, 458)
Screenshot: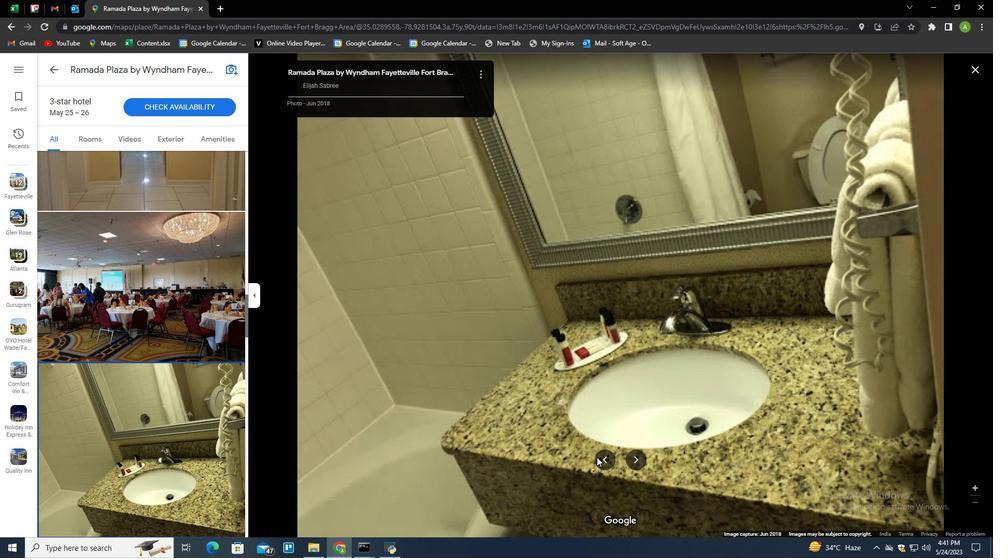 
Action: Mouse pressed left at (593, 458)
Screenshot: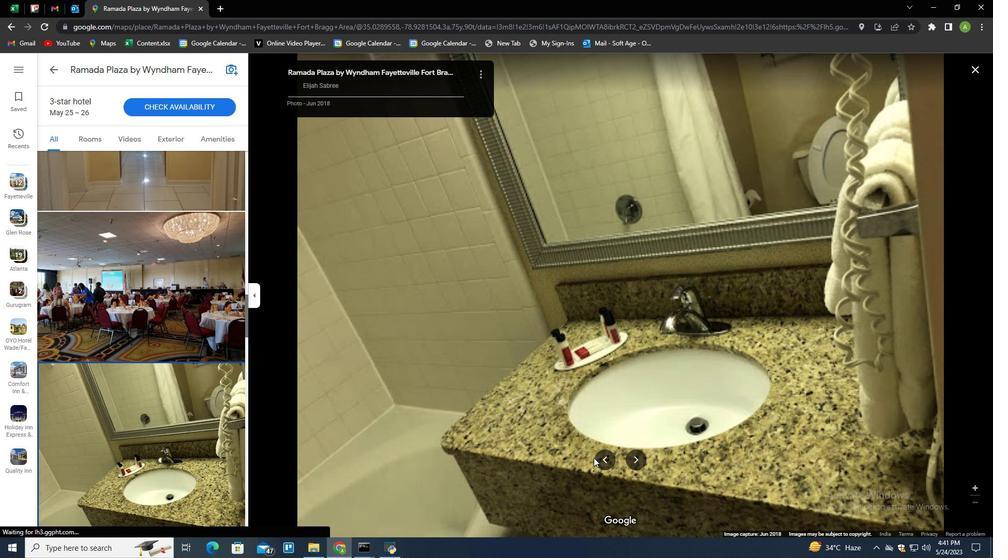 
Action: Mouse moved to (598, 462)
Screenshot: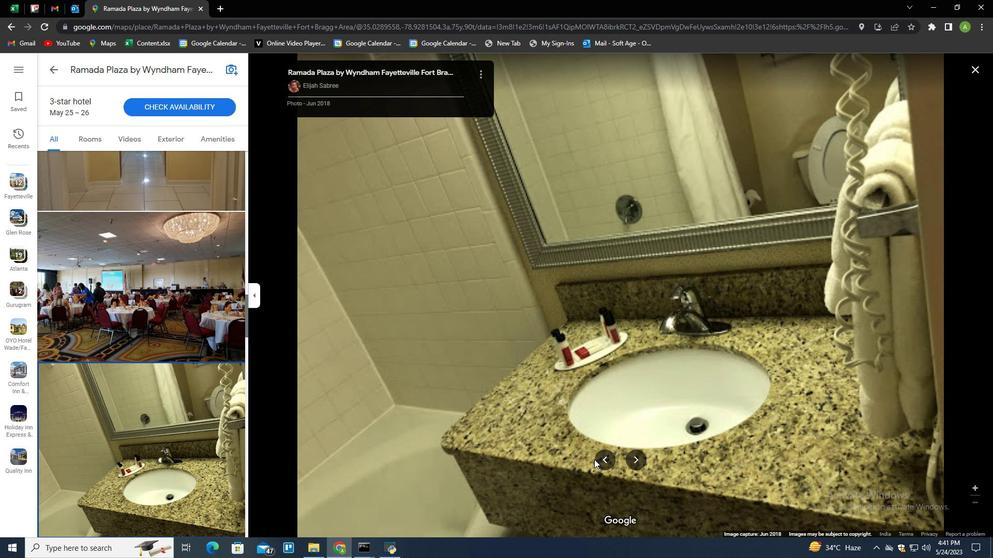 
Action: Mouse pressed left at (598, 462)
Screenshot: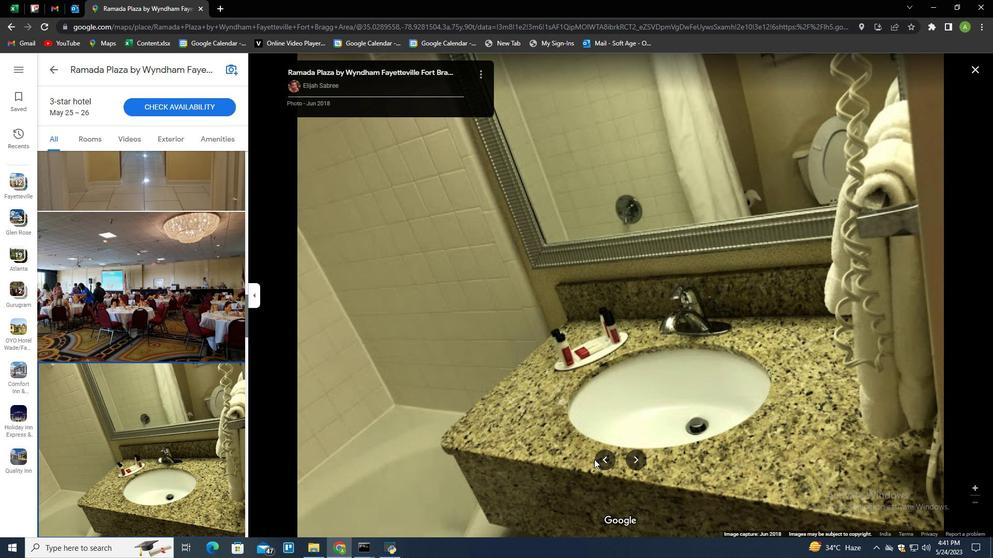 
Action: Mouse moved to (670, 406)
Screenshot: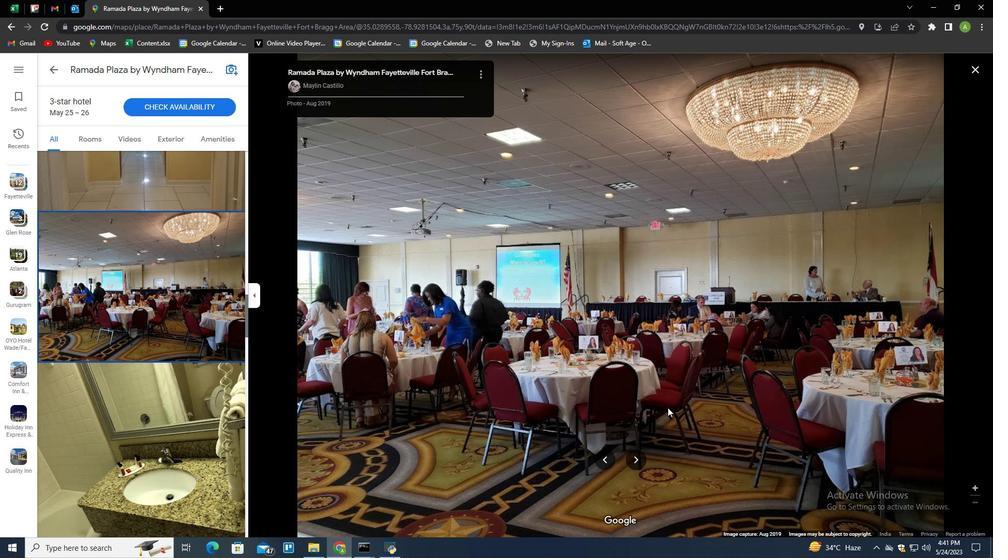 
Action: Mouse scrolled (670, 406) with delta (0, 0)
Screenshot: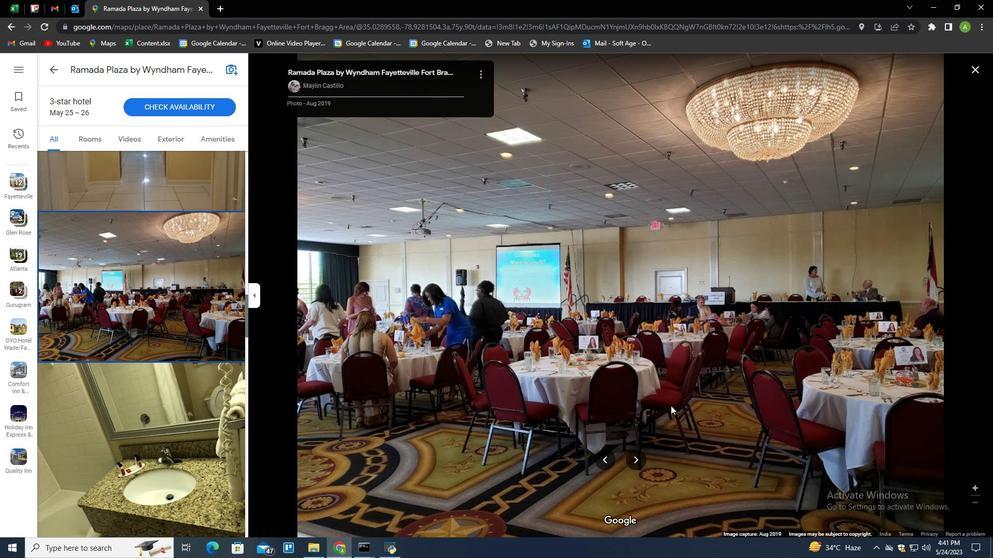 
Action: Mouse scrolled (670, 405) with delta (0, 0)
Screenshot: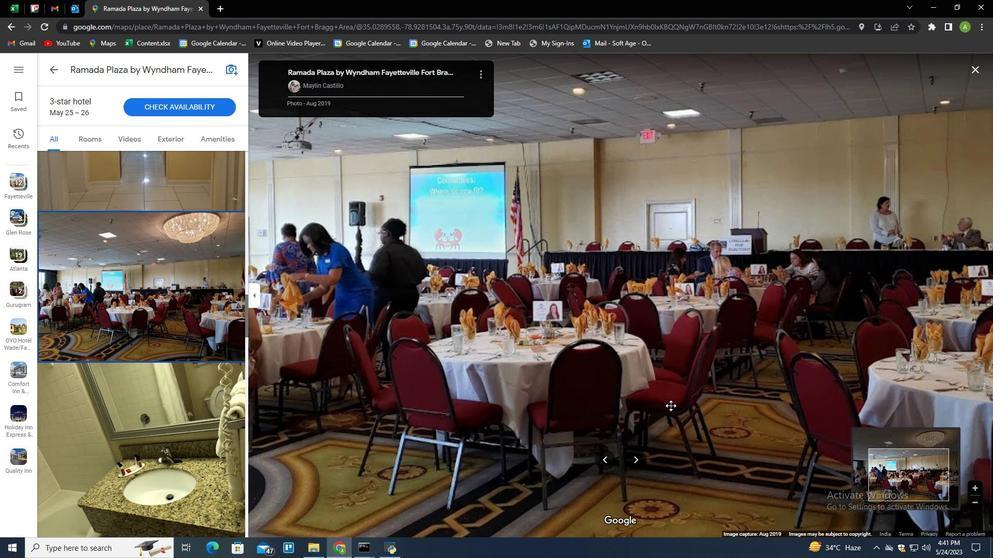 
Action: Mouse scrolled (670, 405) with delta (0, 0)
Screenshot: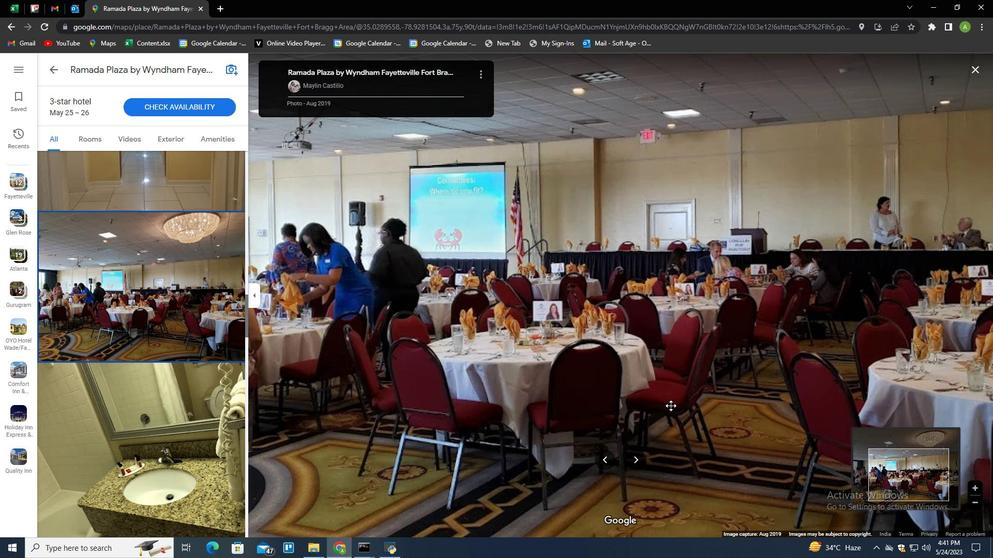 
Action: Mouse scrolled (670, 405) with delta (0, 0)
